 Task: Select Smart Home Devices from Echo & Alexa. Add to cart Amazon Echo Show 8 (Smart Display with 8 HD Screen and Alexa)-3-. Place order for _x000D_
1100 E 2nd Ave #3_x000D_
Indianola, Iowa(IA), 50125, Cell Number (641) 942-6132
Action: Mouse moved to (295, 256)
Screenshot: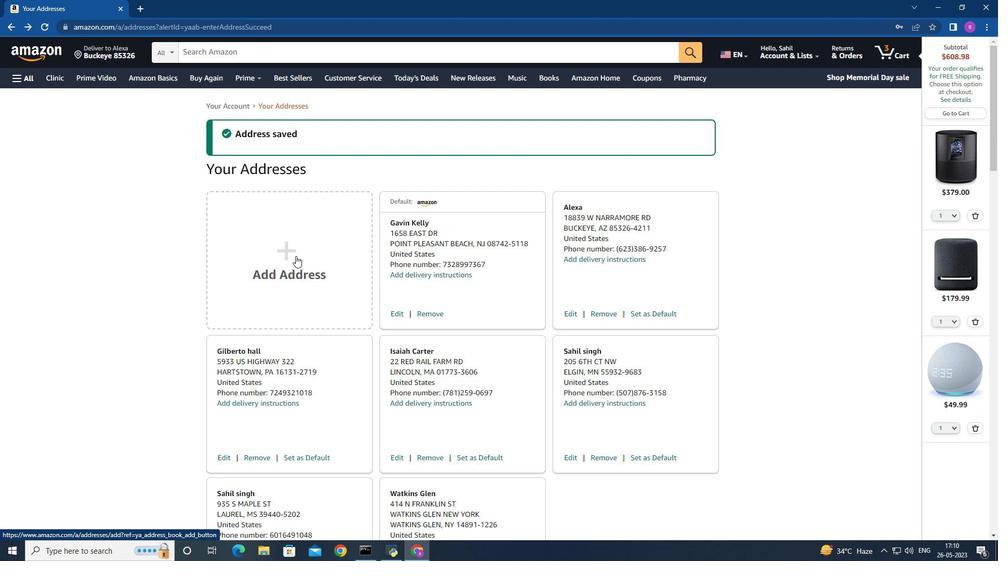 
Action: Mouse pressed left at (295, 256)
Screenshot: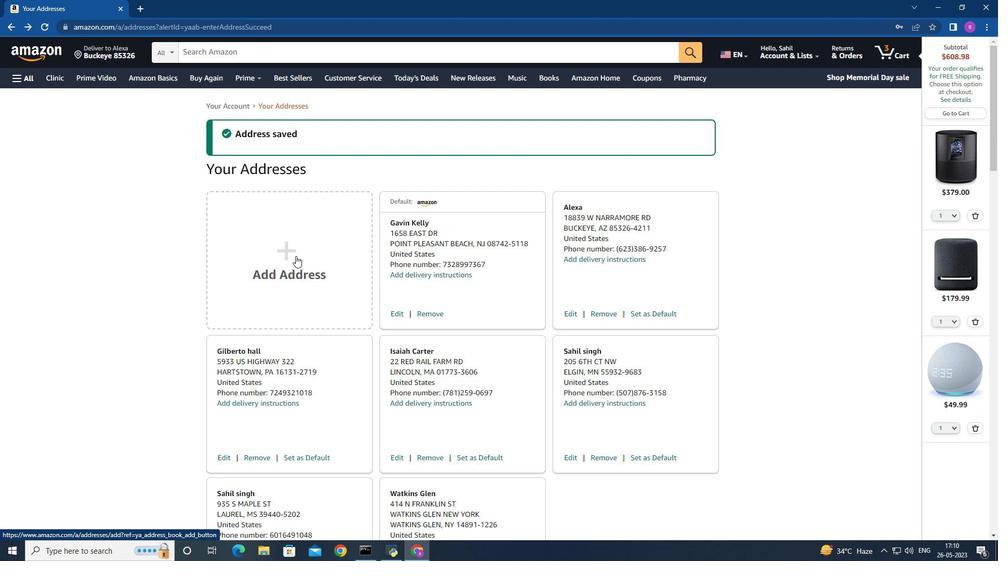 
Action: Mouse moved to (447, 212)
Screenshot: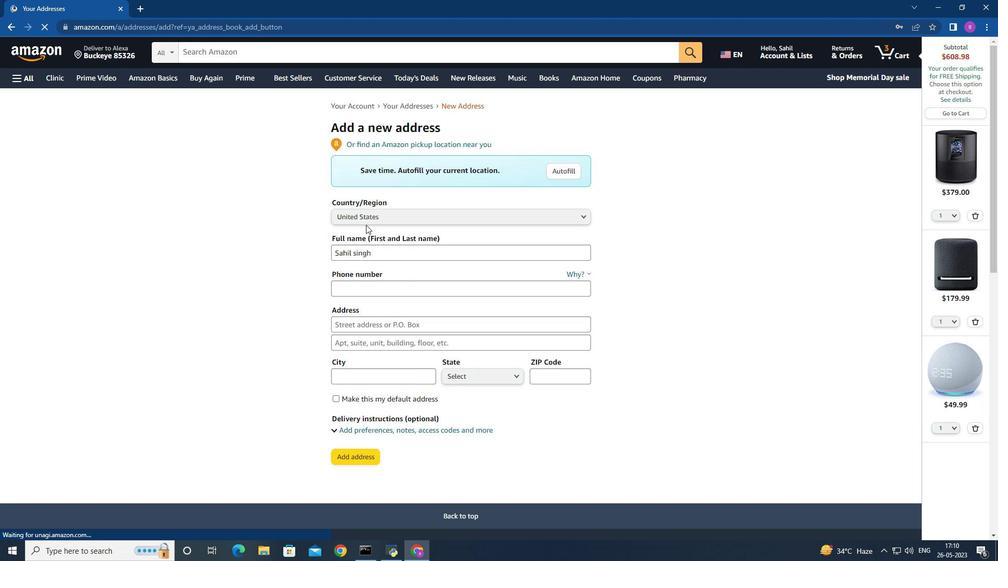 
Action: Mouse scrolled (447, 211) with delta (0, 0)
Screenshot: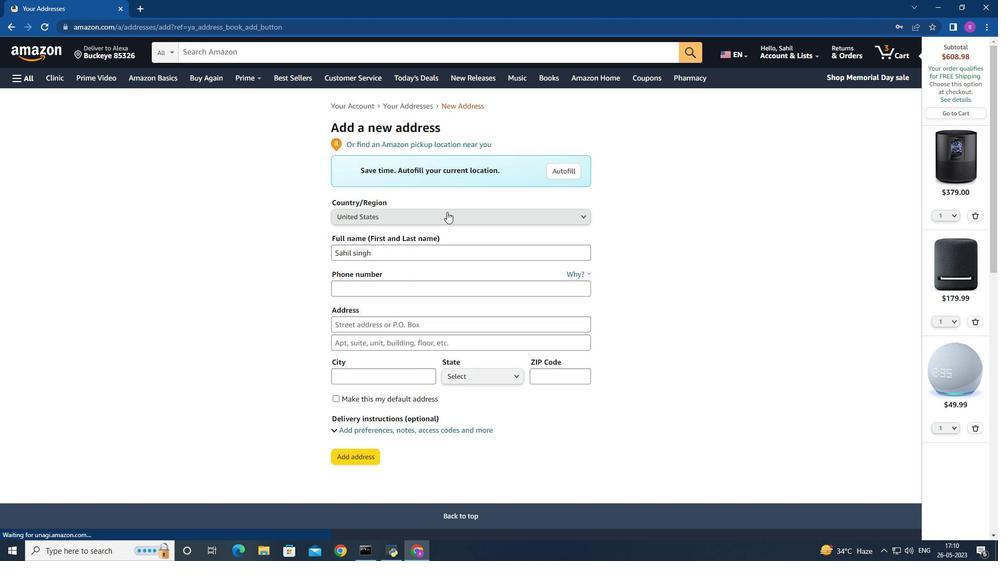
Action: Mouse scrolled (447, 211) with delta (0, 0)
Screenshot: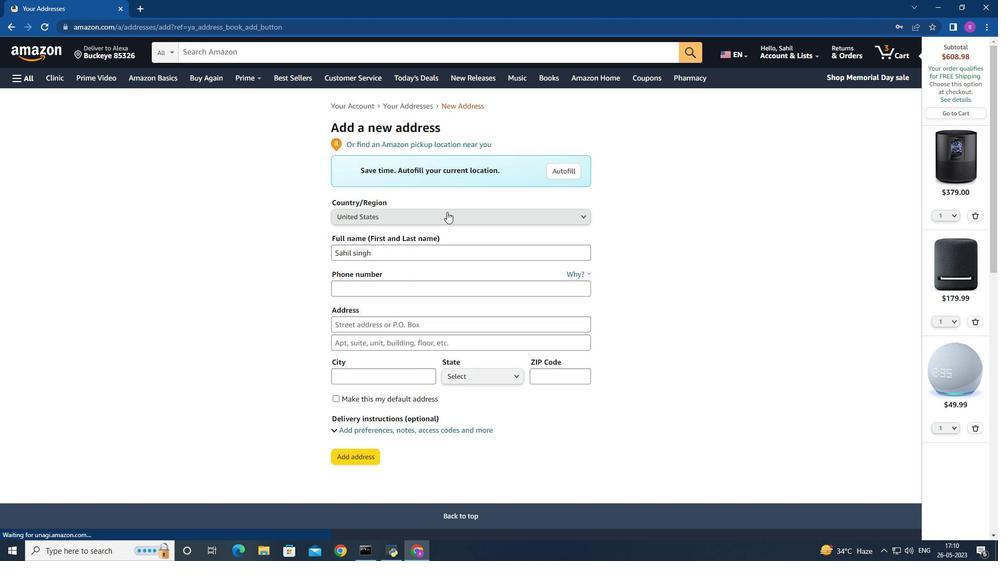 
Action: Mouse moved to (352, 222)
Screenshot: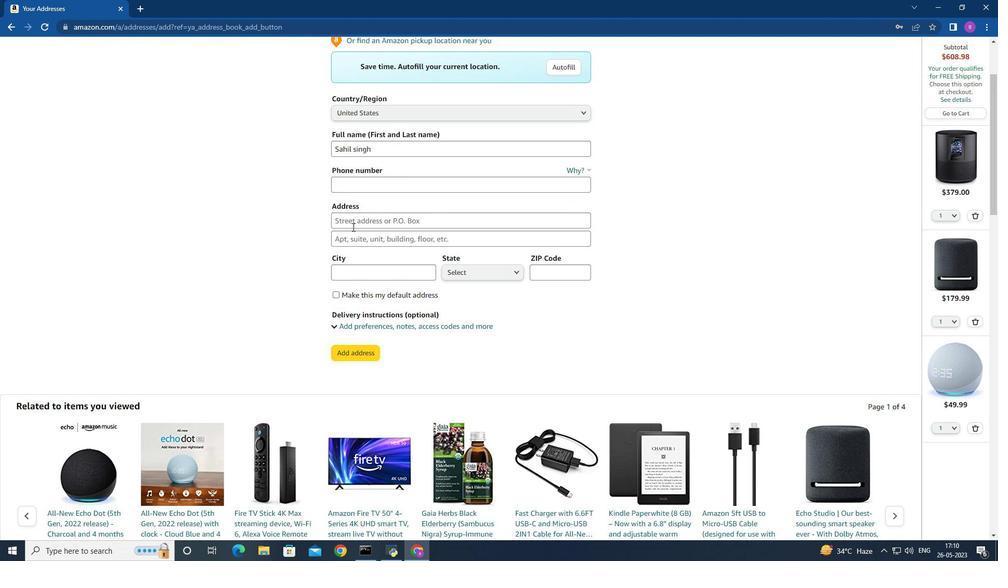 
Action: Mouse pressed left at (352, 222)
Screenshot: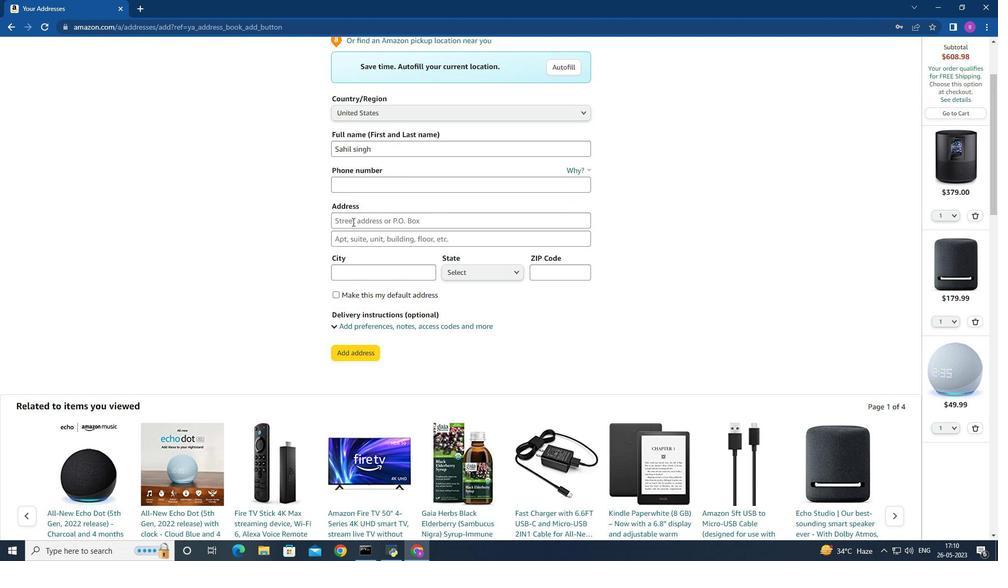 
Action: Mouse moved to (372, 178)
Screenshot: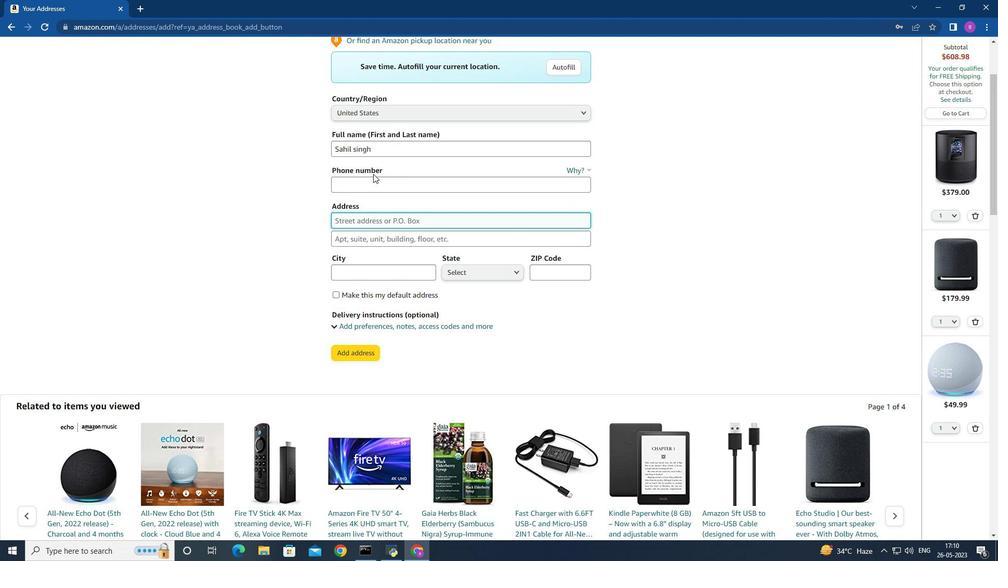 
Action: Mouse pressed left at (372, 178)
Screenshot: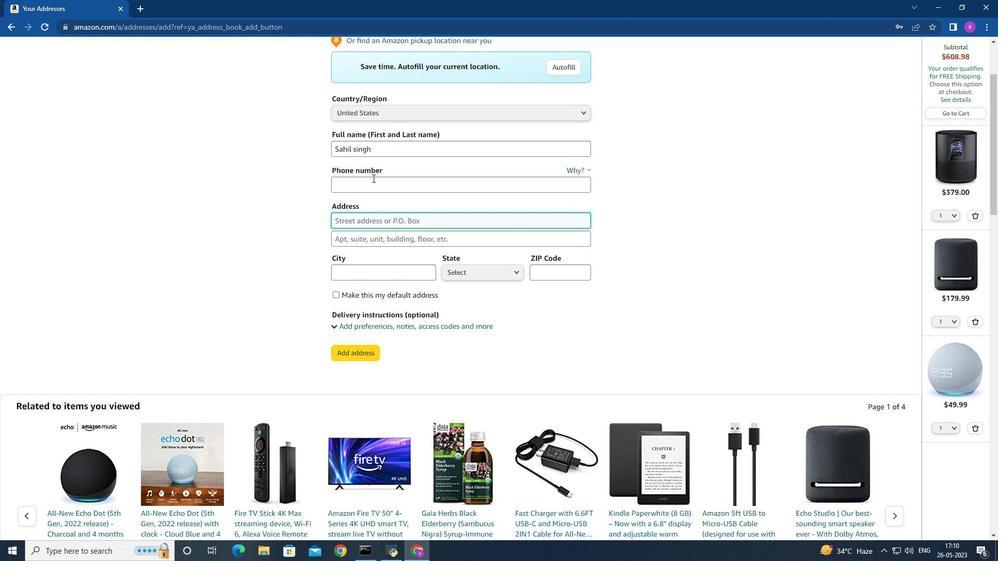 
Action: Key pressed <Key.shift>(641<Key.shift>)<Key.space>942-6132
Screenshot: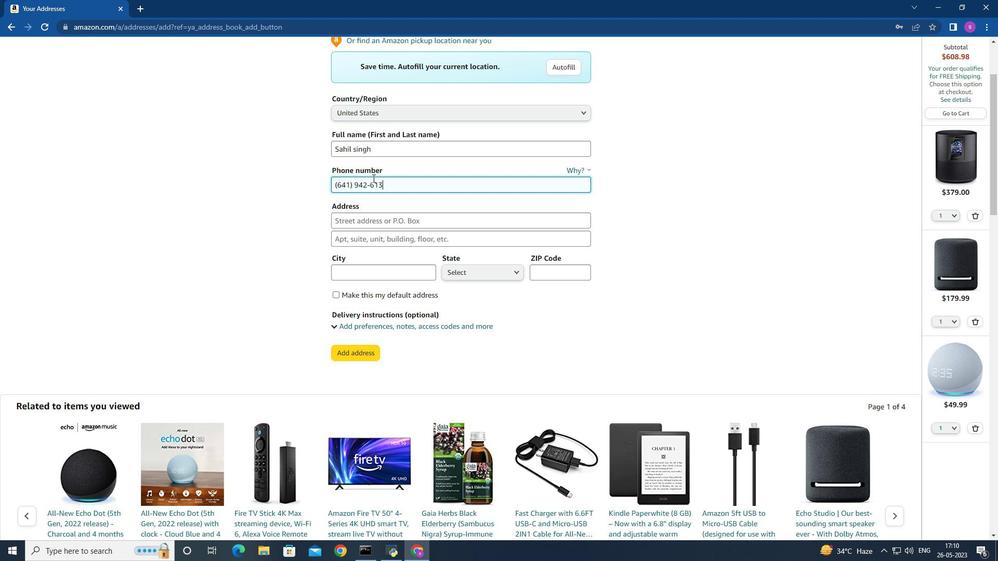 
Action: Mouse moved to (378, 148)
Screenshot: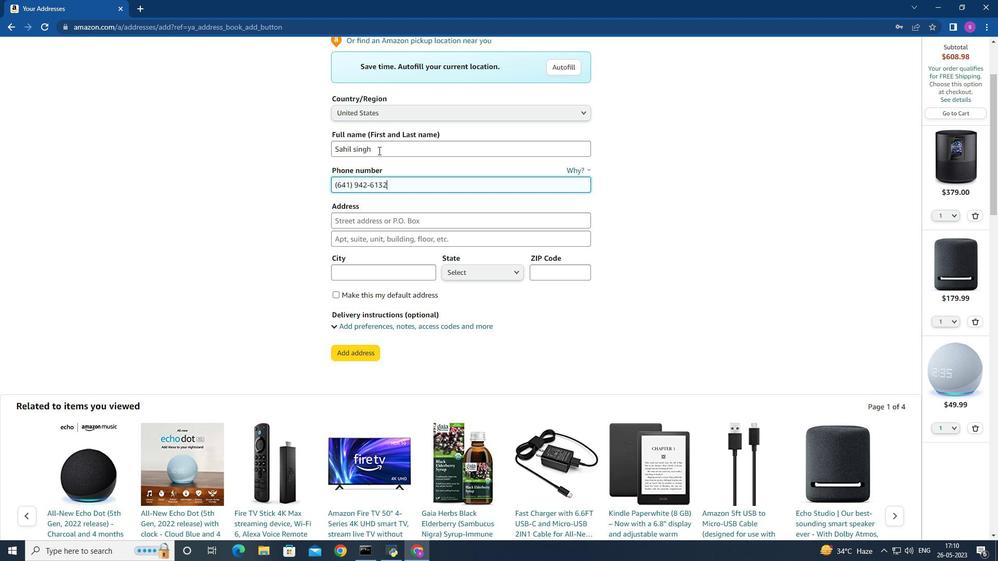
Action: Mouse pressed left at (378, 148)
Screenshot: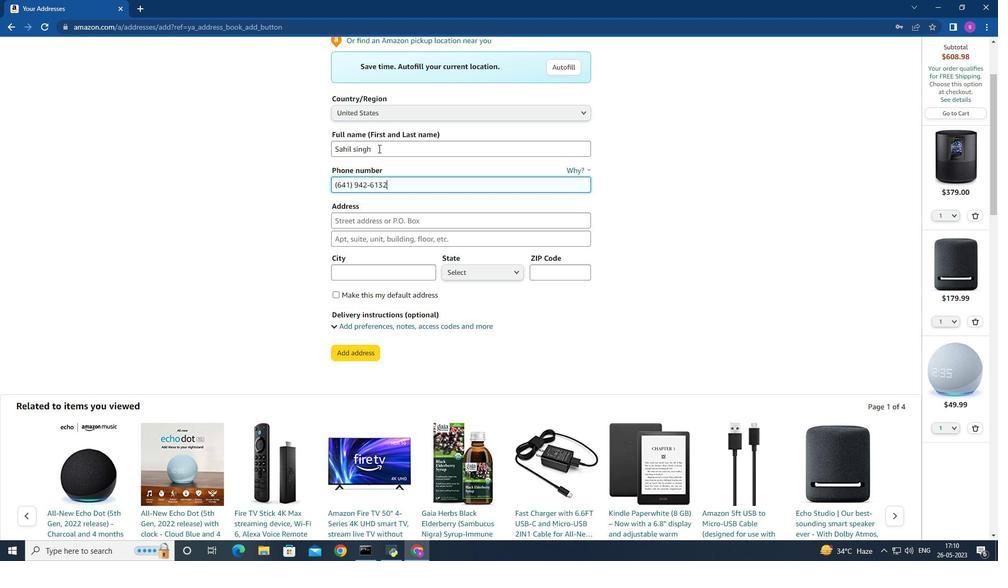 
Action: Mouse moved to (306, 145)
Screenshot: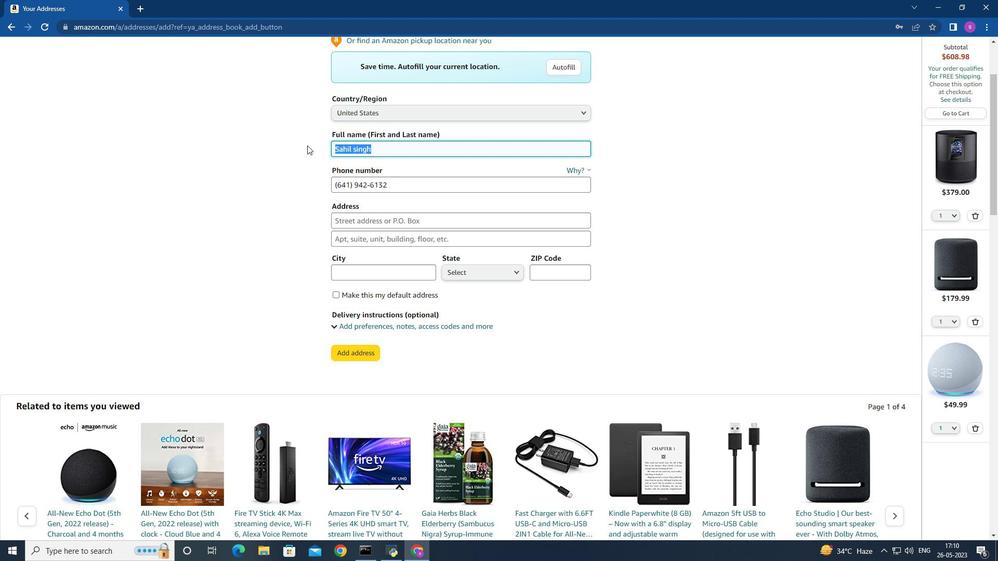 
Action: Key pressed <Key.backspace>al<Key.backspace><Key.backspace><Key.shift>echo
Screenshot: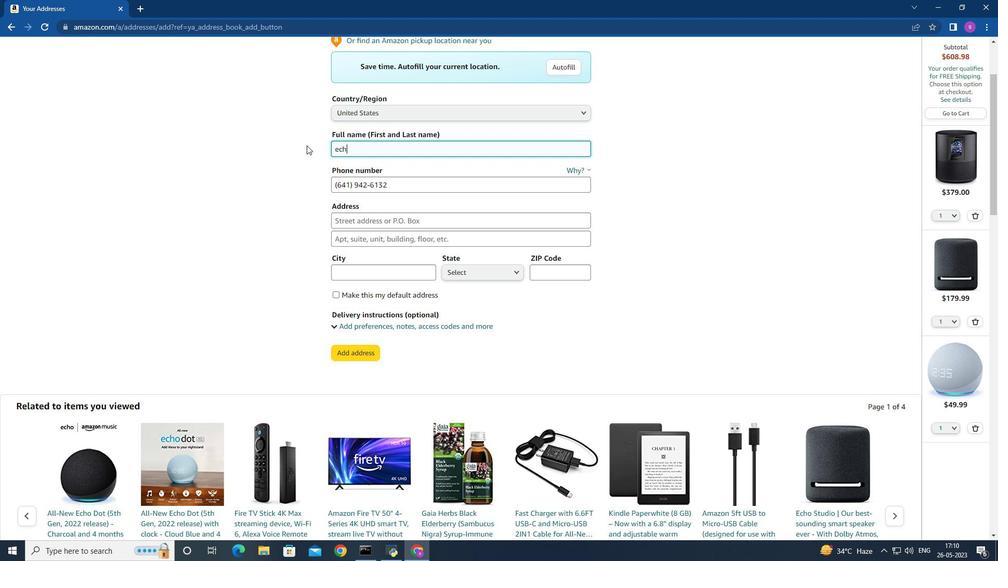 
Action: Mouse moved to (376, 217)
Screenshot: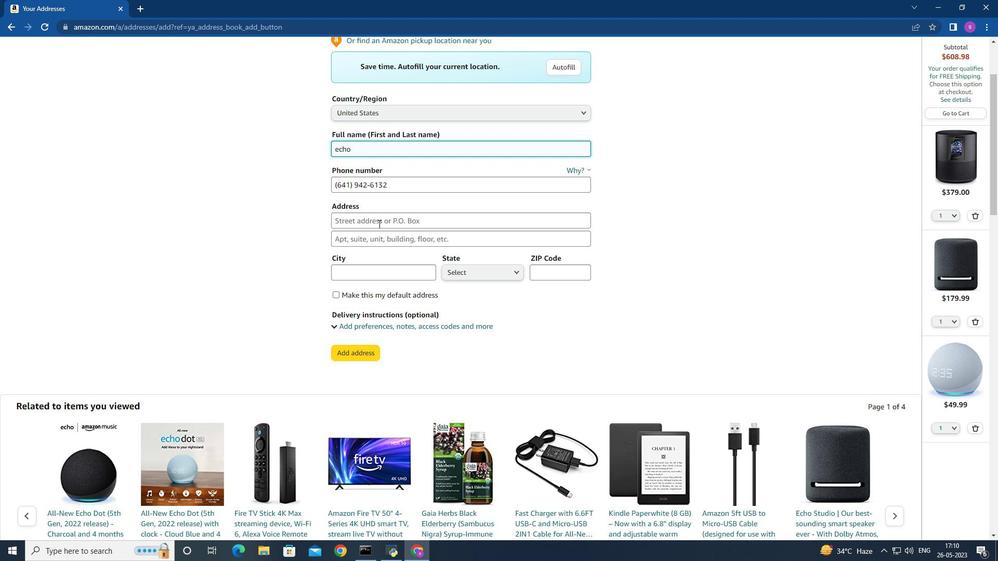 
Action: Mouse pressed left at (376, 217)
Screenshot: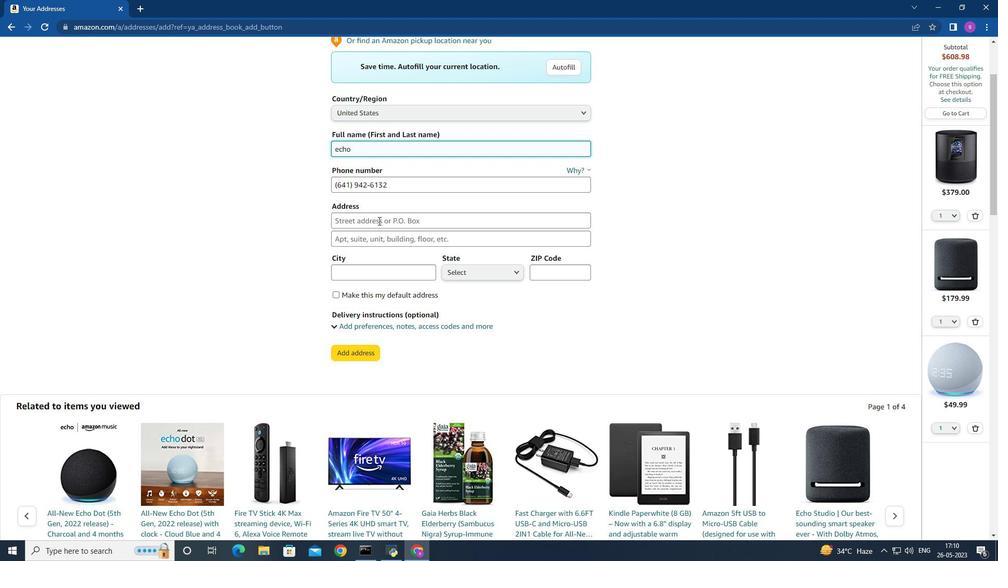 
Action: Mouse moved to (376, 217)
Screenshot: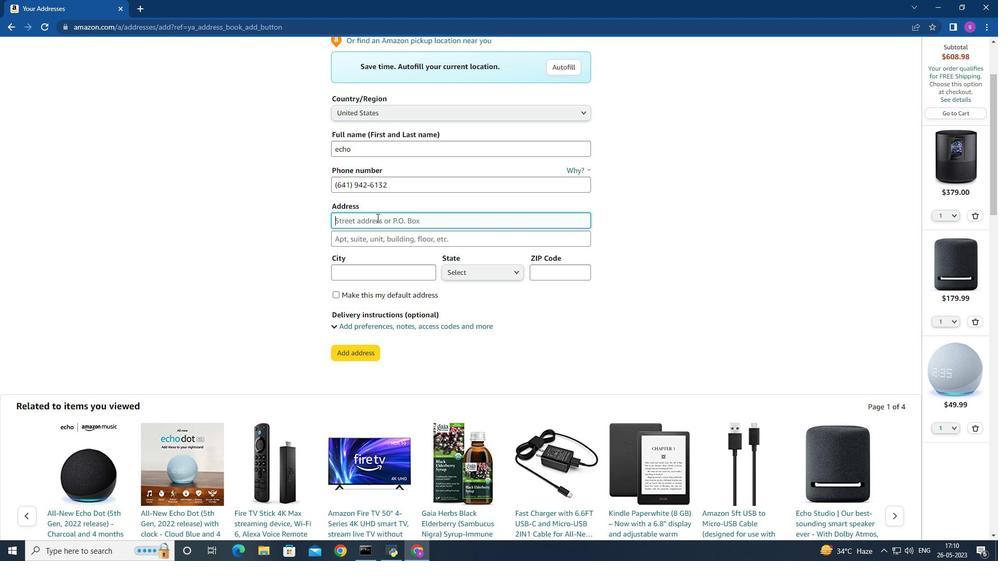 
Action: Key pressed 1100<Key.space><Key.shift>E<Key.space>2nd
Screenshot: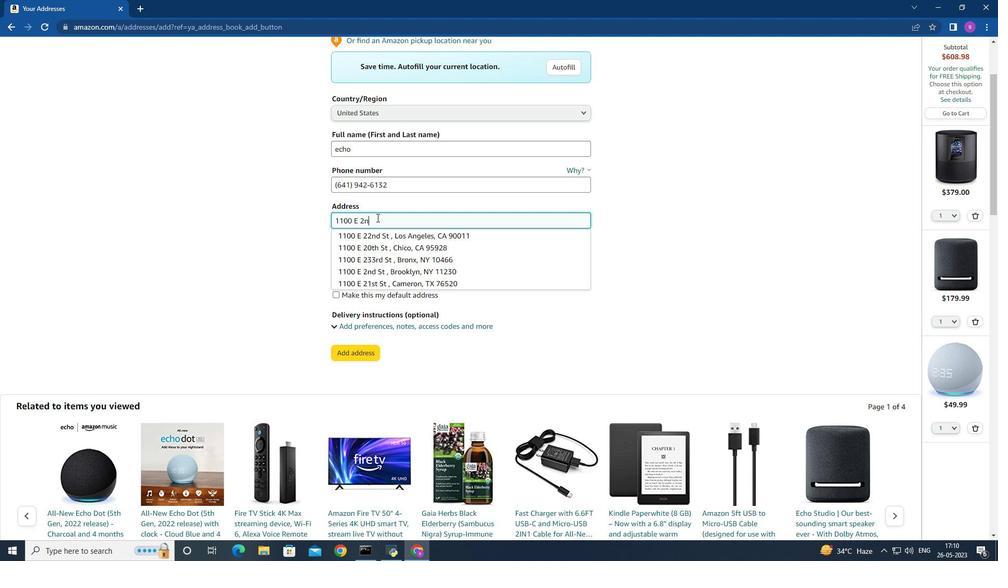 
Action: Mouse moved to (416, 222)
Screenshot: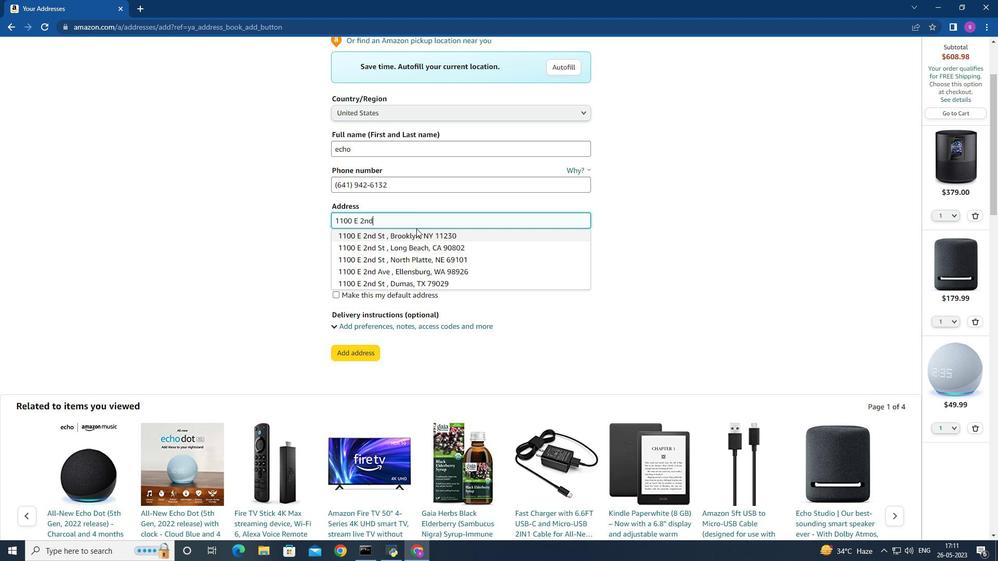 
Action: Key pressed <Key.space><Key.shift>Ave
Screenshot: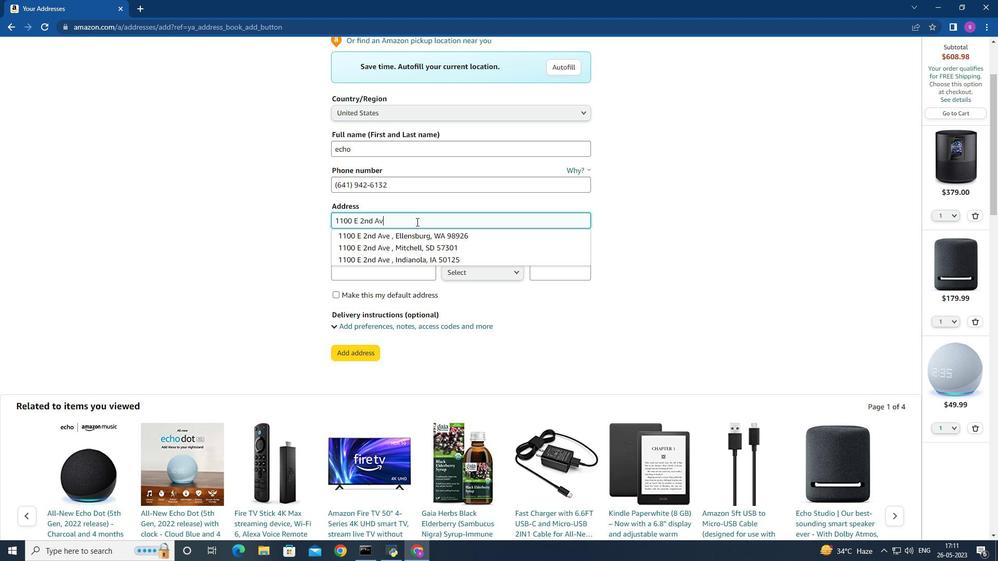 
Action: Mouse moved to (426, 258)
Screenshot: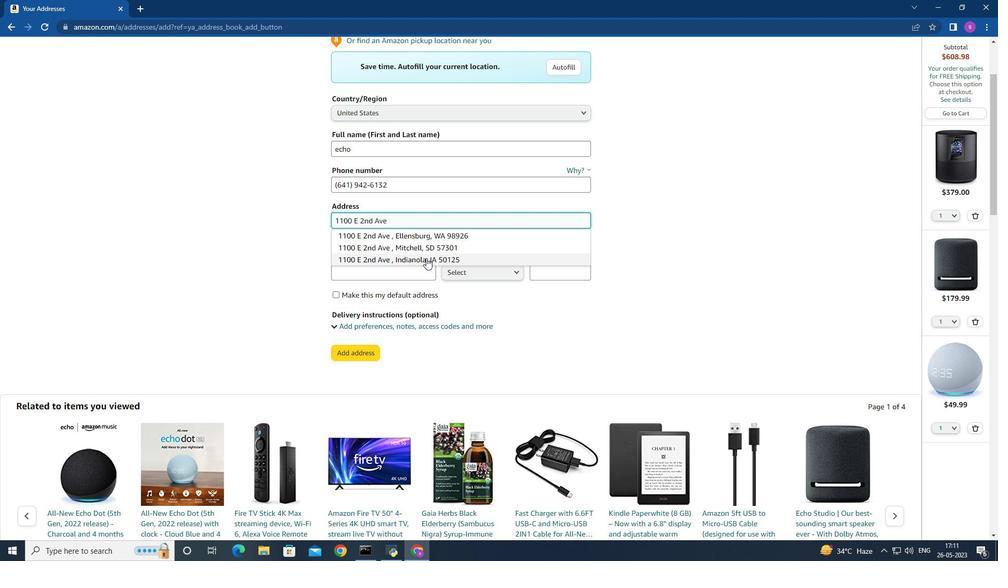
Action: Mouse pressed left at (426, 258)
Screenshot: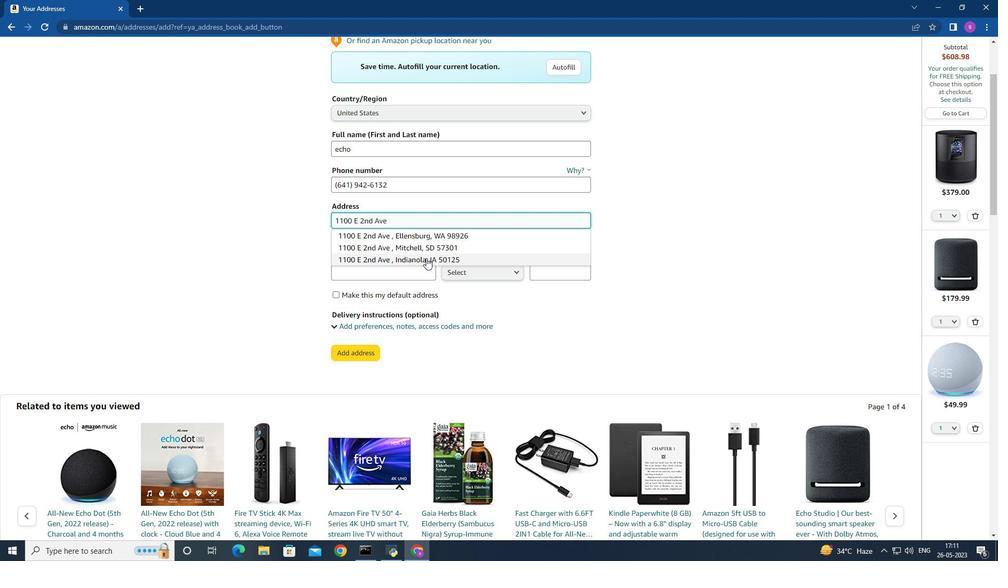 
Action: Mouse moved to (350, 349)
Screenshot: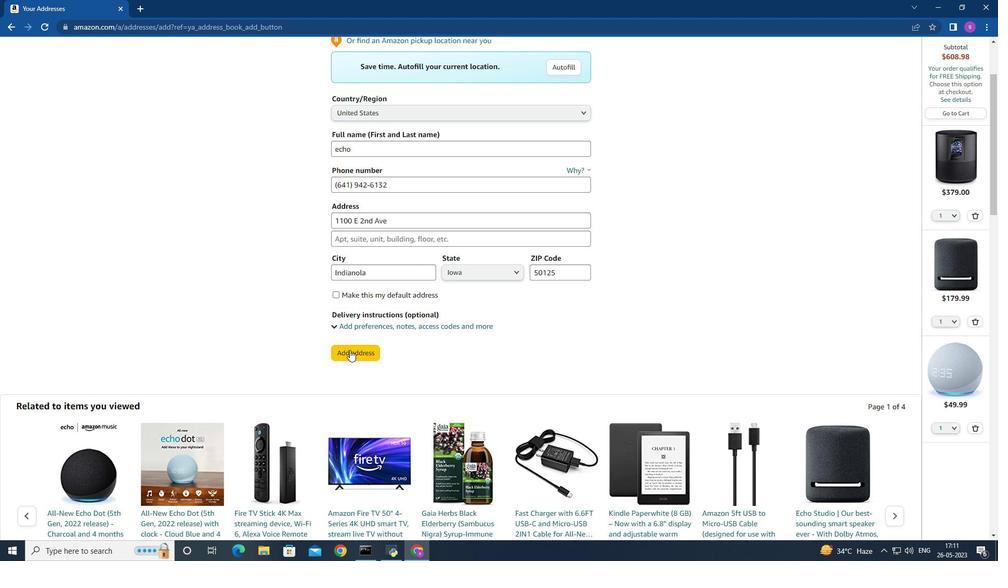 
Action: Mouse pressed left at (350, 349)
Screenshot: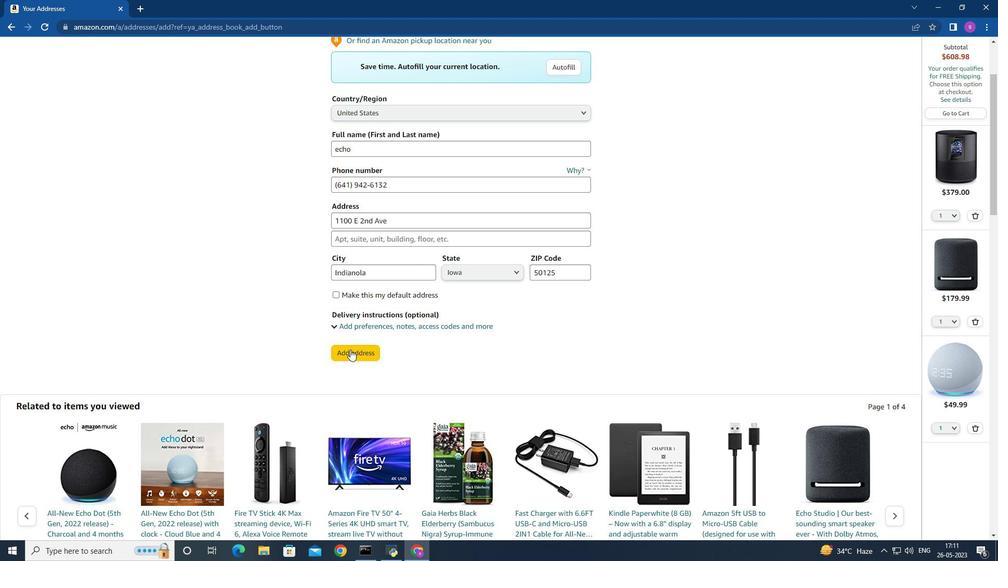 
Action: Mouse moved to (123, 53)
Screenshot: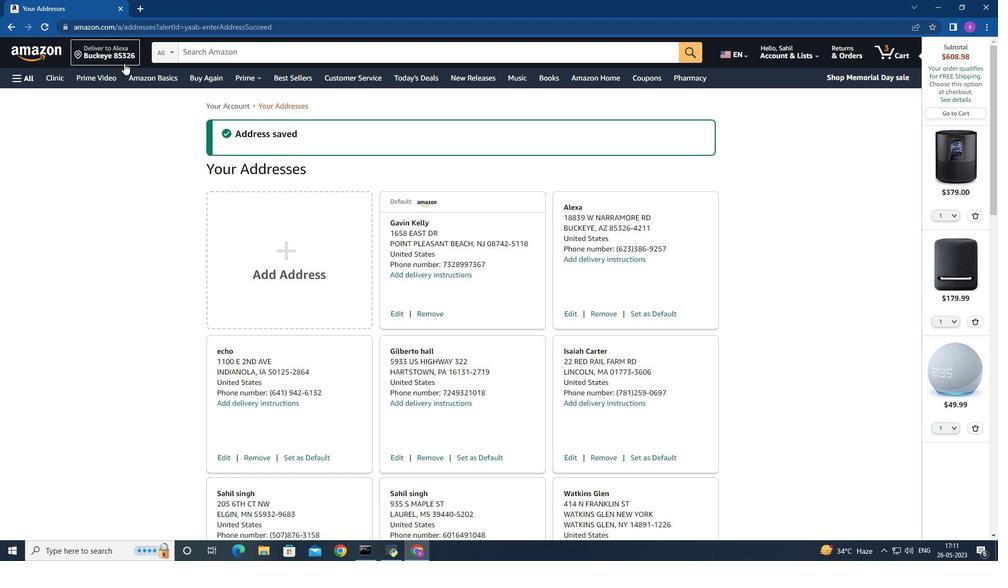 
Action: Mouse pressed left at (123, 53)
Screenshot: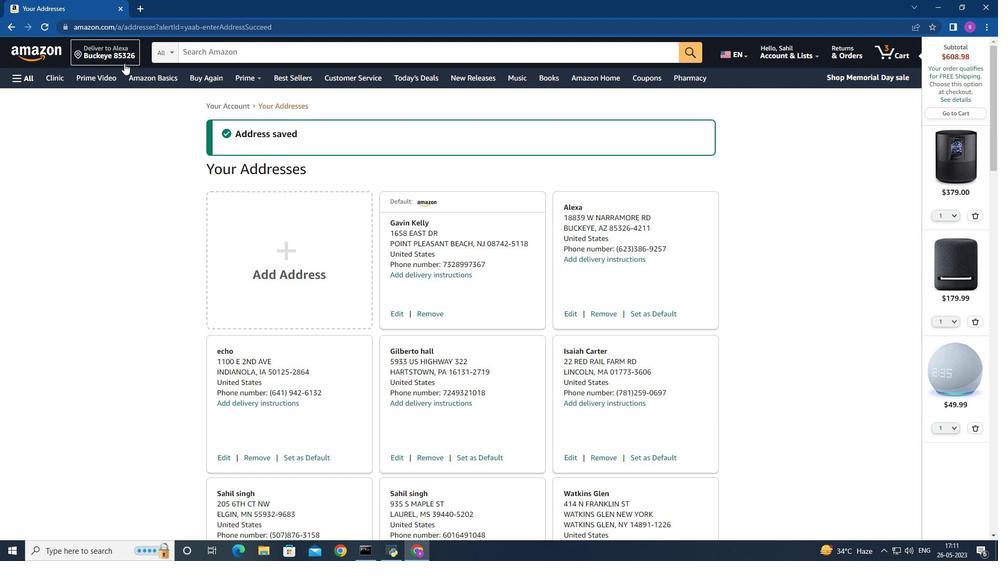 
Action: Mouse moved to (426, 318)
Screenshot: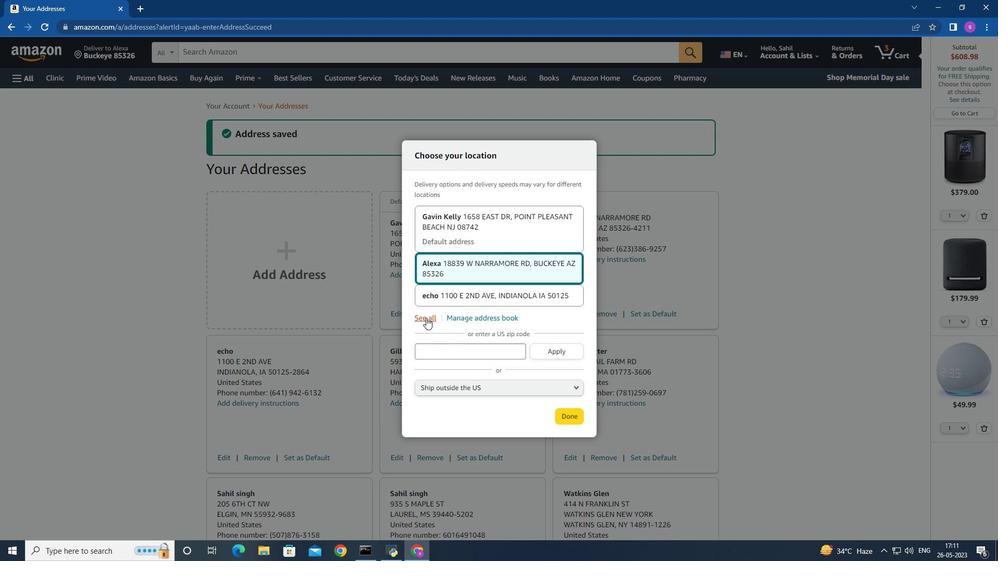 
Action: Mouse pressed left at (426, 318)
Screenshot: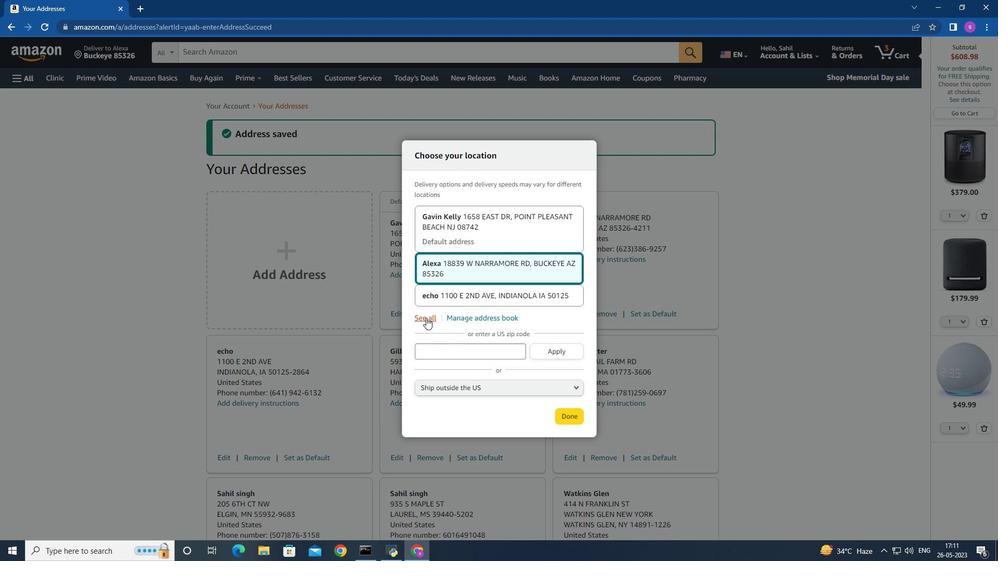 
Action: Mouse moved to (453, 311)
Screenshot: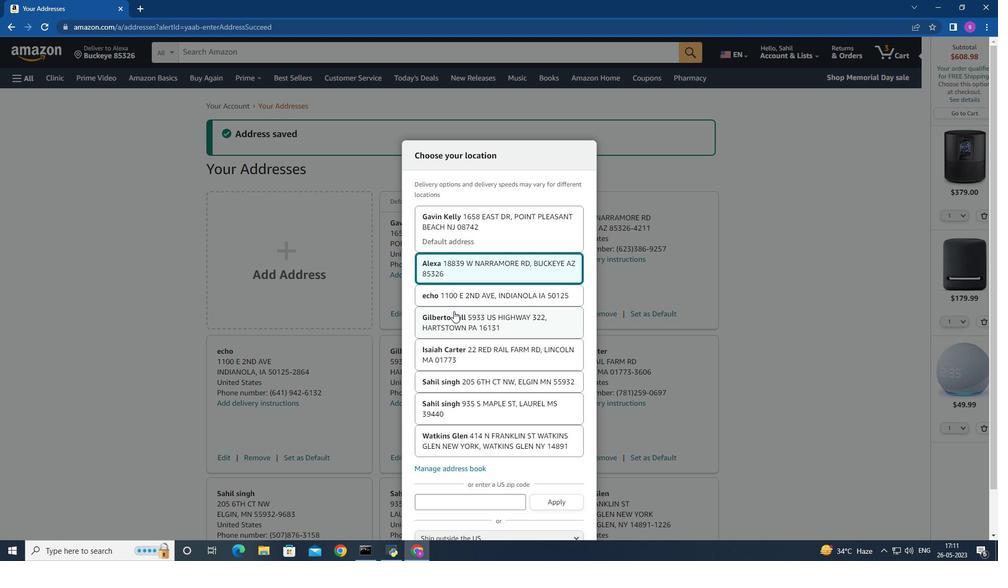 
Action: Mouse scrolled (453, 310) with delta (0, 0)
Screenshot: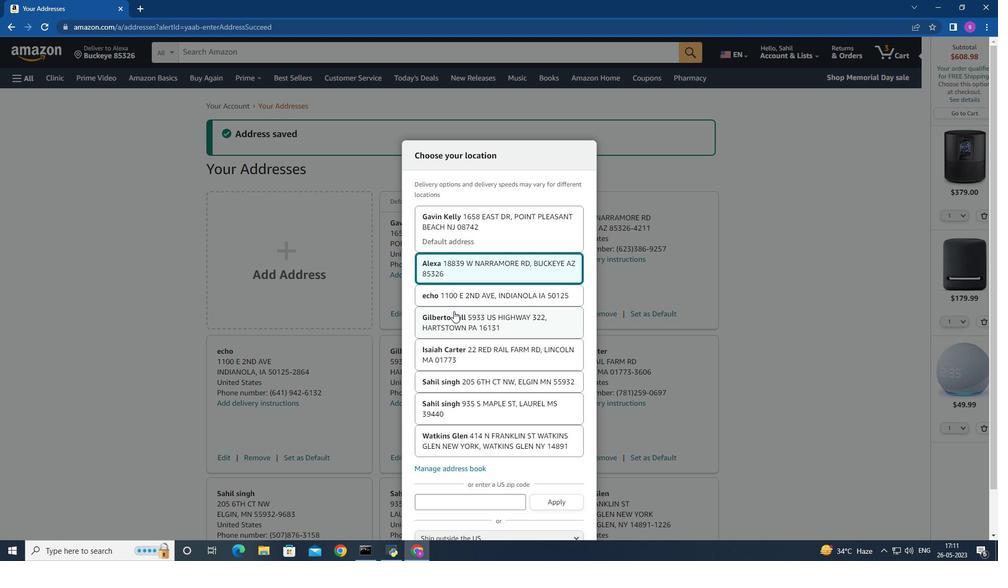 
Action: Mouse moved to (453, 311)
Screenshot: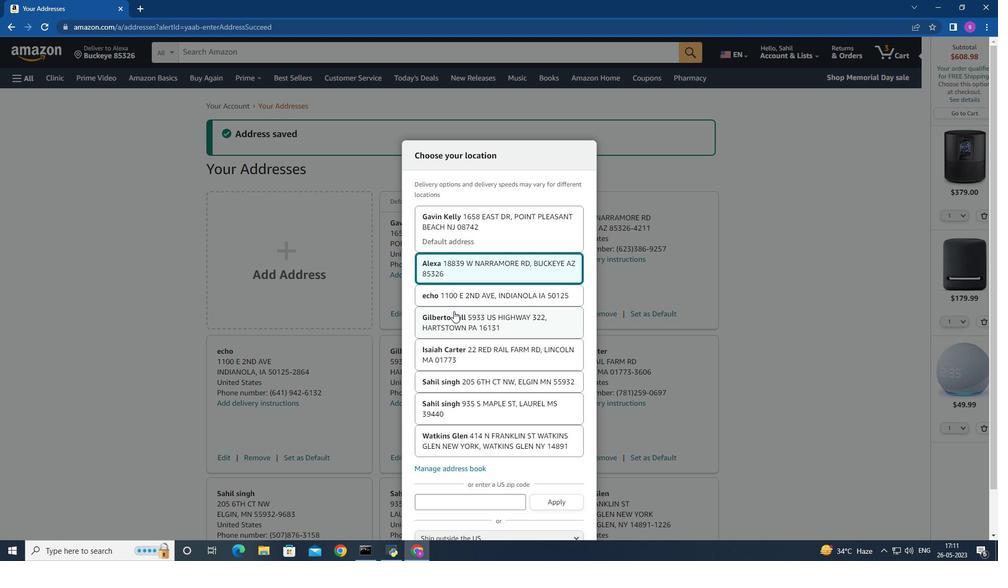 
Action: Mouse scrolled (453, 310) with delta (0, 0)
Screenshot: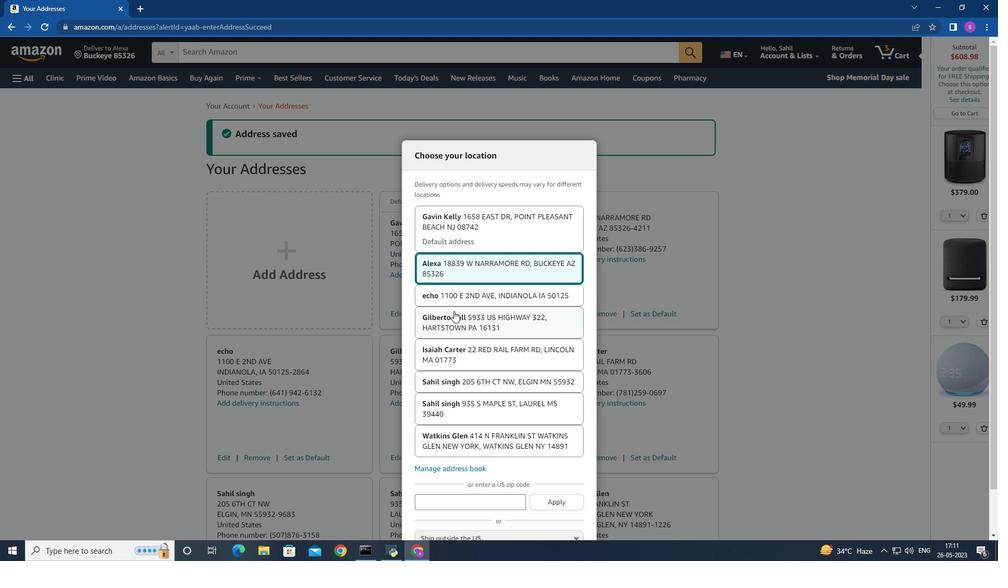 
Action: Mouse moved to (475, 245)
Screenshot: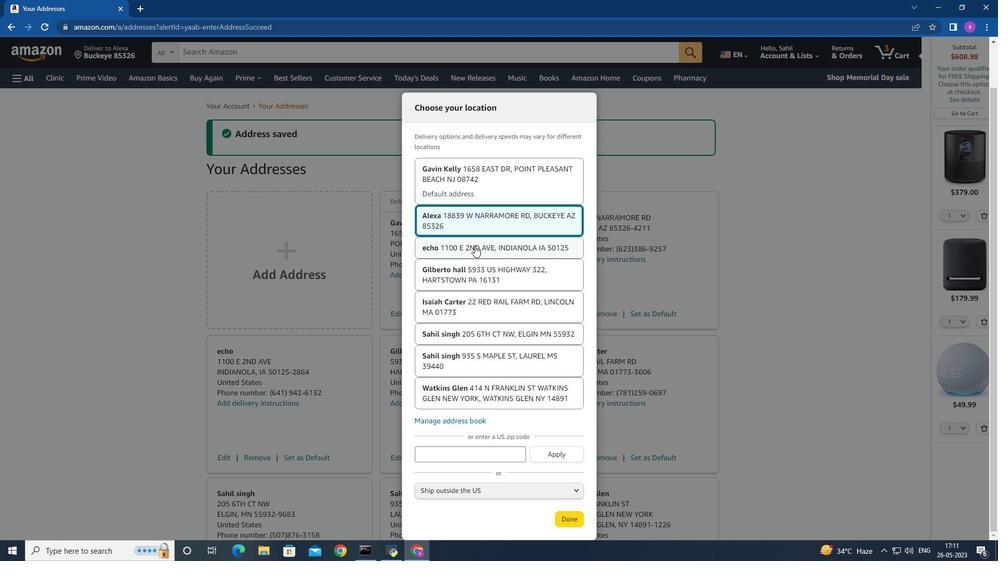 
Action: Mouse pressed left at (475, 245)
Screenshot: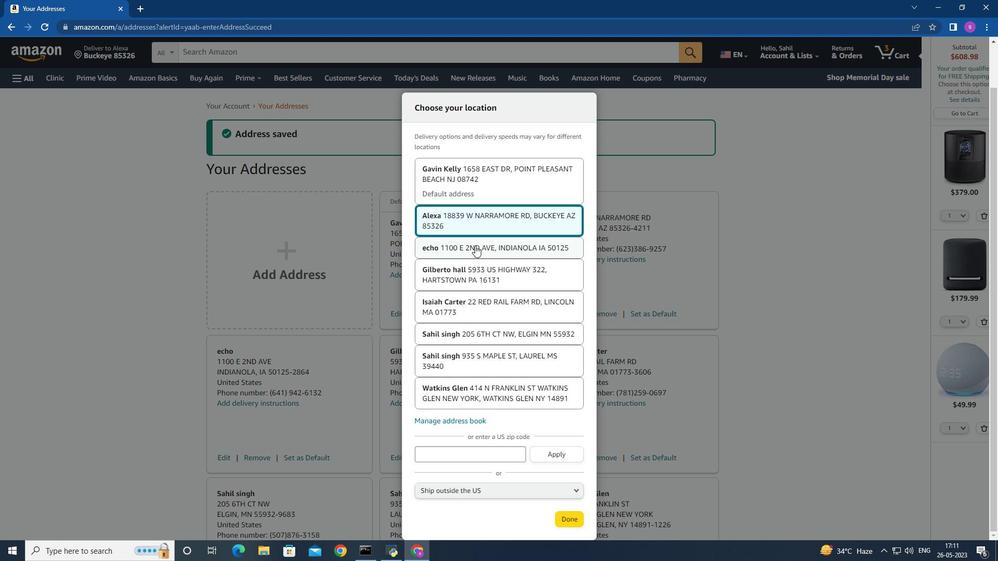 
Action: Mouse moved to (564, 514)
Screenshot: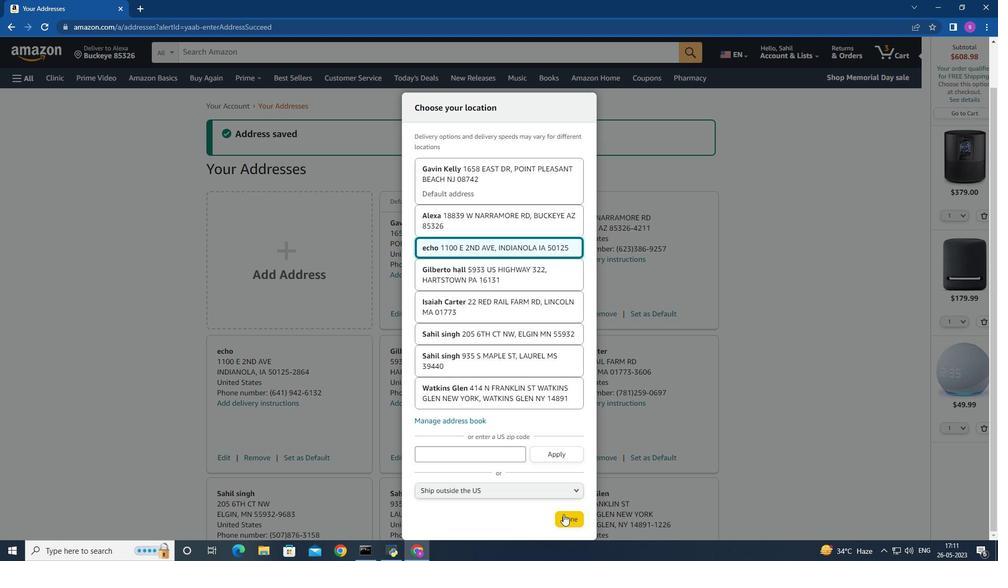 
Action: Mouse pressed left at (564, 514)
Screenshot: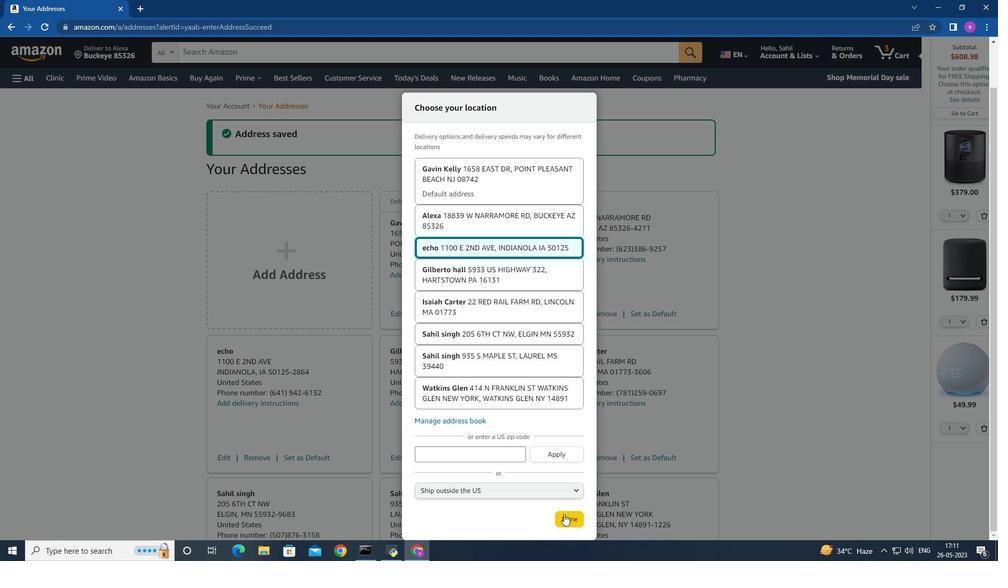 
Action: Mouse moved to (175, 93)
Screenshot: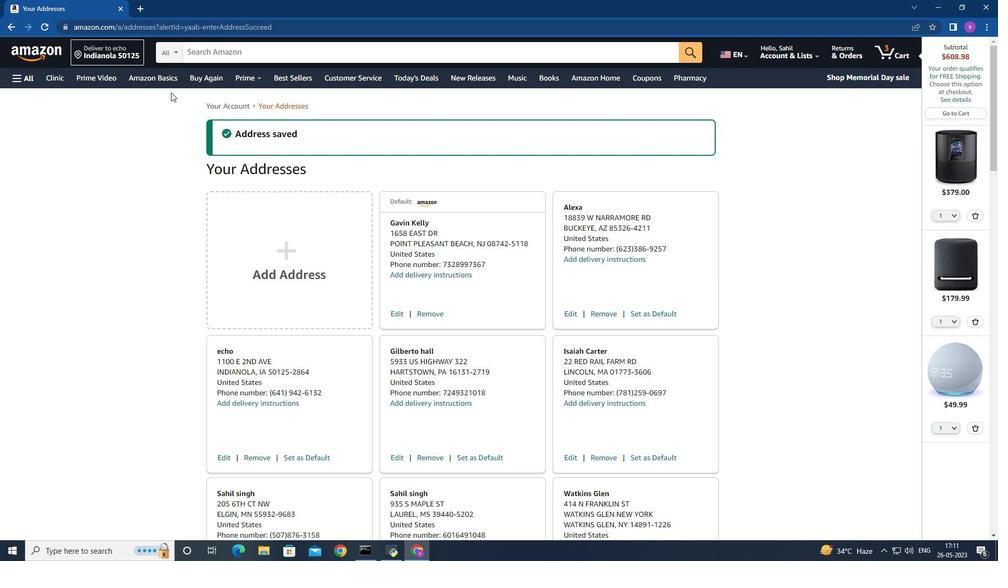 
Action: Mouse scrolled (175, 93) with delta (0, 0)
Screenshot: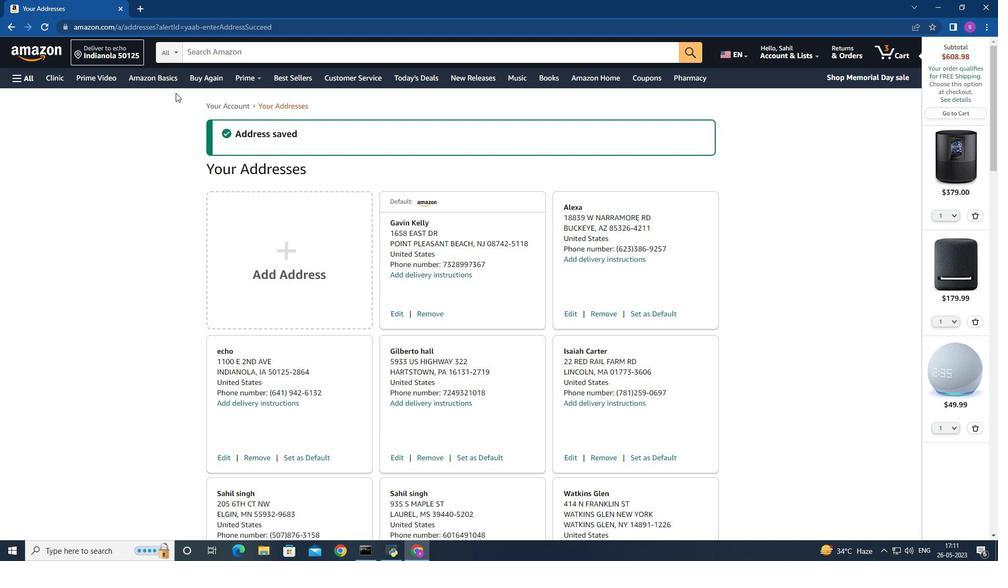 
Action: Mouse moved to (212, 56)
Screenshot: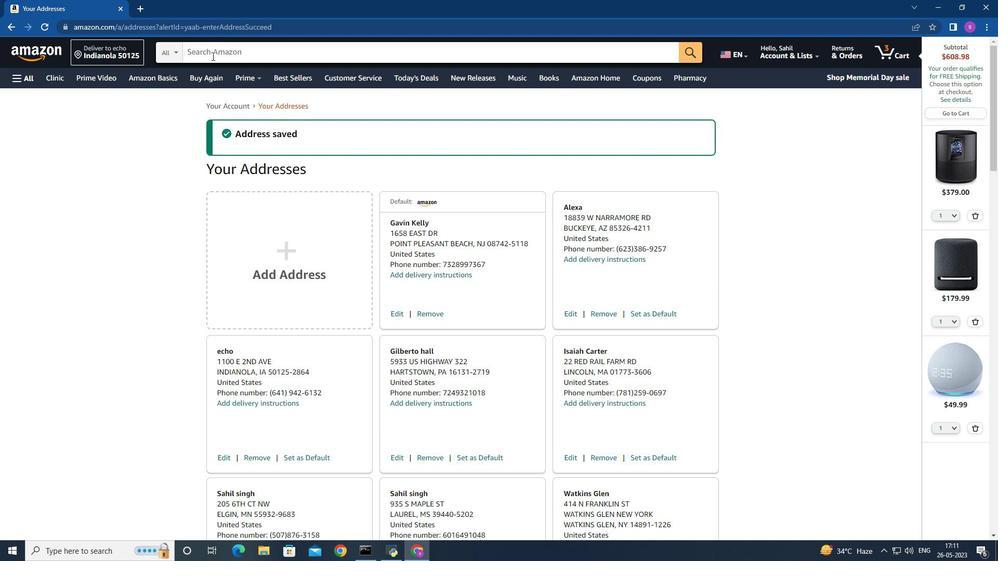 
Action: Mouse pressed left at (212, 56)
Screenshot: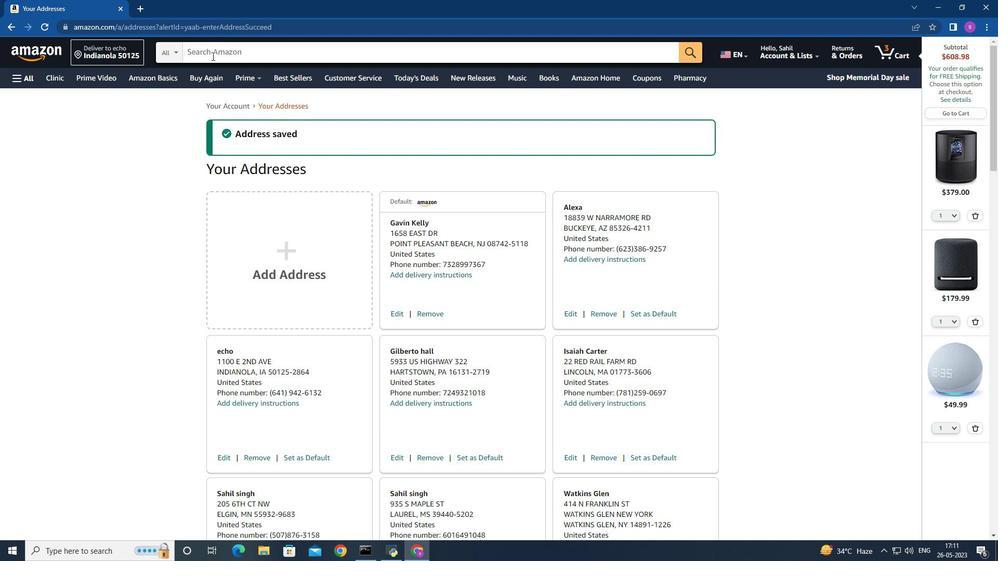 
Action: Mouse moved to (176, 51)
Screenshot: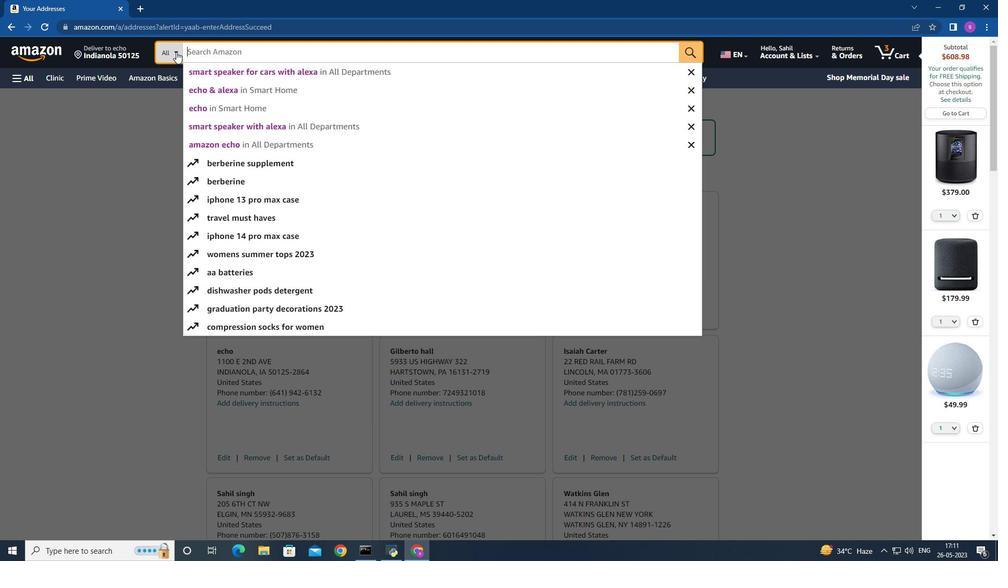 
Action: Mouse pressed left at (176, 51)
Screenshot: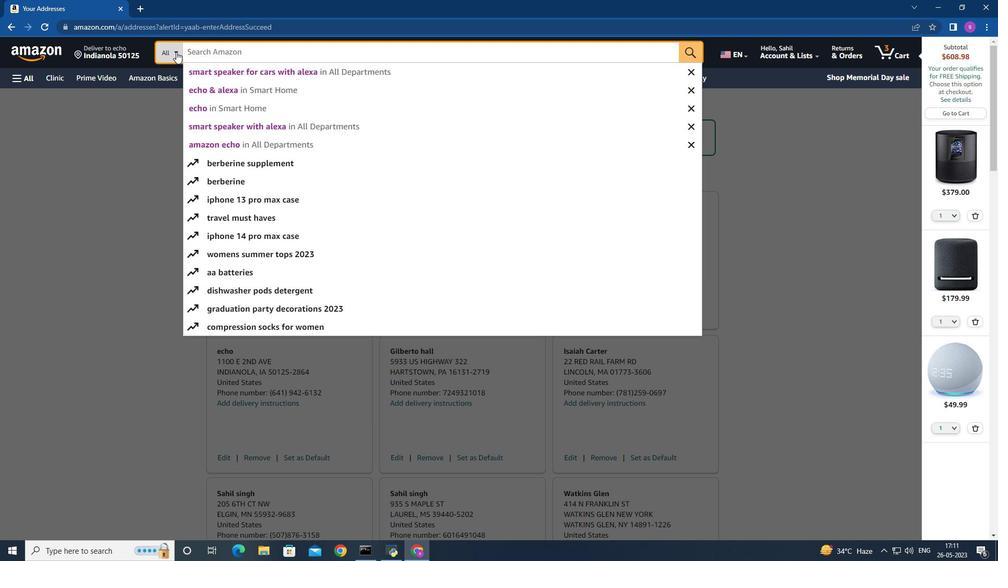
Action: Mouse moved to (165, 160)
Screenshot: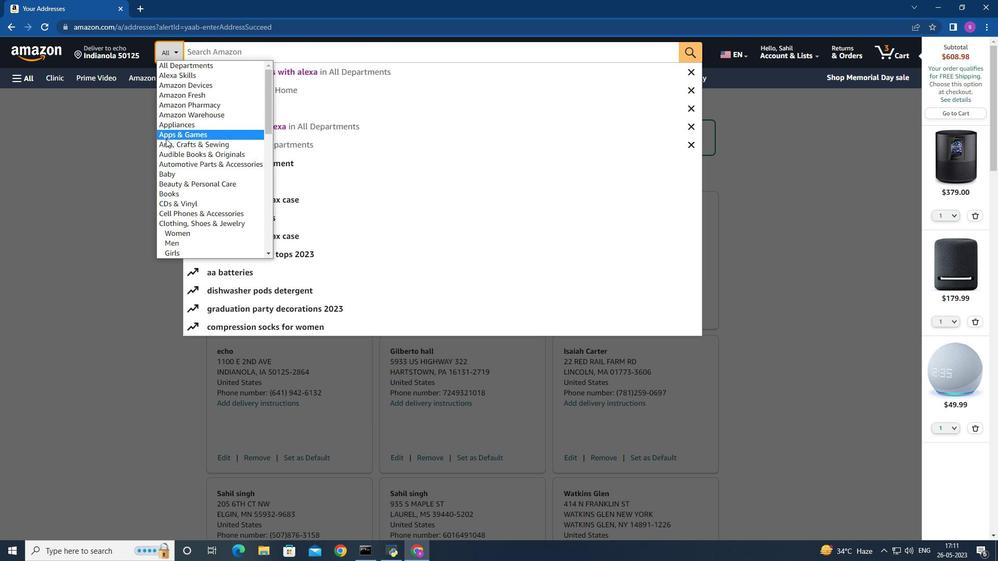 
Action: Mouse scrolled (165, 160) with delta (0, 0)
Screenshot: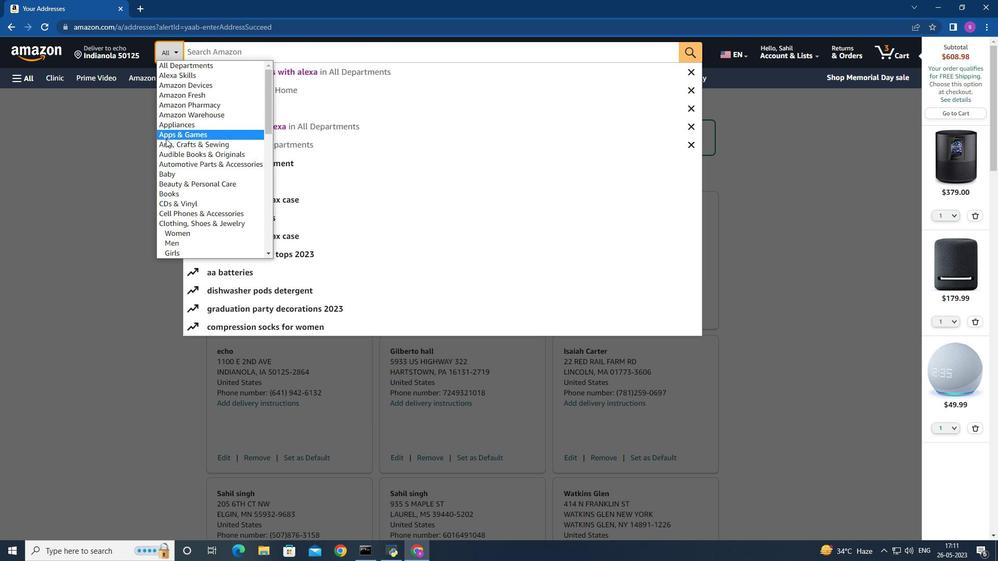 
Action: Mouse moved to (165, 160)
Screenshot: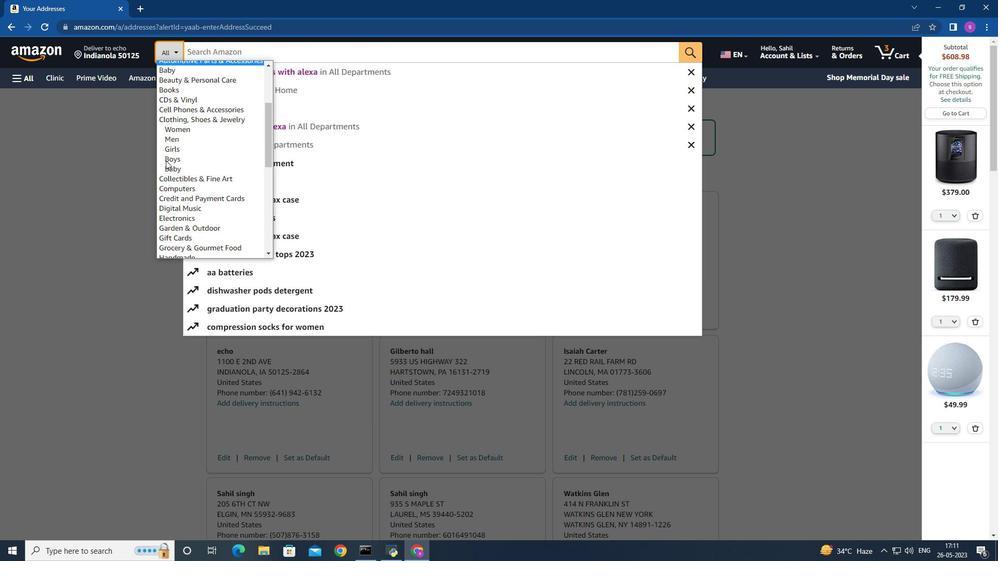 
Action: Mouse scrolled (165, 160) with delta (0, 0)
Screenshot: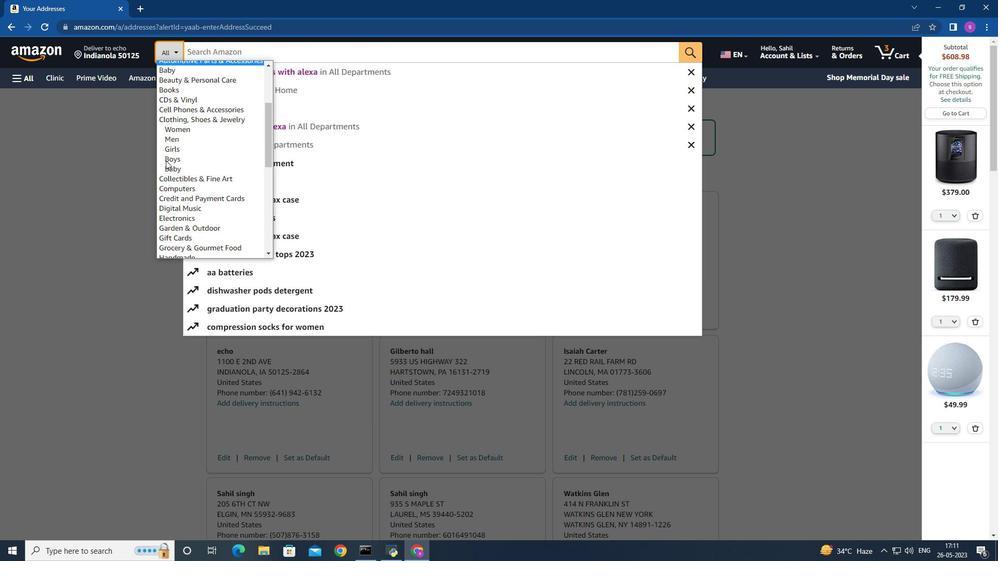 
Action: Mouse moved to (192, 157)
Screenshot: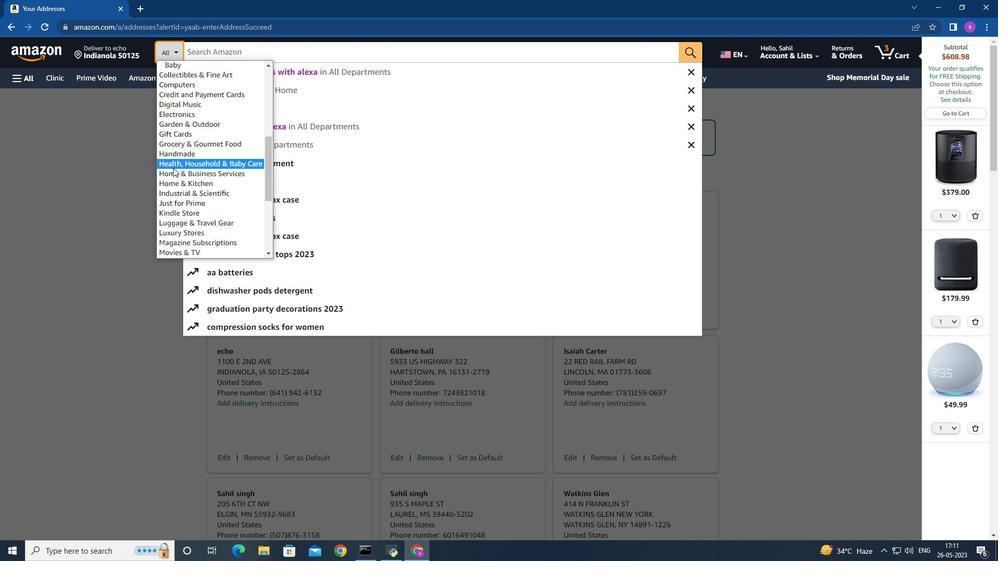 
Action: Mouse scrolled (192, 157) with delta (0, 0)
Screenshot: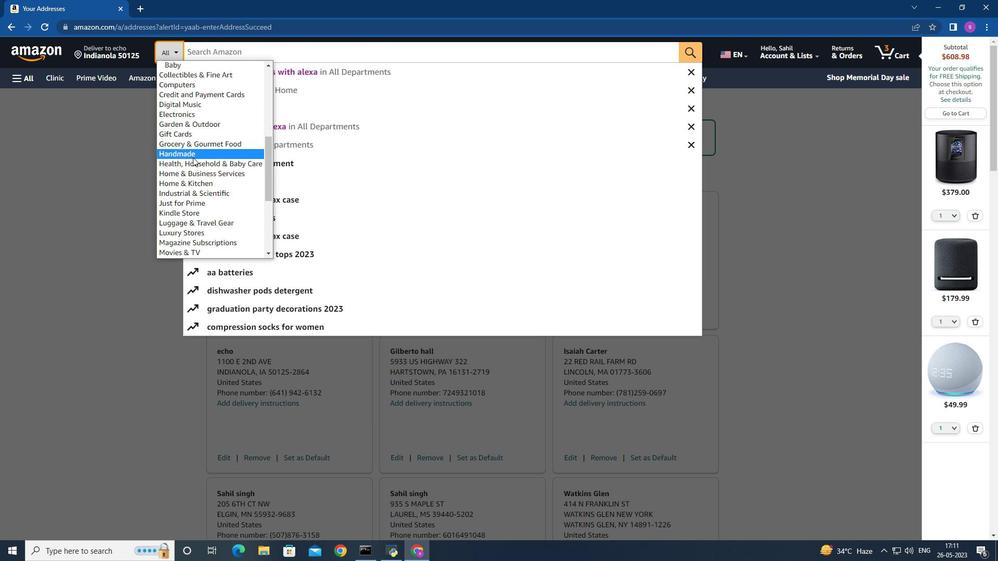 
Action: Mouse moved to (191, 149)
Screenshot: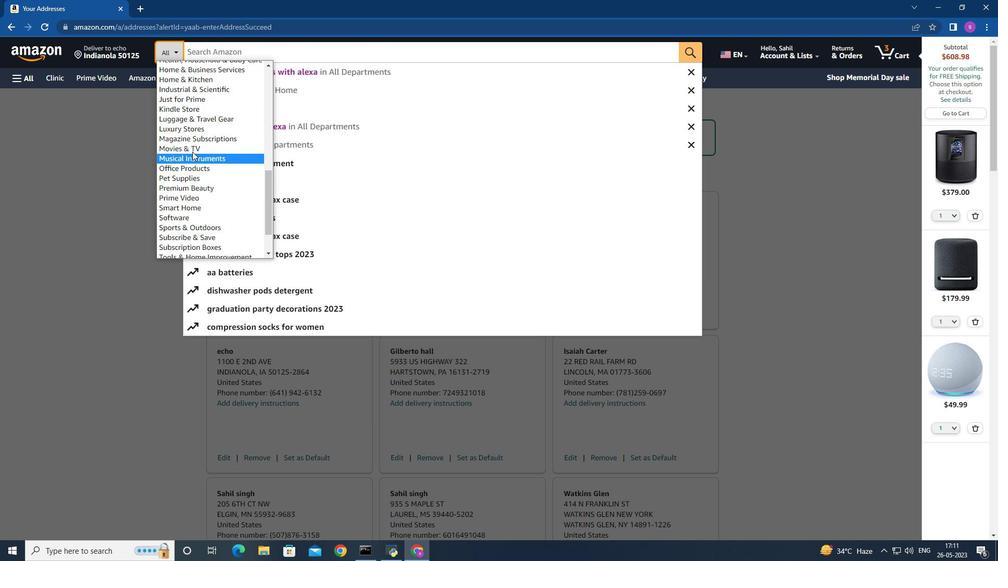 
Action: Mouse scrolled (191, 150) with delta (0, 0)
Screenshot: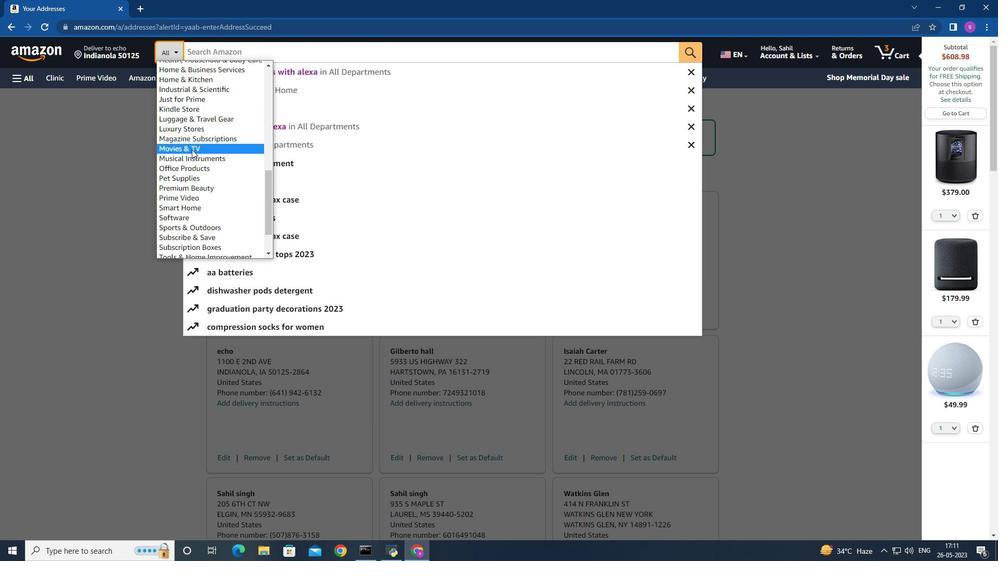 
Action: Mouse moved to (197, 125)
Screenshot: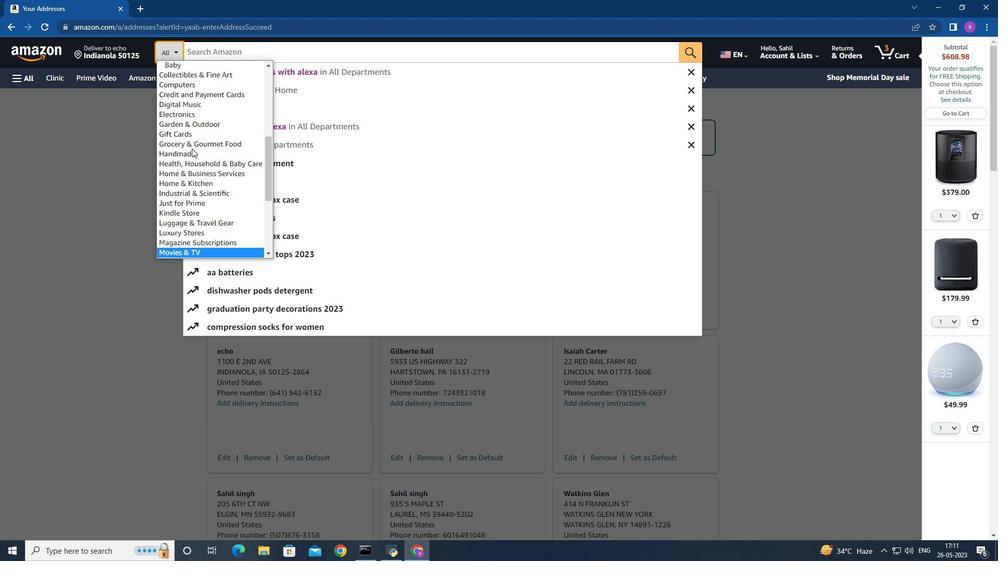 
Action: Mouse scrolled (197, 126) with delta (0, 0)
Screenshot: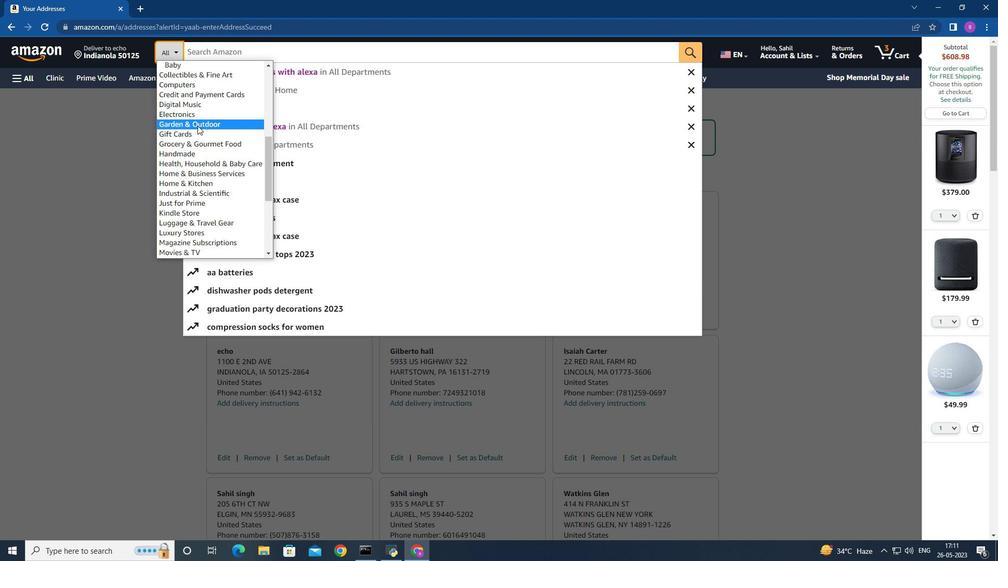 
Action: Mouse moved to (198, 121)
Screenshot: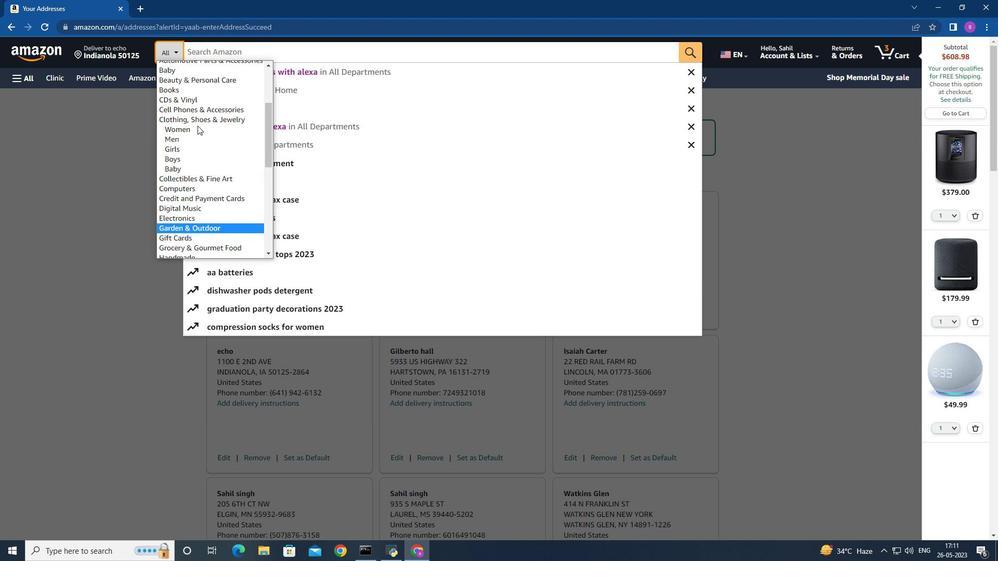 
Action: Mouse scrolled (198, 121) with delta (0, 0)
Screenshot: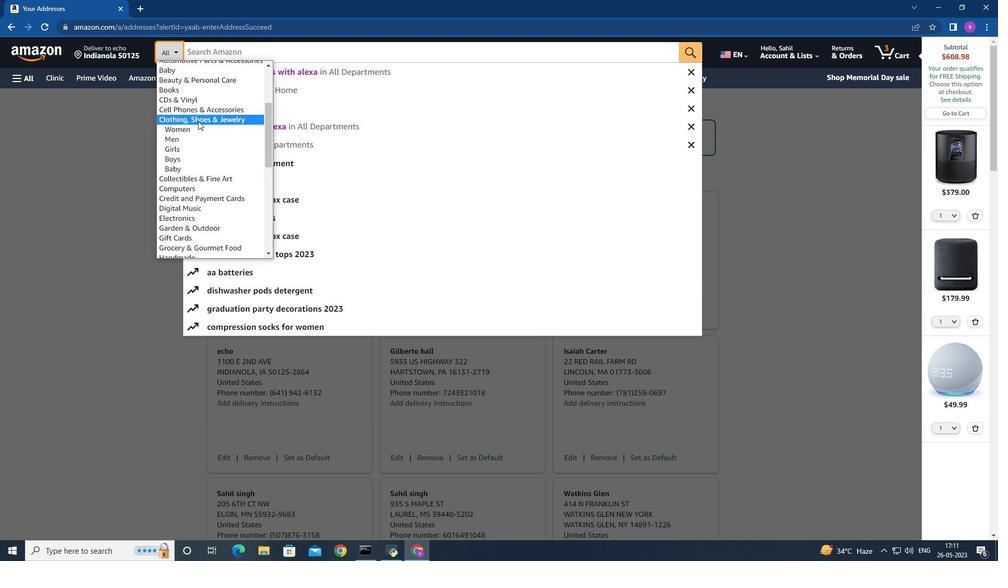 
Action: Mouse scrolled (198, 121) with delta (0, 0)
Screenshot: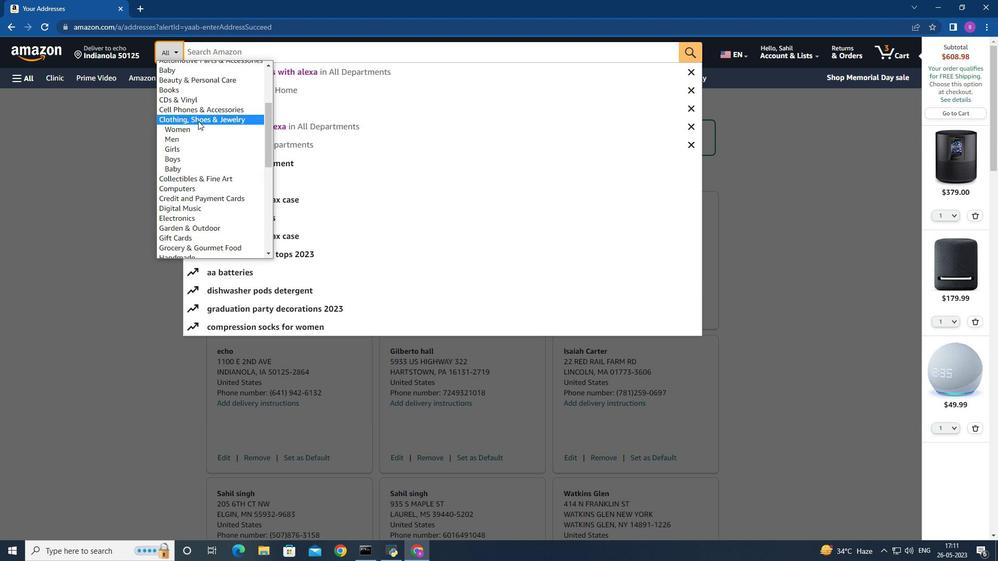 
Action: Mouse moved to (198, 141)
Screenshot: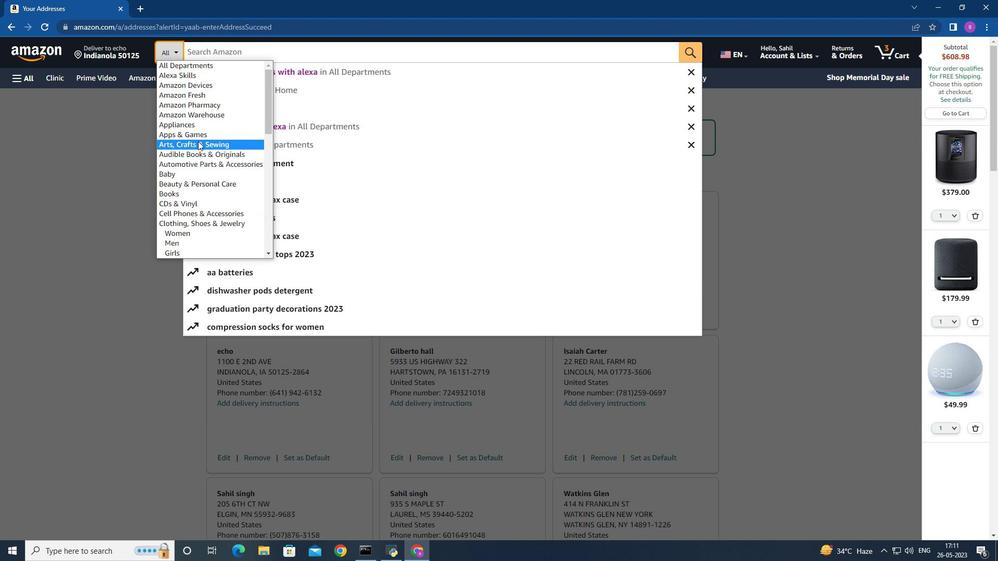 
Action: Mouse scrolled (198, 141) with delta (0, 0)
Screenshot: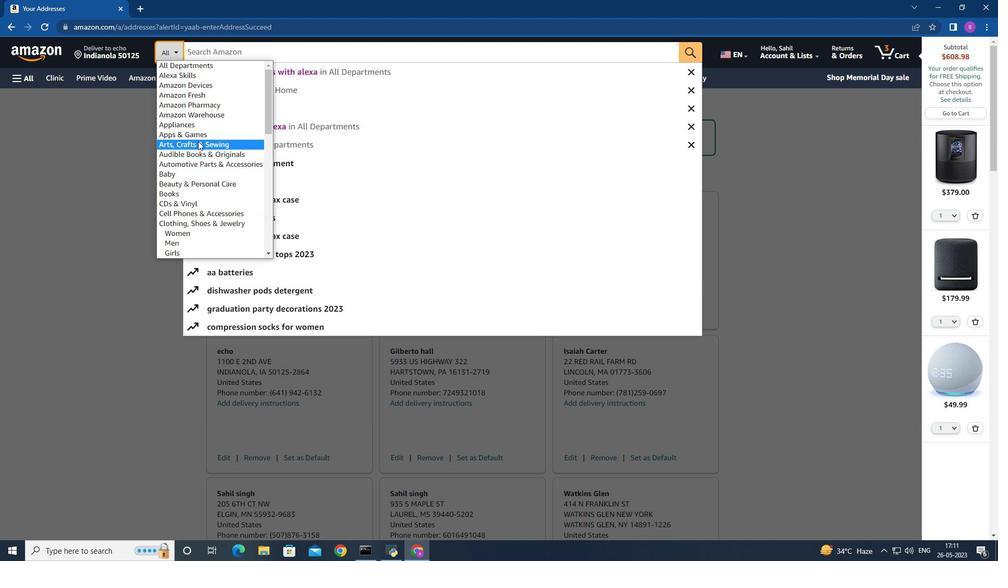 
Action: Mouse scrolled (198, 141) with delta (0, 0)
Screenshot: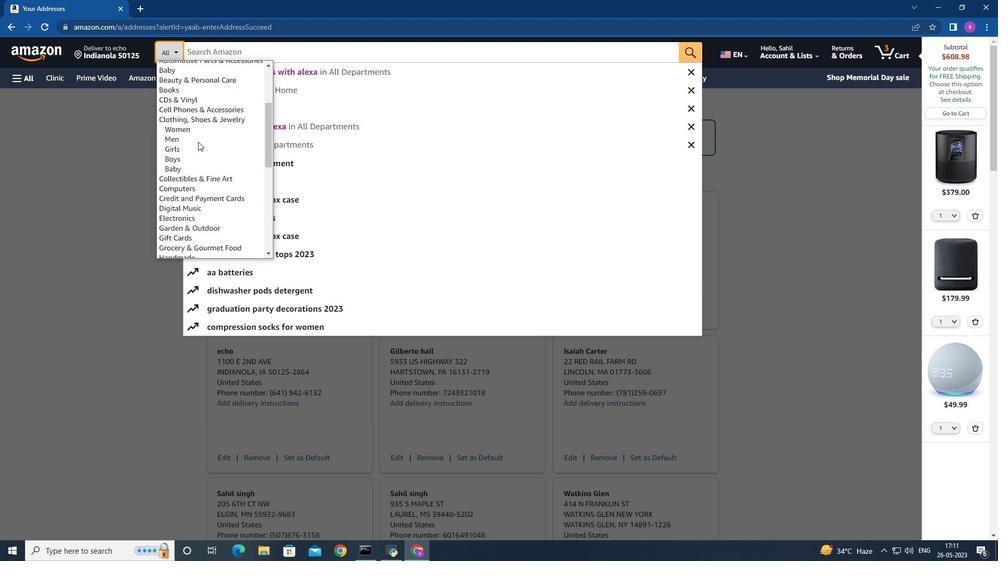 
Action: Mouse moved to (200, 185)
Screenshot: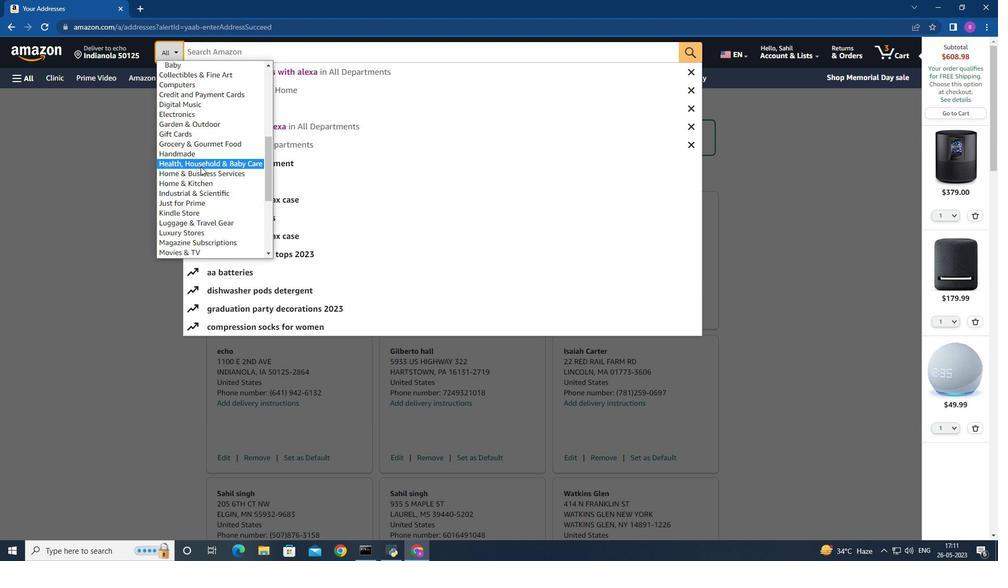 
Action: Mouse scrolled (200, 184) with delta (0, 0)
Screenshot: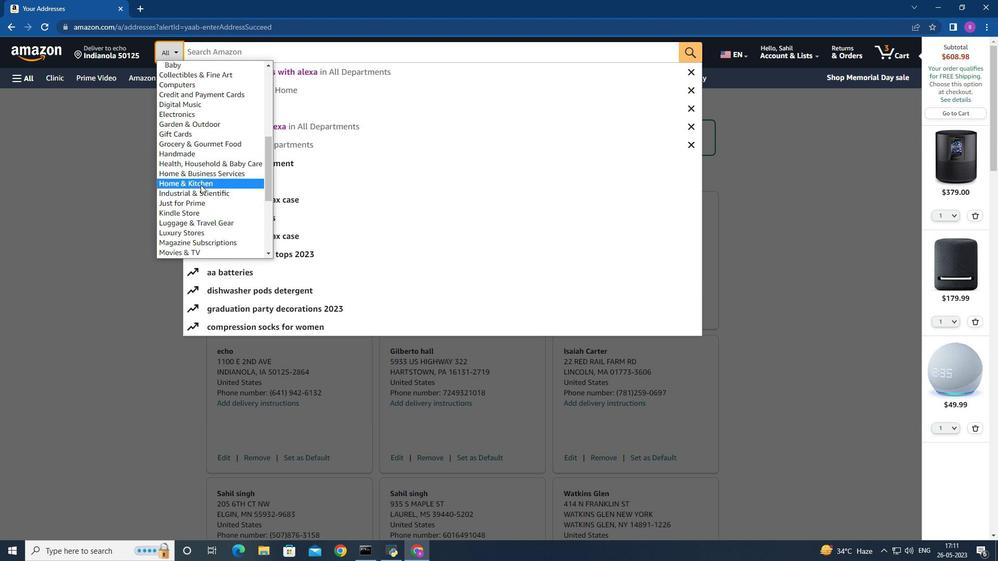 
Action: Mouse moved to (202, 205)
Screenshot: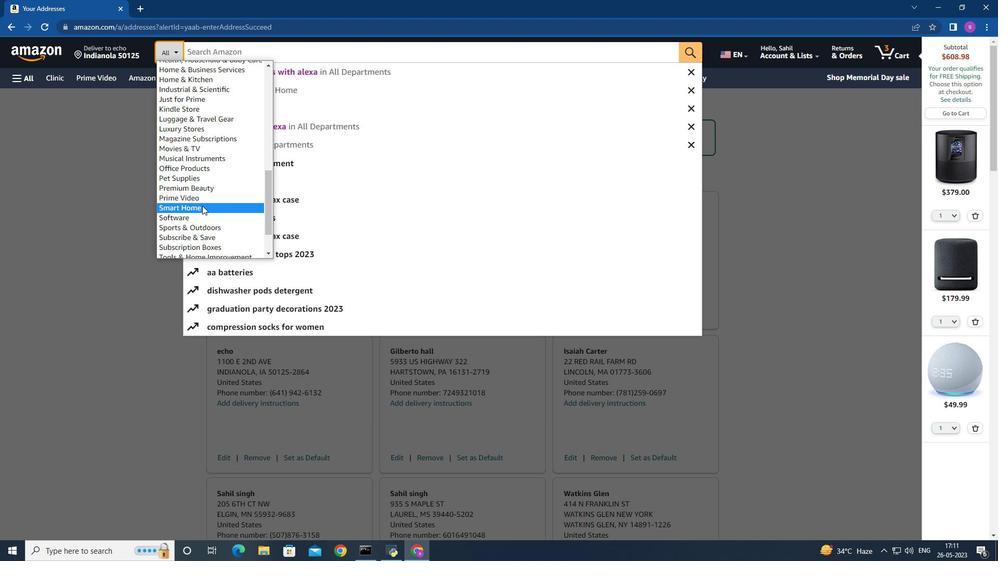 
Action: Mouse pressed left at (202, 205)
Screenshot: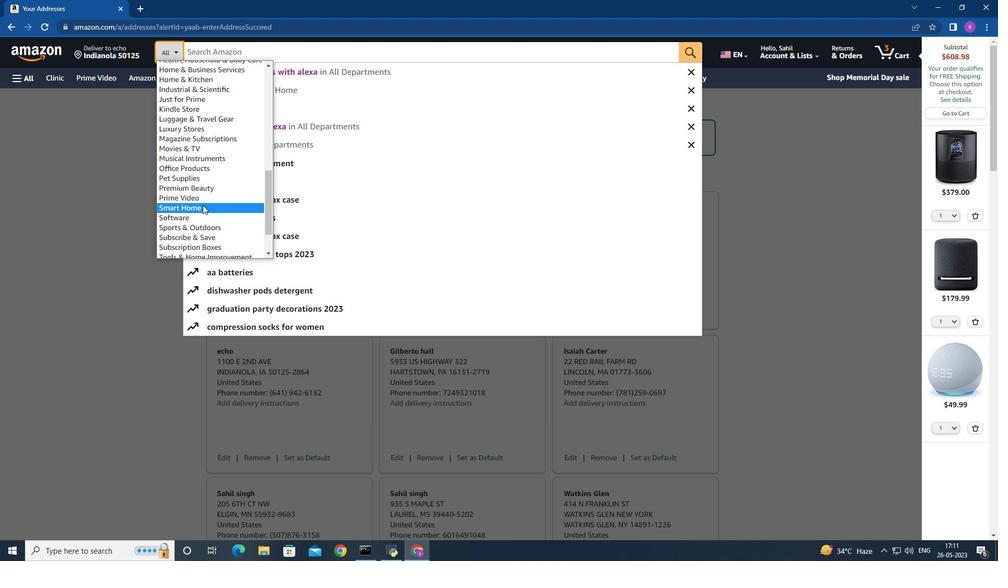 
Action: Mouse moved to (270, 55)
Screenshot: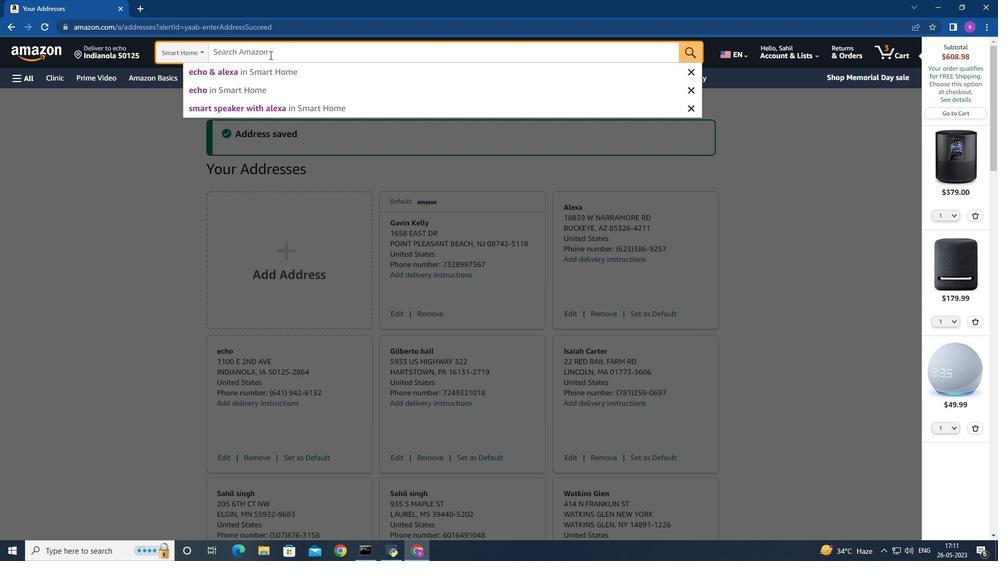 
Action: Key pressed <Key.shift>Smart<Key.space><Key.shift><Key.shift>Display<Key.space>with<Key.space>8<Key.space><Key.shift>H<Key.shift>D<Key.space>s<Key.backspace><Key.shift>Screen<Key.space>and<Key.space><Key.shift><Key.shift>Alexa<Key.enter>
Screenshot: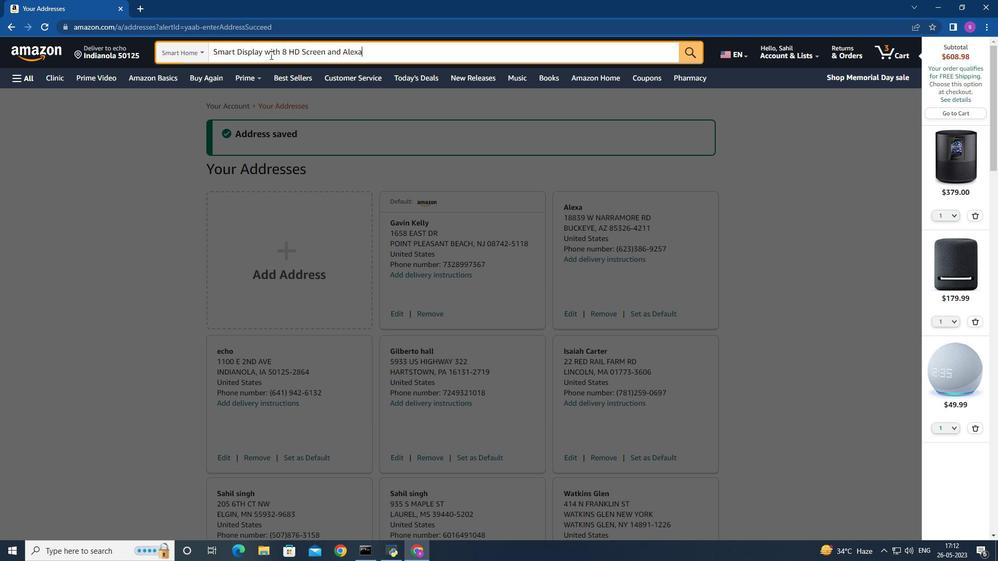 
Action: Mouse moved to (483, 214)
Screenshot: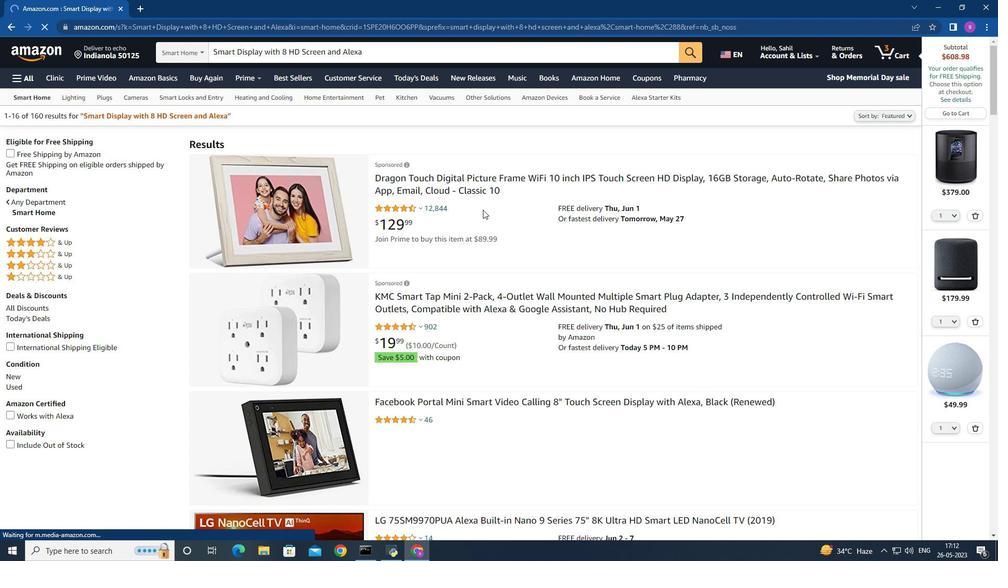 
Action: Mouse scrolled (483, 214) with delta (0, 0)
Screenshot: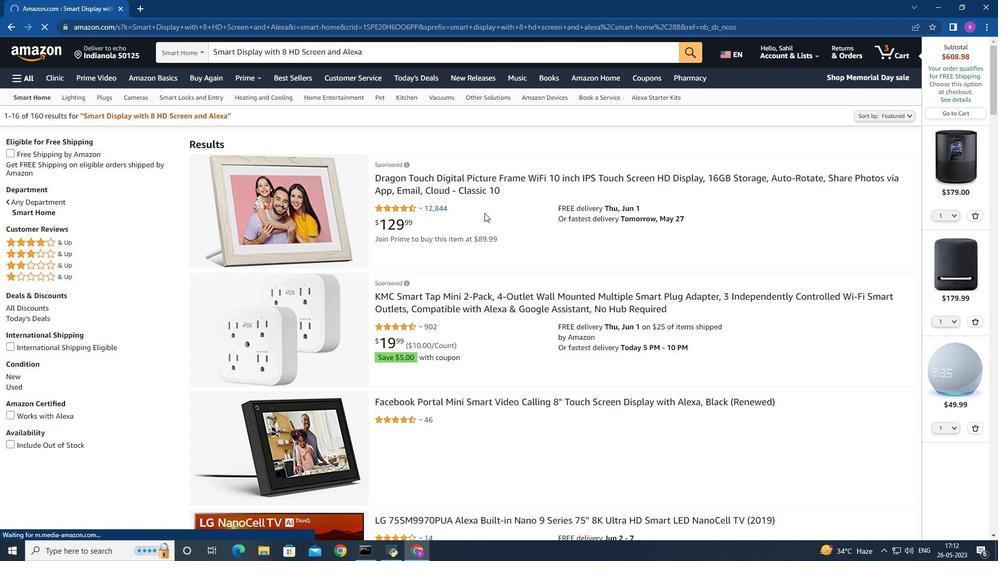 
Action: Mouse moved to (476, 217)
Screenshot: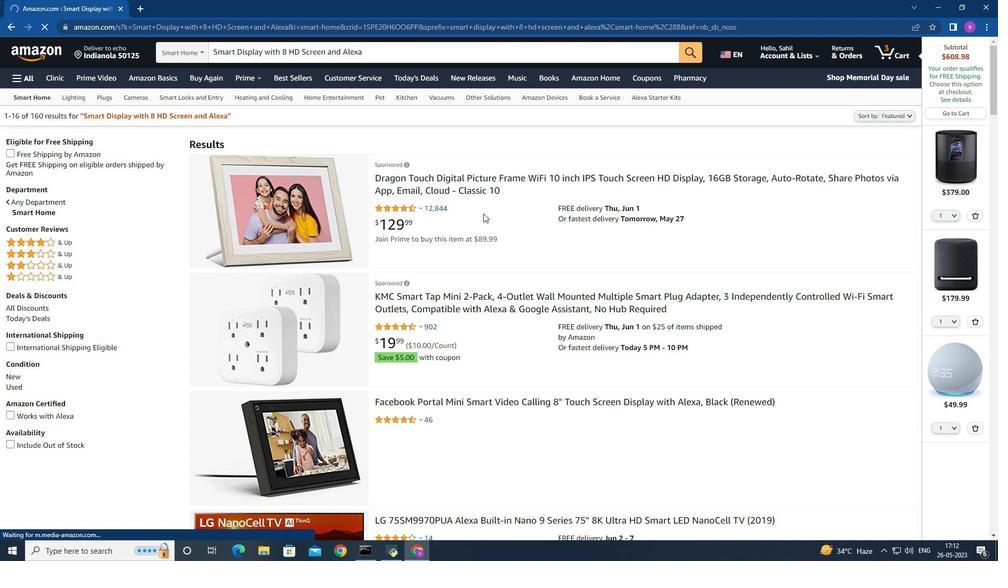 
Action: Mouse scrolled (476, 217) with delta (0, 0)
Screenshot: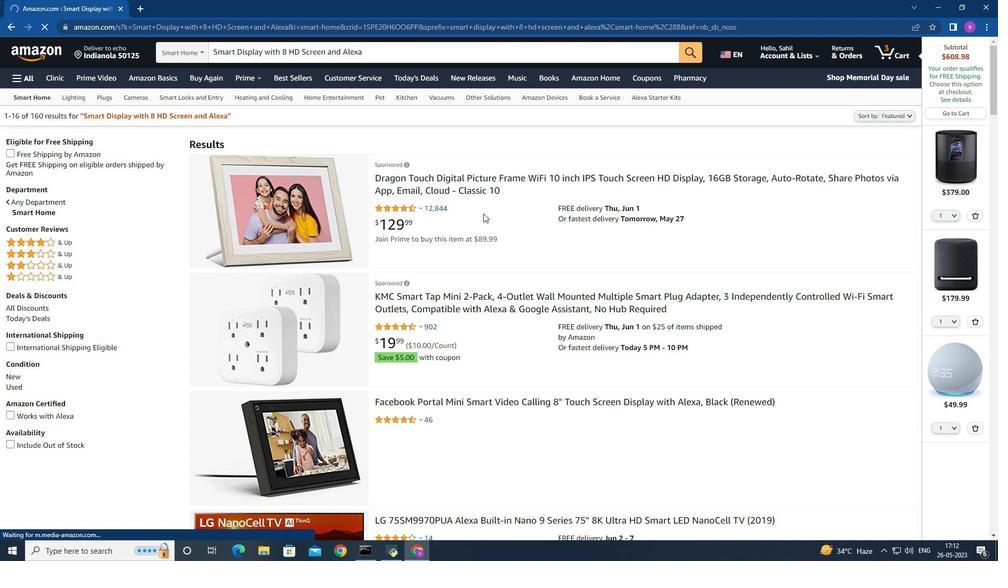 
Action: Mouse moved to (474, 218)
Screenshot: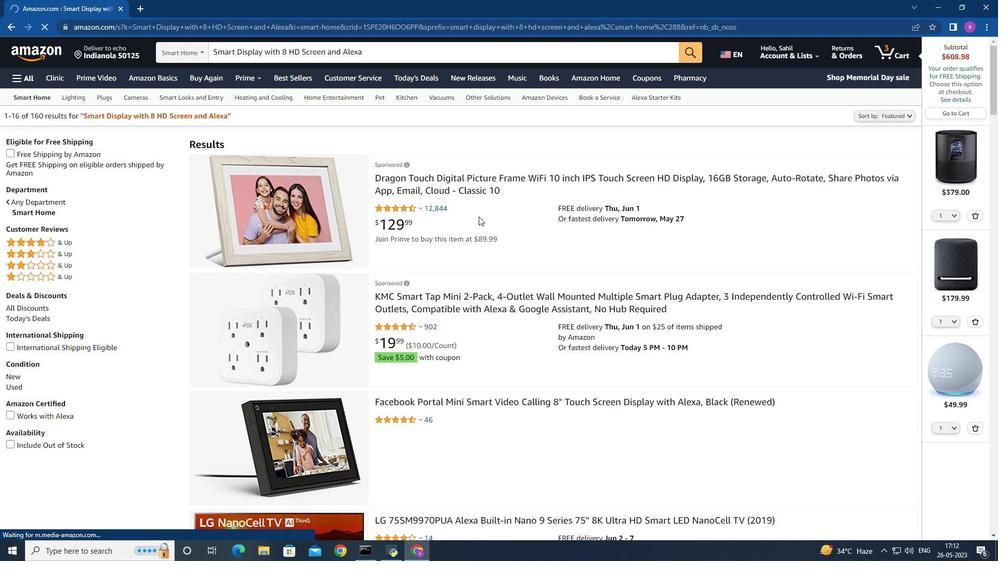 
Action: Mouse scrolled (474, 217) with delta (0, 0)
Screenshot: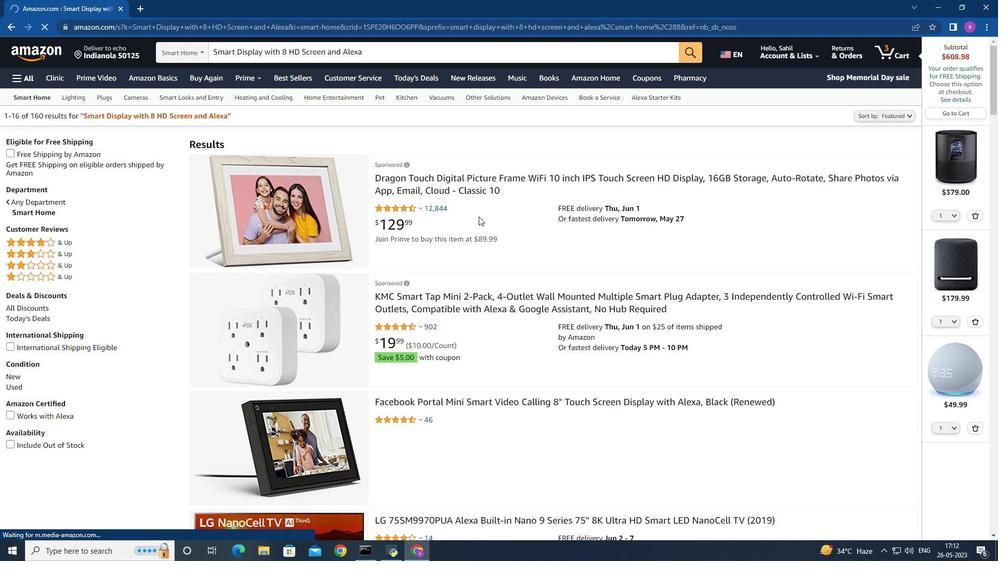 
Action: Mouse moved to (446, 226)
Screenshot: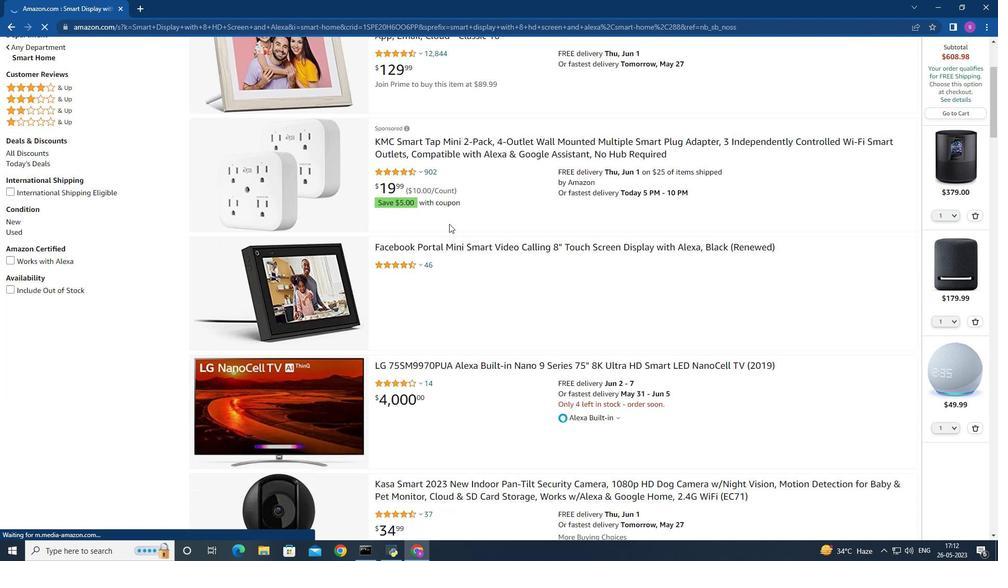 
Action: Mouse scrolled (446, 226) with delta (0, 0)
Screenshot: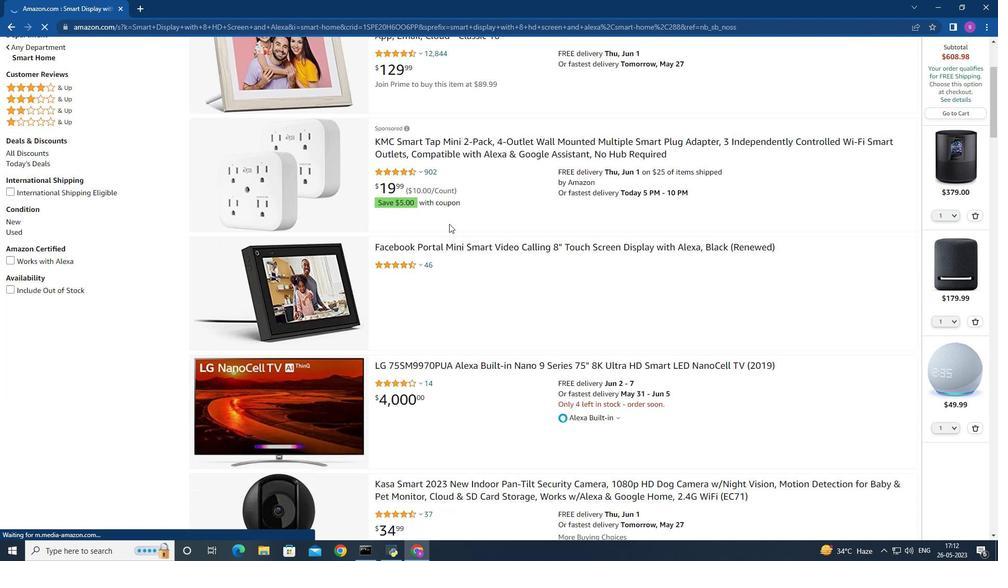
Action: Mouse scrolled (446, 226) with delta (0, 0)
Screenshot: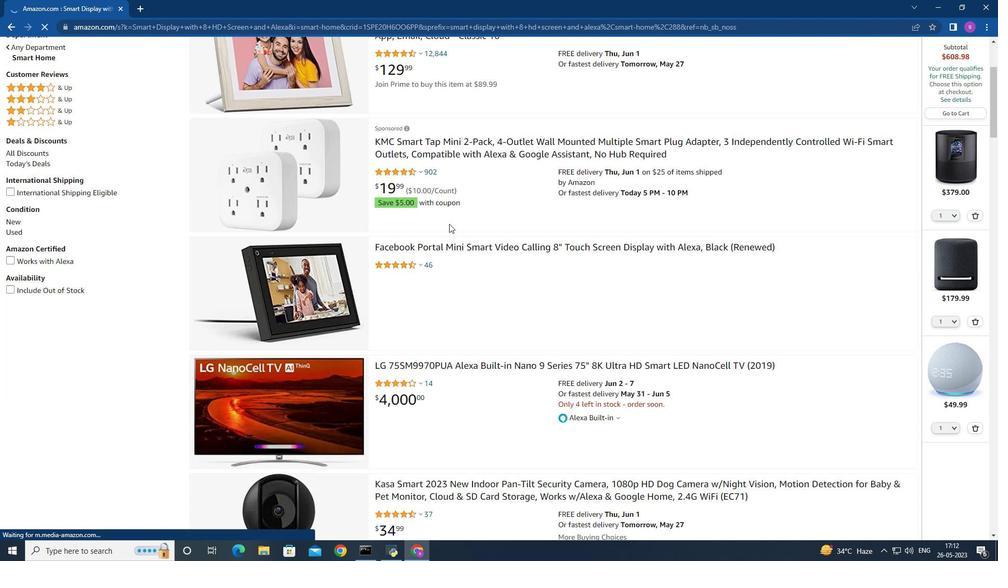 
Action: Mouse scrolled (446, 226) with delta (0, 0)
Screenshot: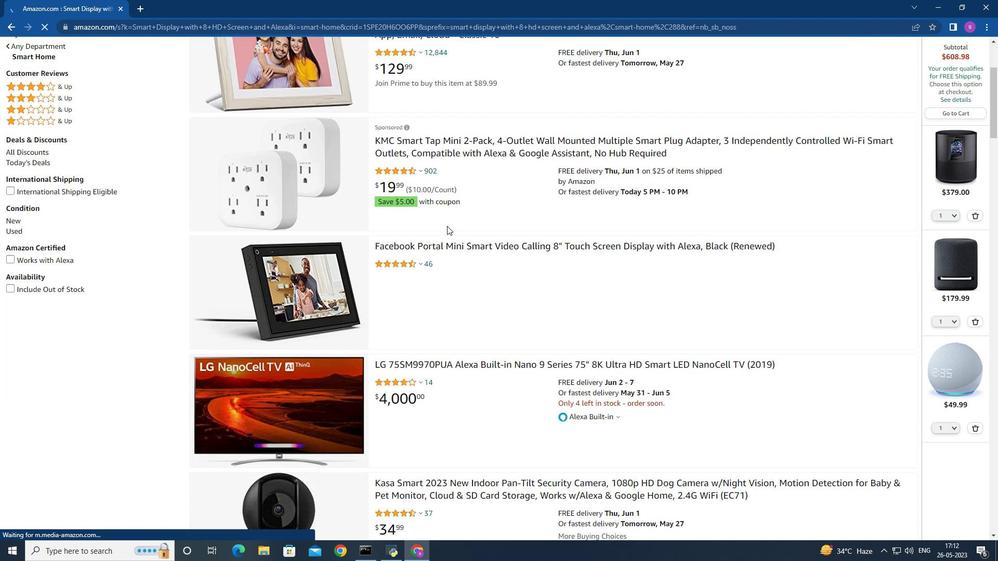 
Action: Mouse scrolled (446, 226) with delta (0, 0)
Screenshot: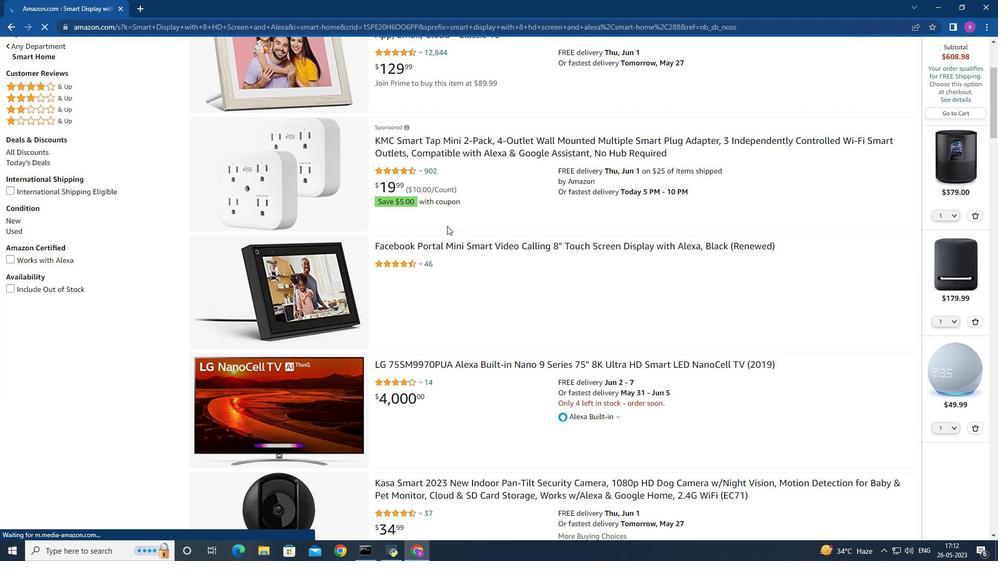 
Action: Mouse moved to (445, 222)
Screenshot: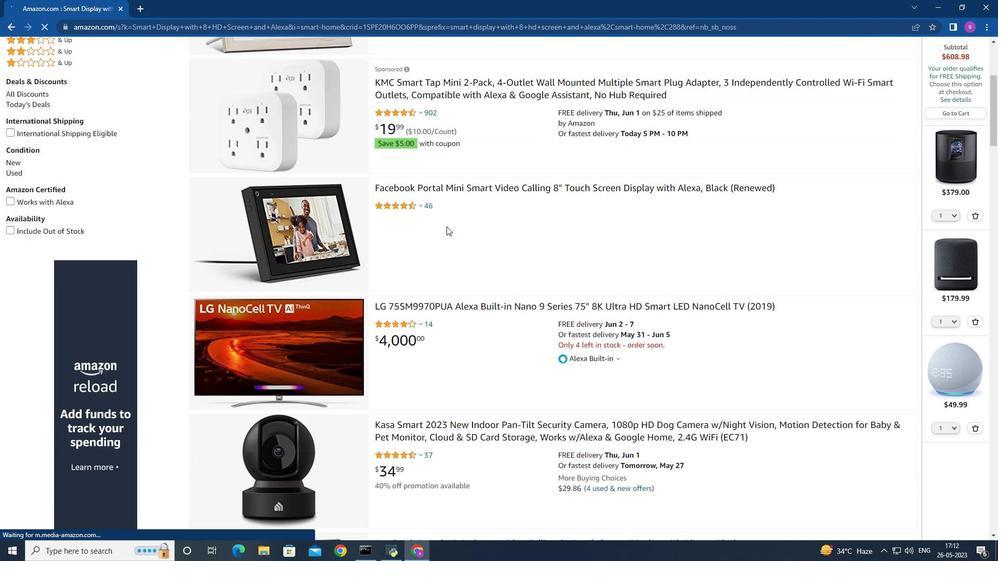
Action: Mouse scrolled (445, 222) with delta (0, 0)
Screenshot: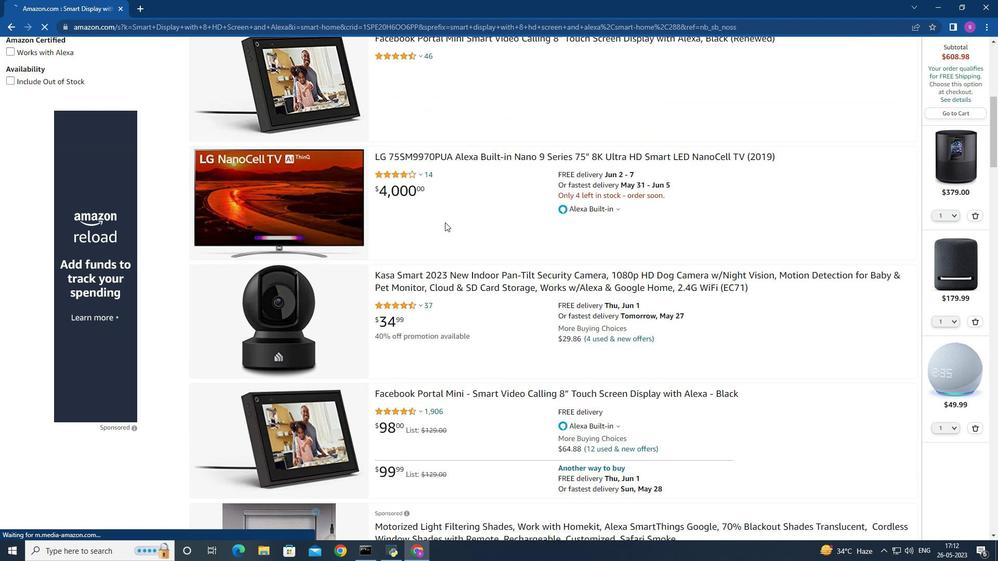 
Action: Mouse moved to (445, 222)
Screenshot: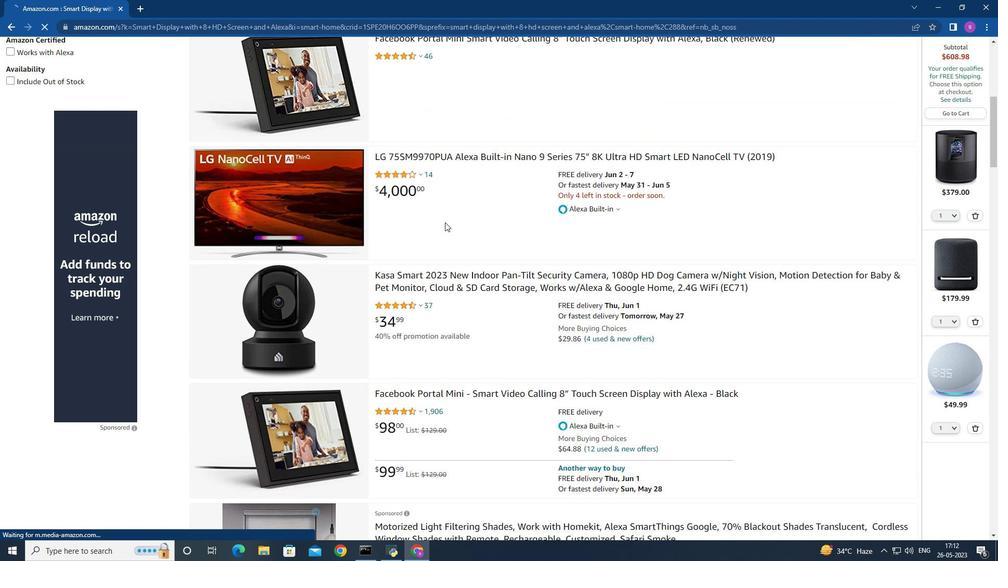 
Action: Mouse scrolled (445, 222) with delta (0, 0)
Screenshot: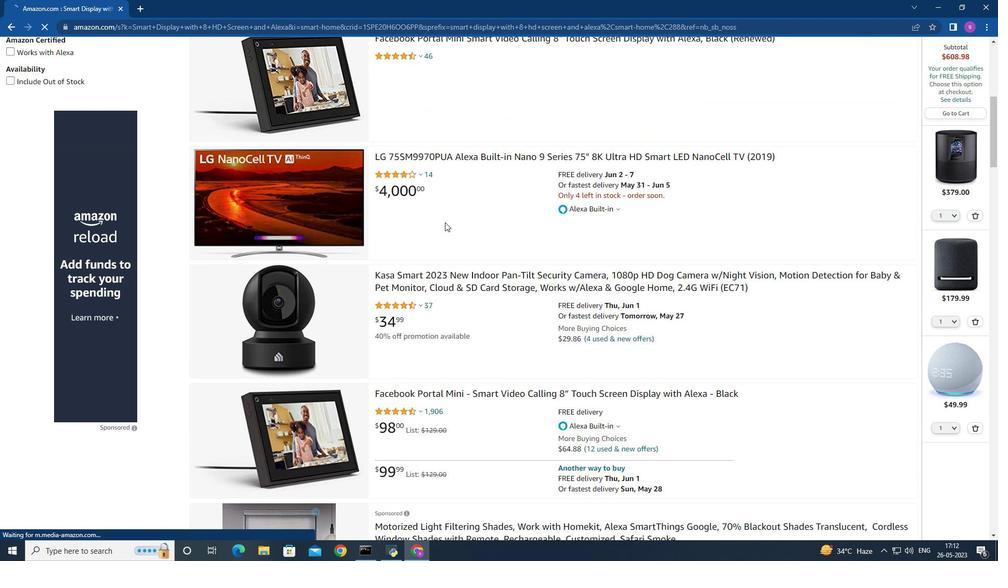 
Action: Mouse moved to (449, 192)
Screenshot: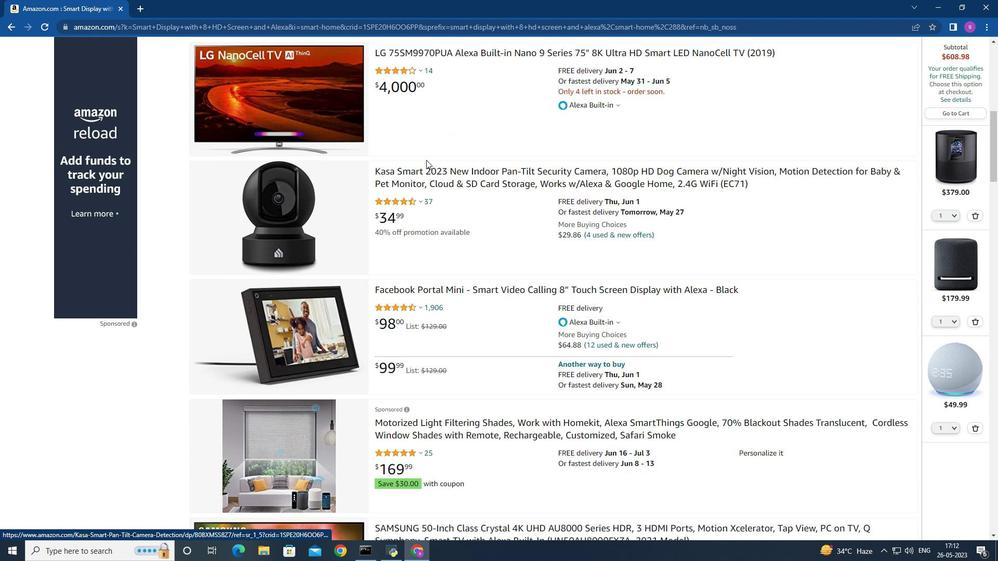 
Action: Mouse scrolled (449, 193) with delta (0, 0)
Screenshot: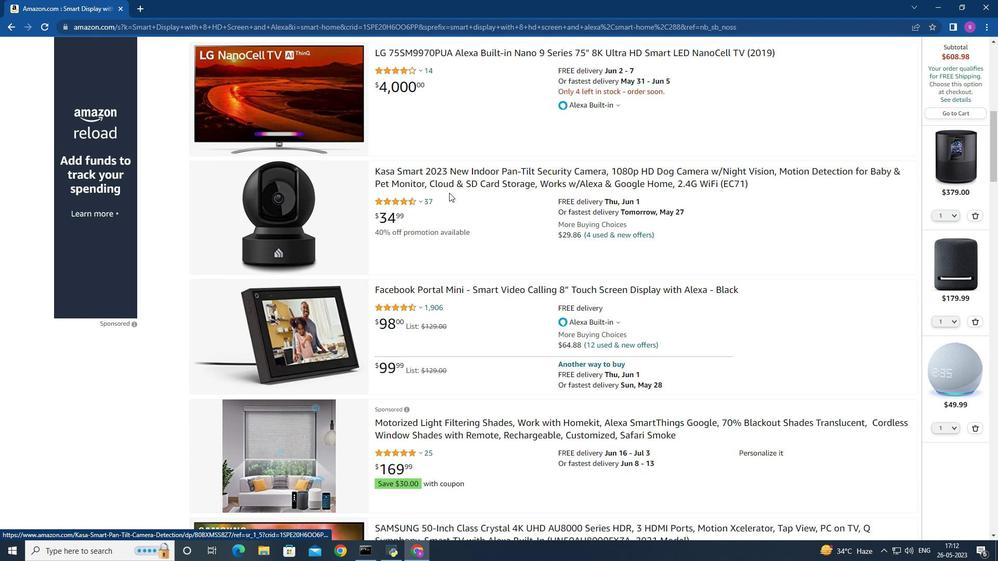 
Action: Mouse moved to (470, 178)
Screenshot: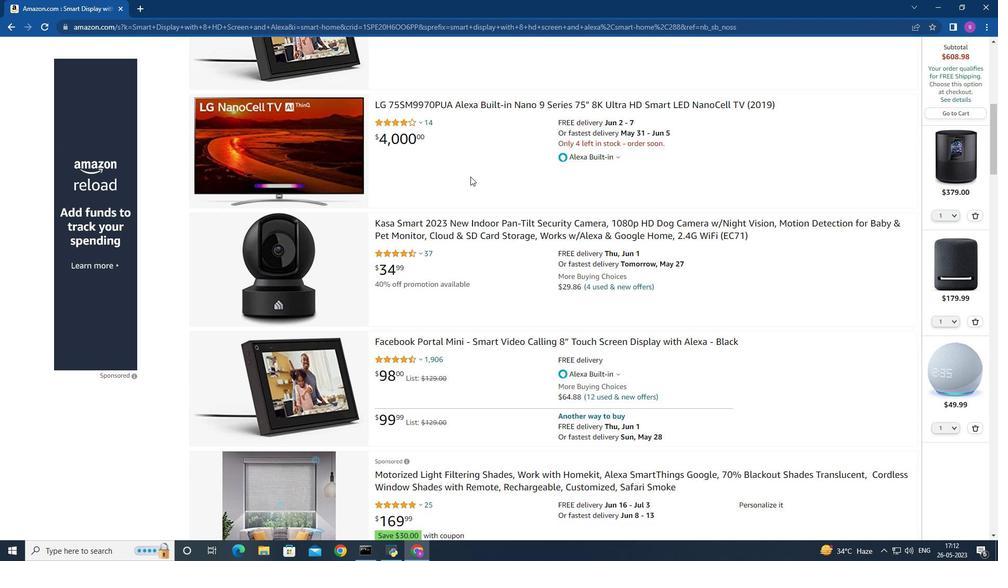 
Action: Mouse scrolled (470, 178) with delta (0, 0)
Screenshot: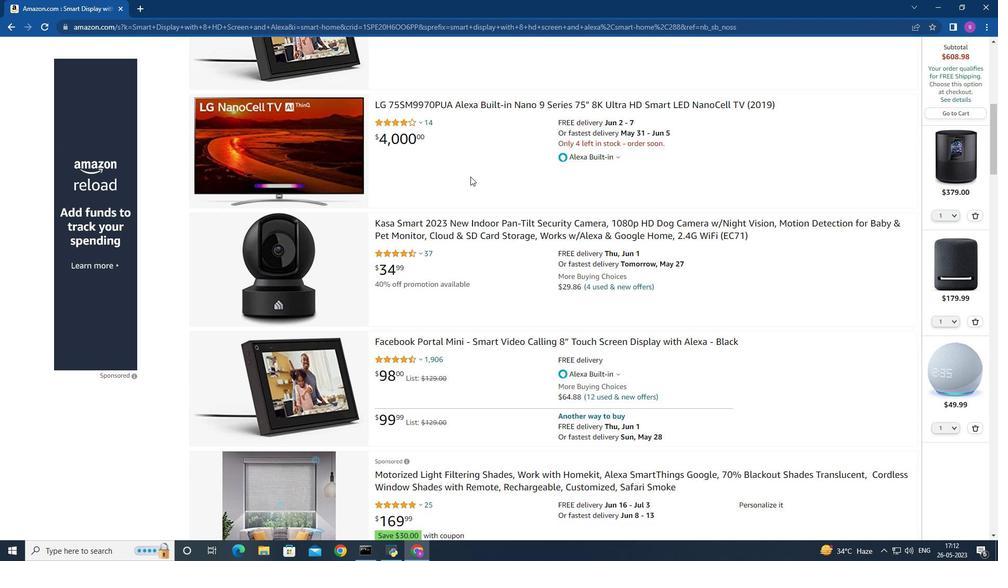 
Action: Mouse scrolled (470, 178) with delta (0, 0)
Screenshot: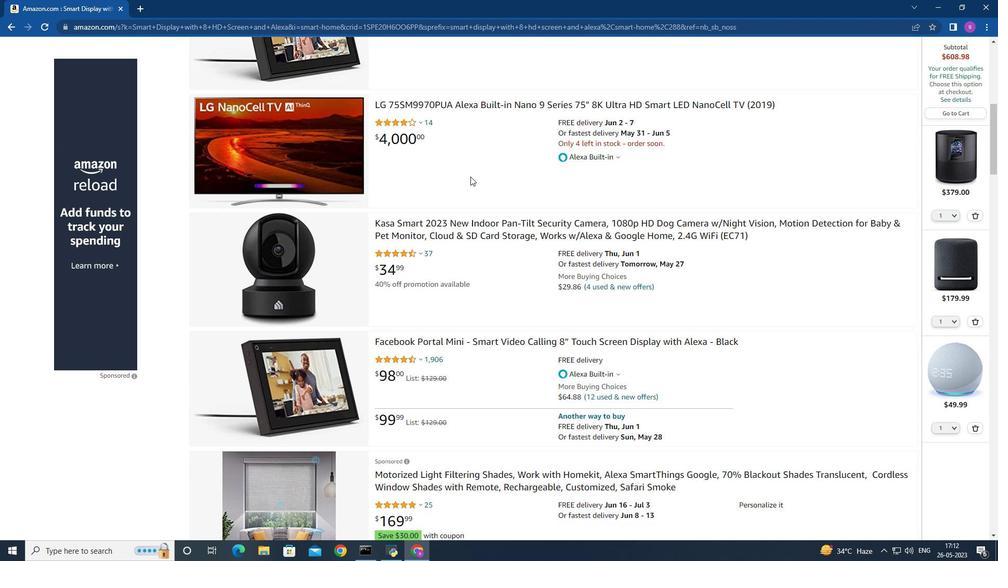 
Action: Mouse moved to (470, 179)
Screenshot: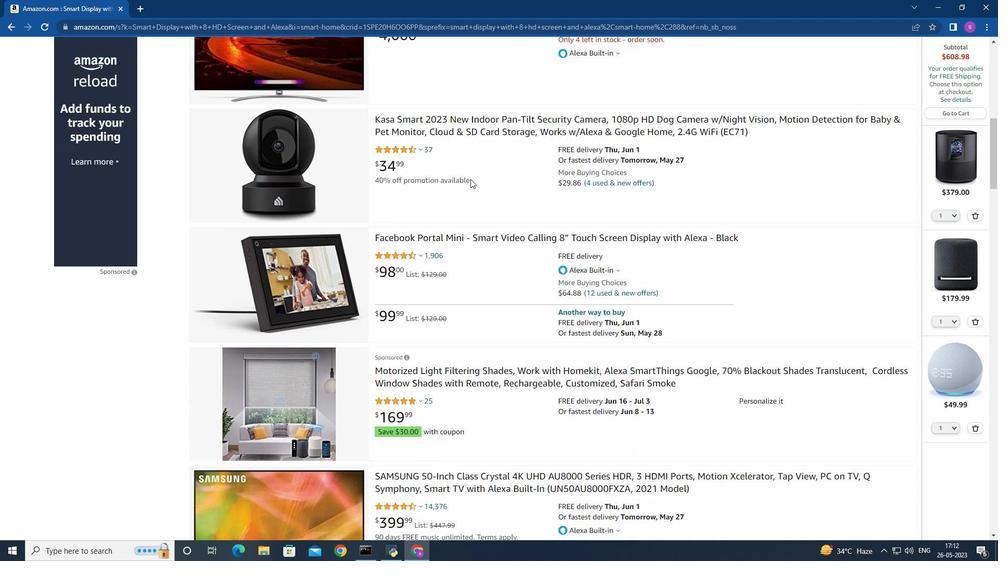 
Action: Mouse scrolled (470, 179) with delta (0, 0)
Screenshot: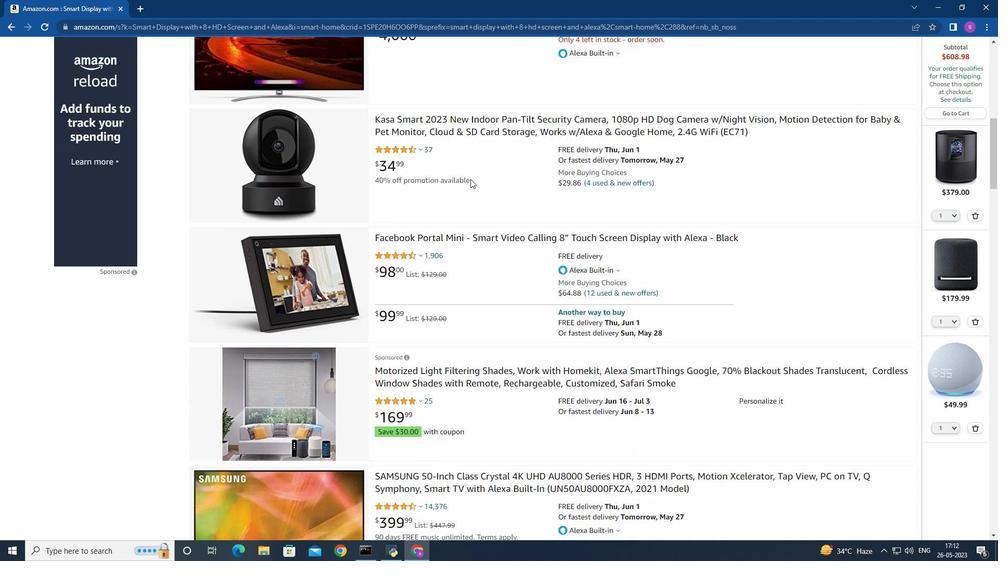 
Action: Mouse moved to (471, 182)
Screenshot: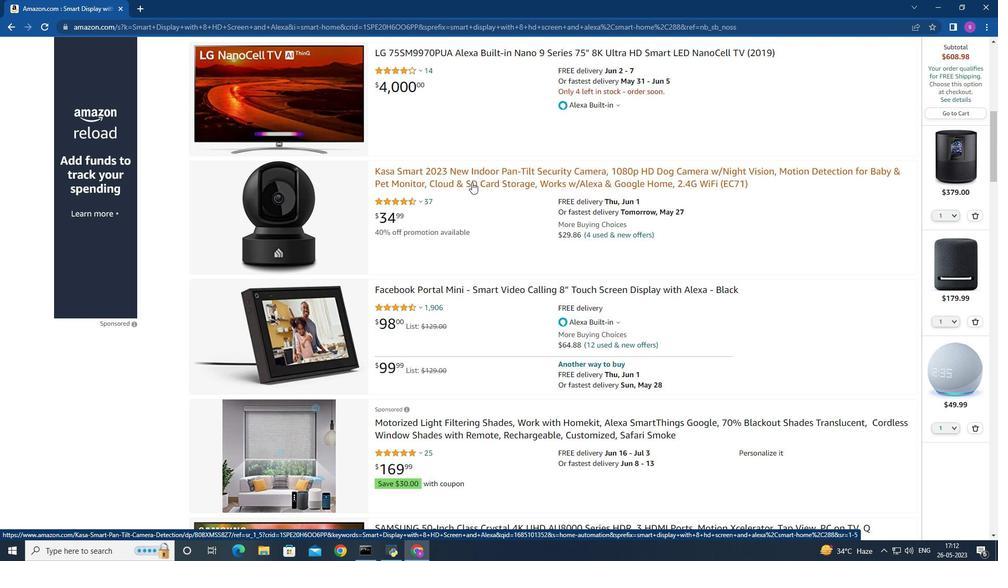 
Action: Mouse scrolled (471, 183) with delta (0, 0)
Screenshot: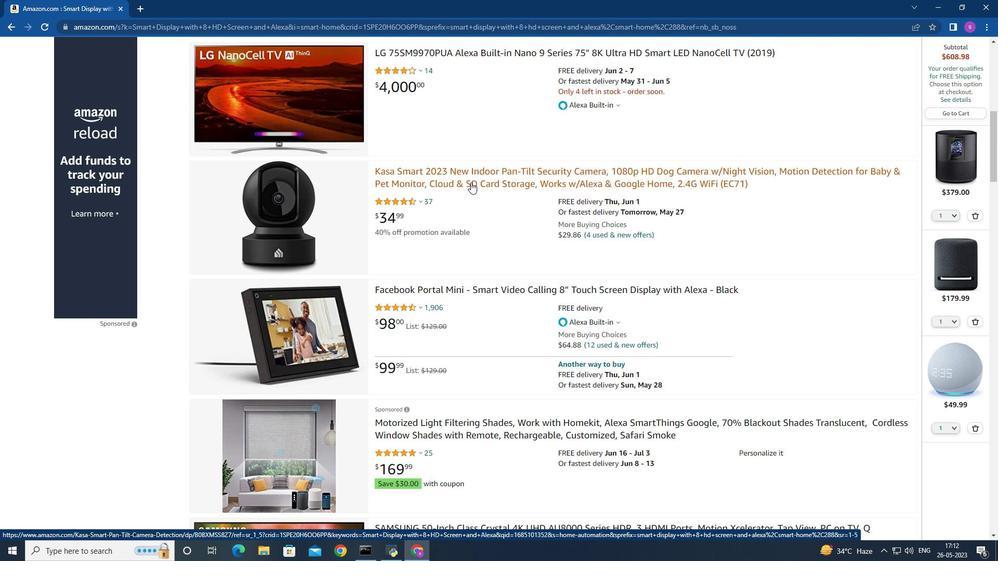 
Action: Mouse scrolled (471, 183) with delta (0, 0)
Screenshot: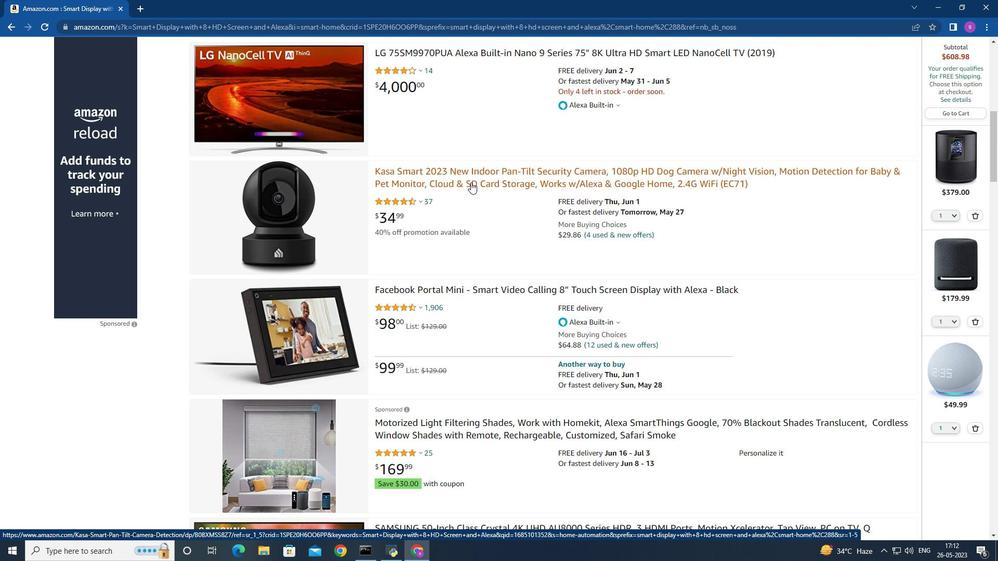 
Action: Mouse scrolled (471, 183) with delta (0, 0)
Screenshot: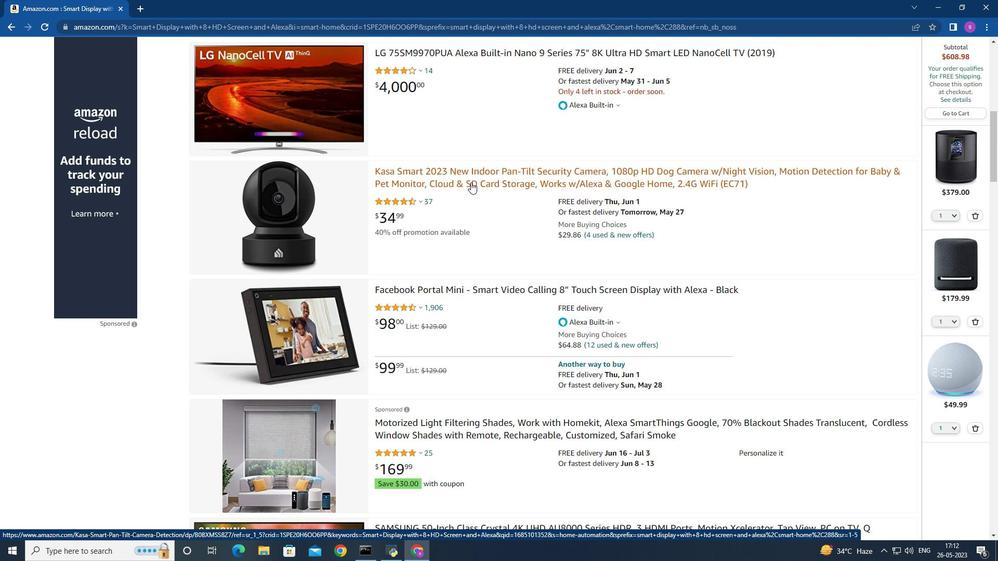 
Action: Mouse moved to (471, 182)
Screenshot: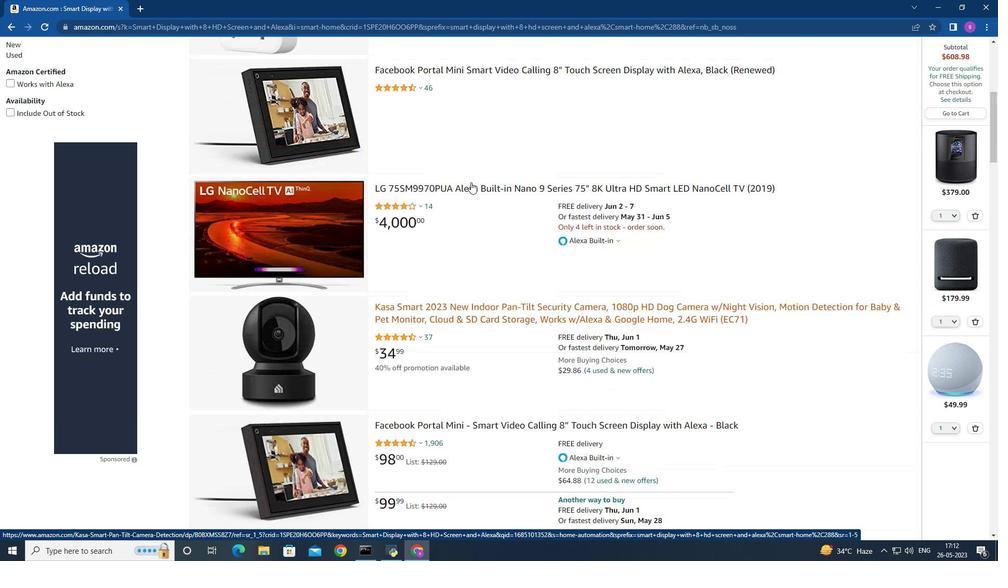 
Action: Mouse scrolled (471, 181) with delta (0, 0)
Screenshot: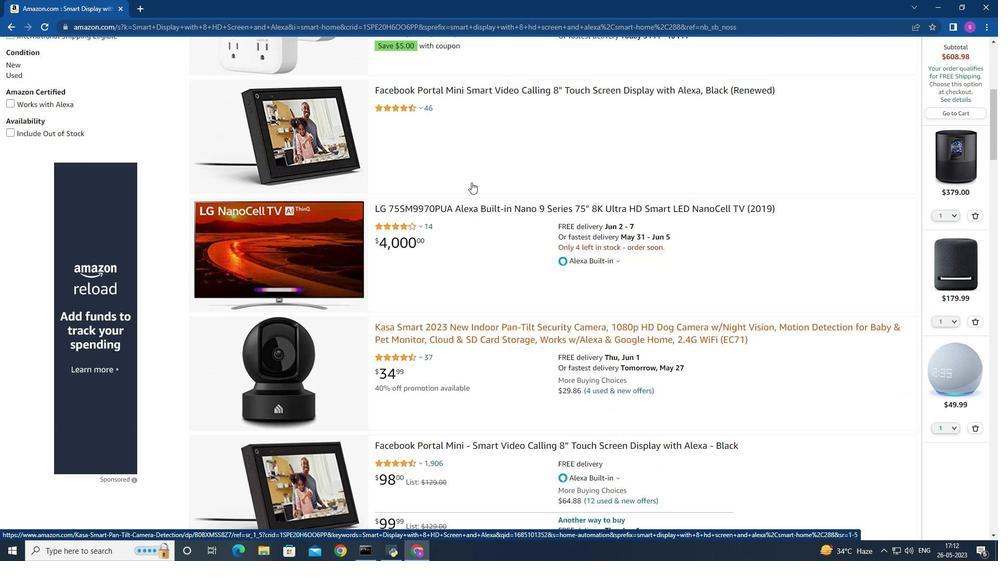 
Action: Mouse moved to (471, 181)
Screenshot: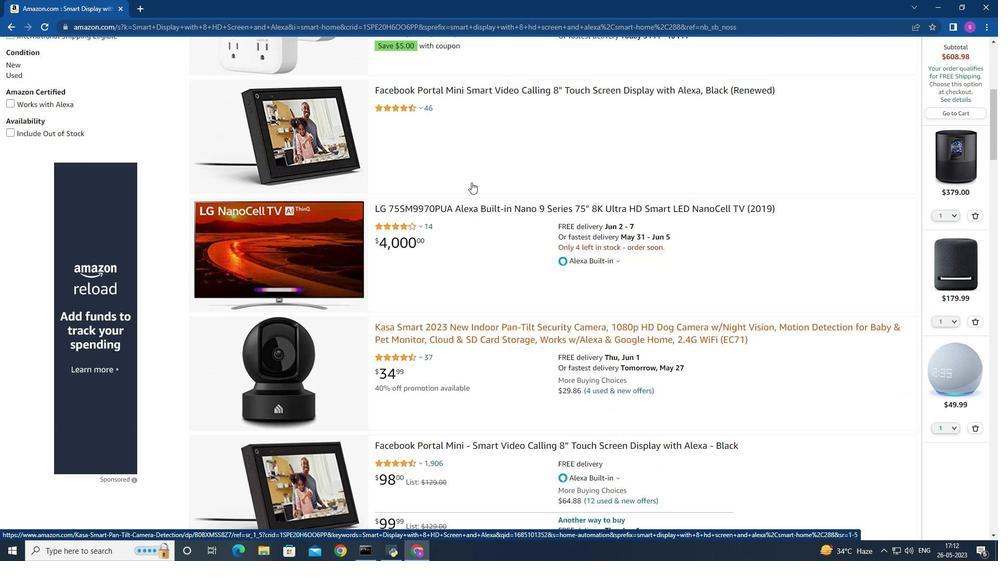 
Action: Mouse scrolled (471, 182) with delta (0, 0)
Screenshot: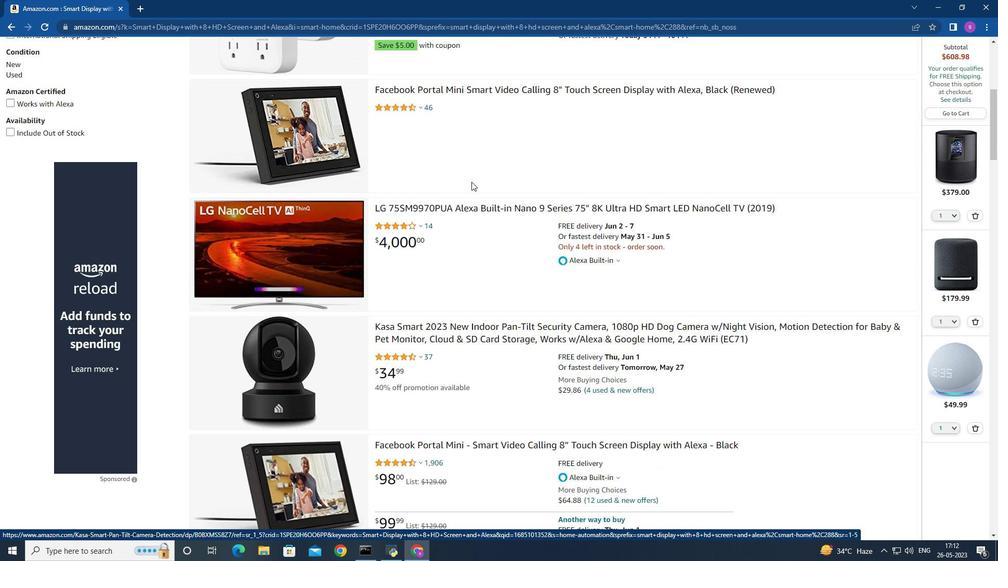 
Action: Mouse scrolled (471, 182) with delta (0, 0)
Screenshot: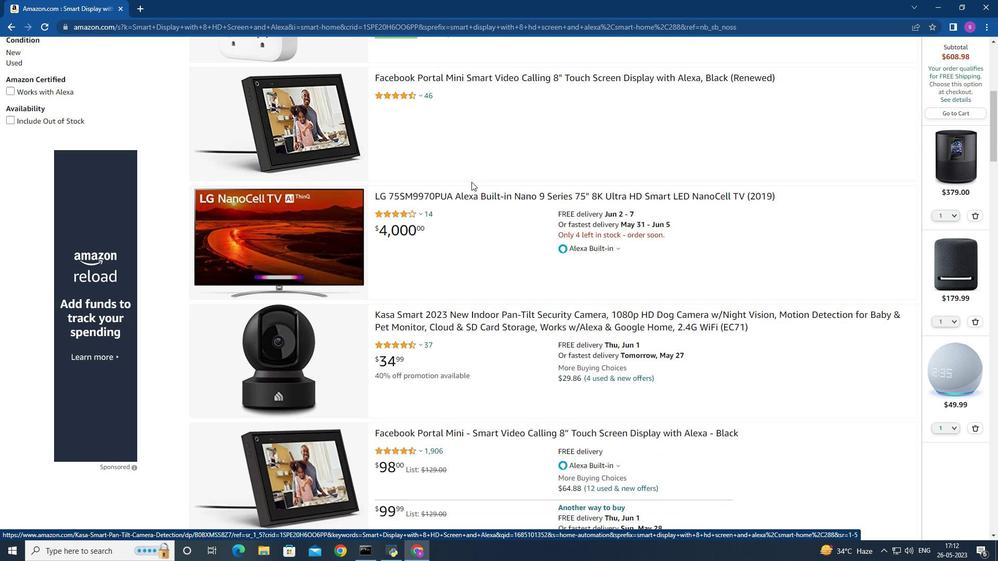 
Action: Mouse scrolled (471, 182) with delta (0, 0)
Screenshot: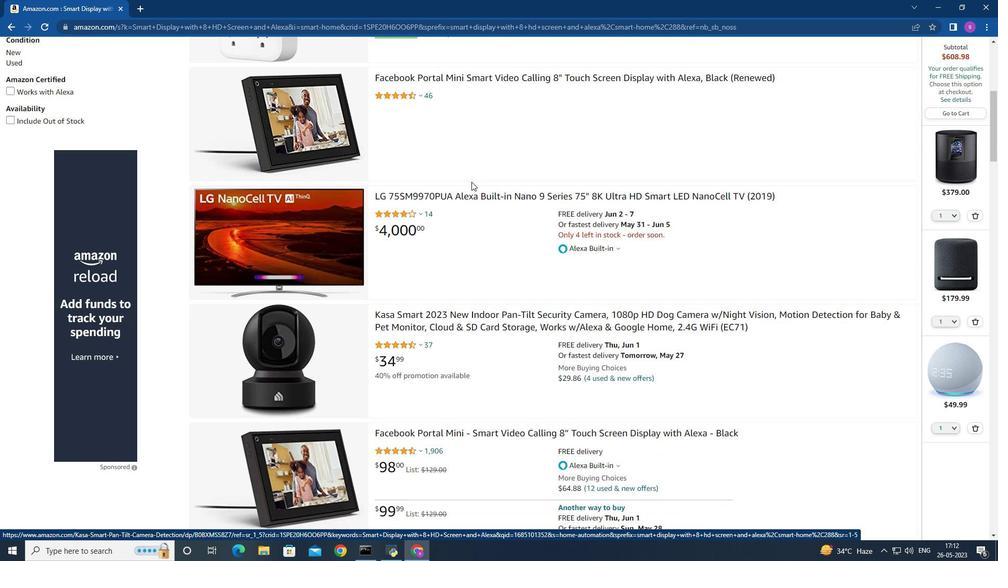 
Action: Mouse scrolled (471, 182) with delta (0, 0)
Screenshot: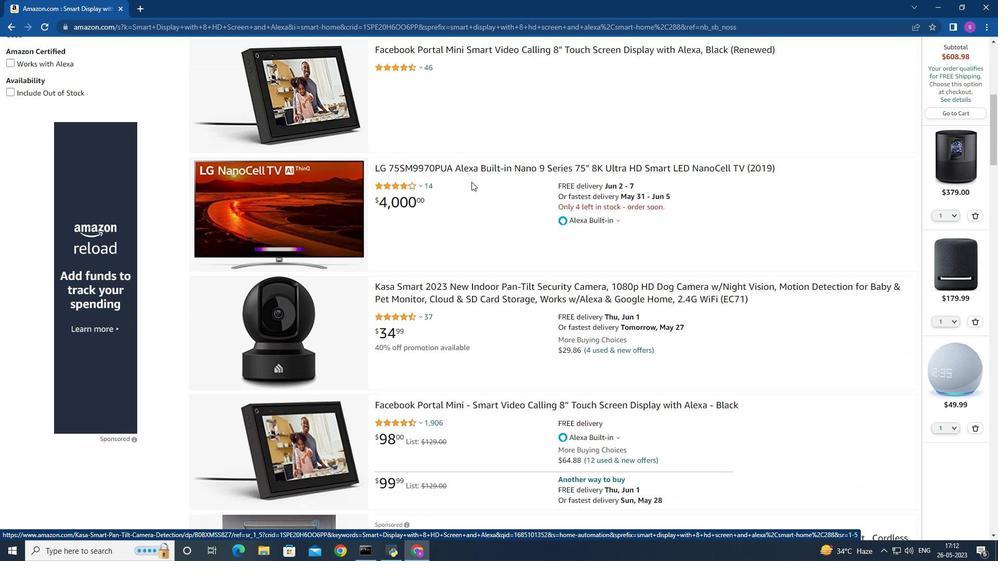 
Action: Mouse scrolled (471, 182) with delta (0, 0)
Screenshot: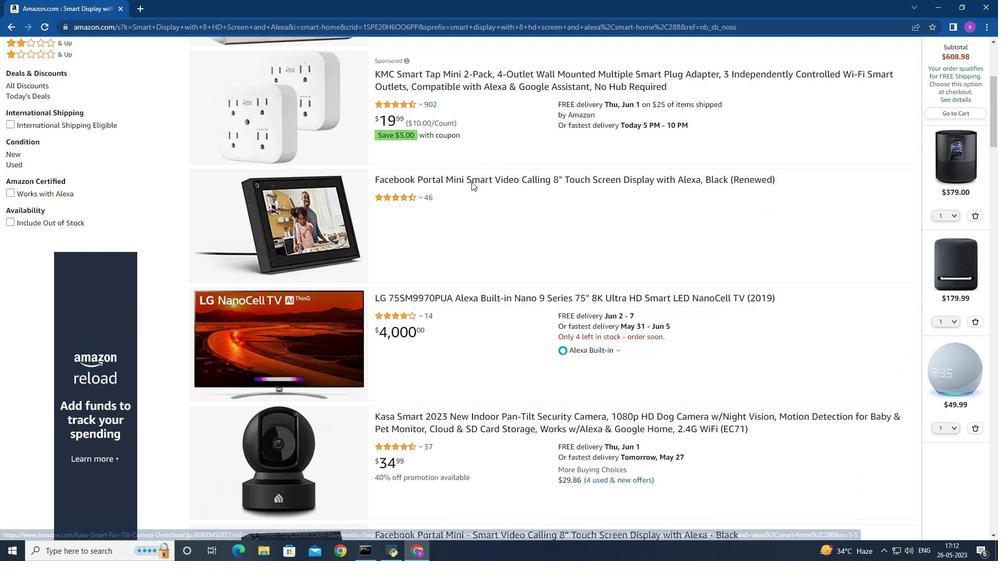 
Action: Mouse scrolled (471, 182) with delta (0, 0)
Screenshot: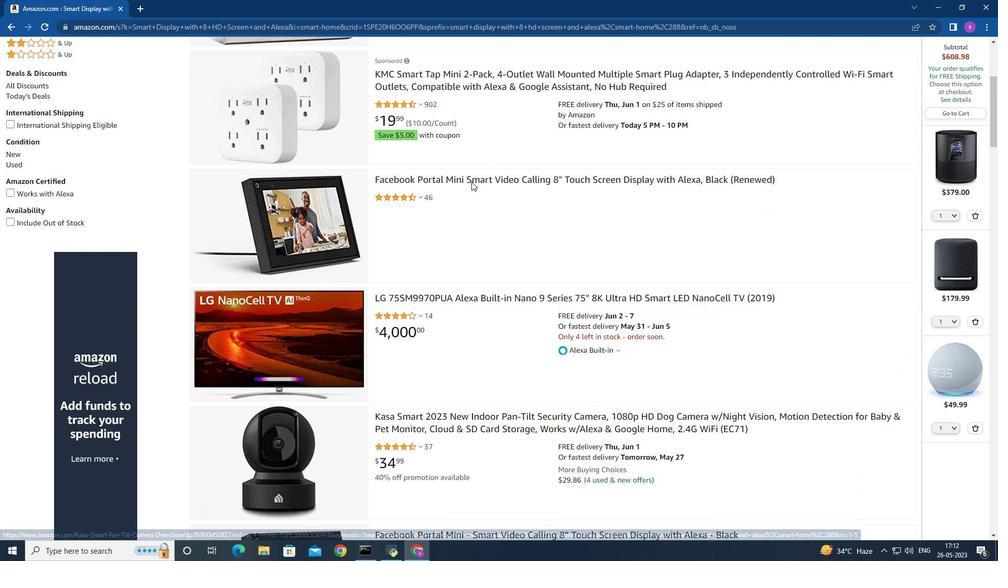 
Action: Mouse scrolled (471, 182) with delta (0, 0)
Screenshot: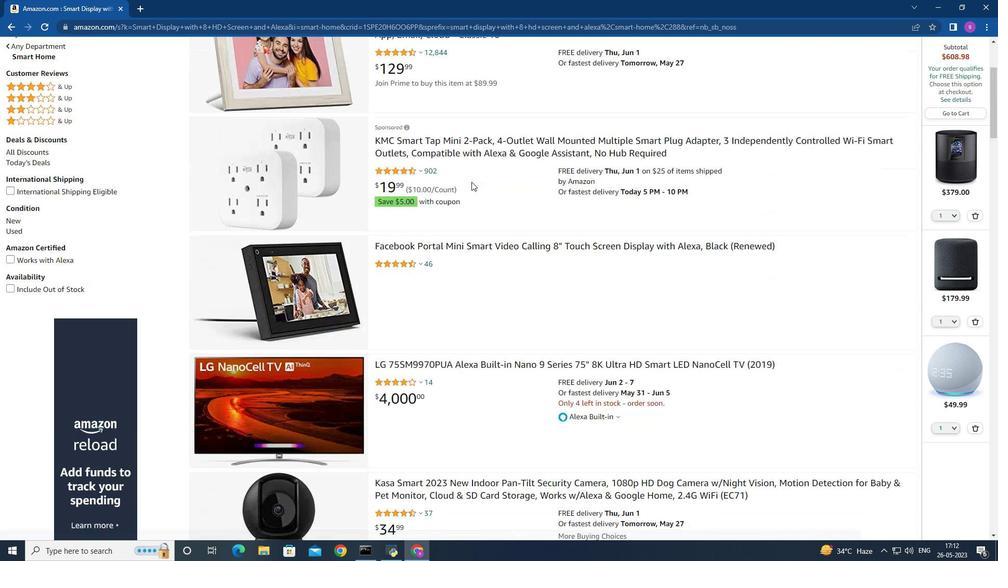 
Action: Mouse scrolled (471, 182) with delta (0, 0)
Screenshot: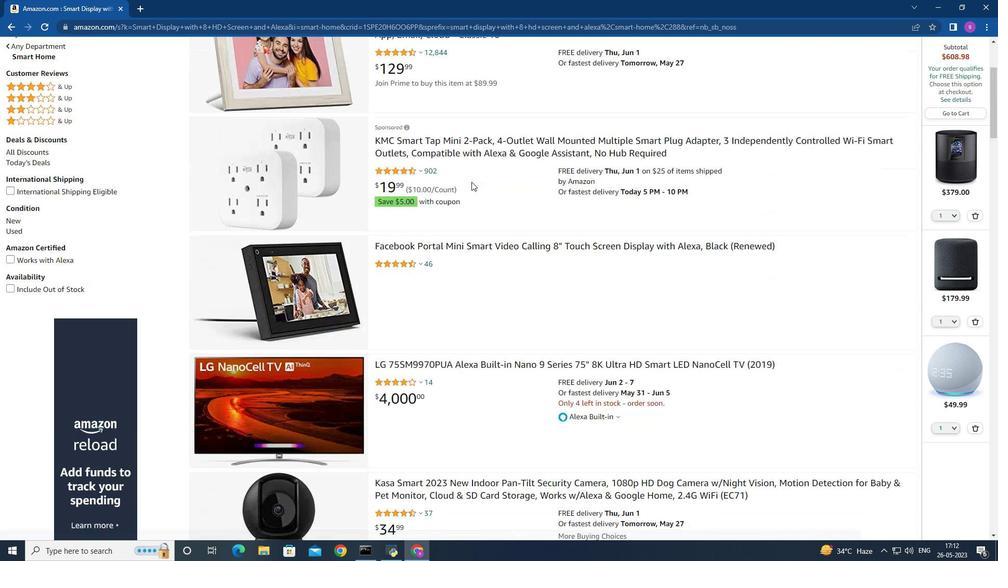 
Action: Mouse moved to (471, 181)
Screenshot: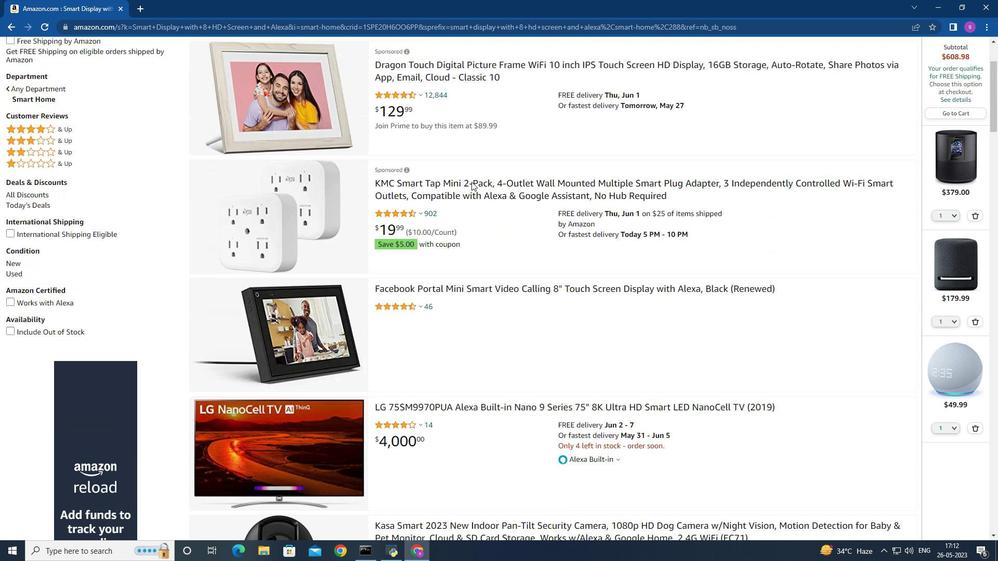 
Action: Mouse scrolled (471, 182) with delta (0, 0)
Screenshot: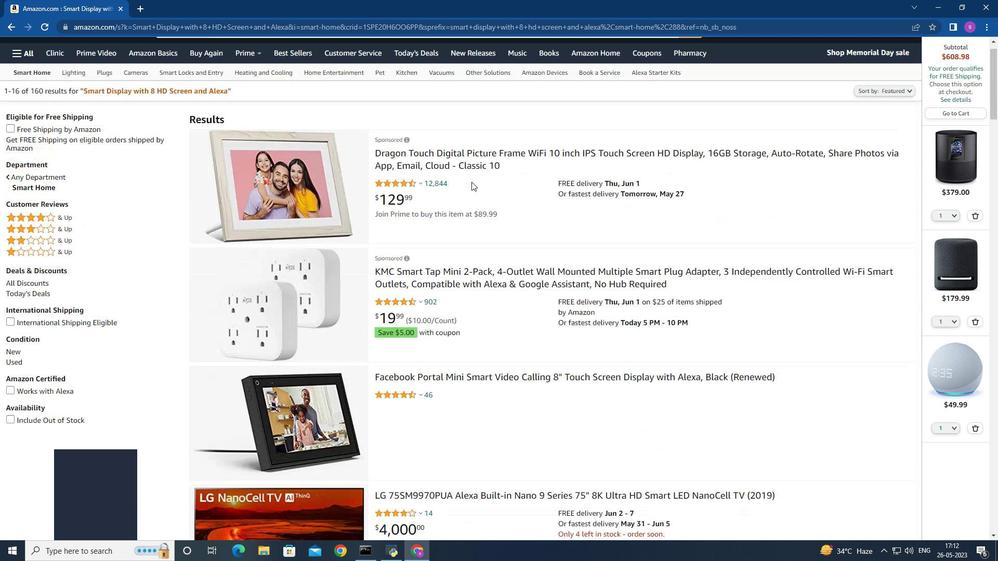 
Action: Mouse moved to (471, 181)
Screenshot: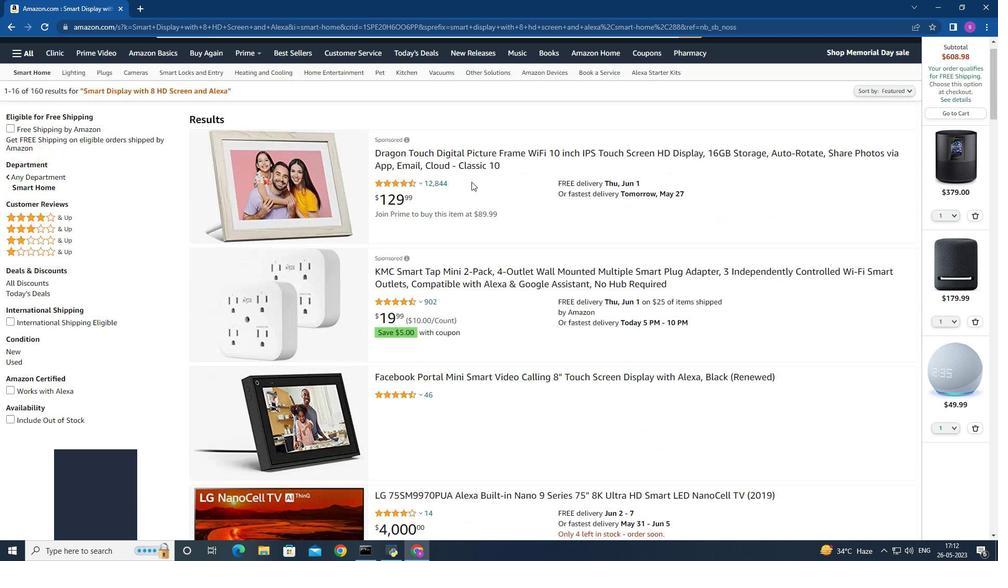 
Action: Mouse scrolled (471, 182) with delta (0, 0)
Screenshot: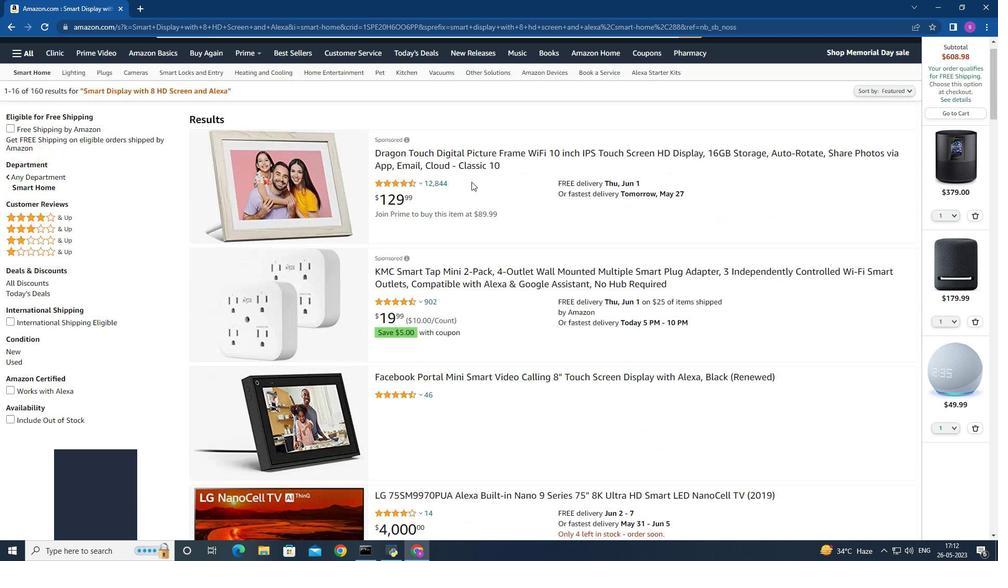 
Action: Mouse scrolled (471, 182) with delta (0, 0)
Screenshot: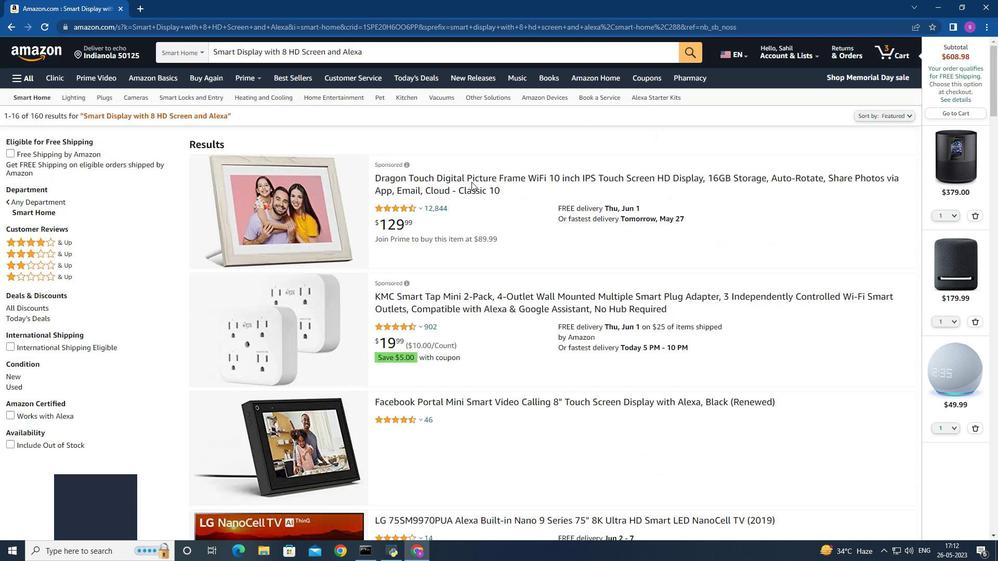 
Action: Mouse moved to (453, 176)
Screenshot: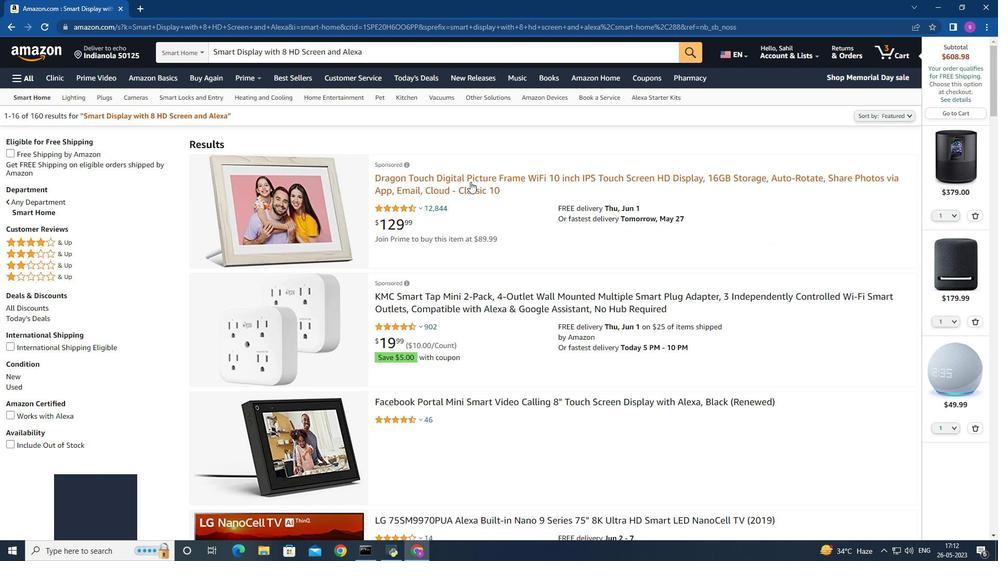 
Action: Mouse scrolled (453, 177) with delta (0, 0)
Screenshot: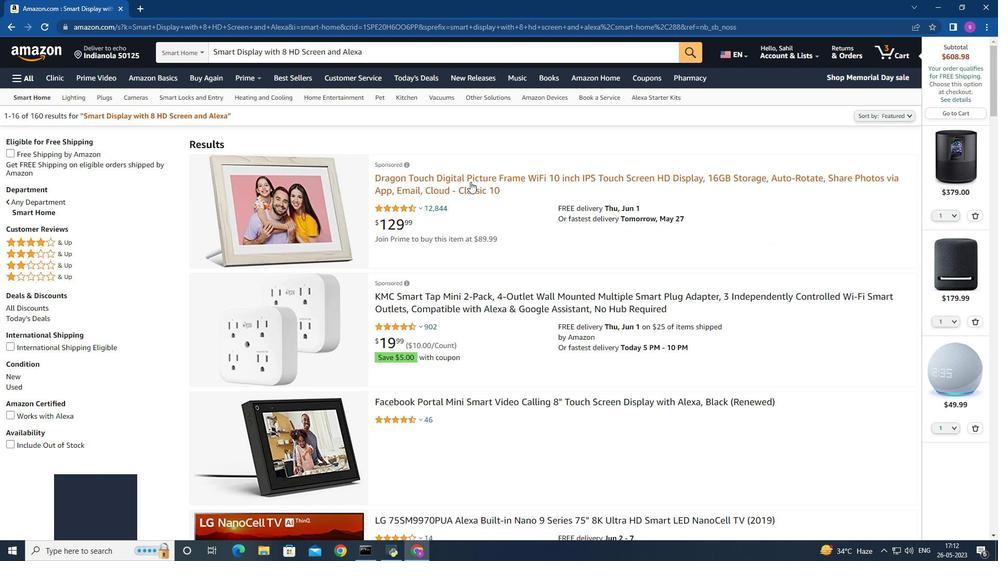 
Action: Mouse moved to (451, 176)
Screenshot: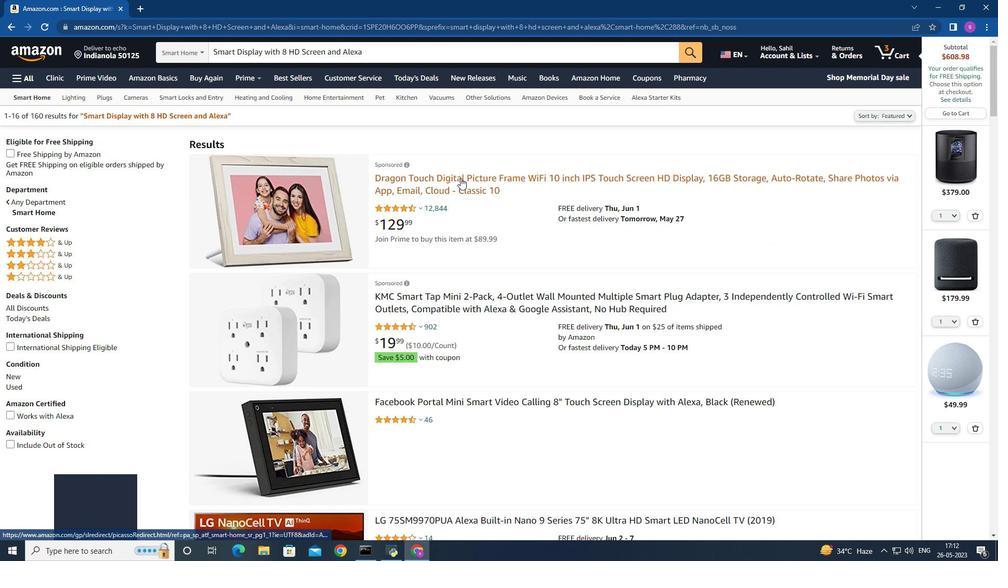 
Action: Mouse scrolled (451, 176) with delta (0, 0)
Screenshot: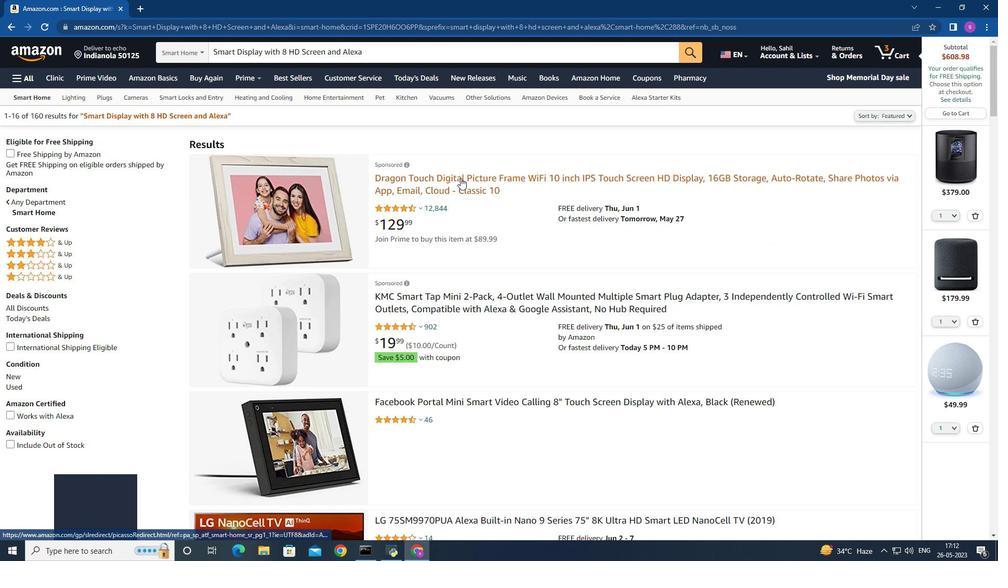 
Action: Mouse scrolled (451, 176) with delta (0, 0)
Screenshot: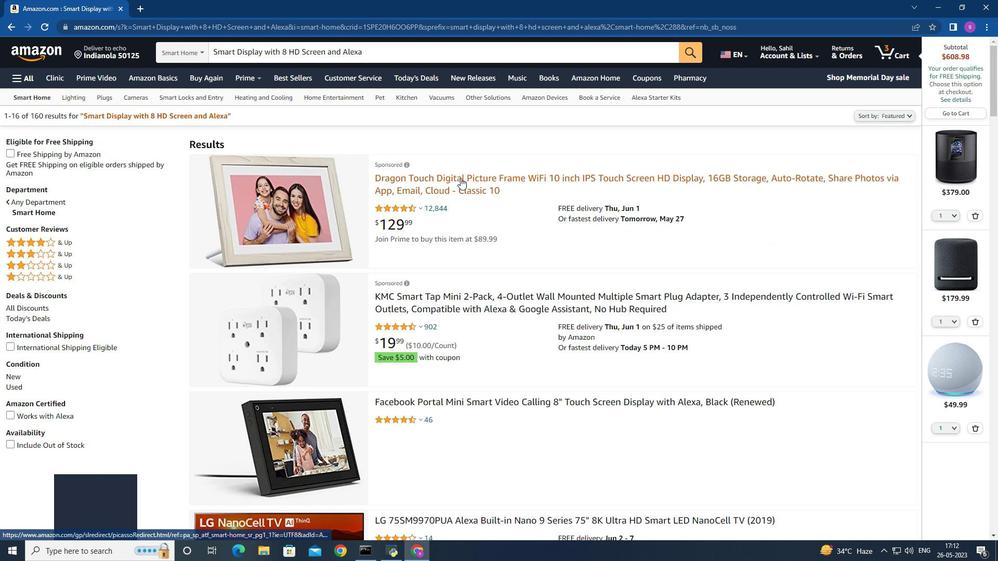 
Action: Mouse moved to (375, 235)
Screenshot: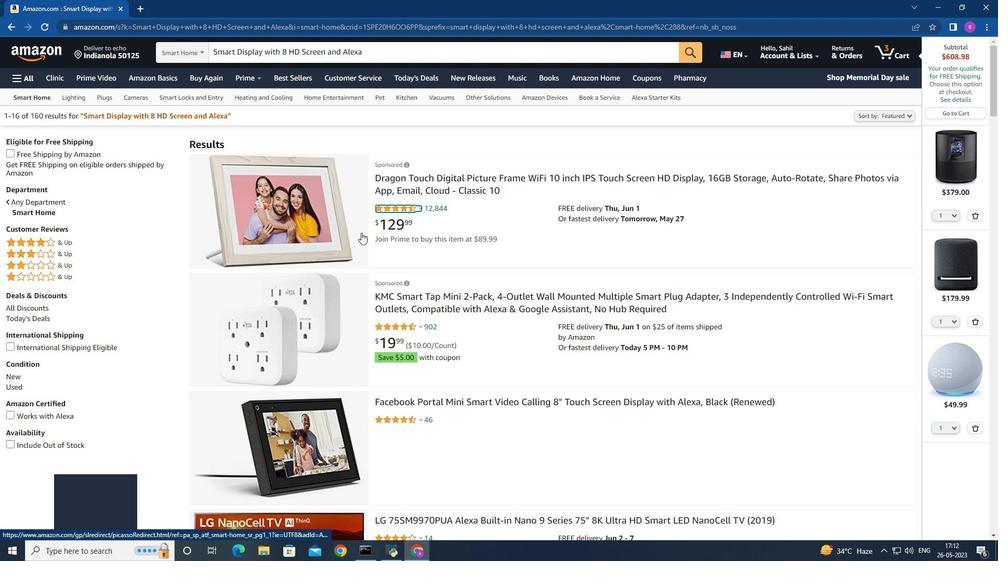 
Action: Mouse scrolled (375, 235) with delta (0, 0)
Screenshot: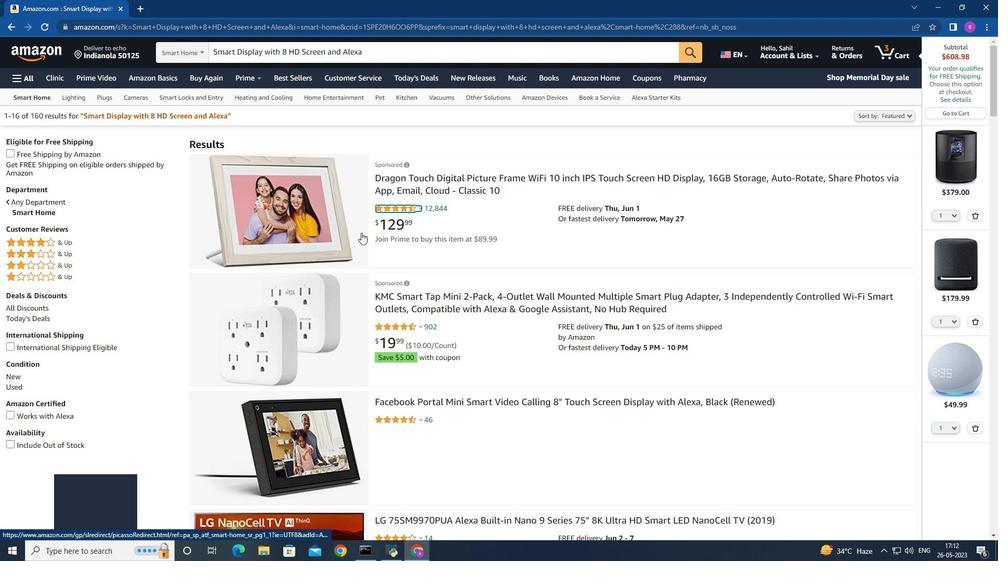 
Action: Mouse moved to (375, 235)
Screenshot: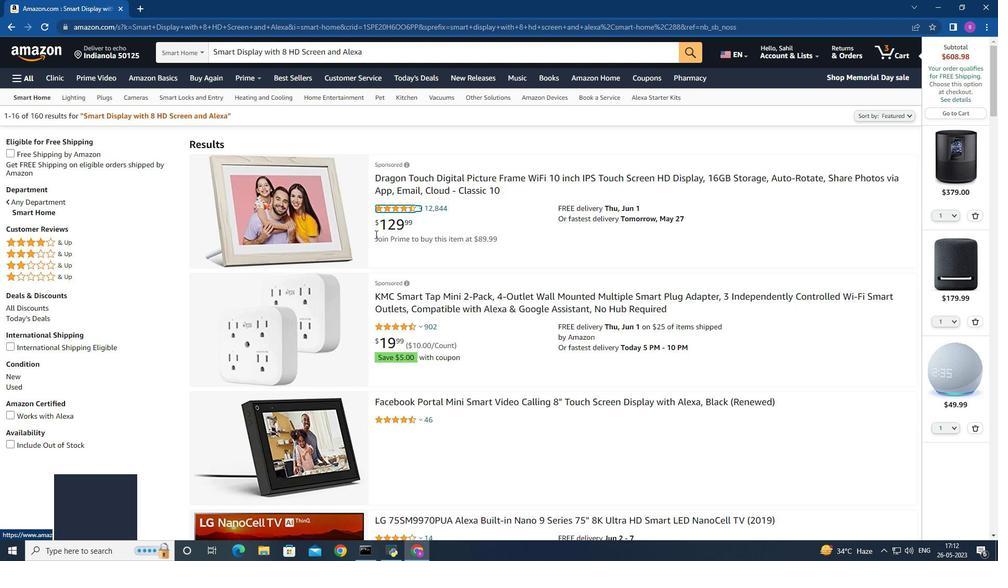 
Action: Mouse scrolled (375, 235) with delta (0, 0)
Screenshot: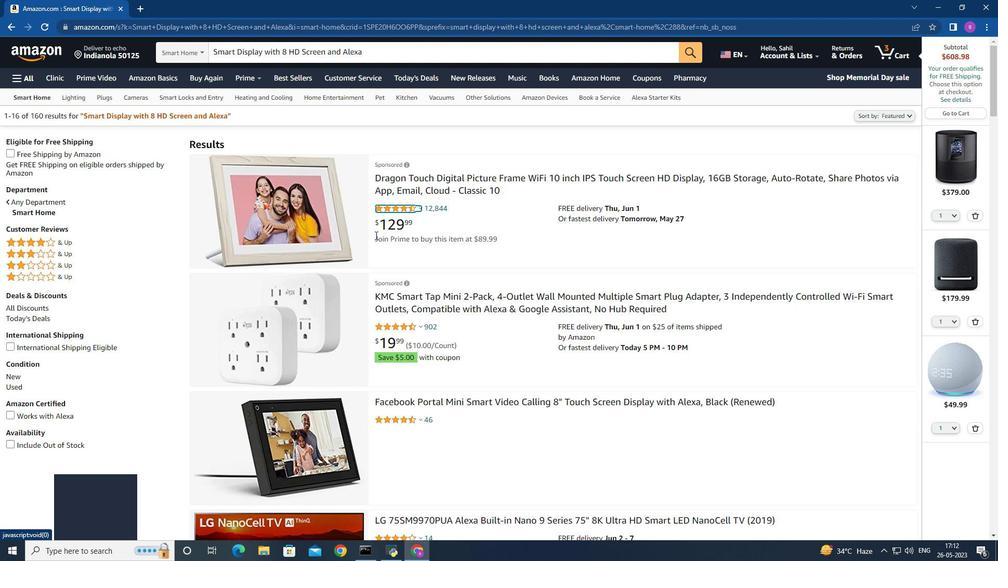 
Action: Mouse moved to (375, 231)
Screenshot: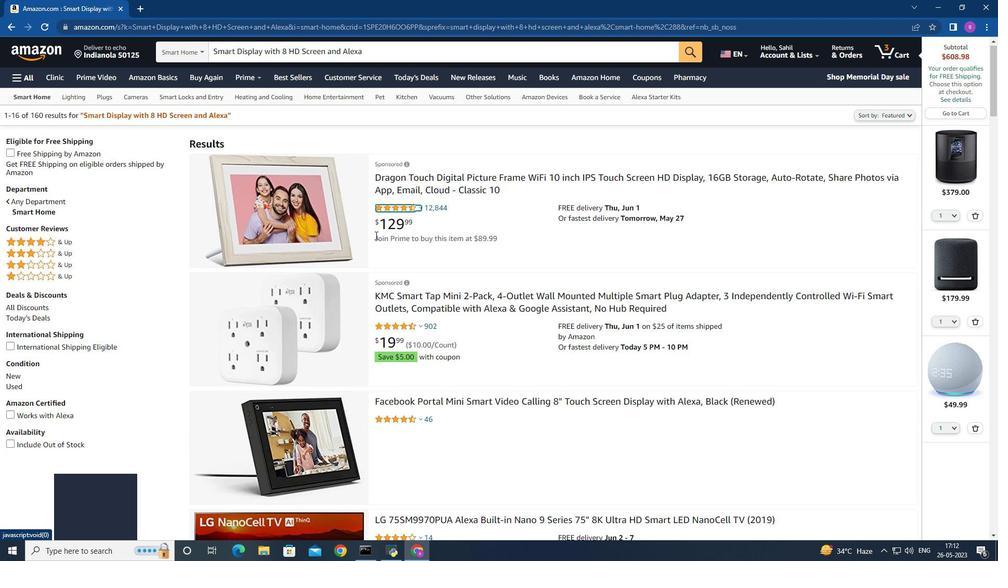 
Action: Mouse scrolled (375, 231) with delta (0, 0)
Screenshot: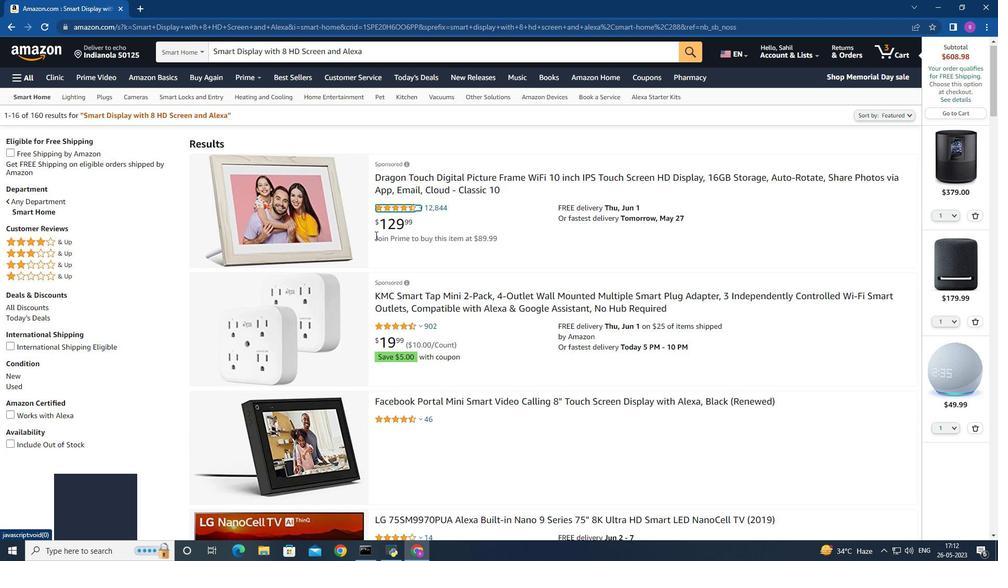 
Action: Mouse moved to (370, 185)
Screenshot: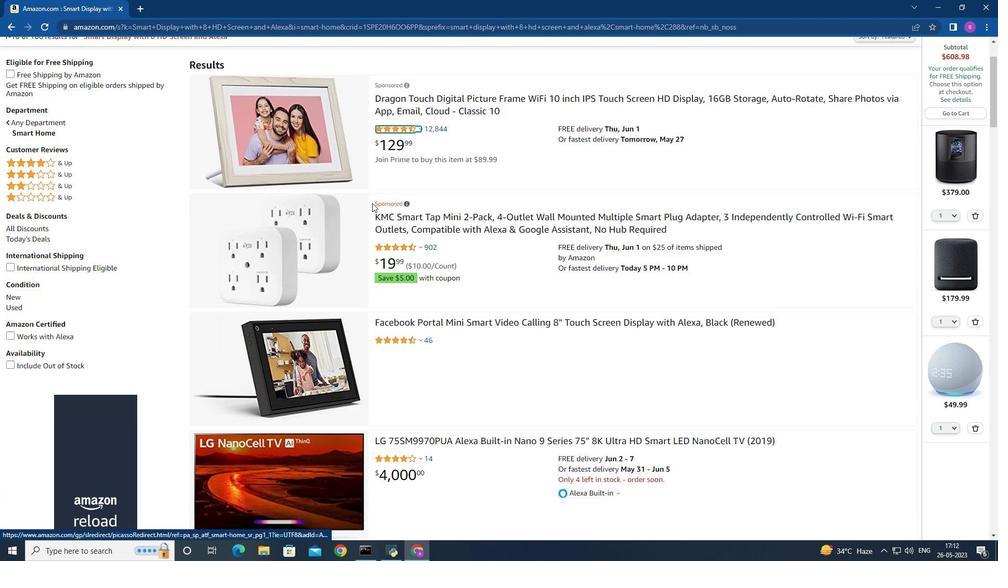 
Action: Mouse scrolled (370, 184) with delta (0, 0)
Screenshot: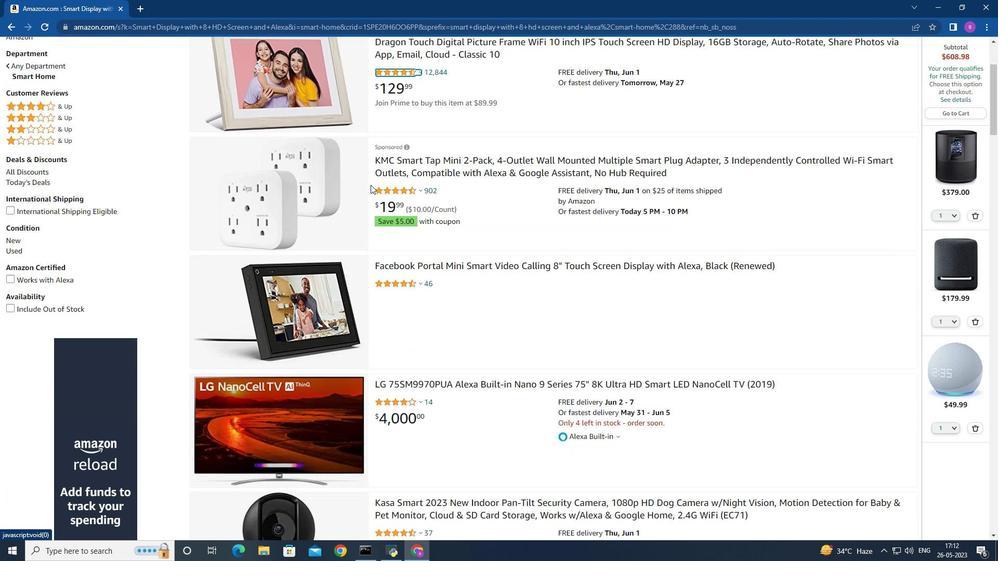 
Action: Mouse moved to (370, 185)
Screenshot: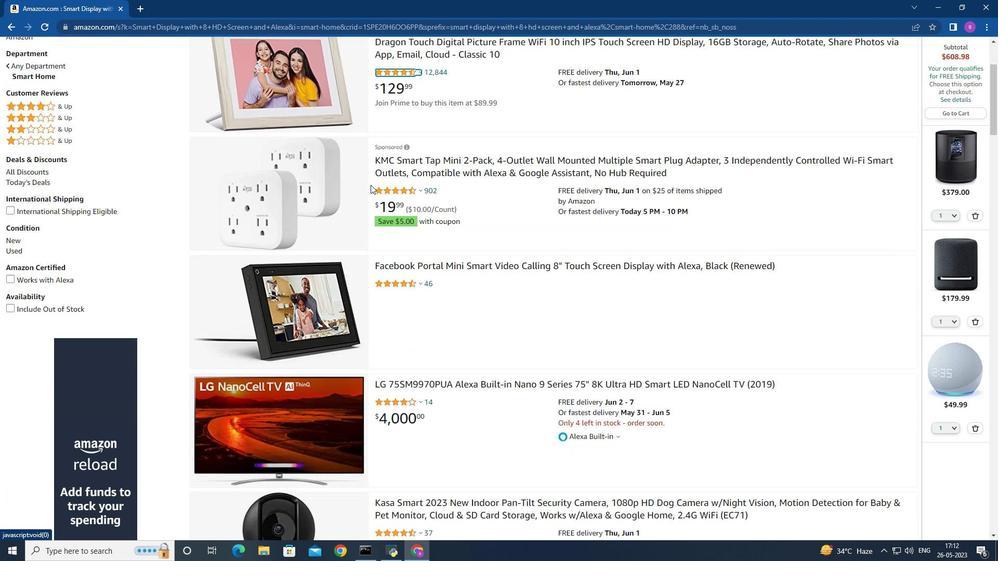 
Action: Mouse scrolled (370, 184) with delta (0, 0)
Screenshot: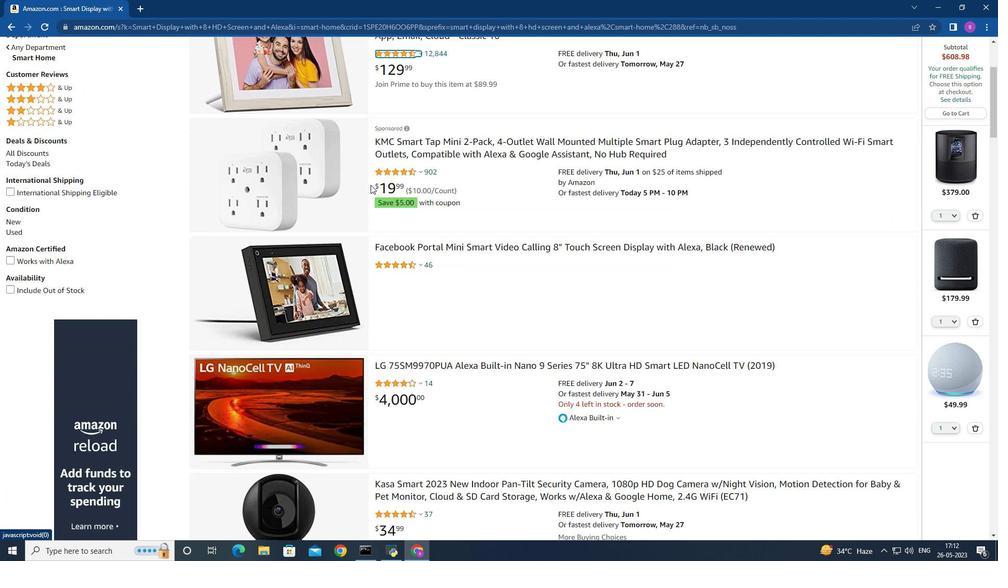 
Action: Mouse scrolled (370, 184) with delta (0, 0)
Screenshot: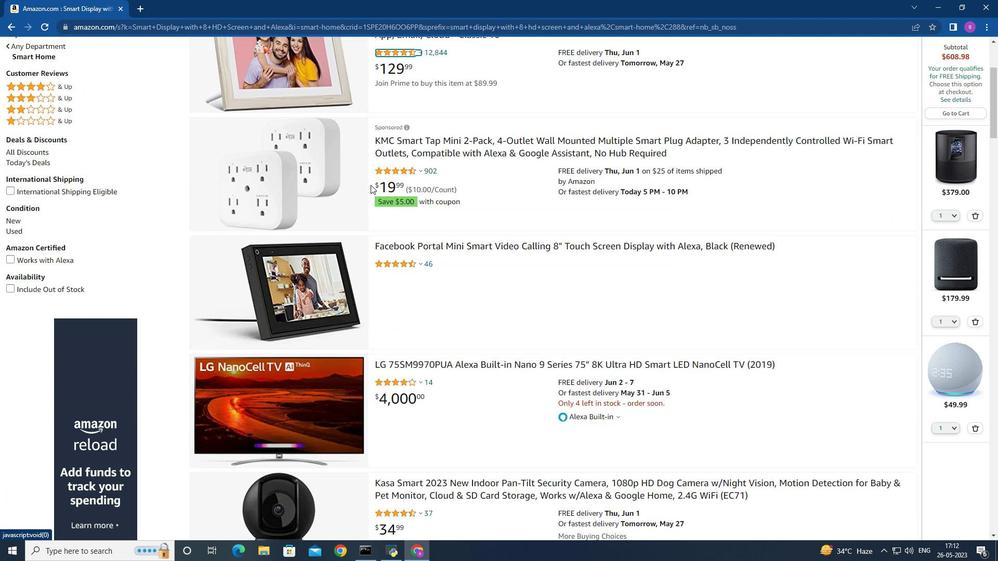 
Action: Mouse moved to (370, 185)
Screenshot: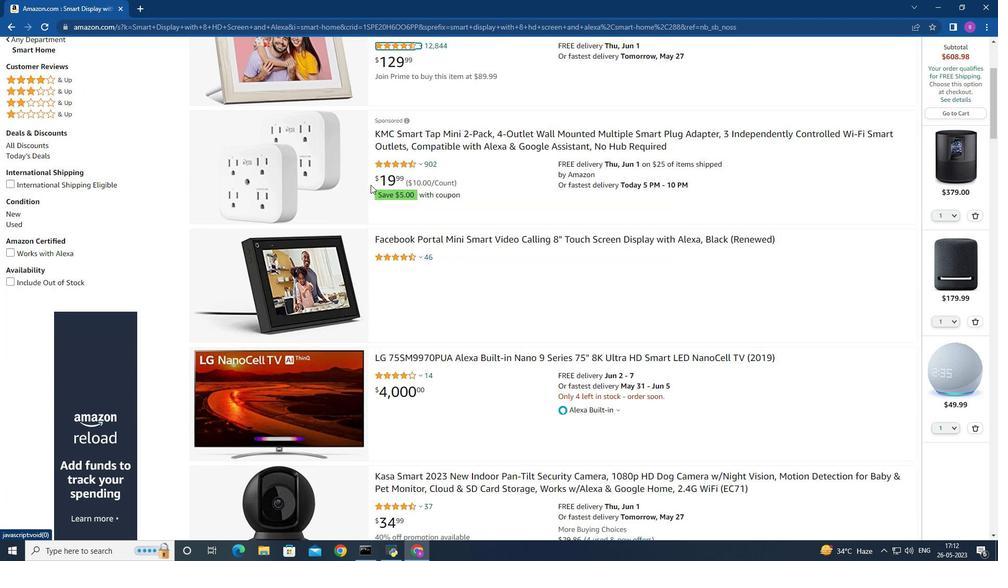 
Action: Mouse scrolled (370, 185) with delta (0, 0)
Screenshot: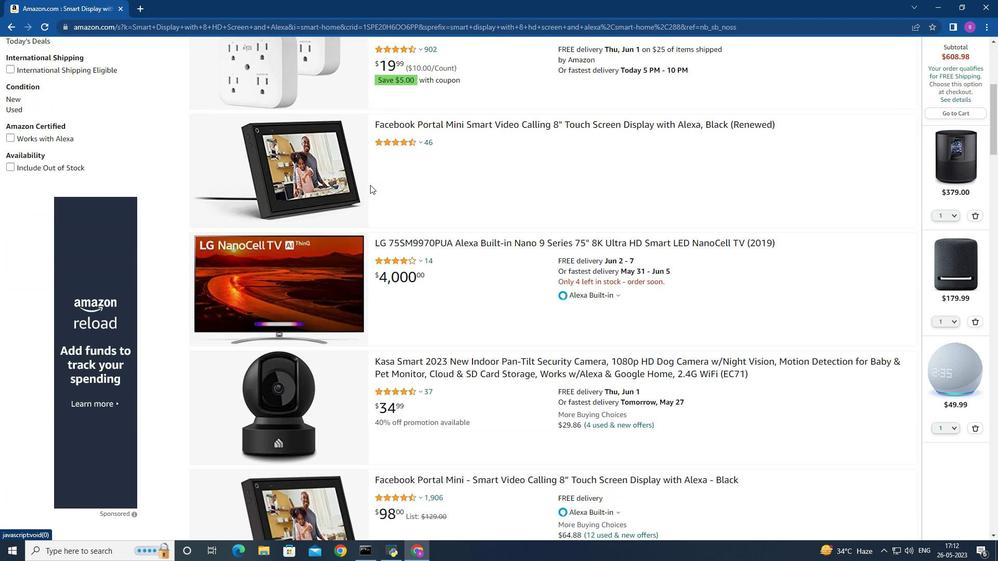 
Action: Mouse scrolled (370, 185) with delta (0, 0)
Screenshot: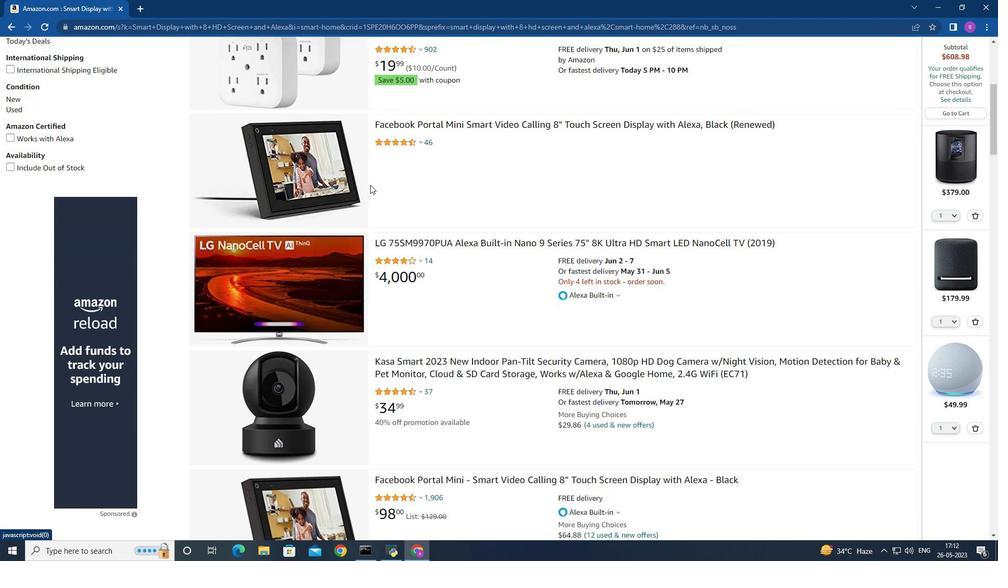 
Action: Mouse scrolled (370, 185) with delta (0, 0)
Screenshot: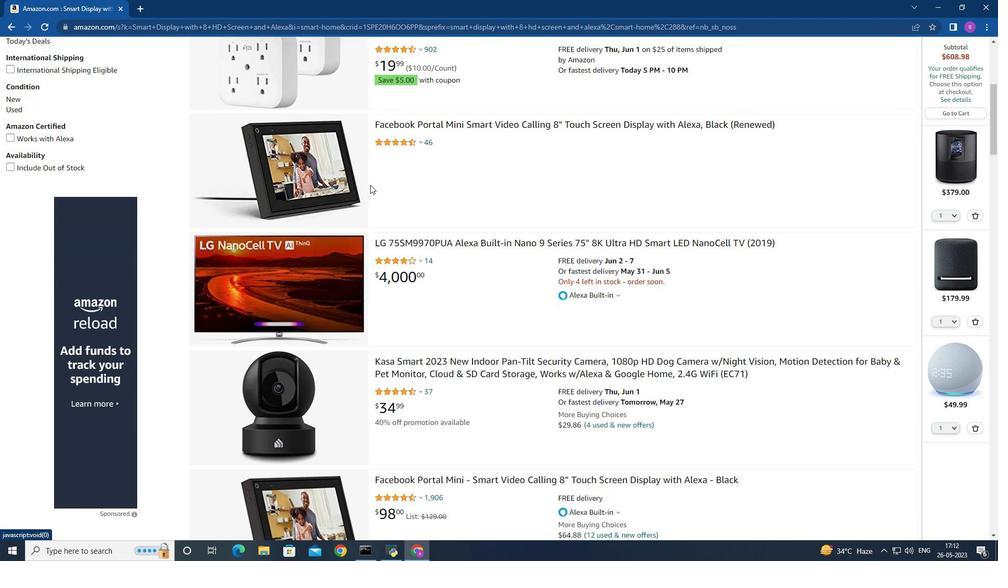 
Action: Mouse scrolled (370, 185) with delta (0, 0)
Screenshot: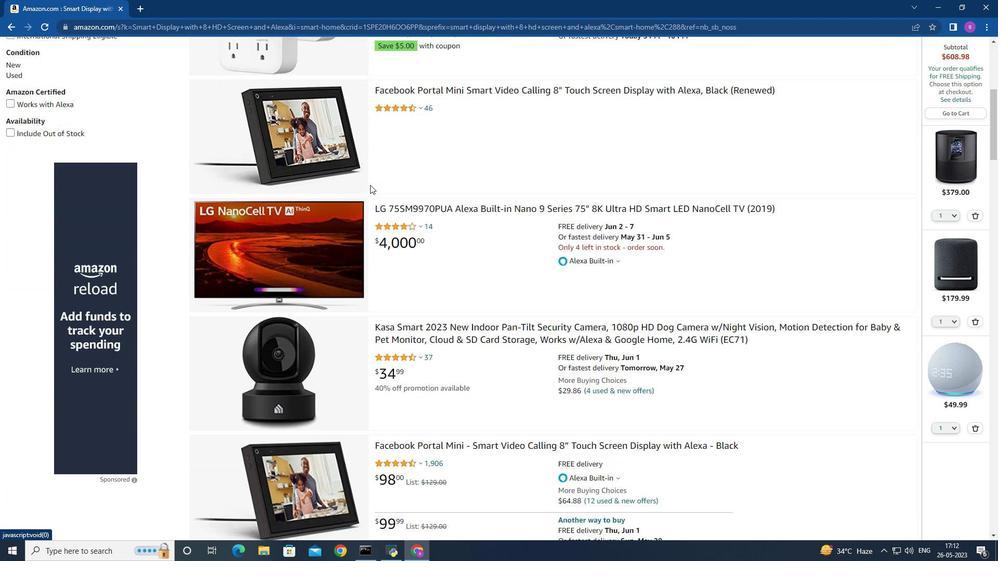 
Action: Mouse moved to (371, 204)
Screenshot: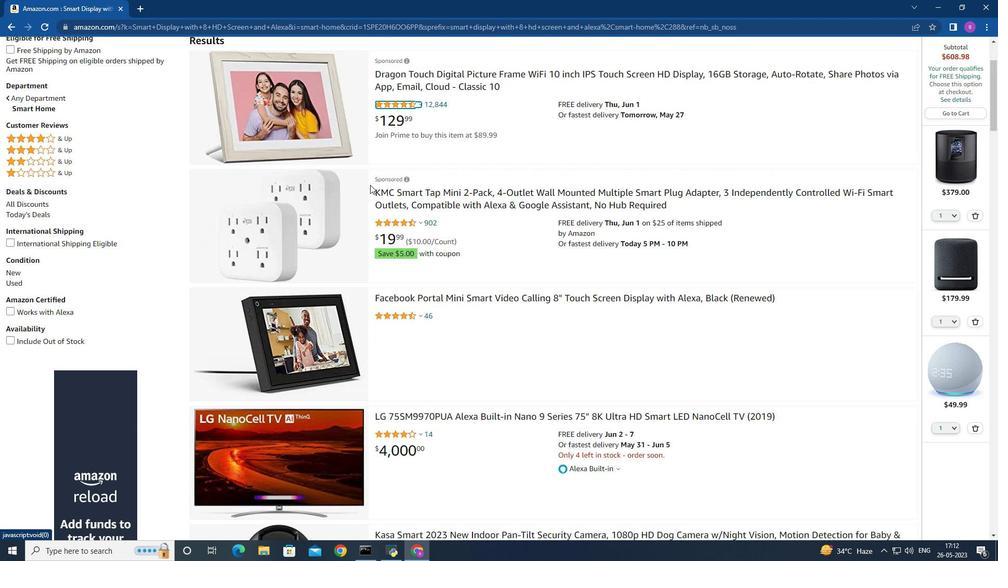 
Action: Mouse scrolled (371, 204) with delta (0, 0)
Screenshot: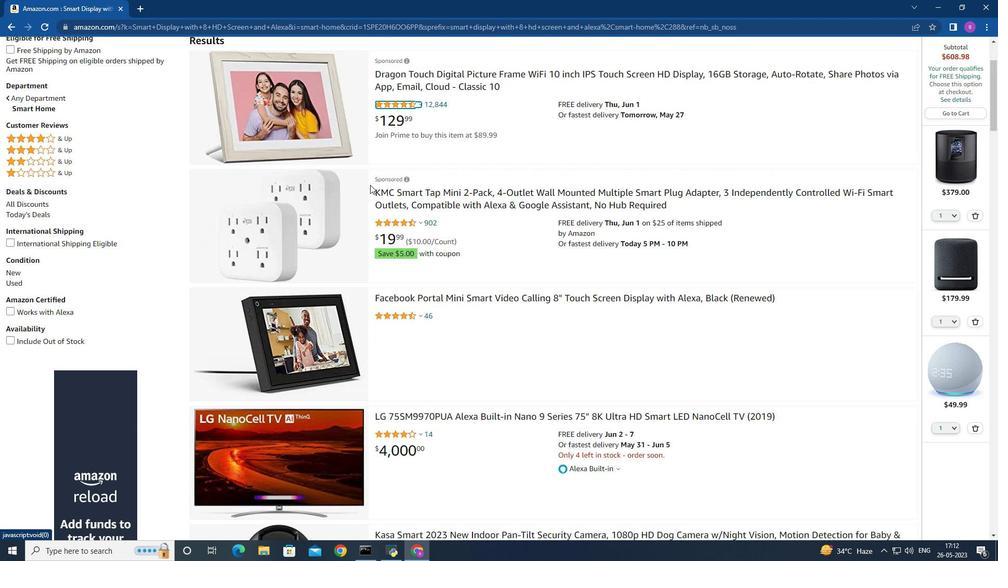 
Action: Mouse moved to (371, 205)
Screenshot: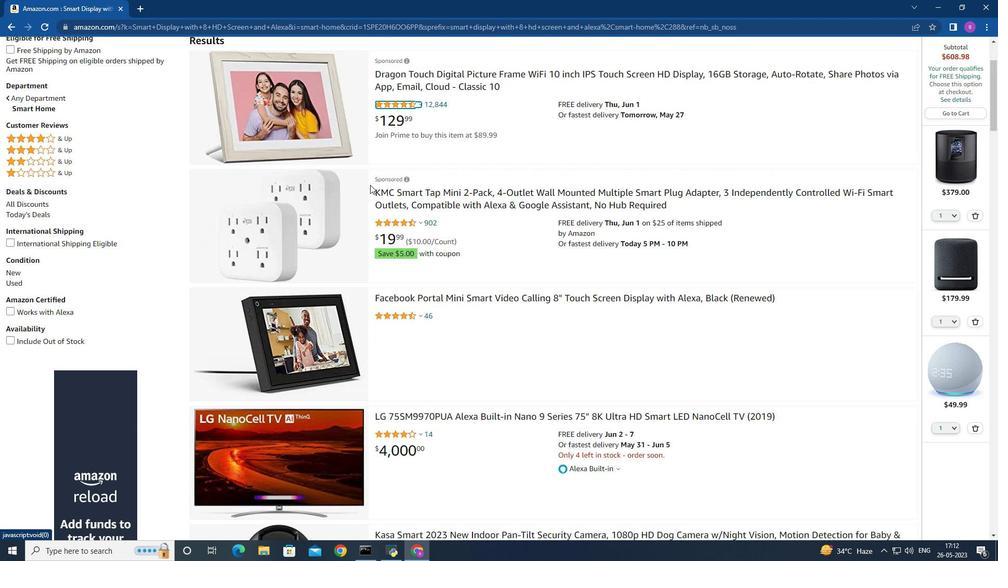 
Action: Mouse scrolled (371, 204) with delta (0, 0)
Screenshot: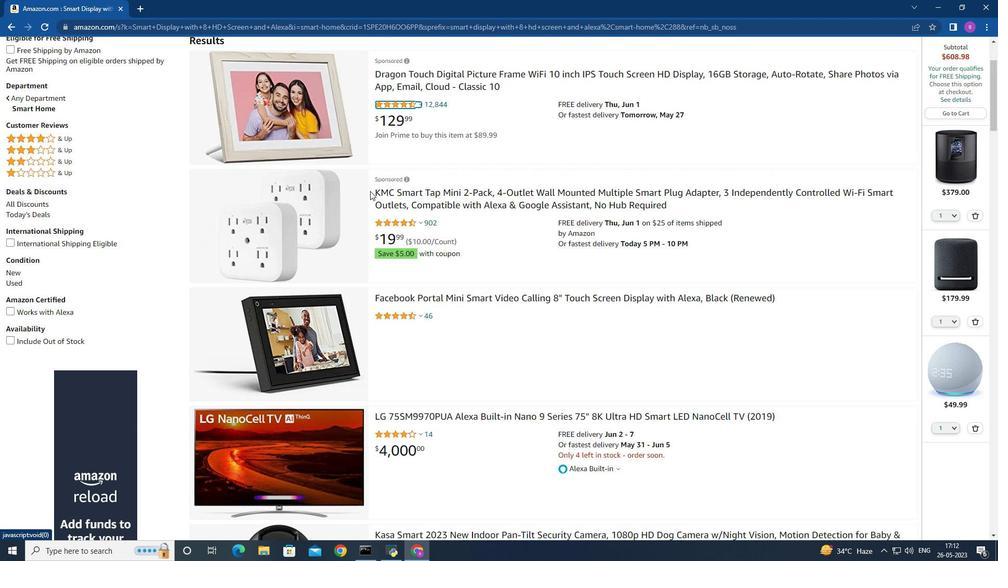 
Action: Mouse scrolled (371, 204) with delta (0, 0)
Screenshot: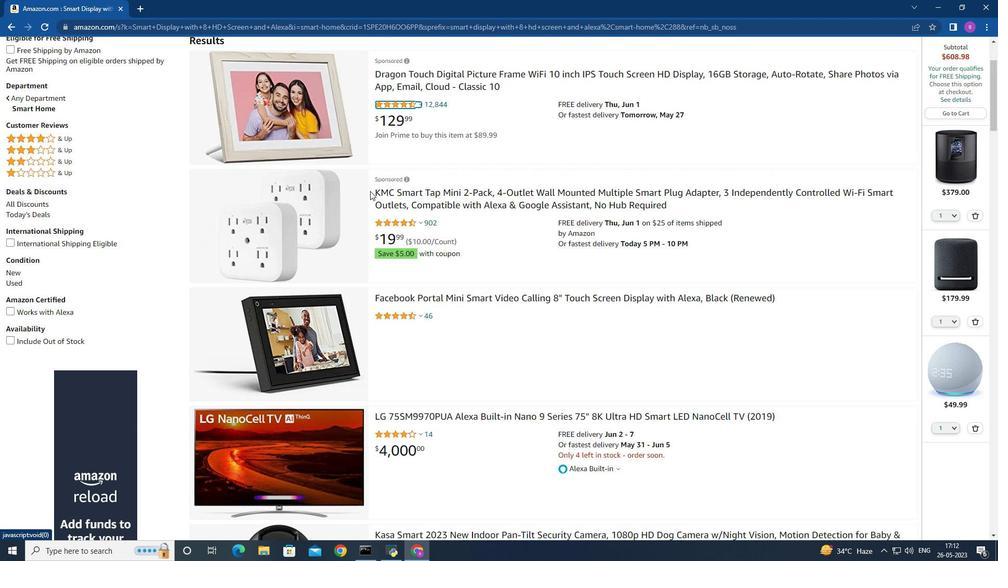 
Action: Mouse scrolled (371, 204) with delta (0, 0)
Screenshot: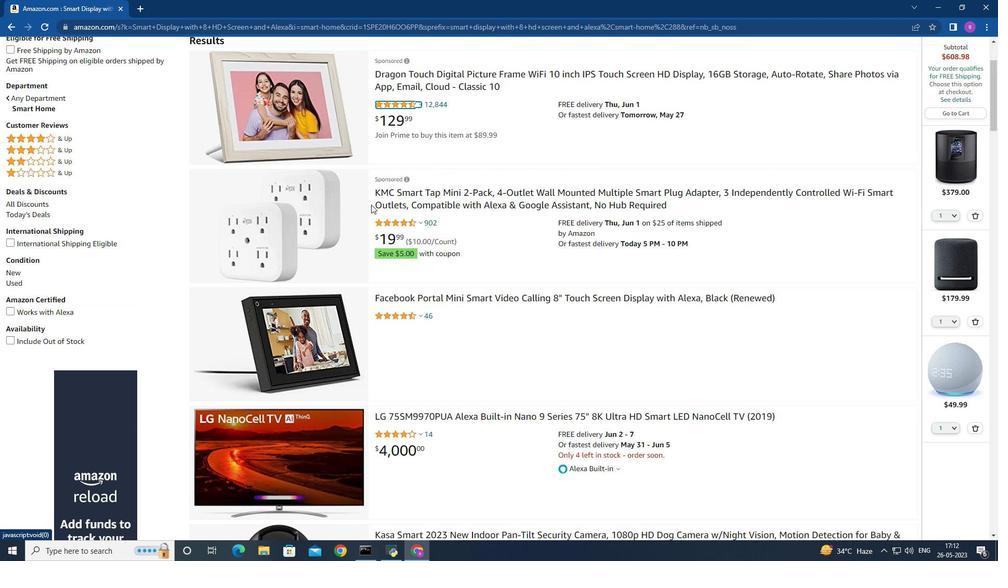
Action: Mouse moved to (274, 231)
Screenshot: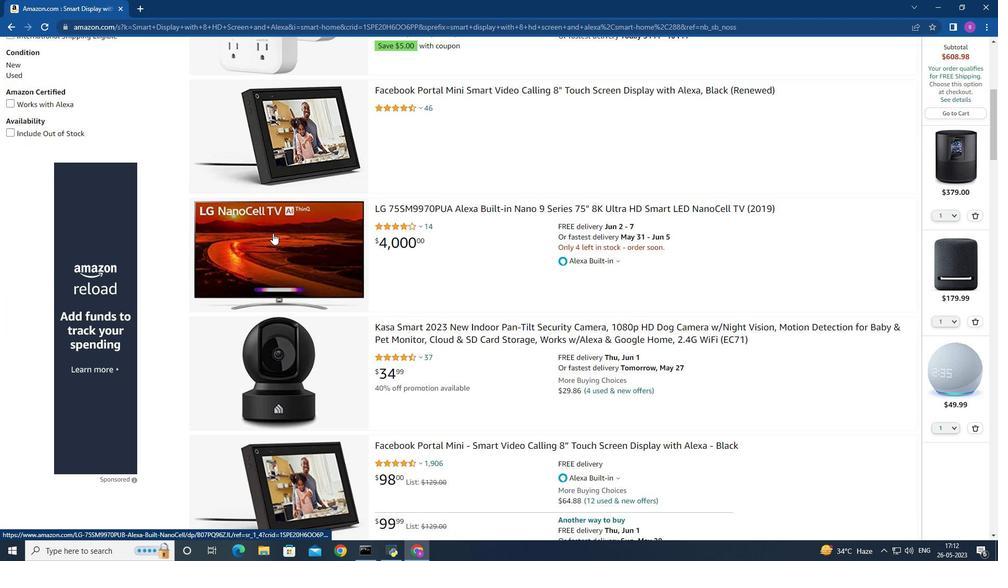
Action: Mouse pressed left at (274, 231)
Screenshot: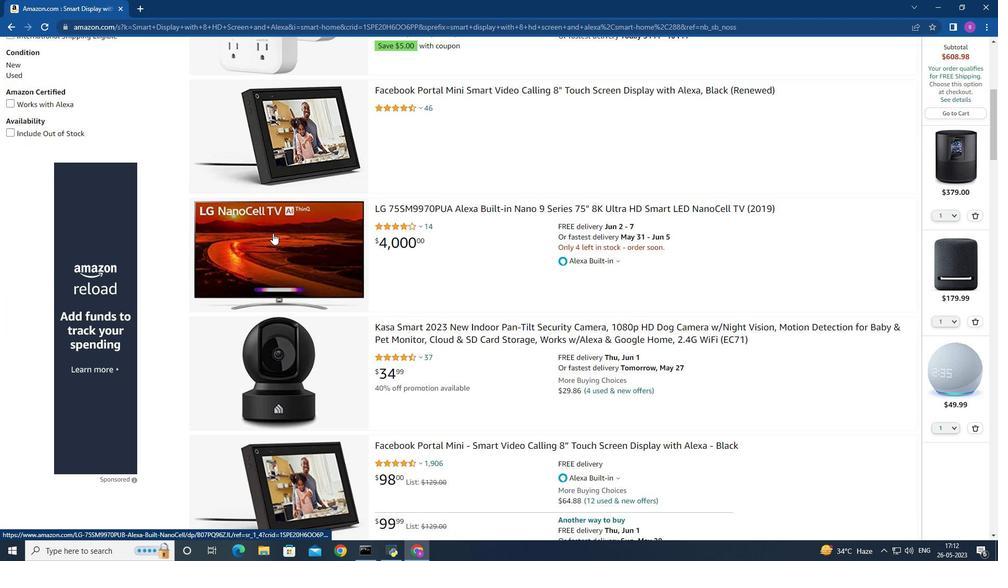 
Action: Mouse moved to (589, 224)
Screenshot: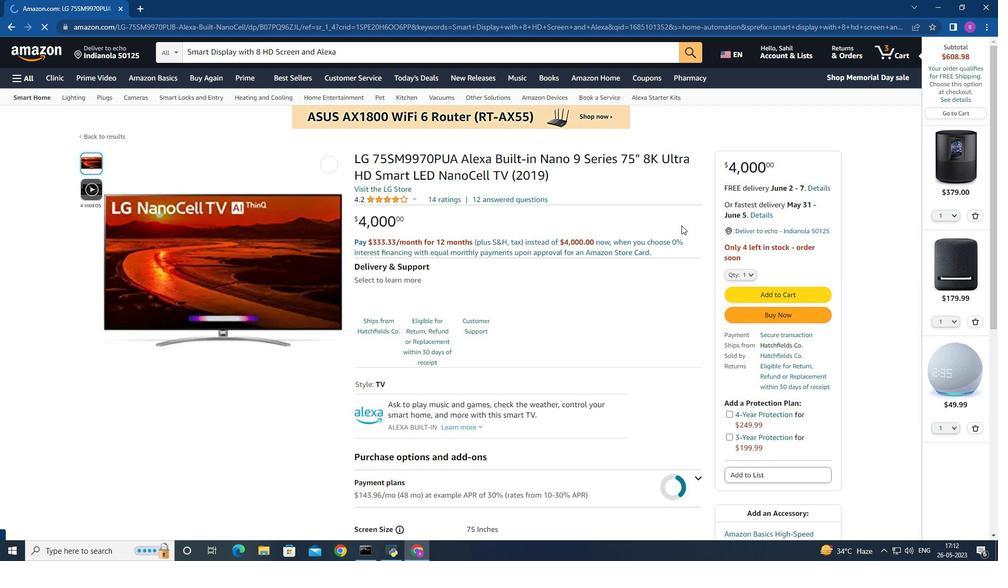 
Action: Mouse scrolled (589, 223) with delta (0, 0)
Screenshot: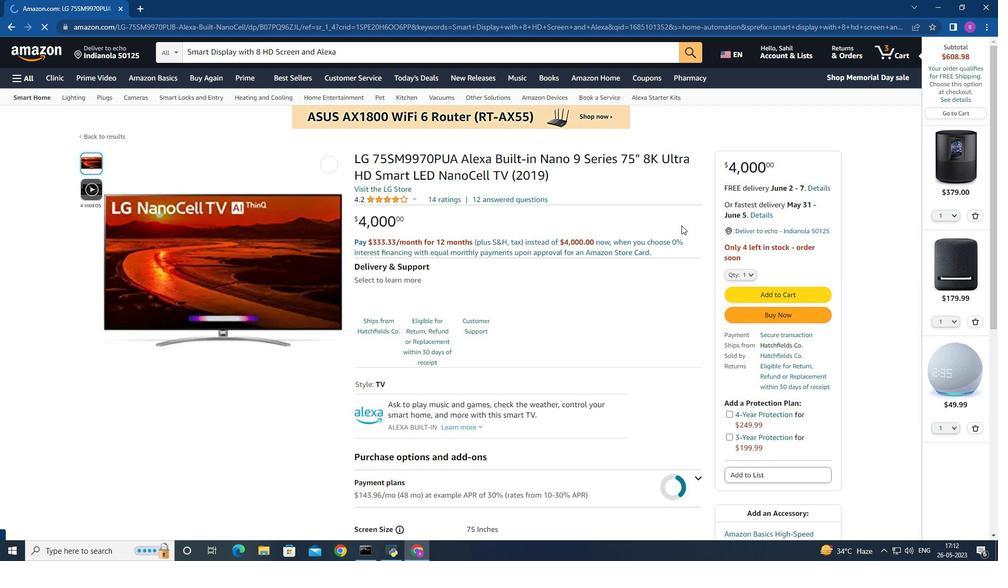 
Action: Mouse moved to (589, 224)
Screenshot: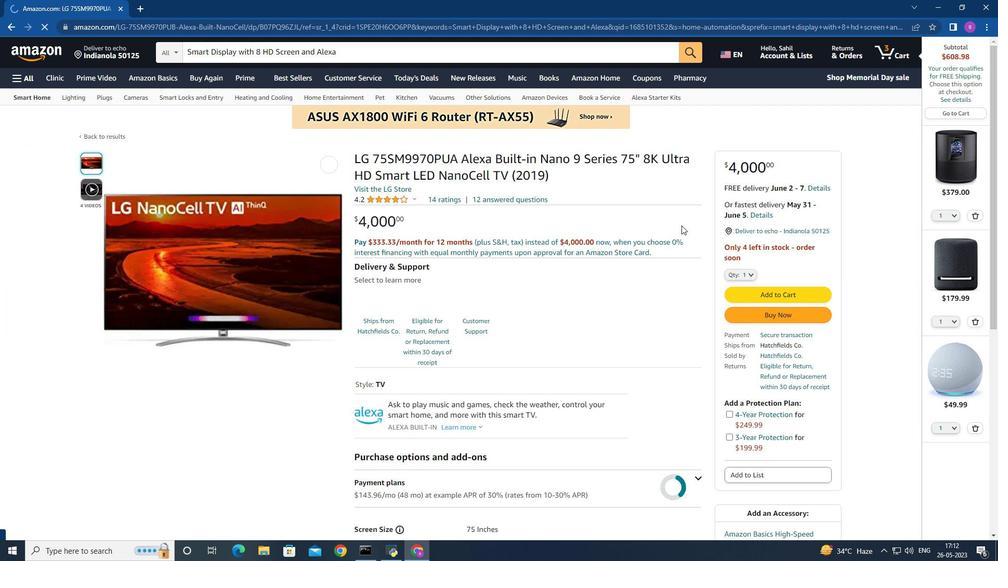 
Action: Mouse scrolled (589, 223) with delta (0, 0)
Screenshot: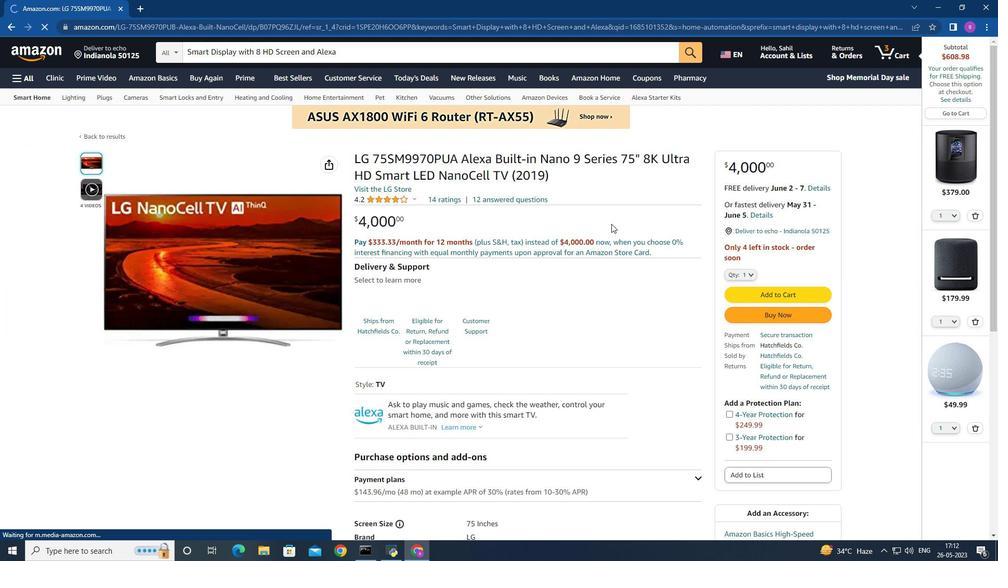 
Action: Mouse moved to (587, 223)
Screenshot: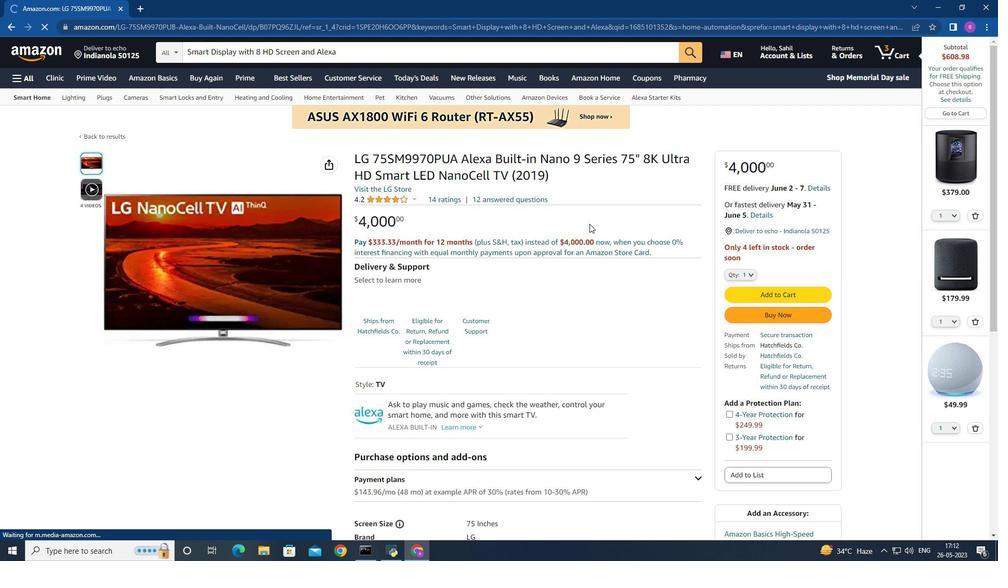 
Action: Mouse scrolled (587, 222) with delta (0, 0)
Screenshot: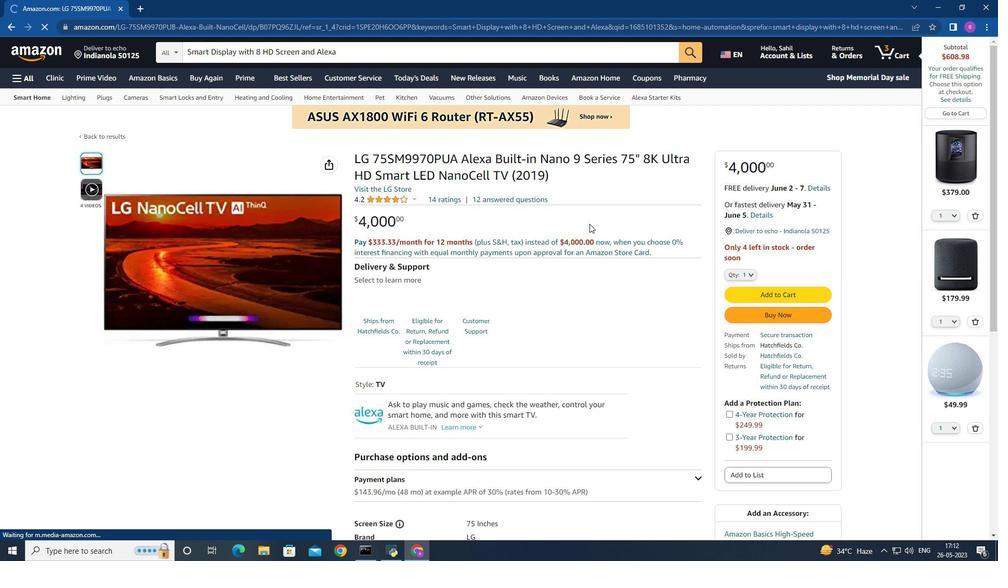 
Action: Mouse moved to (357, 237)
Screenshot: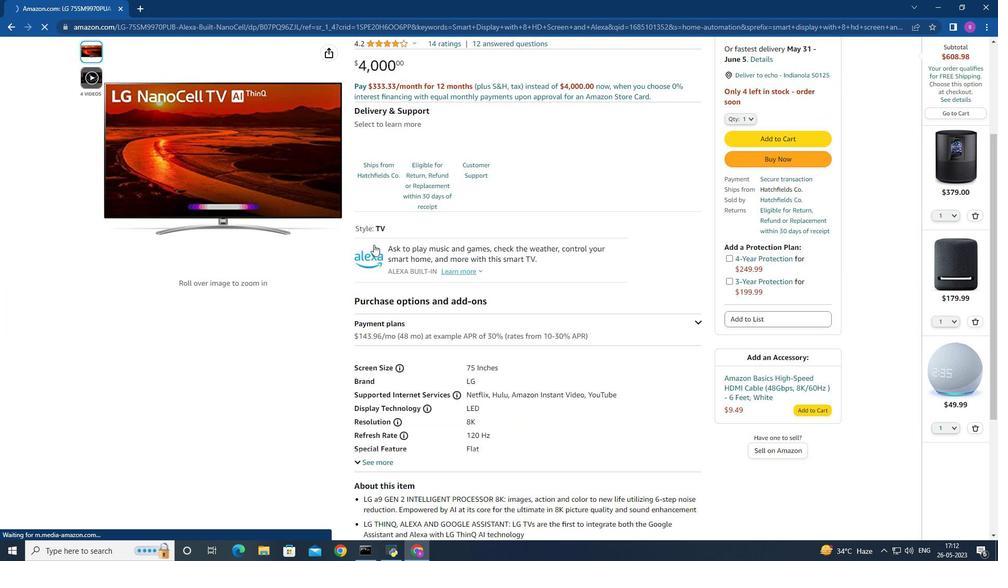
Action: Mouse scrolled (357, 236) with delta (0, 0)
Screenshot: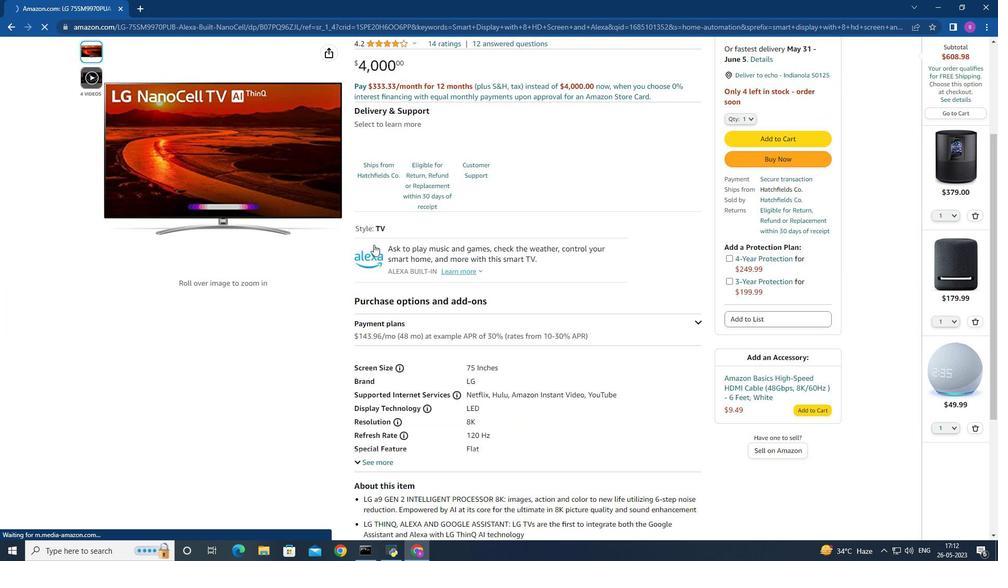 
Action: Mouse moved to (353, 232)
Screenshot: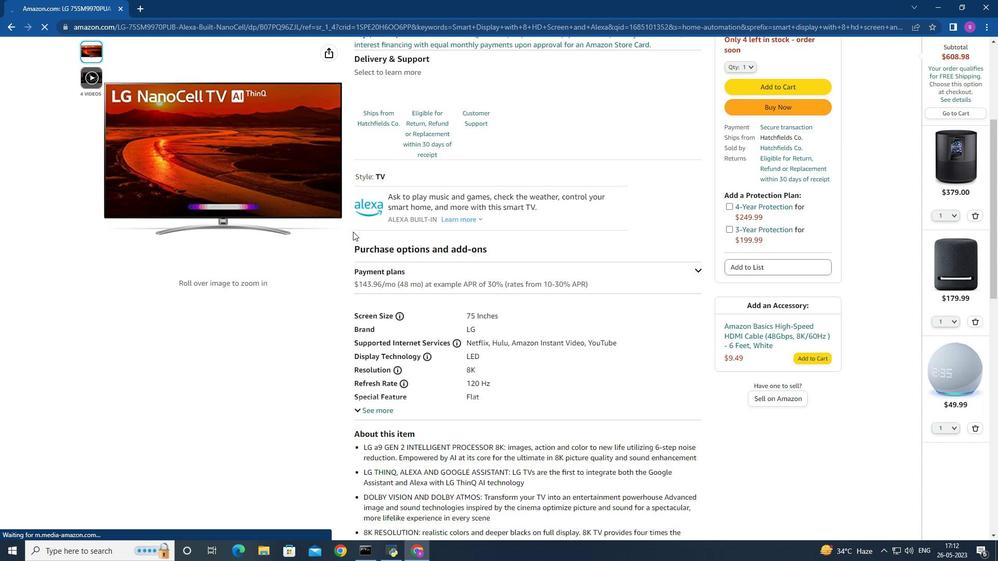 
Action: Mouse scrolled (353, 232) with delta (0, 0)
Screenshot: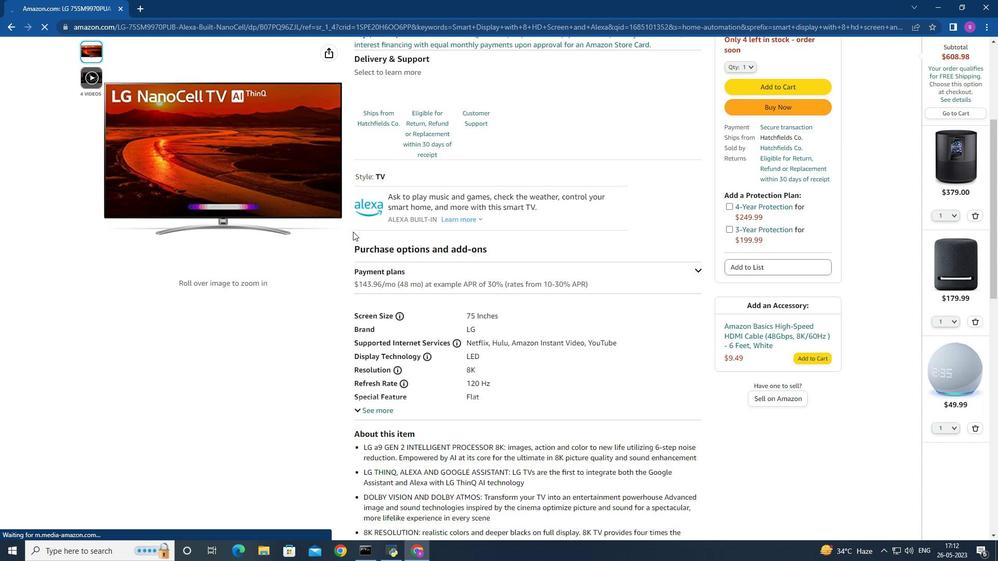 
Action: Mouse moved to (353, 232)
Screenshot: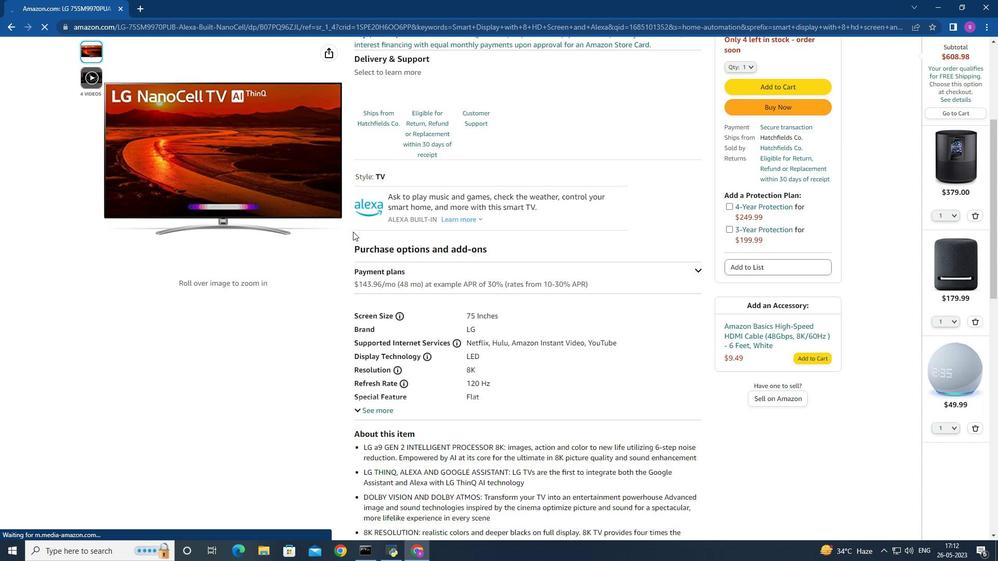 
Action: Mouse scrolled (353, 232) with delta (0, 0)
Screenshot: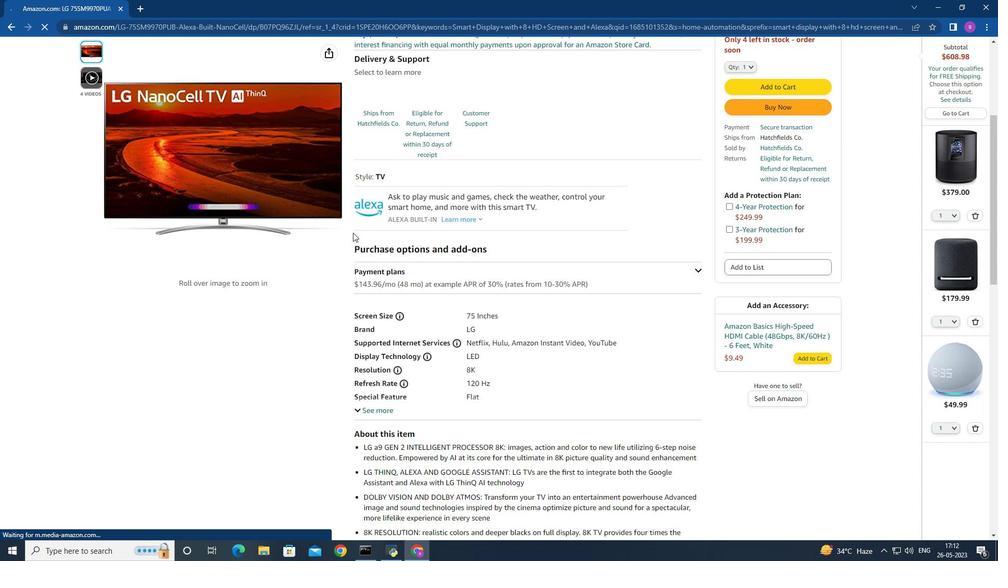 
Action: Mouse moved to (319, 222)
Screenshot: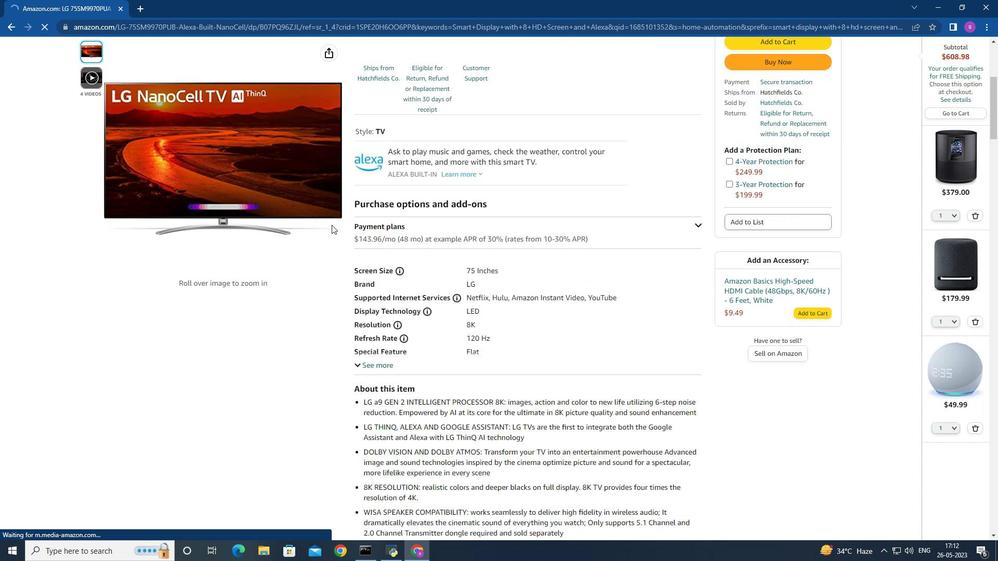 
Action: Mouse scrolled (319, 221) with delta (0, 0)
Screenshot: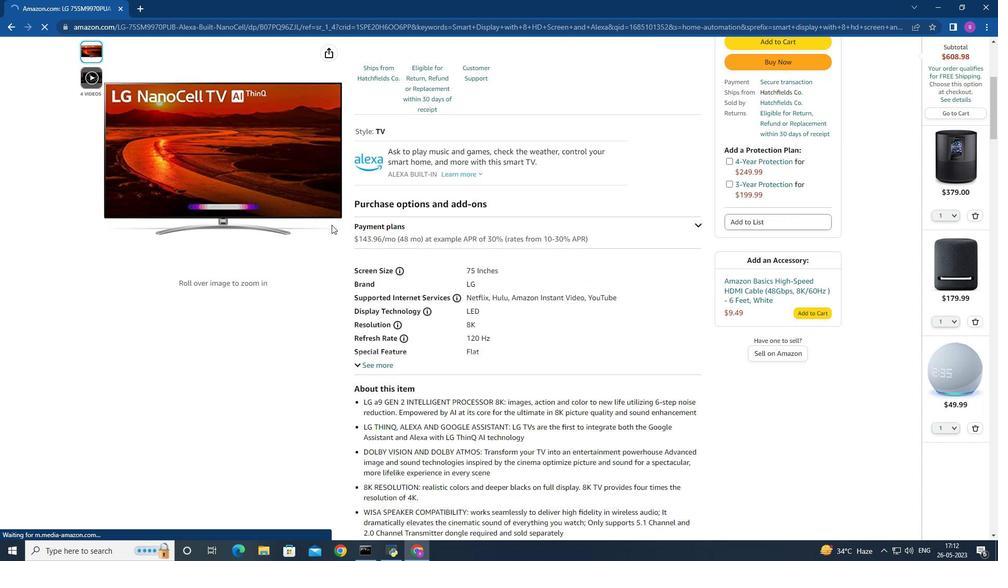 
Action: Mouse scrolled (319, 221) with delta (0, 0)
Screenshot: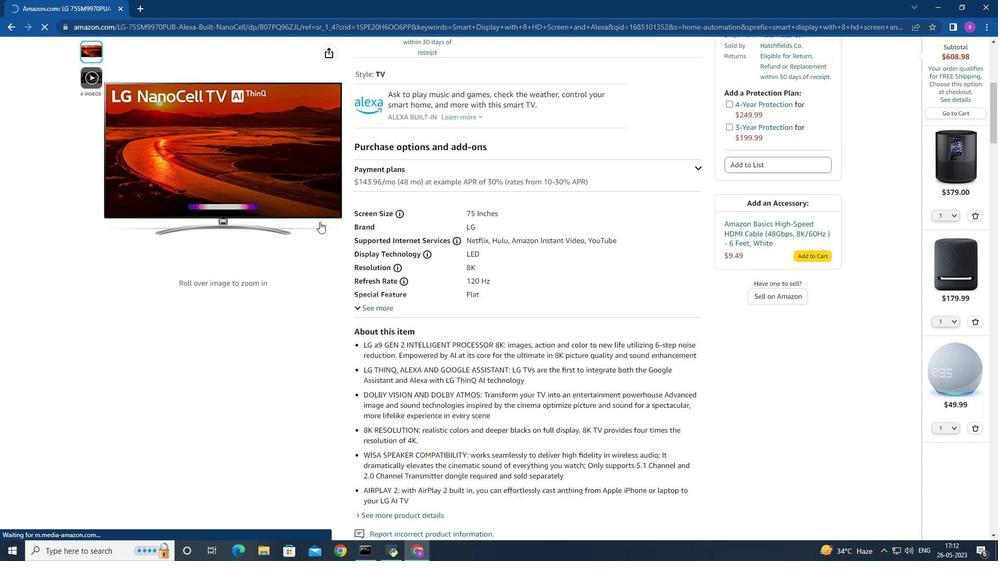 
Action: Mouse moved to (319, 222)
Screenshot: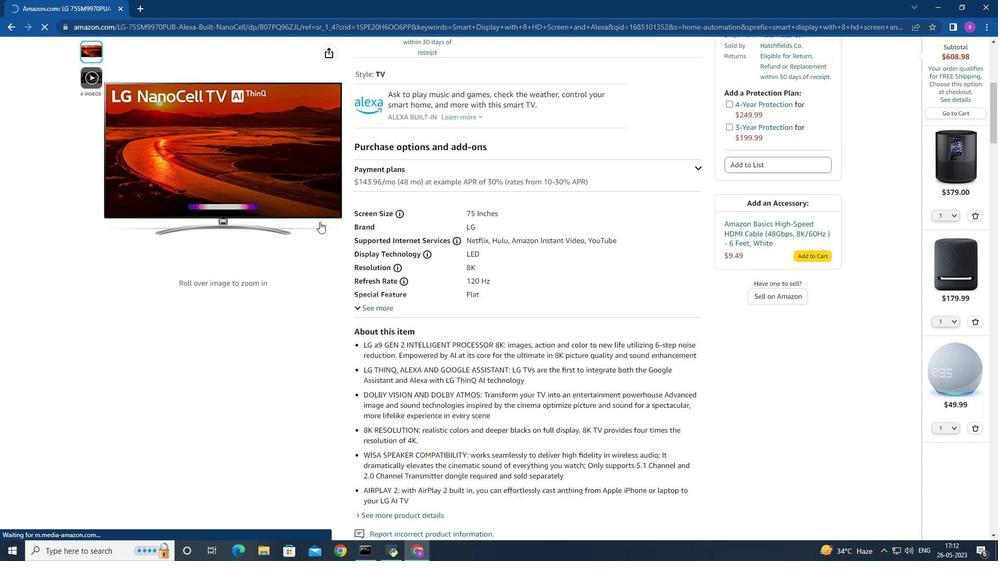 
Action: Mouse scrolled (319, 221) with delta (0, 0)
Screenshot: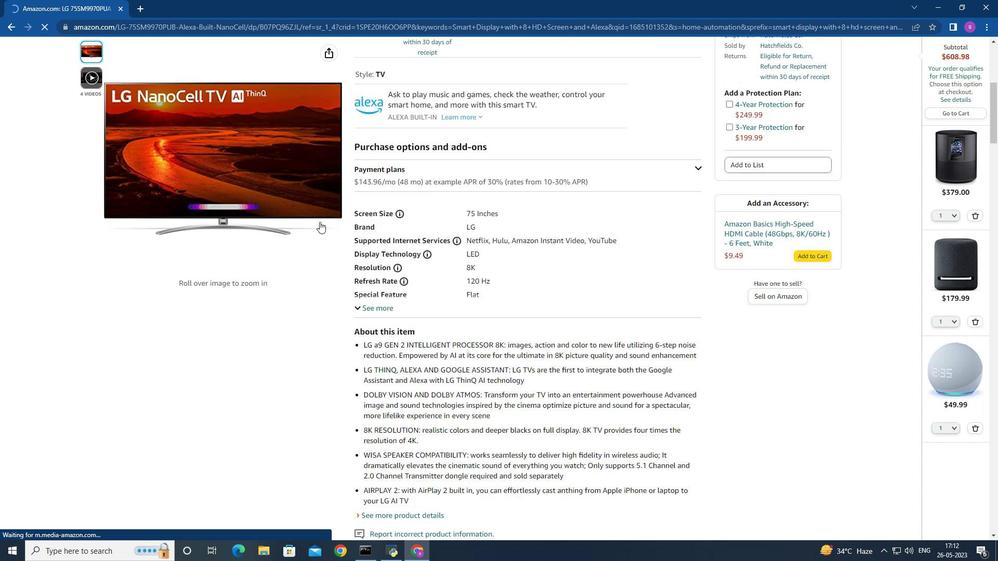 
Action: Mouse moved to (475, 224)
Screenshot: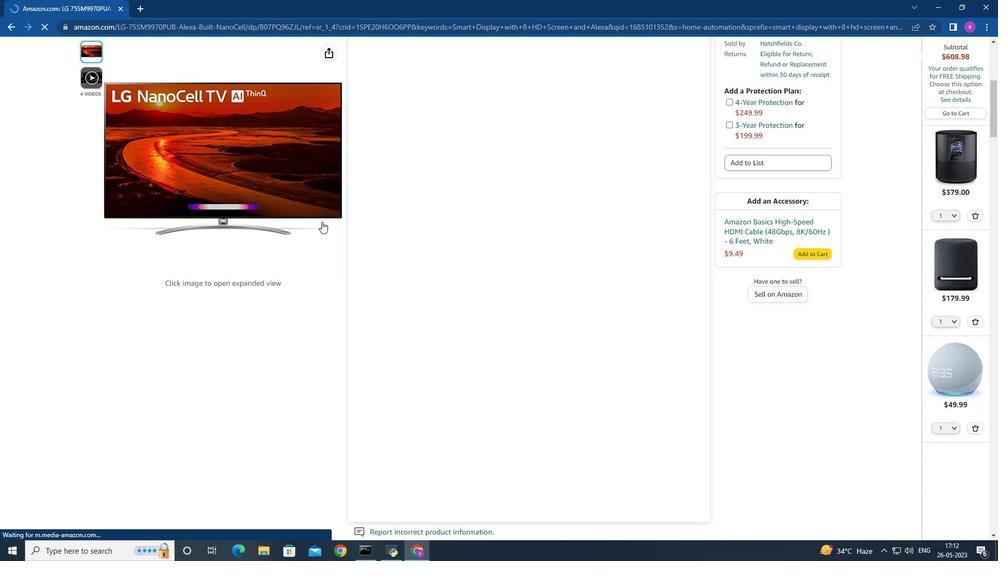 
Action: Mouse scrolled (475, 224) with delta (0, 0)
Screenshot: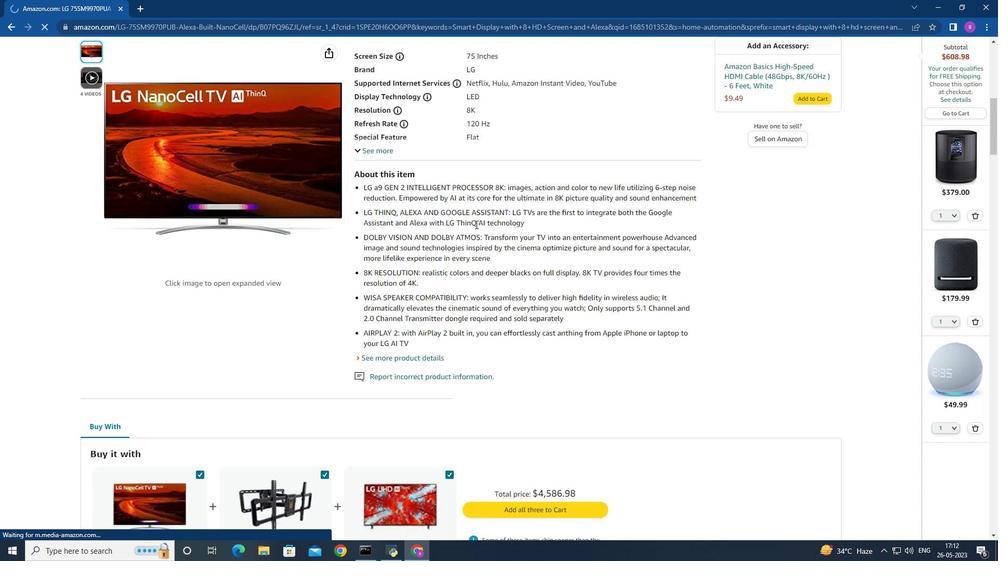
Action: Mouse moved to (475, 224)
Screenshot: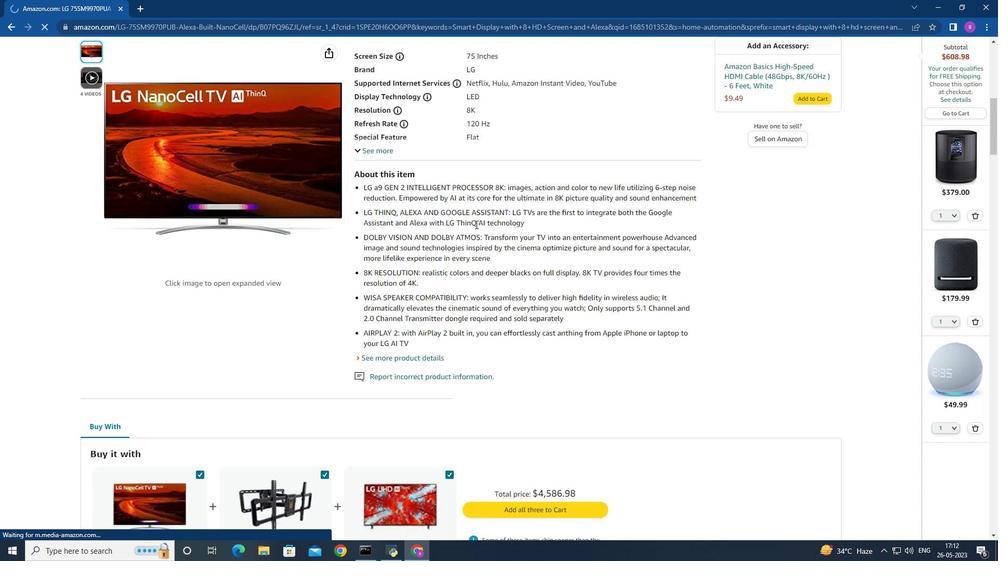 
Action: Mouse scrolled (475, 224) with delta (0, 0)
Screenshot: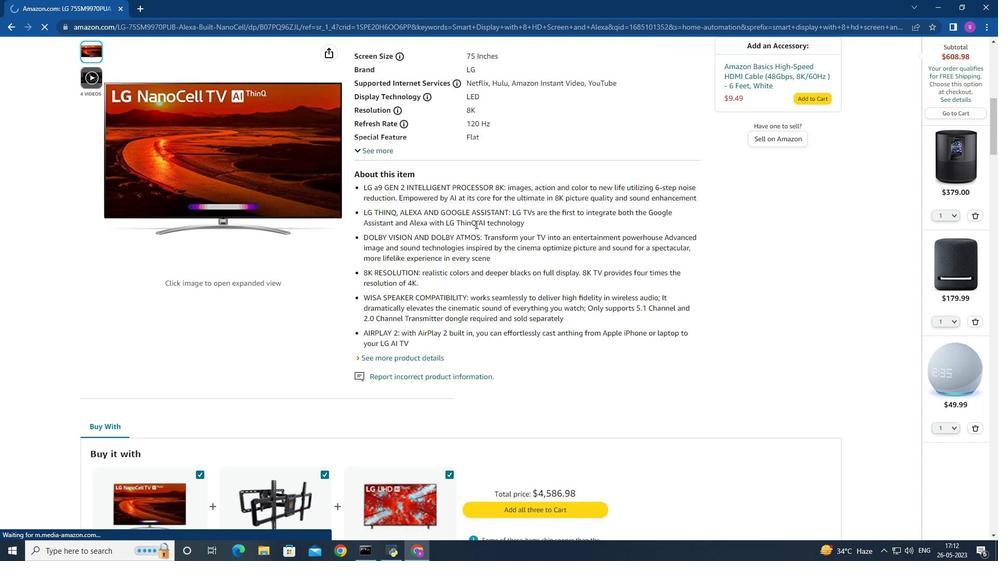 
Action: Mouse scrolled (475, 224) with delta (0, 0)
Screenshot: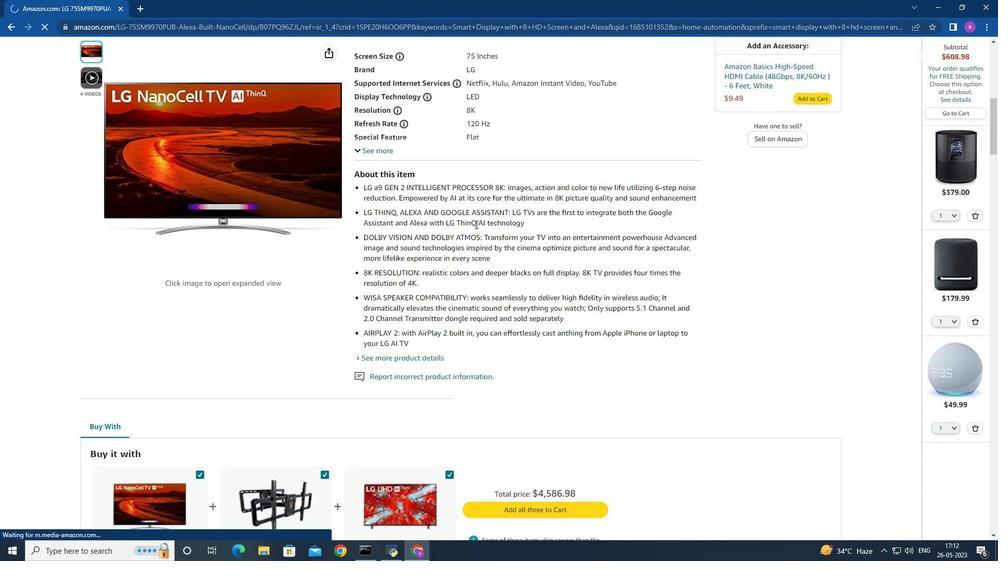 
Action: Mouse moved to (476, 224)
Screenshot: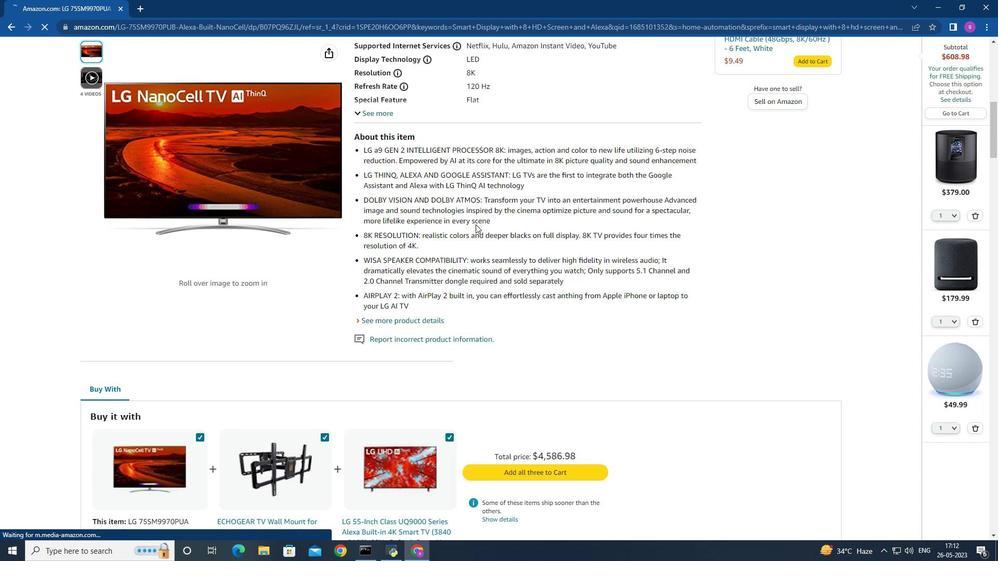 
Action: Mouse scrolled (476, 225) with delta (0, 0)
Screenshot: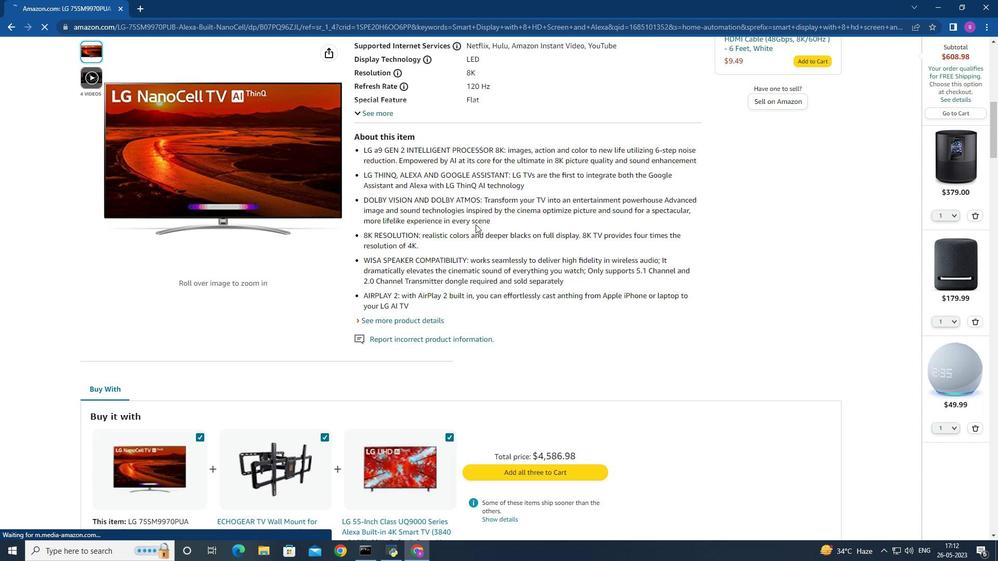 
Action: Mouse moved to (476, 224)
Screenshot: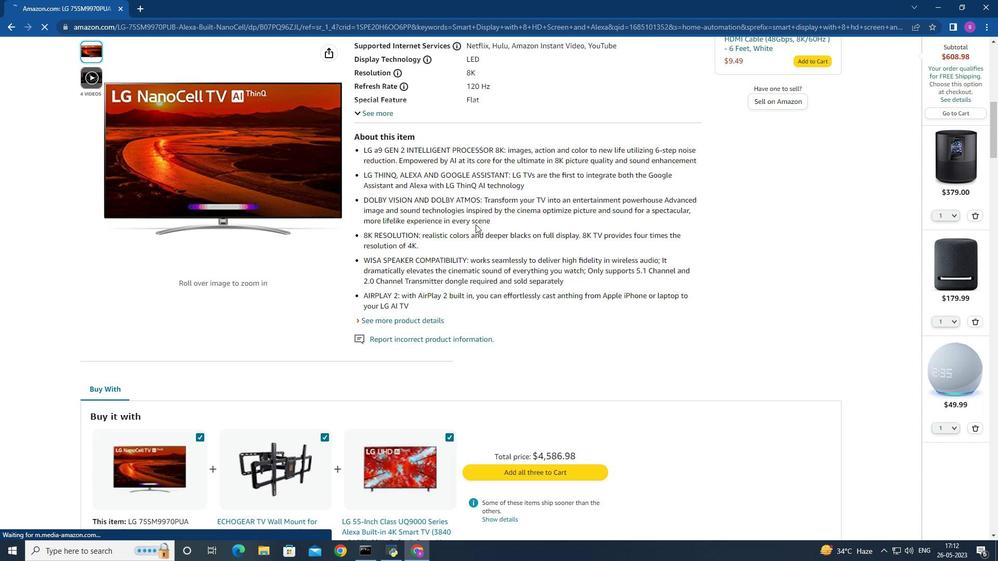 
Action: Mouse scrolled (476, 224) with delta (0, 0)
Screenshot: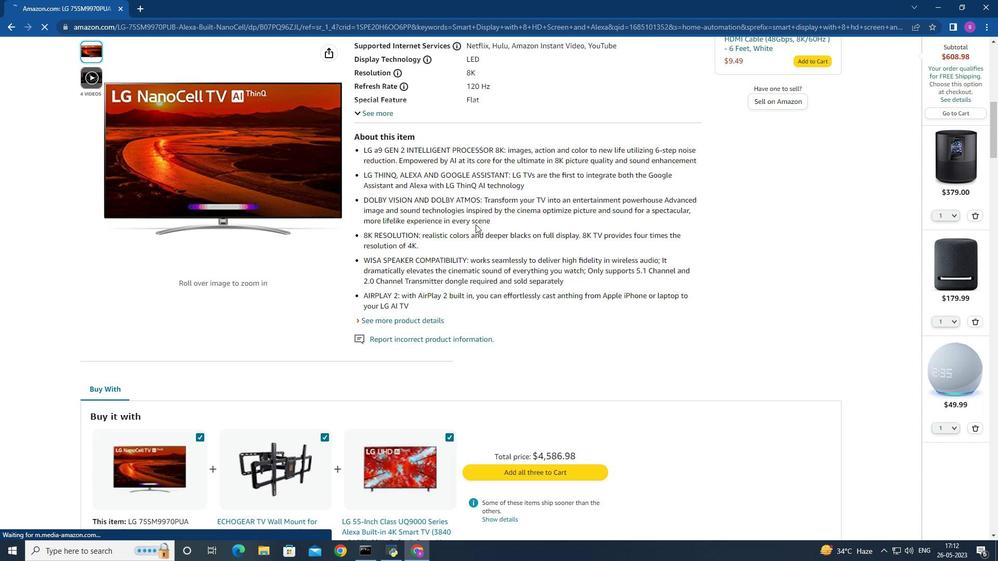 
Action: Mouse scrolled (476, 224) with delta (0, 0)
Screenshot: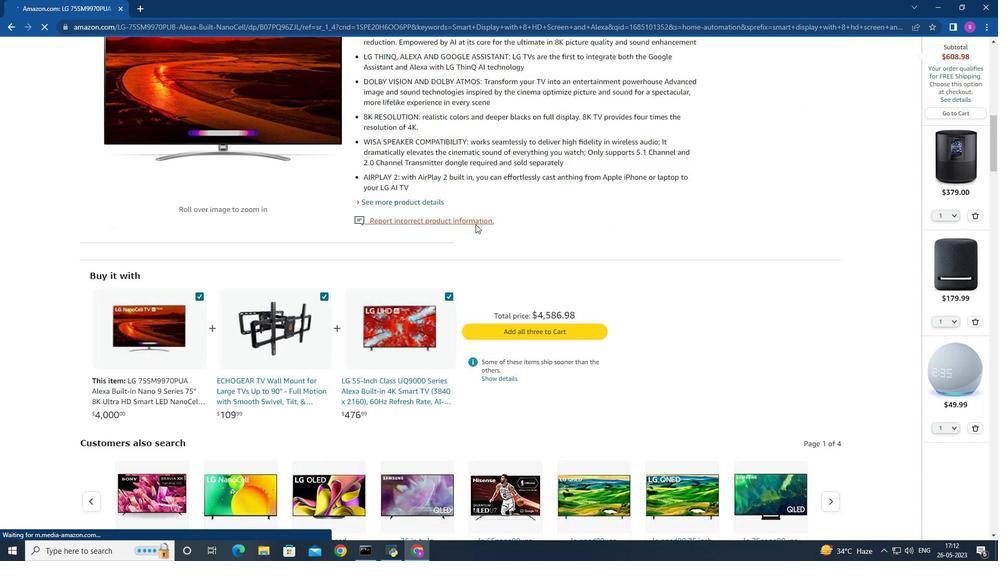 
Action: Mouse scrolled (476, 224) with delta (0, 0)
Screenshot: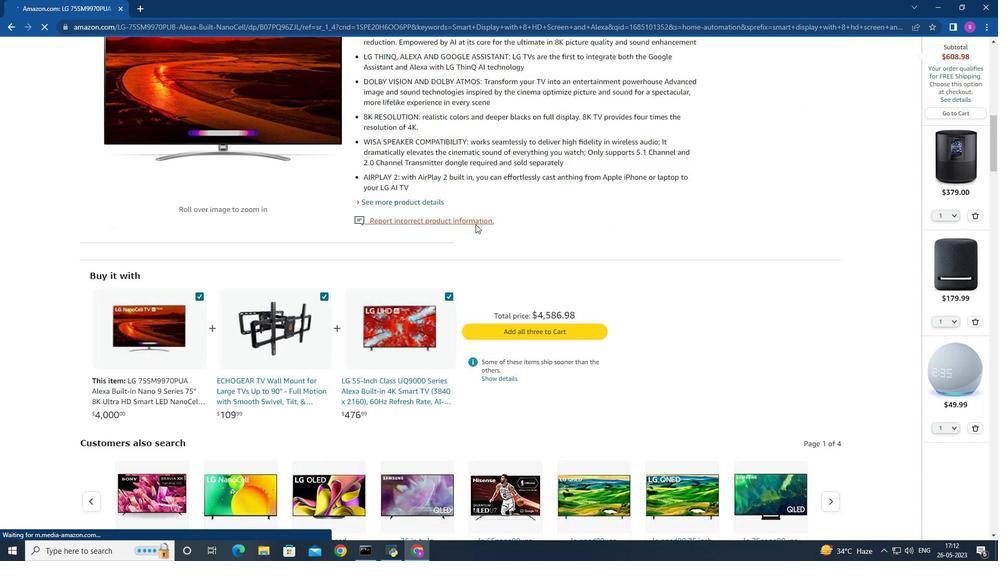 
Action: Mouse scrolled (476, 224) with delta (0, 0)
Screenshot: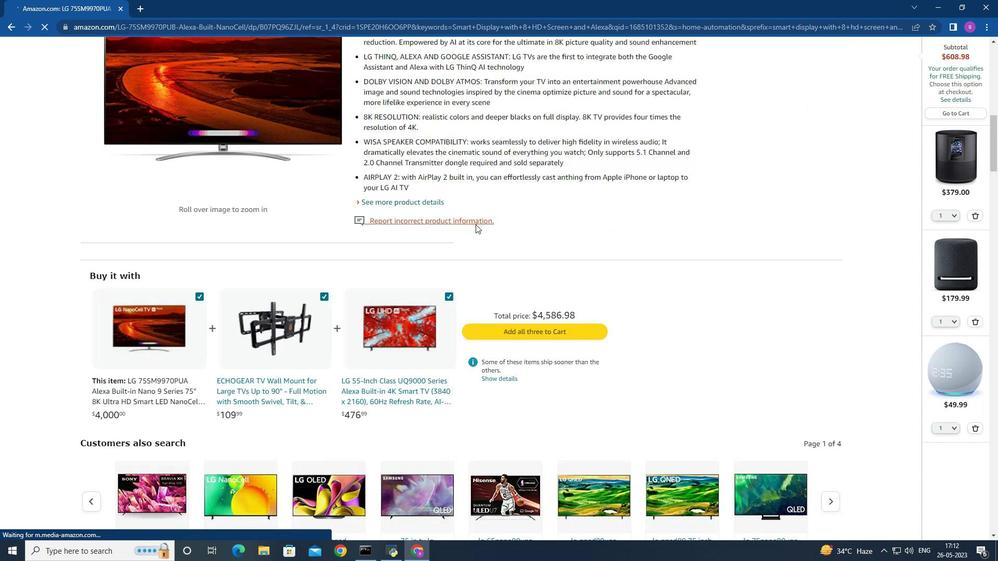 
Action: Mouse scrolled (476, 224) with delta (0, 0)
Screenshot: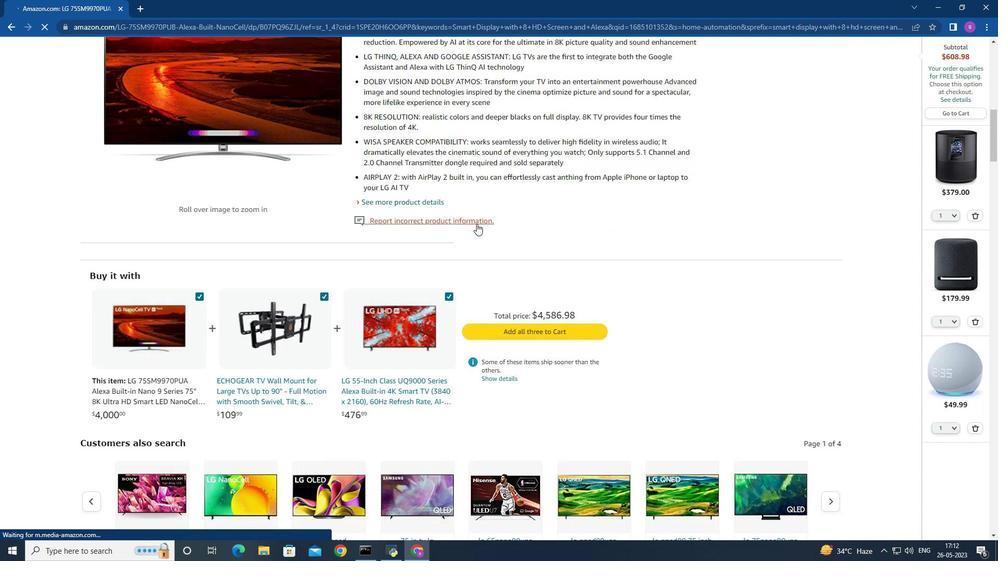 
Action: Mouse moved to (477, 224)
Screenshot: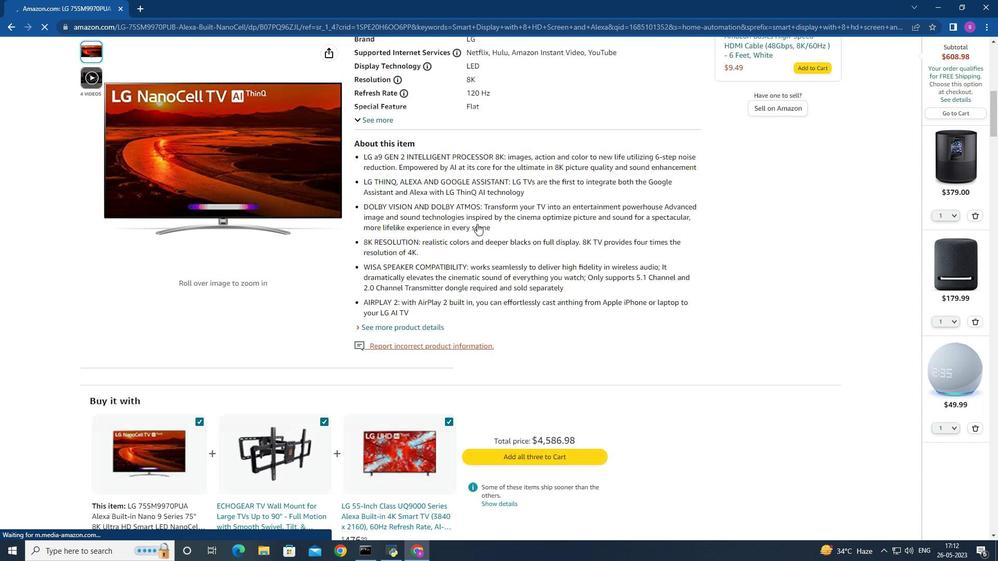
Action: Mouse scrolled (477, 224) with delta (0, 0)
Screenshot: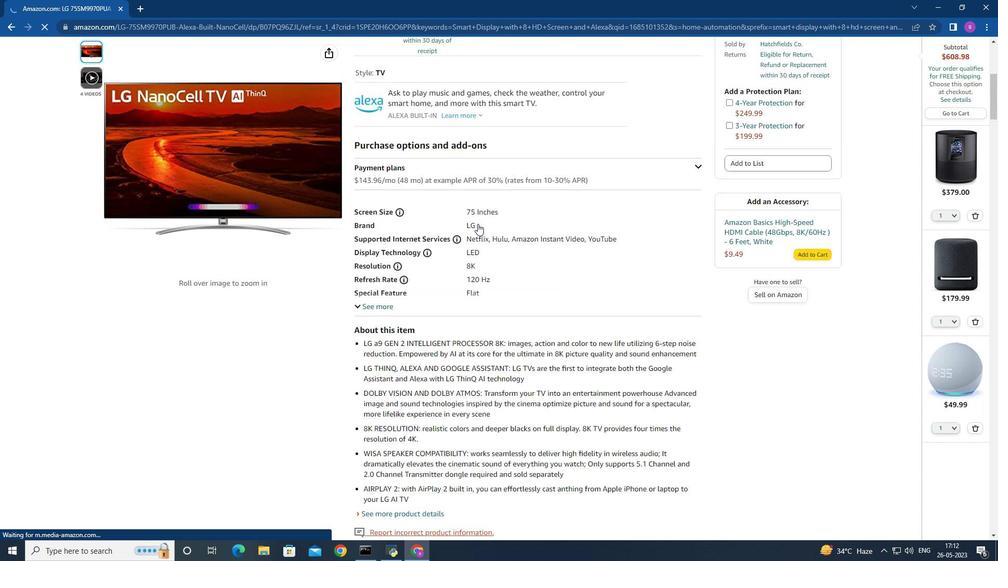 
Action: Mouse scrolled (477, 224) with delta (0, 0)
Screenshot: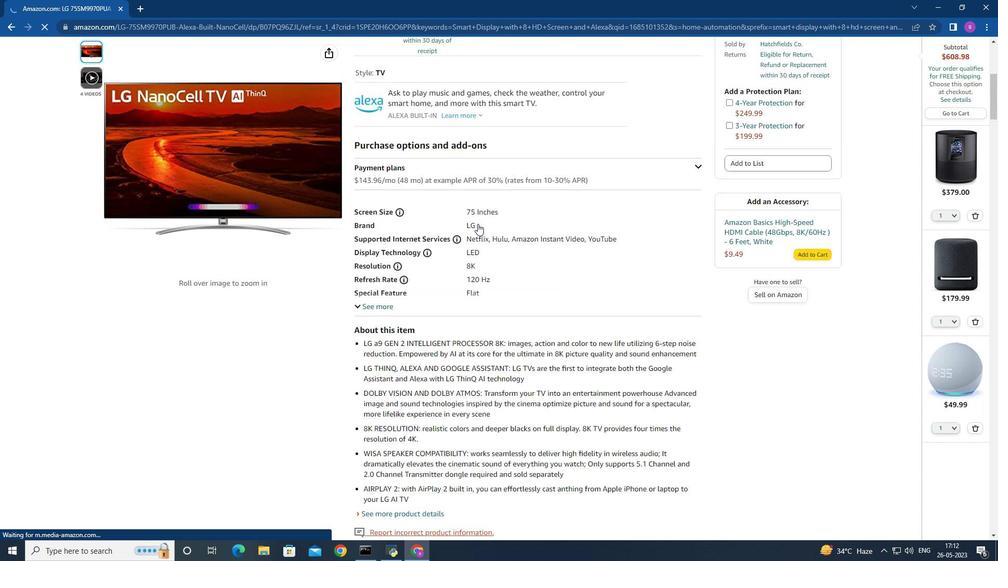 
Action: Mouse scrolled (477, 224) with delta (0, 0)
Screenshot: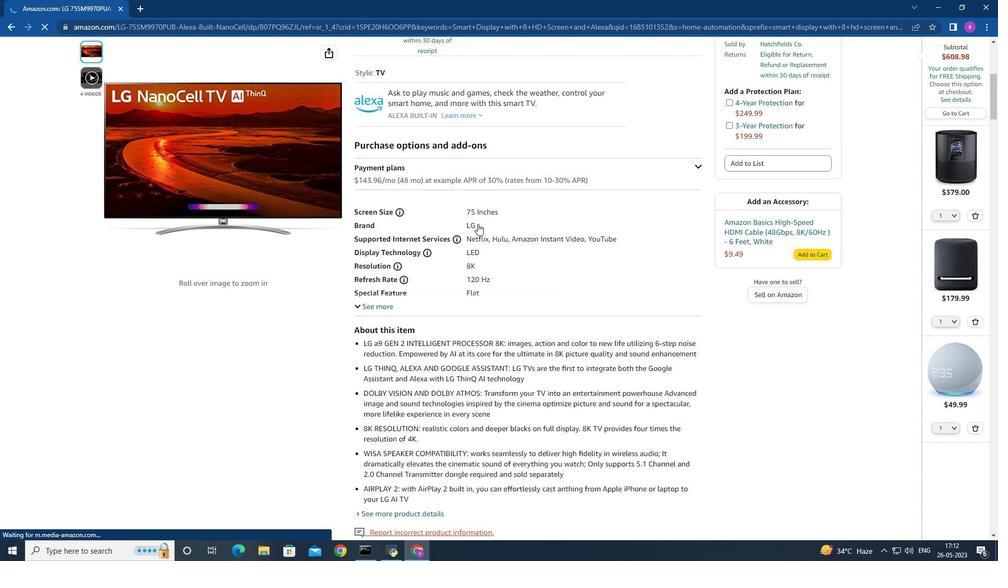 
Action: Mouse scrolled (477, 224) with delta (0, 0)
Screenshot: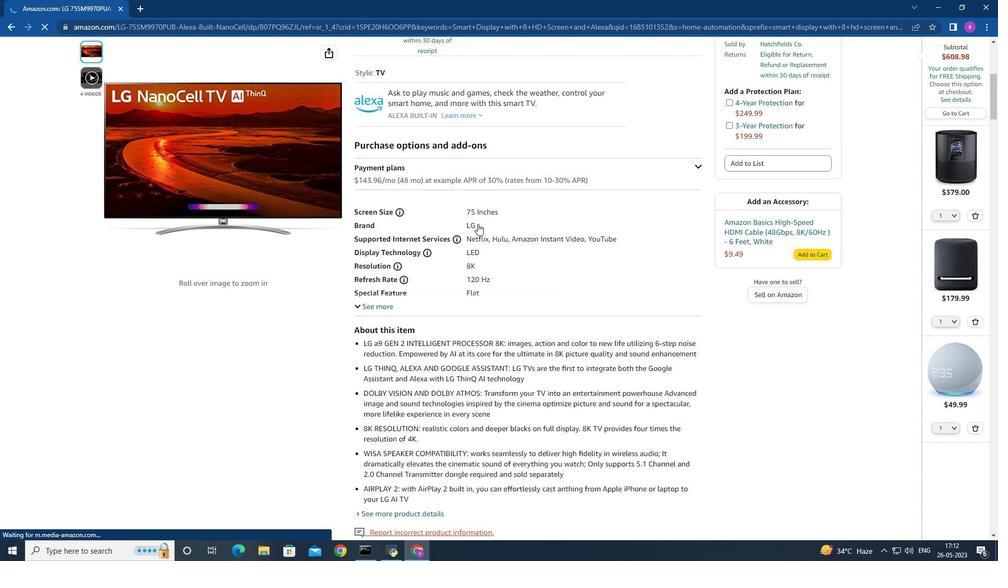 
Action: Mouse scrolled (477, 224) with delta (0, 0)
Screenshot: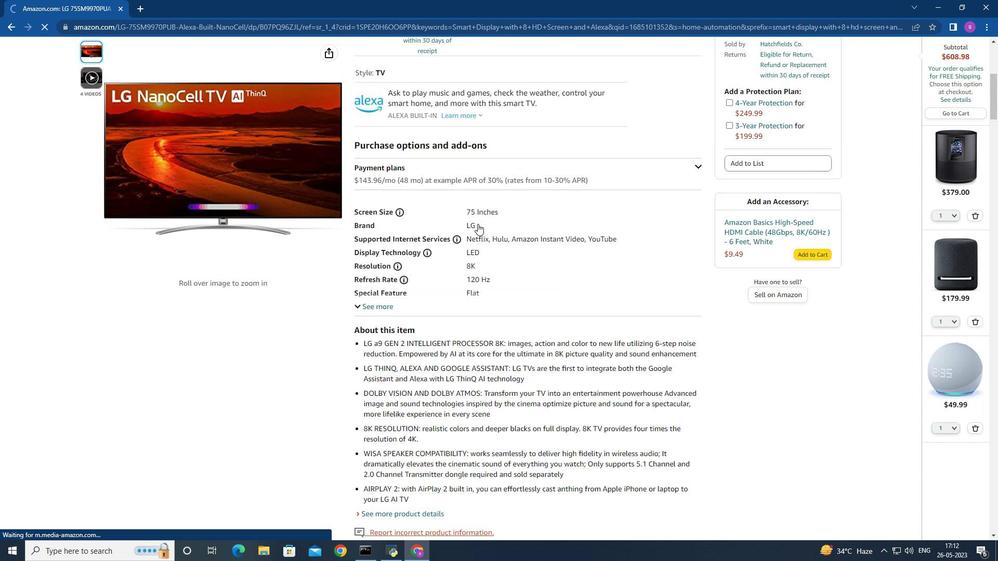 
Action: Mouse moved to (484, 220)
Screenshot: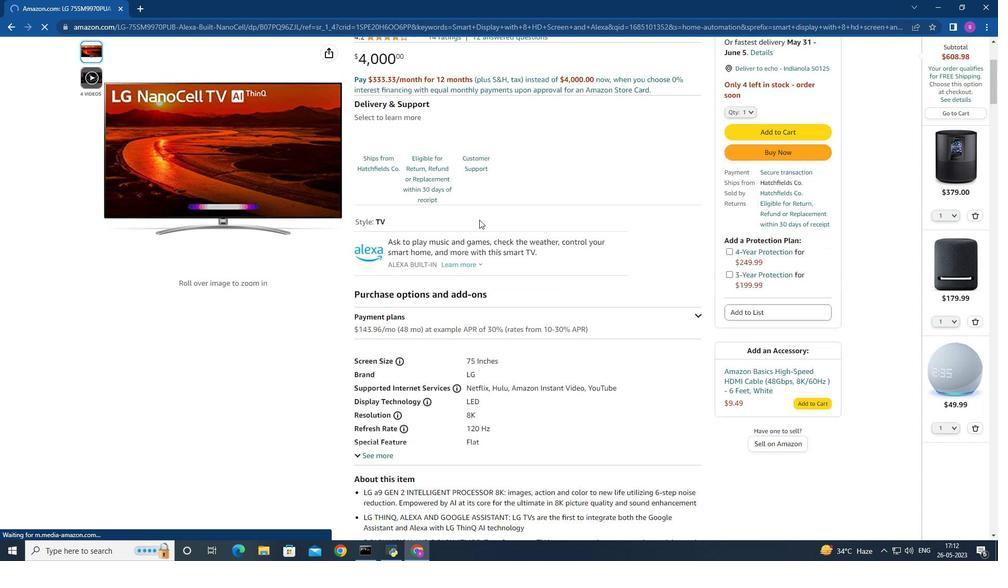 
Action: Mouse scrolled (484, 221) with delta (0, 0)
Screenshot: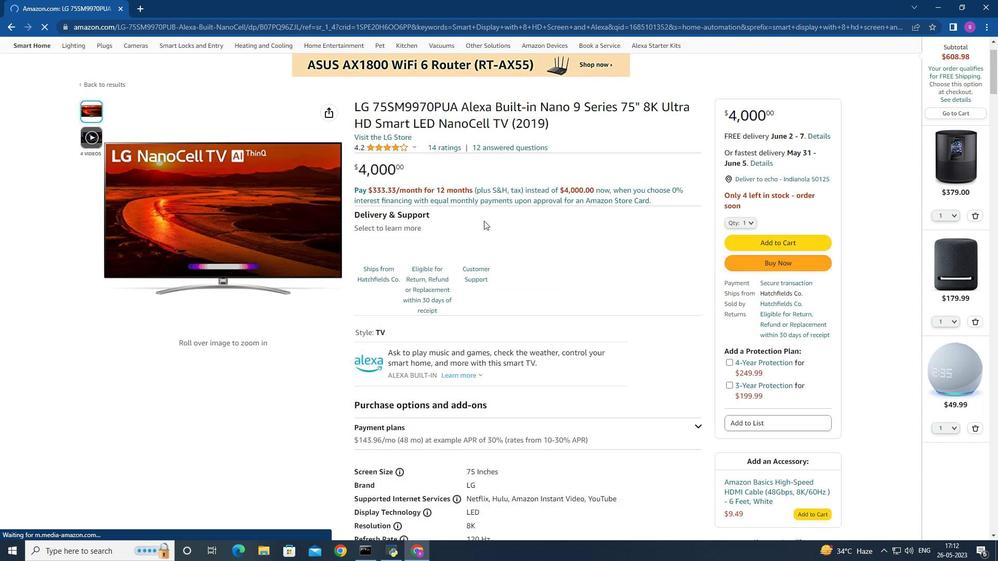 
Action: Mouse scrolled (484, 221) with delta (0, 0)
Screenshot: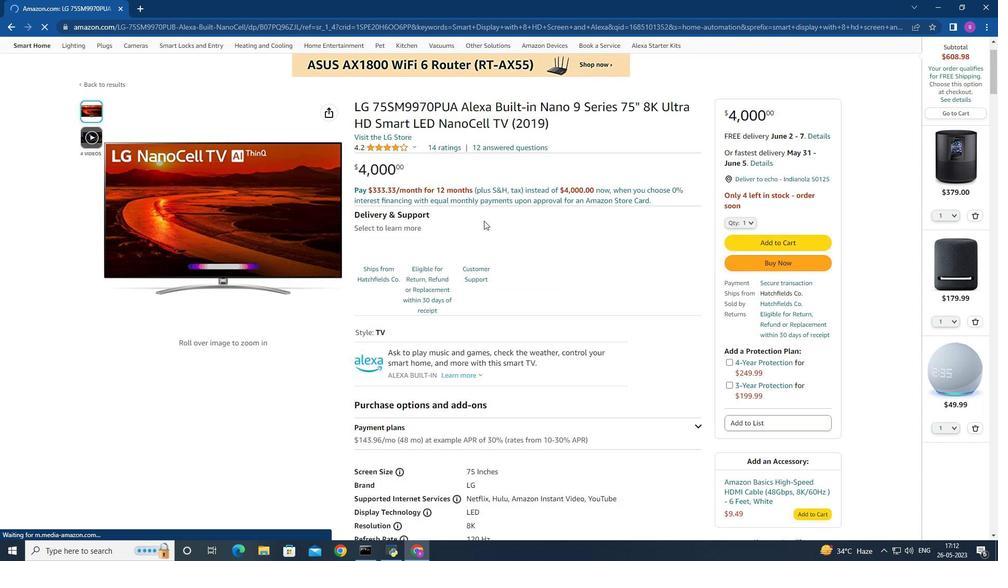 
Action: Mouse scrolled (484, 221) with delta (0, 0)
Screenshot: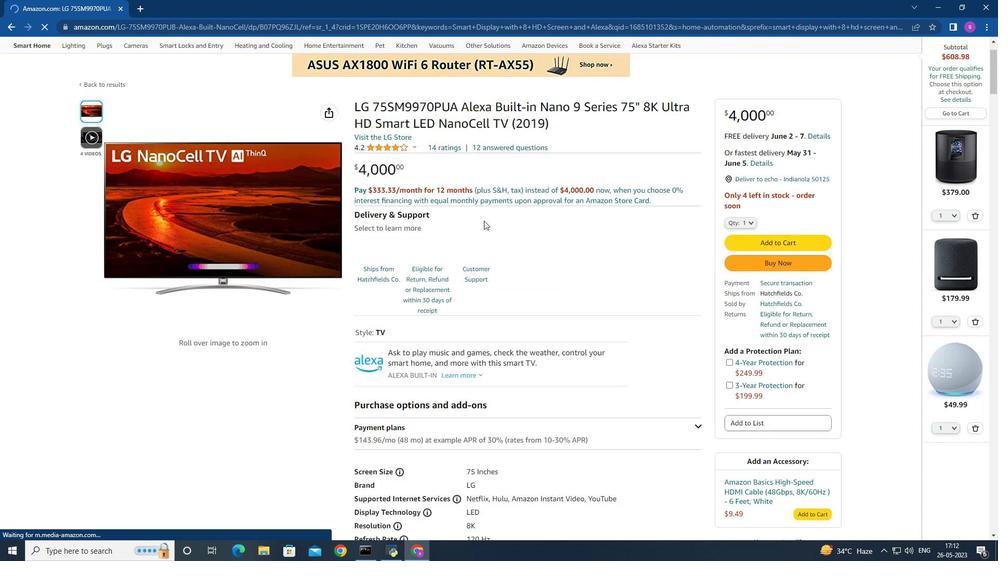 
Action: Mouse moved to (795, 294)
Screenshot: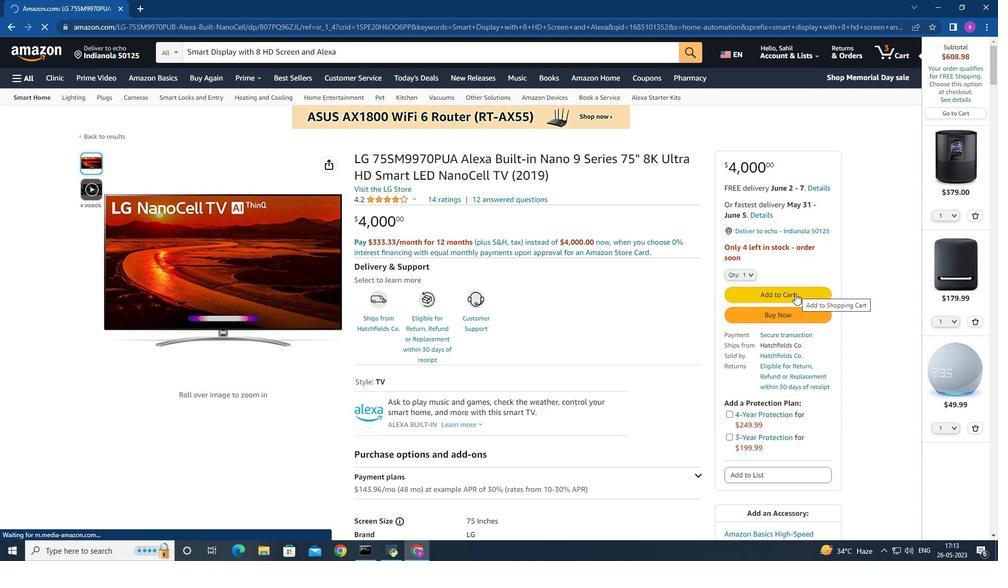 
Action: Mouse pressed left at (795, 294)
Screenshot: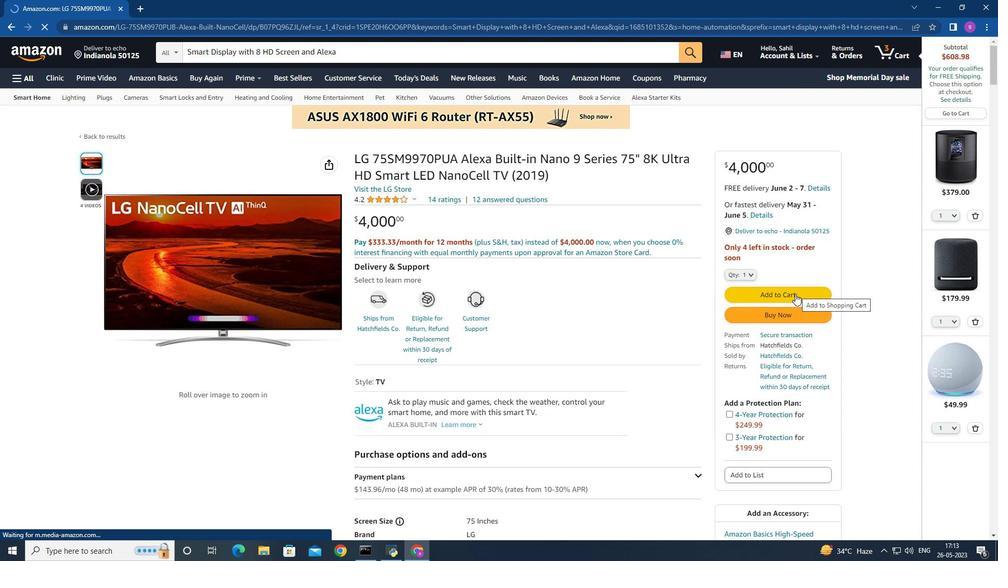 
Action: Mouse scrolled (795, 294) with delta (0, 0)
Screenshot: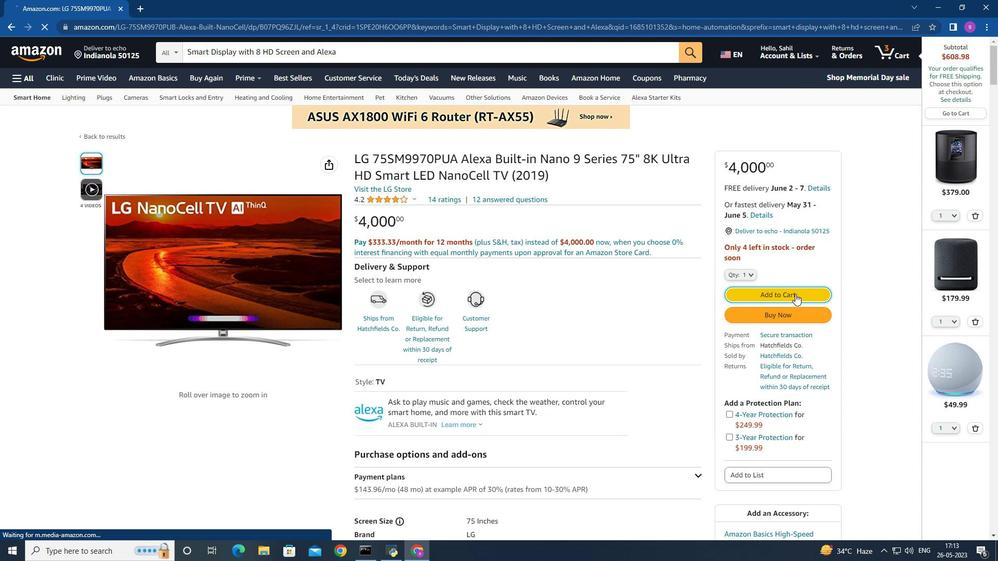 
Action: Mouse moved to (574, 279)
Screenshot: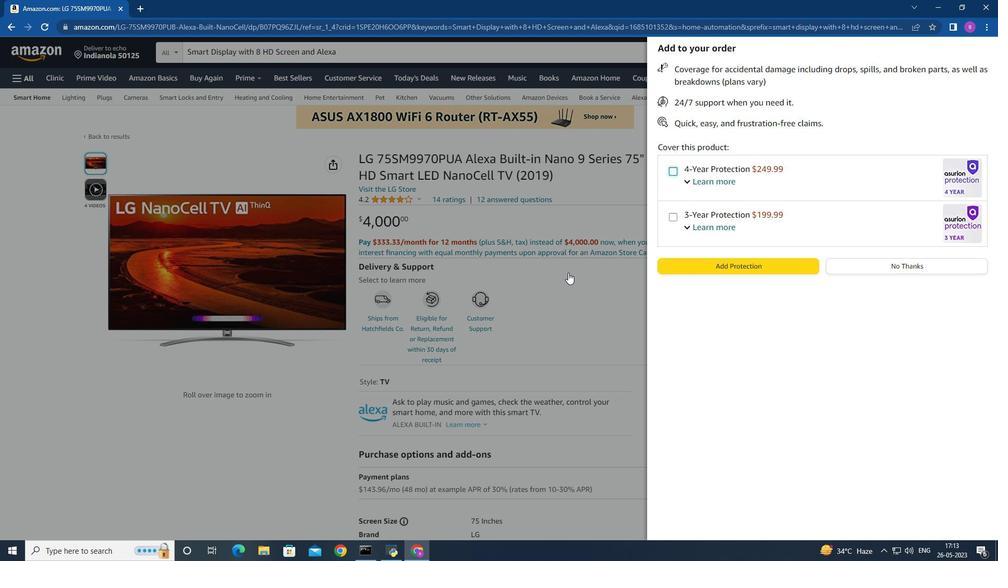 
Action: Mouse pressed left at (574, 279)
Screenshot: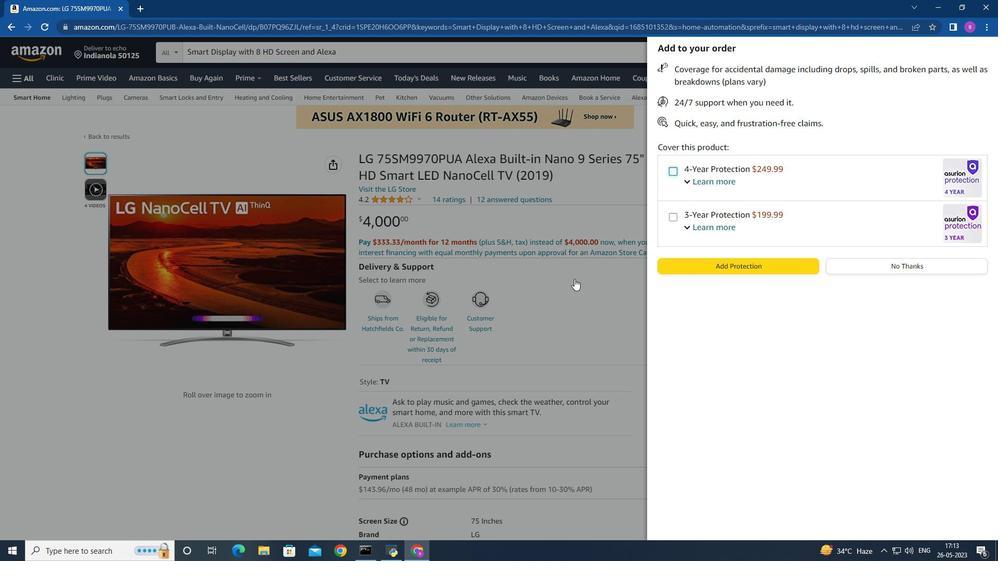 
Action: Mouse moved to (227, 138)
Screenshot: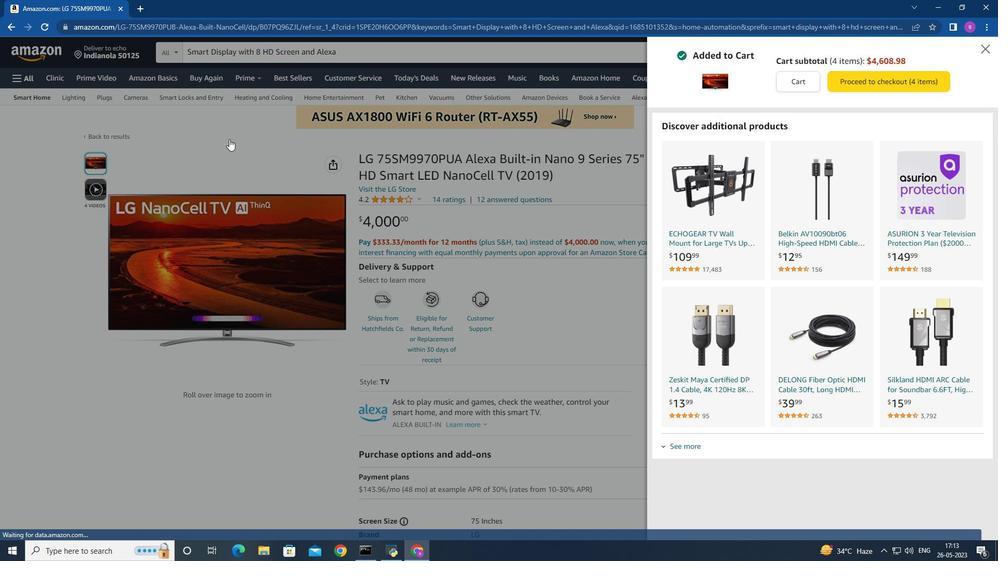 
Action: Mouse pressed left at (227, 138)
Screenshot: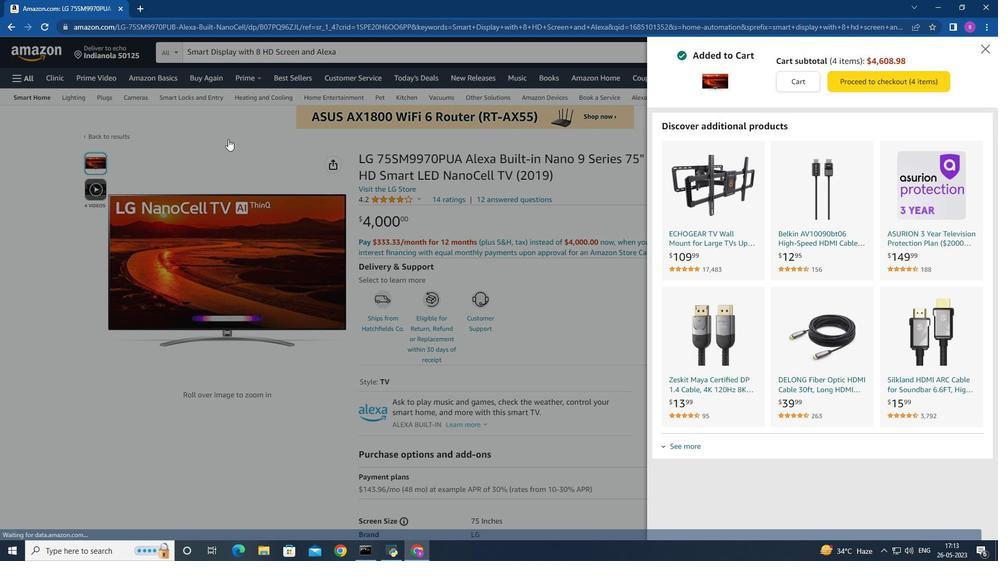 
Action: Mouse moved to (254, 50)
Screenshot: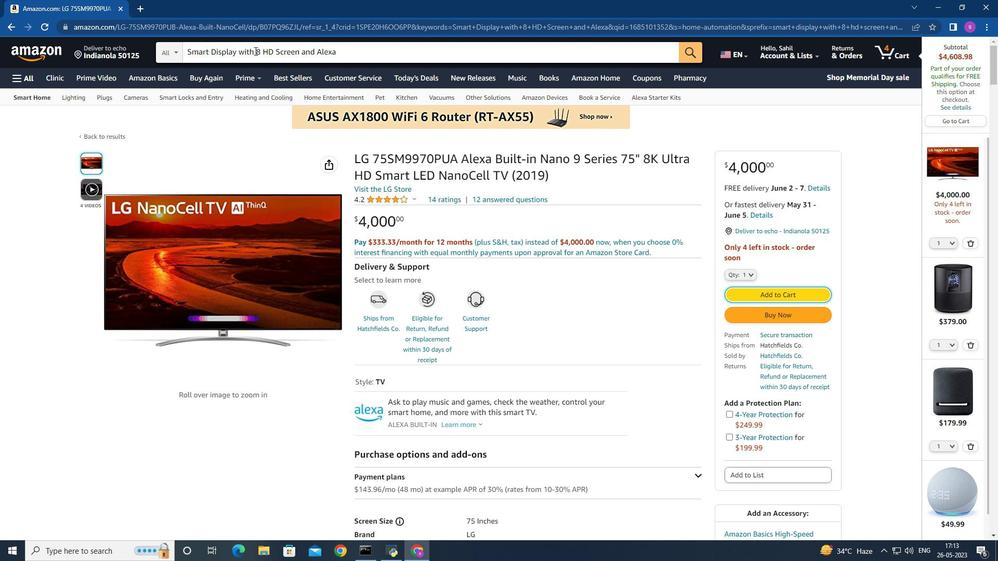 
Action: Mouse pressed left at (254, 50)
Screenshot: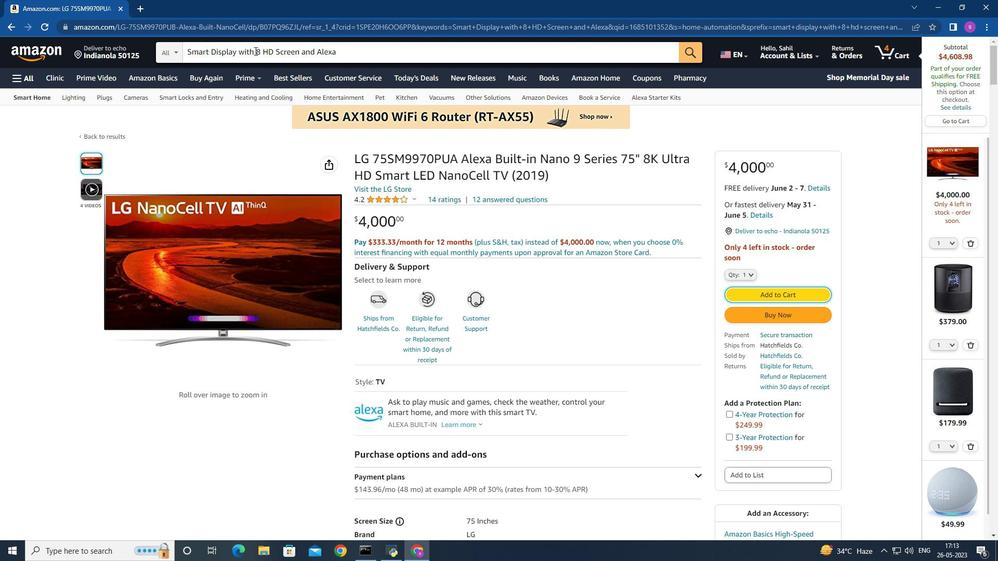 
Action: Mouse moved to (248, 49)
Screenshot: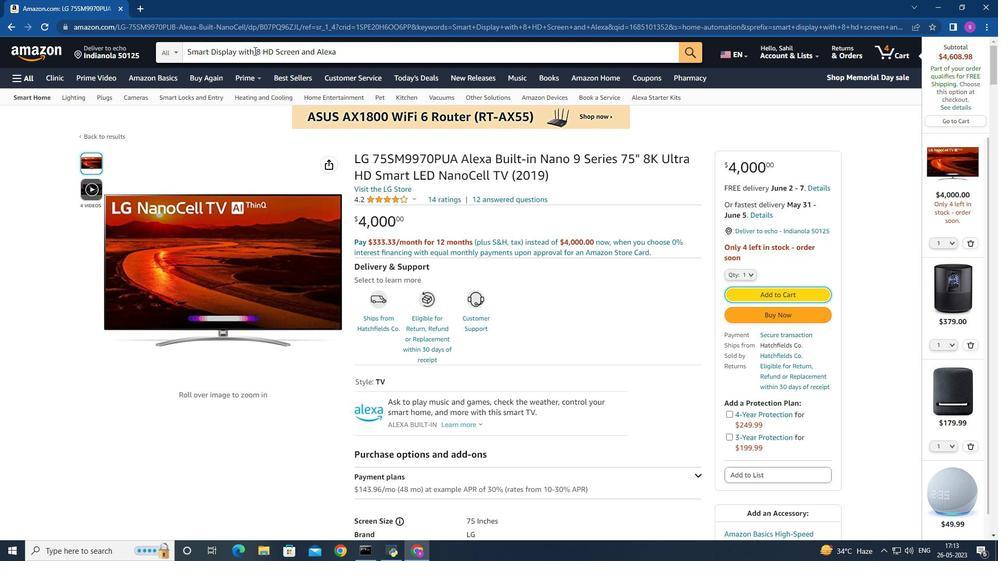 
Action: Key pressed <Key.backspace><Key.backspace><Key.backspace><Key.backspace><Key.backspace><Key.backspace><Key.backspace><Key.backspace><Key.backspace><Key.backspace><Key.backspace><Key.backspace><Key.backspace><Key.backspace><Key.backspace><Key.backspace><Key.backspace><Key.backspace><Key.backspace><Key.backspace><Key.backspace><Key.backspace><Key.backspace><Key.backspace><Key.backspace><Key.backspace>
Screenshot: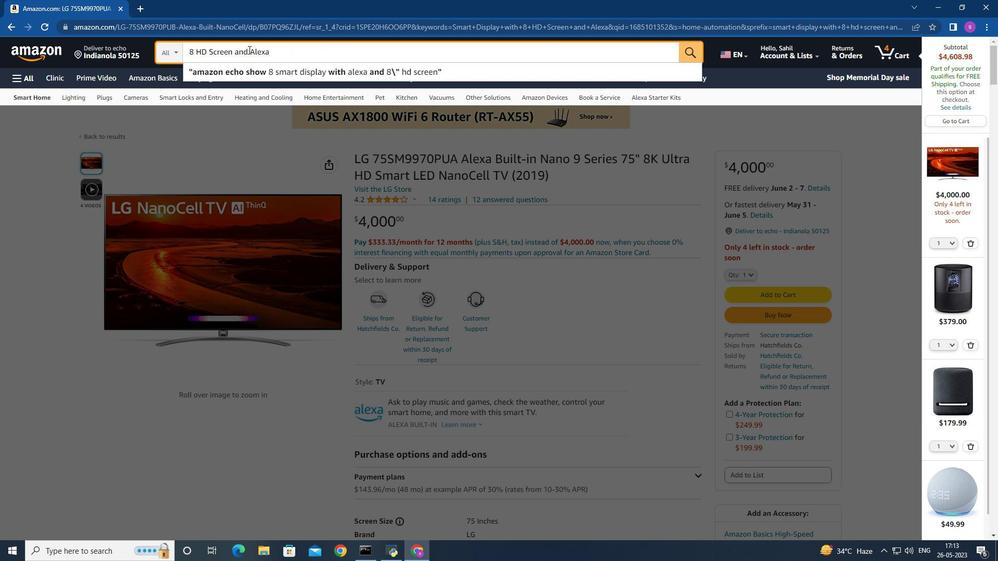 
Action: Mouse moved to (231, 52)
Screenshot: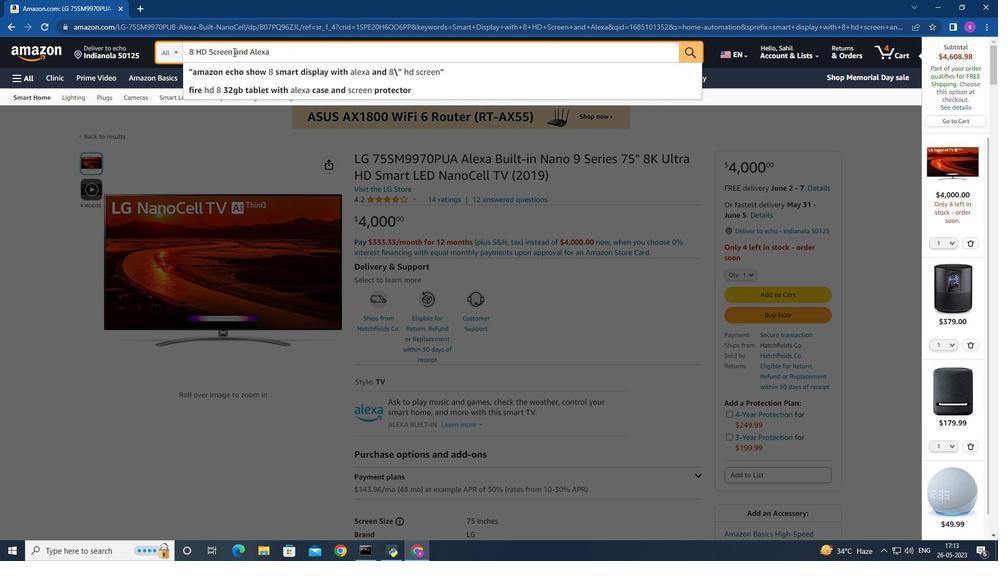 
Action: Mouse pressed left at (231, 52)
Screenshot: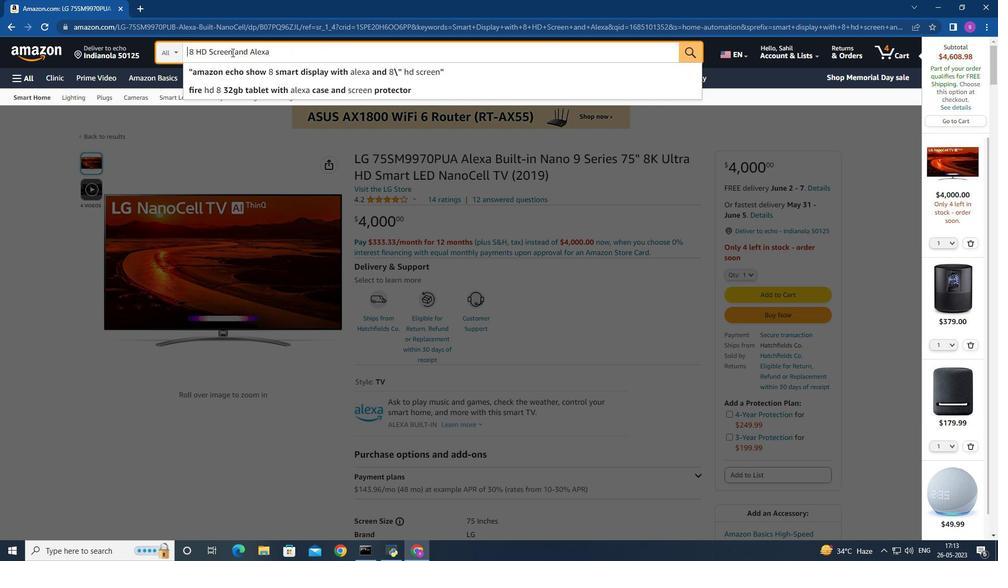 
Action: Key pressed <Key.backspace><Key.backspace><Key.backspace><Key.backspace><Key.backspace><Key.backspace><Key.backspace><Key.backspace><Key.backspace><Key.backspace><Key.backspace><Key.backspace><Key.backspace><Key.backspace><Key.backspace><Key.backspace><Key.backspace><Key.backspace><Key.backspace><Key.backspace><Key.backspace><Key.backspace><Key.backspace><Key.backspace>
Screenshot: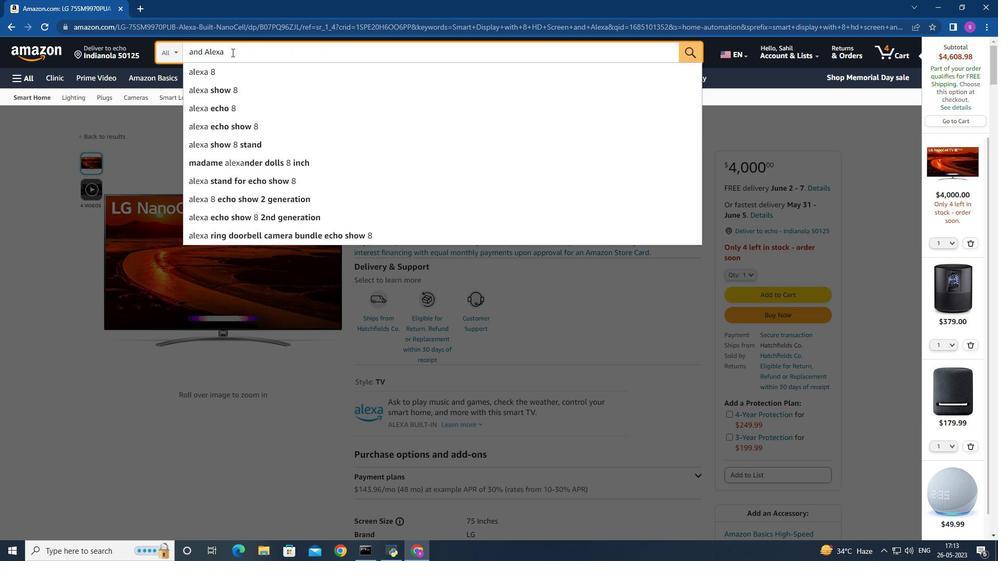 
Action: Mouse moved to (203, 49)
Screenshot: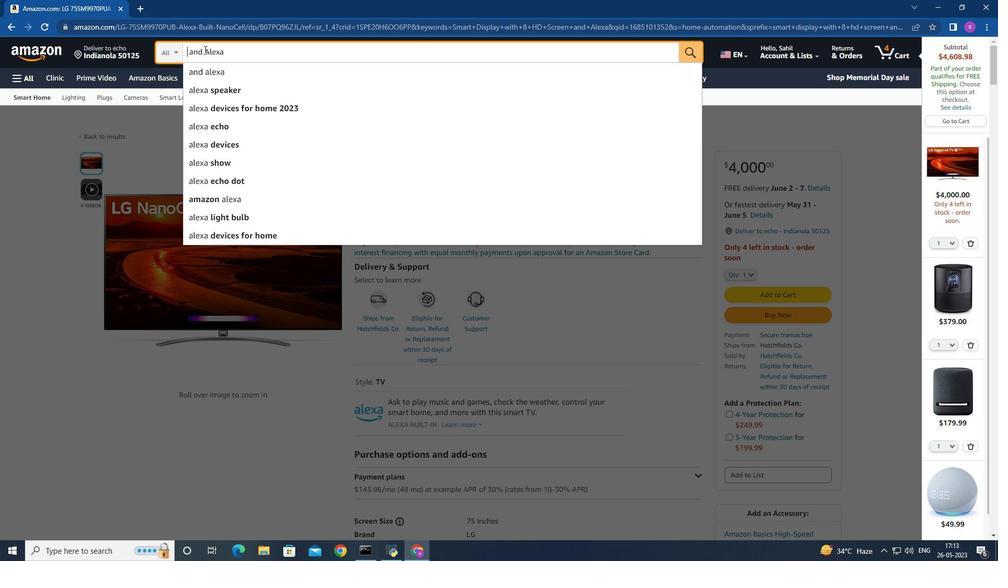 
Action: Mouse pressed left at (203, 49)
Screenshot: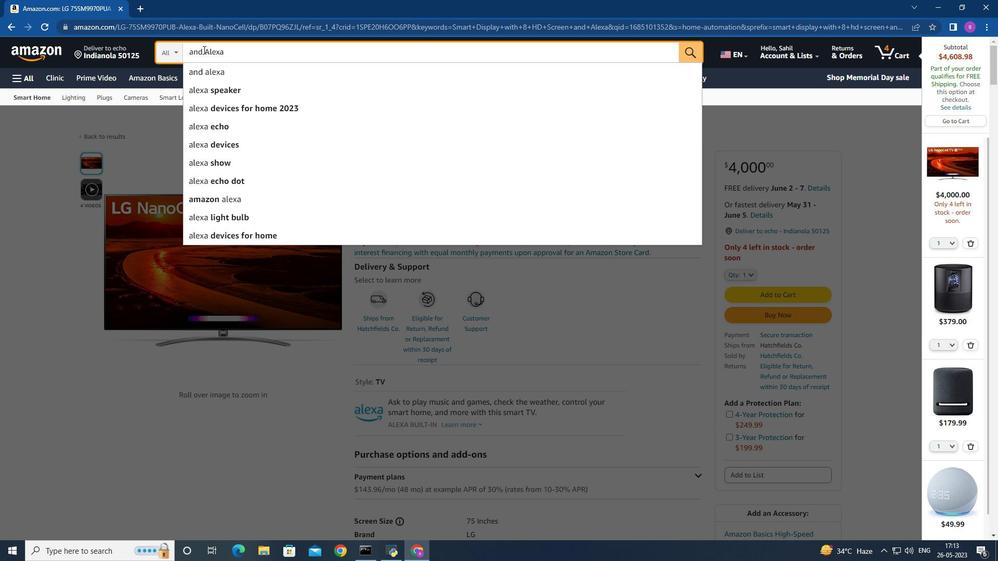 
Action: Key pressed <Key.backspace><Key.backspace><Key.backspace><Key.backspace><Key.backspace><Key.backspace><Key.backspace><Key.backspace><Key.enter>
Screenshot: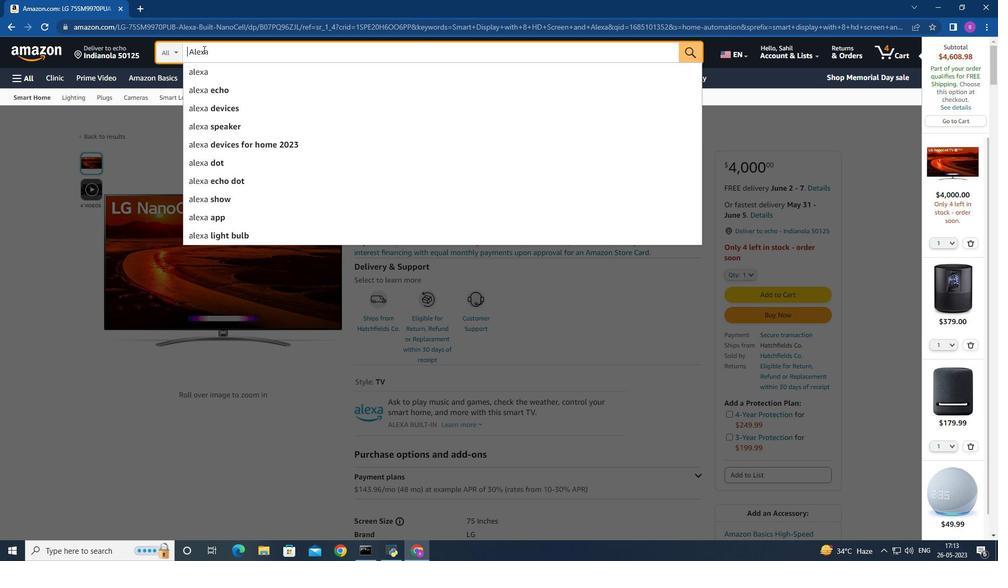 
Action: Mouse moved to (353, 304)
Screenshot: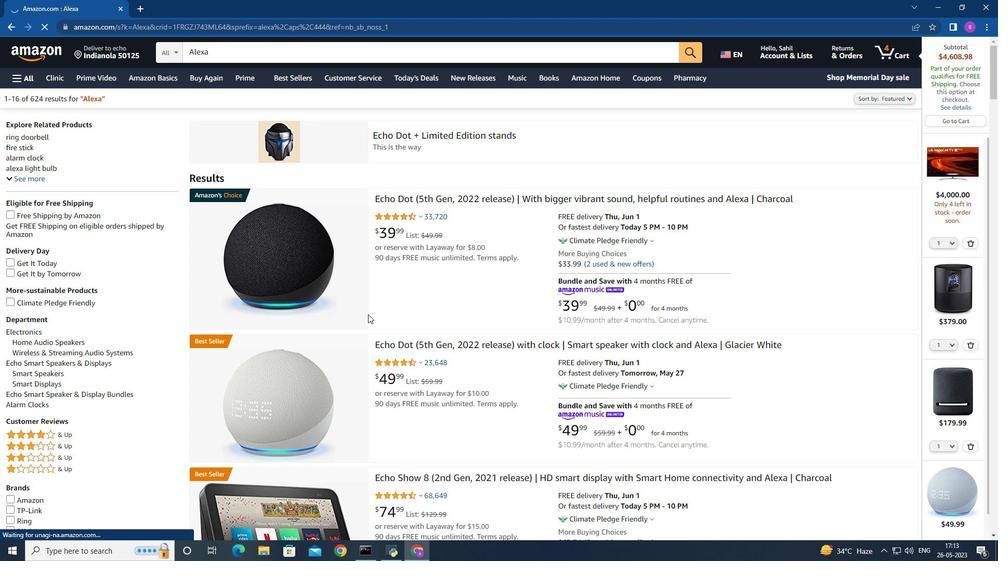 
Action: Mouse scrolled (353, 303) with delta (0, 0)
Screenshot: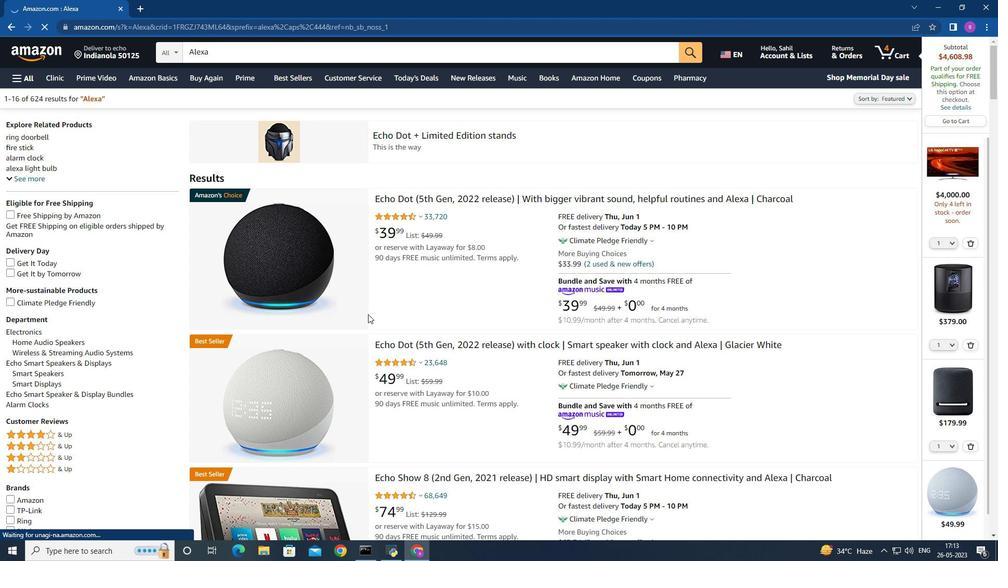 
Action: Mouse moved to (286, 203)
Screenshot: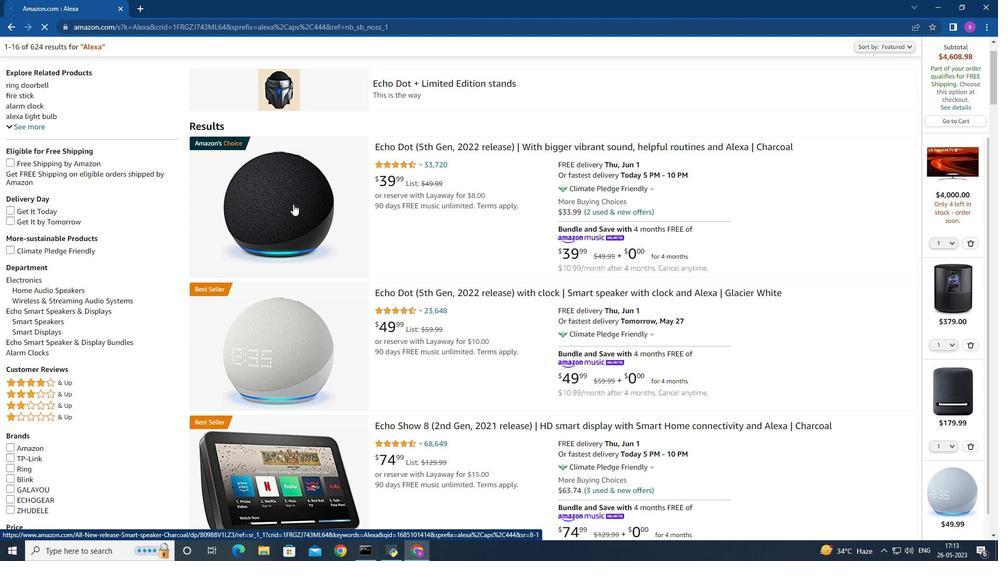 
Action: Mouse pressed left at (286, 203)
Screenshot: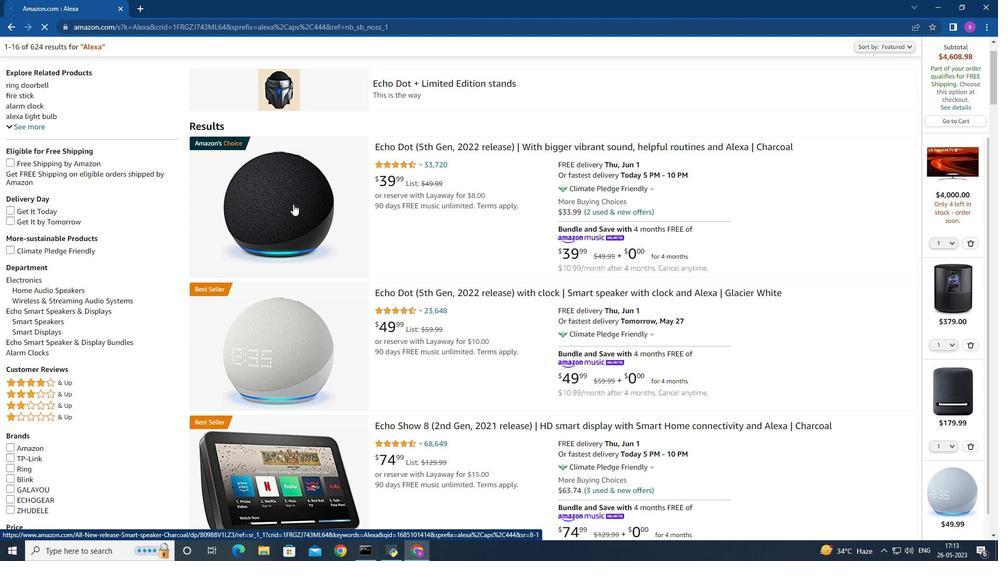 
Action: Mouse moved to (563, 259)
Screenshot: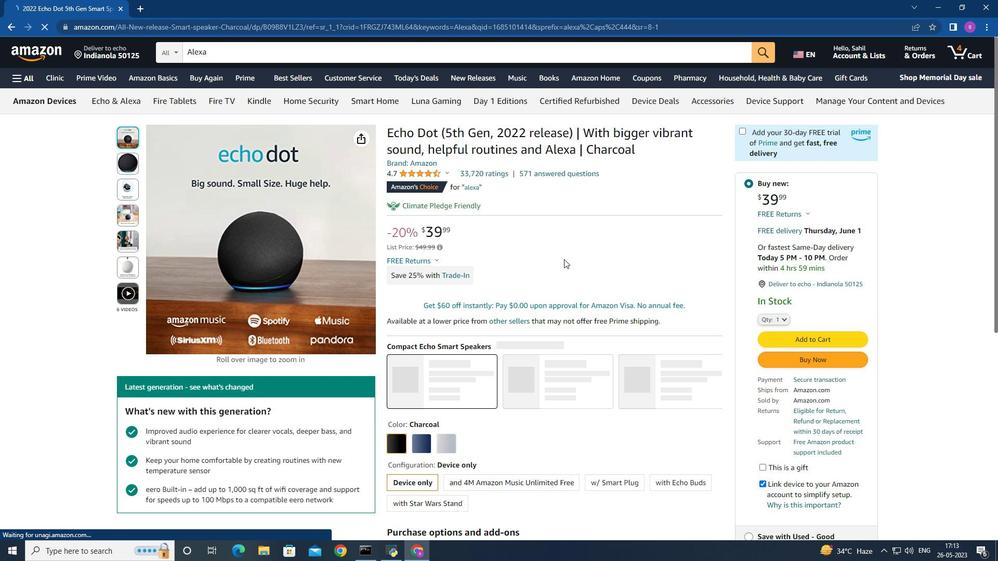 
Action: Mouse scrolled (563, 258) with delta (0, 0)
Screenshot: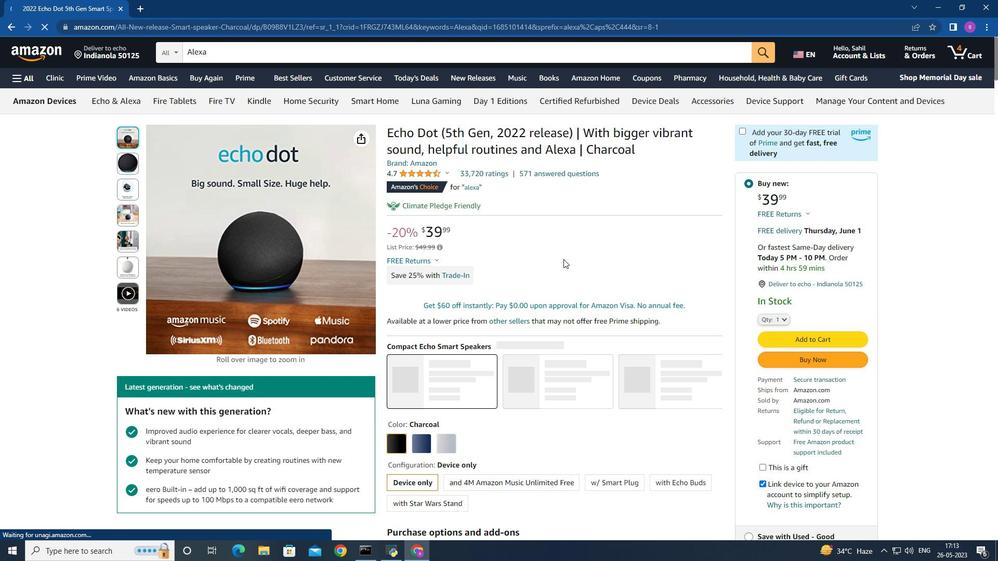 
Action: Mouse moved to (572, 271)
Screenshot: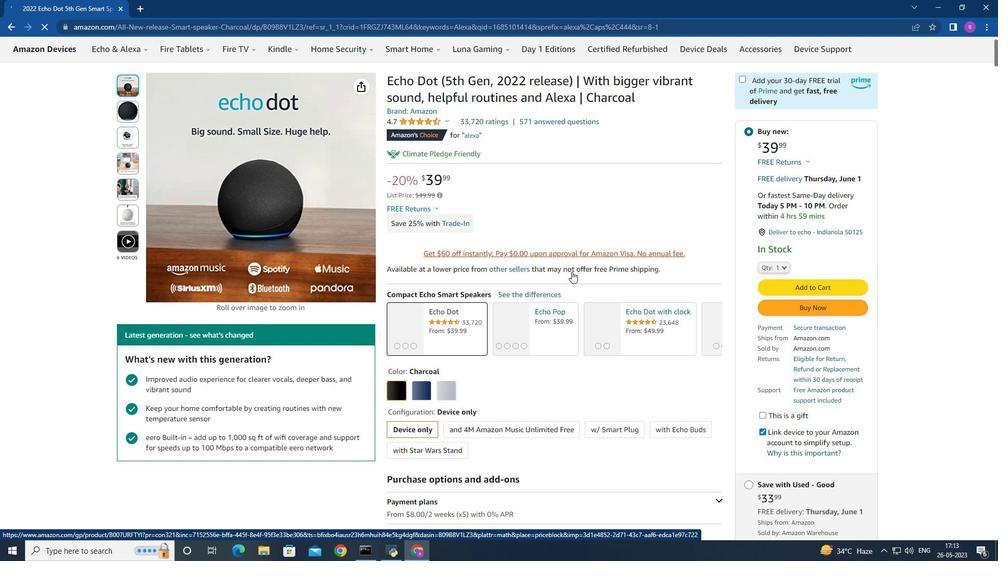 
Action: Mouse scrolled (572, 271) with delta (0, 0)
Screenshot: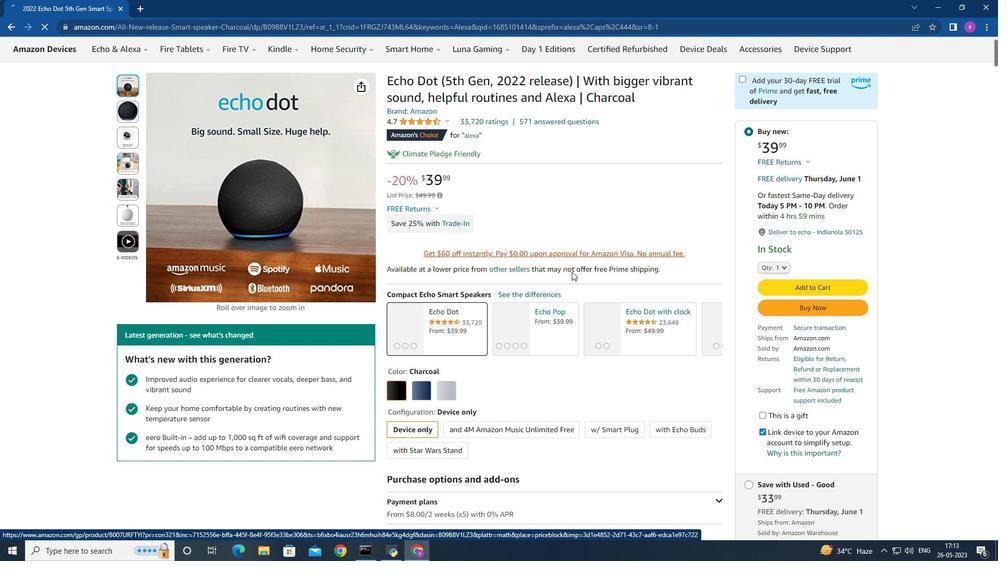 
Action: Mouse moved to (648, 273)
Screenshot: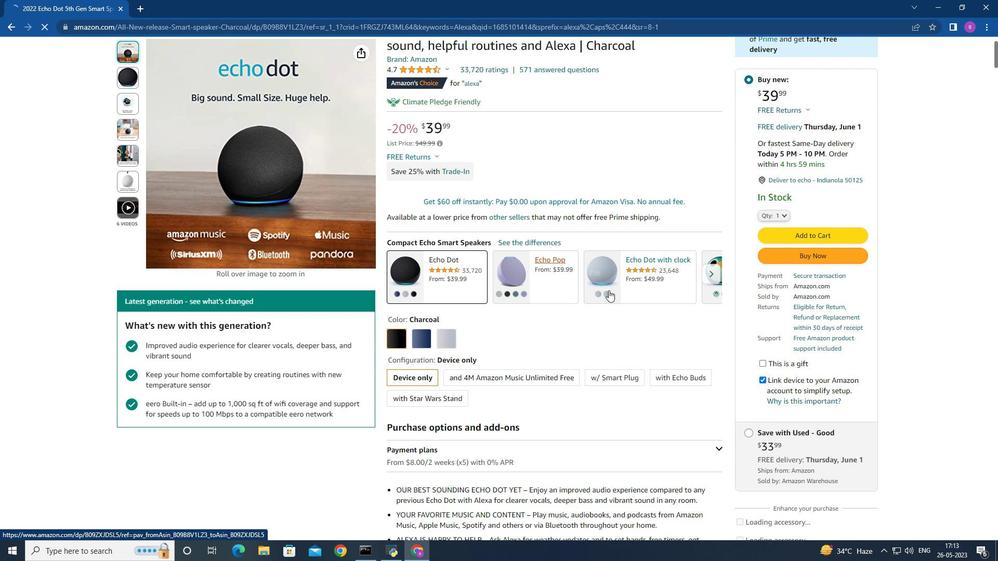 
Action: Mouse scrolled (648, 274) with delta (0, 0)
Screenshot: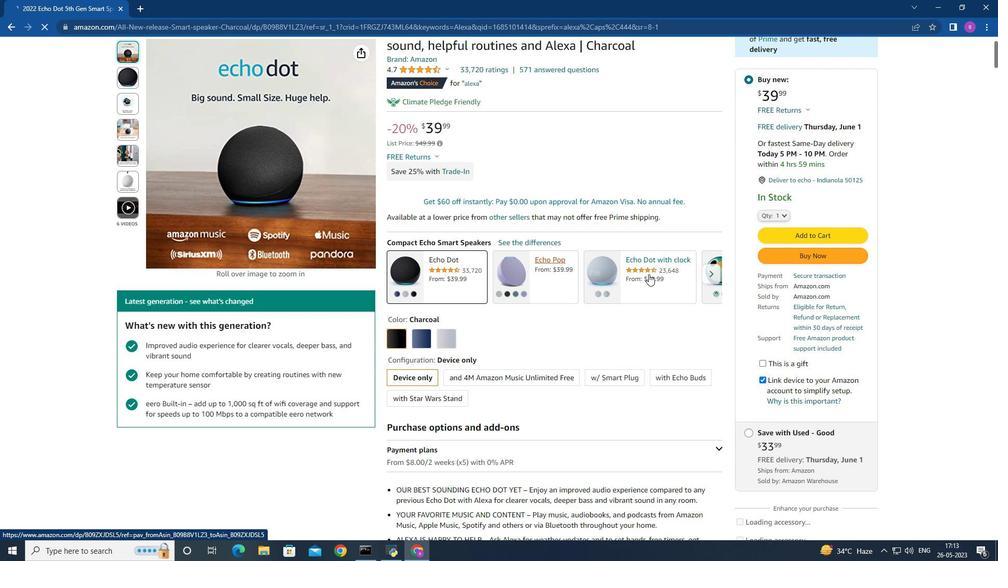 
Action: Mouse scrolled (648, 274) with delta (0, 0)
Screenshot: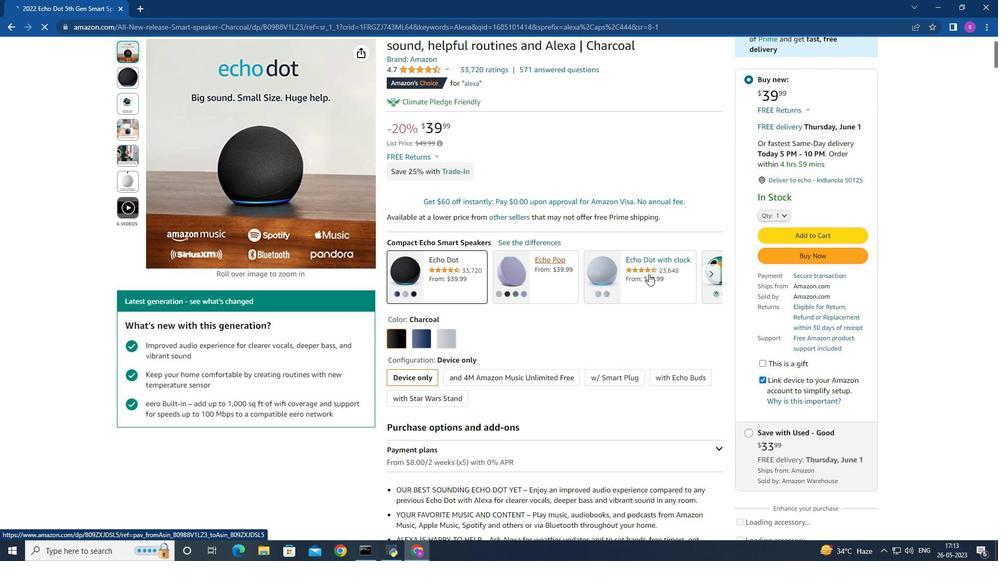 
Action: Mouse scrolled (648, 274) with delta (0, 0)
Screenshot: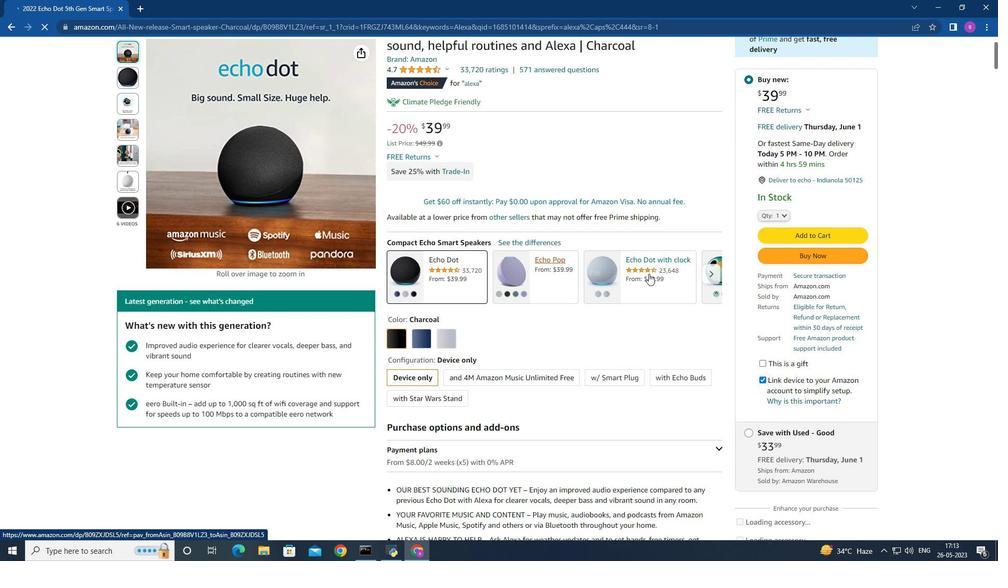 
Action: Mouse scrolled (648, 274) with delta (0, 0)
Screenshot: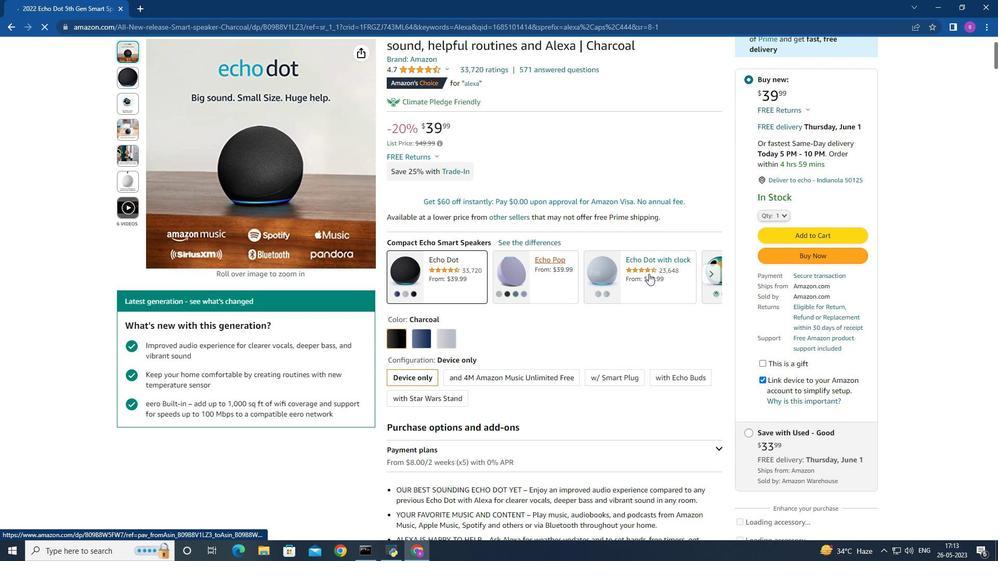 
Action: Mouse moved to (815, 340)
Screenshot: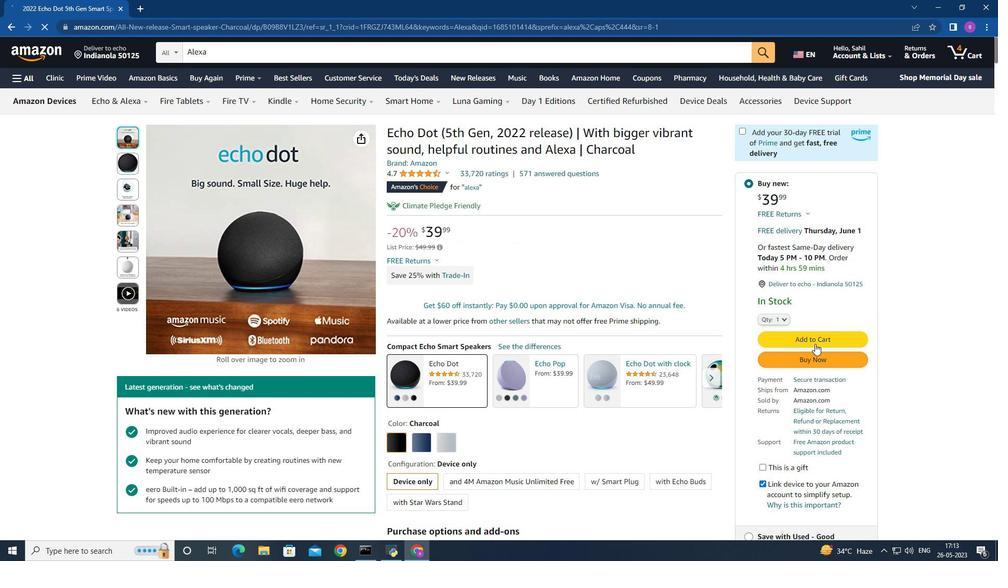
Action: Mouse pressed left at (815, 340)
Screenshot: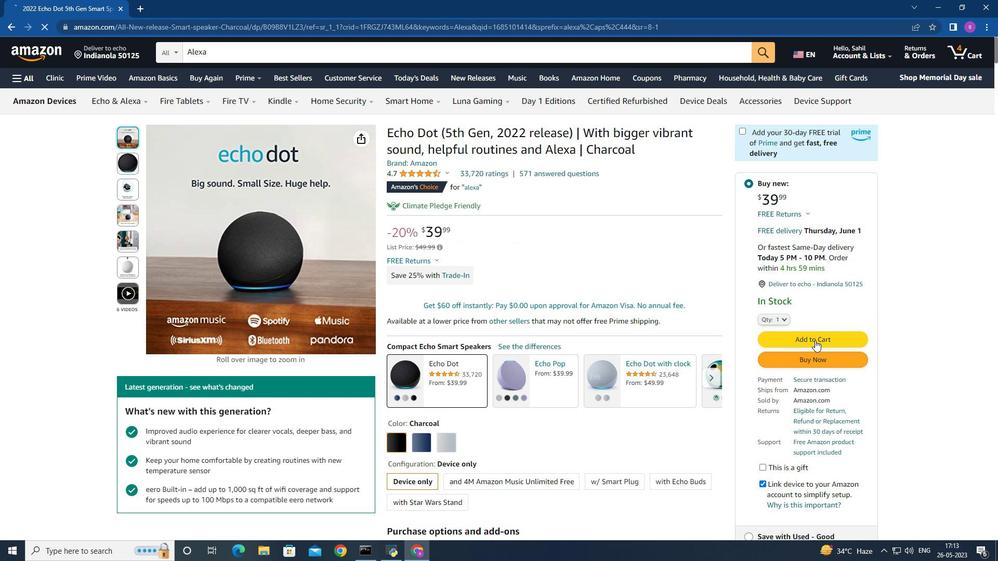 
Action: Mouse moved to (502, 290)
Screenshot: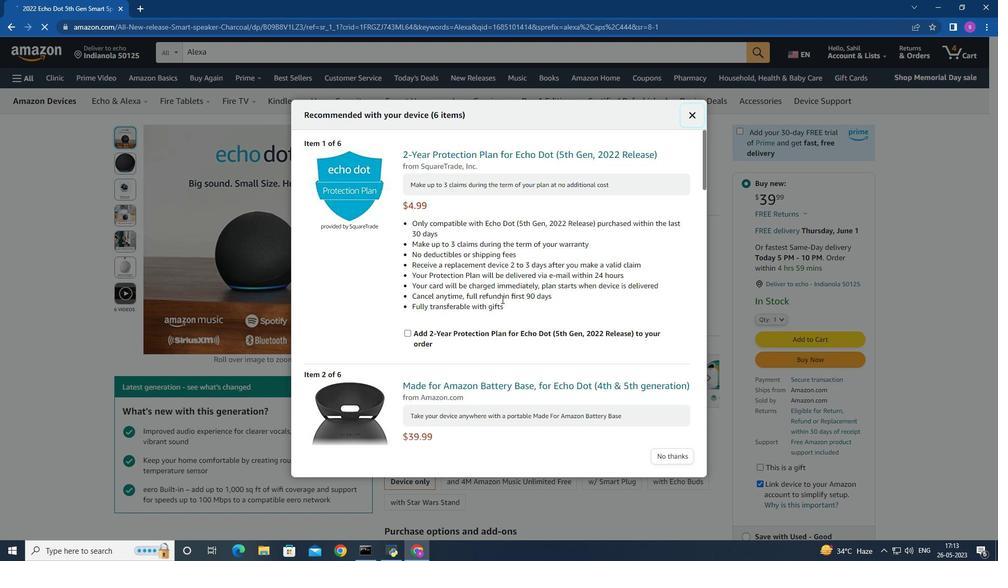 
Action: Mouse scrolled (502, 289) with delta (0, 0)
Screenshot: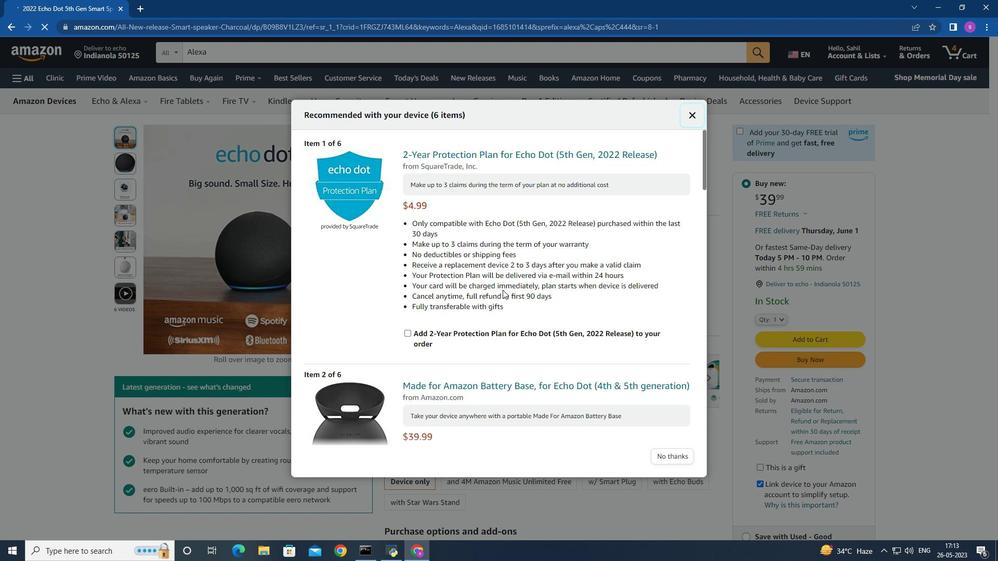 
Action: Mouse scrolled (502, 289) with delta (0, 0)
Screenshot: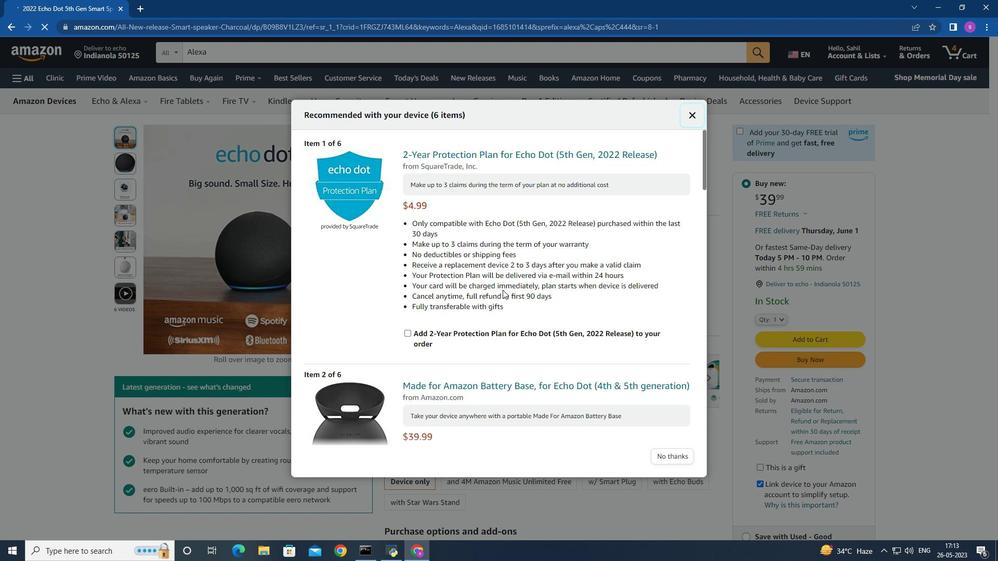 
Action: Mouse scrolled (502, 289) with delta (0, 0)
Screenshot: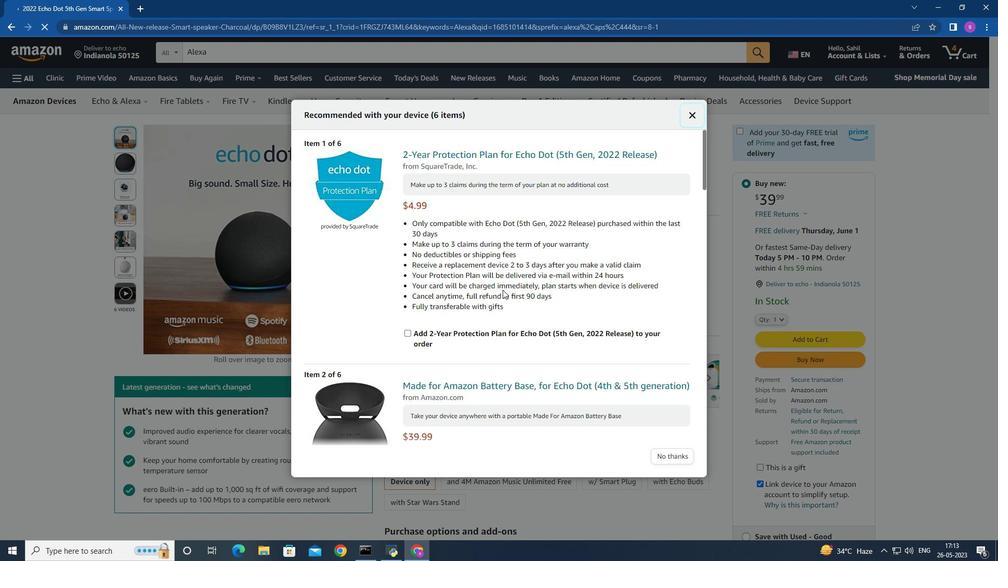 
Action: Mouse moved to (503, 287)
Screenshot: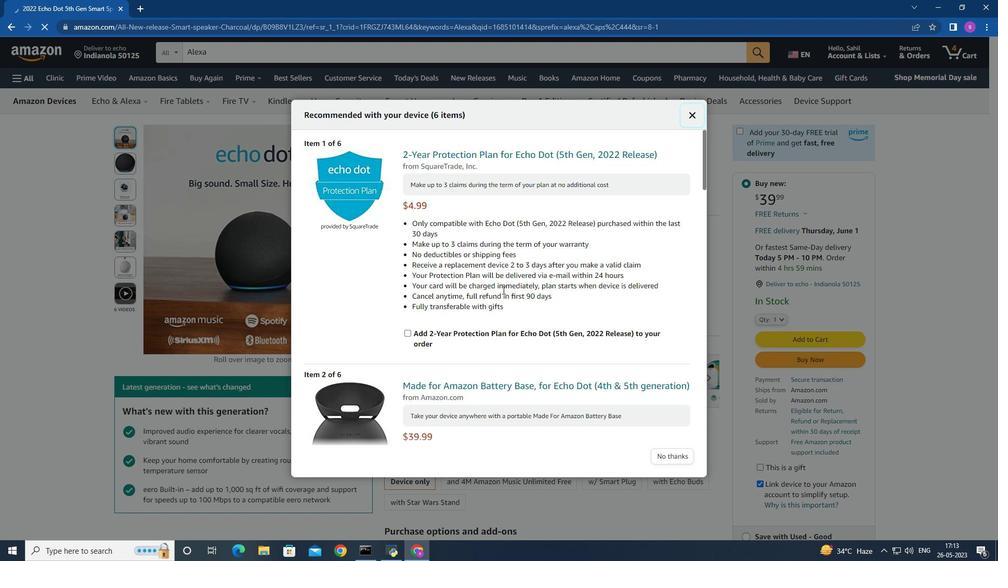
Action: Mouse scrolled (503, 288) with delta (0, 0)
Screenshot: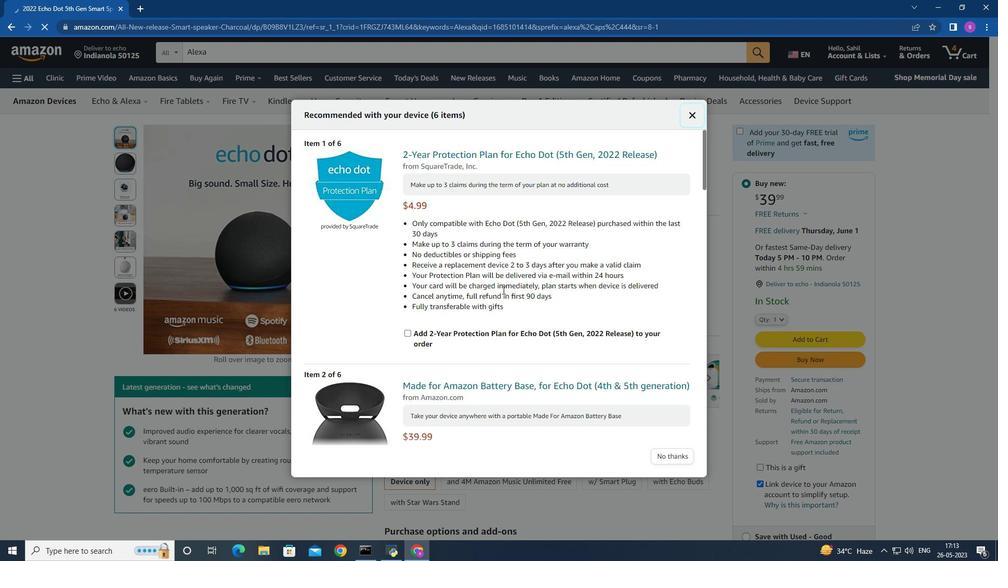 
Action: Mouse moved to (505, 285)
Screenshot: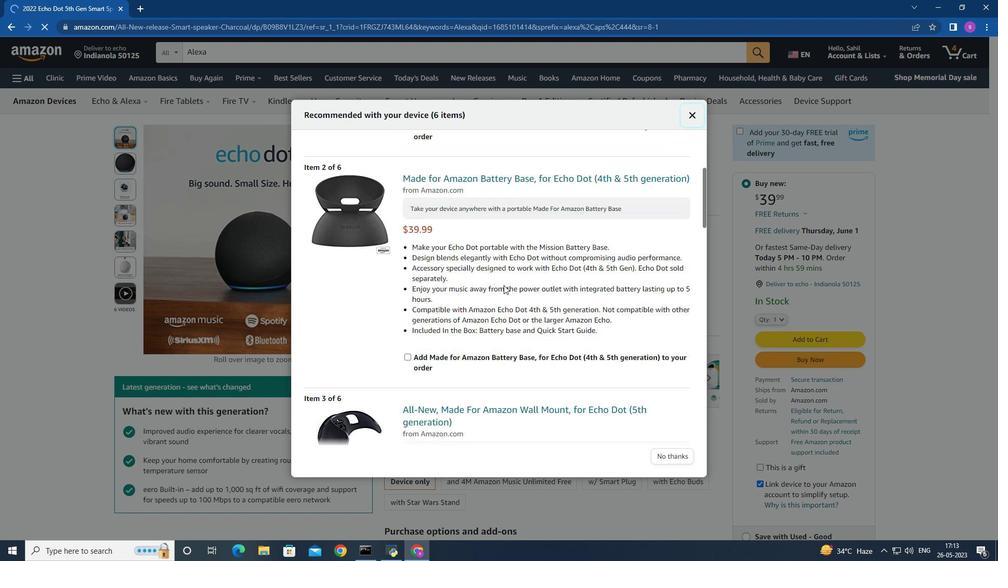 
Action: Mouse scrolled (505, 284) with delta (0, 0)
Screenshot: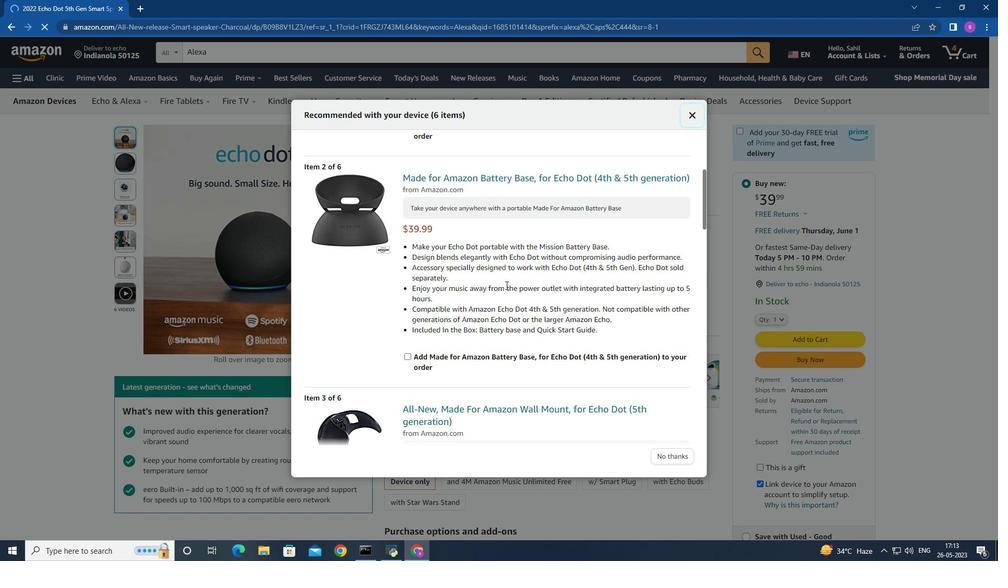 
Action: Mouse scrolled (505, 284) with delta (0, 0)
Screenshot: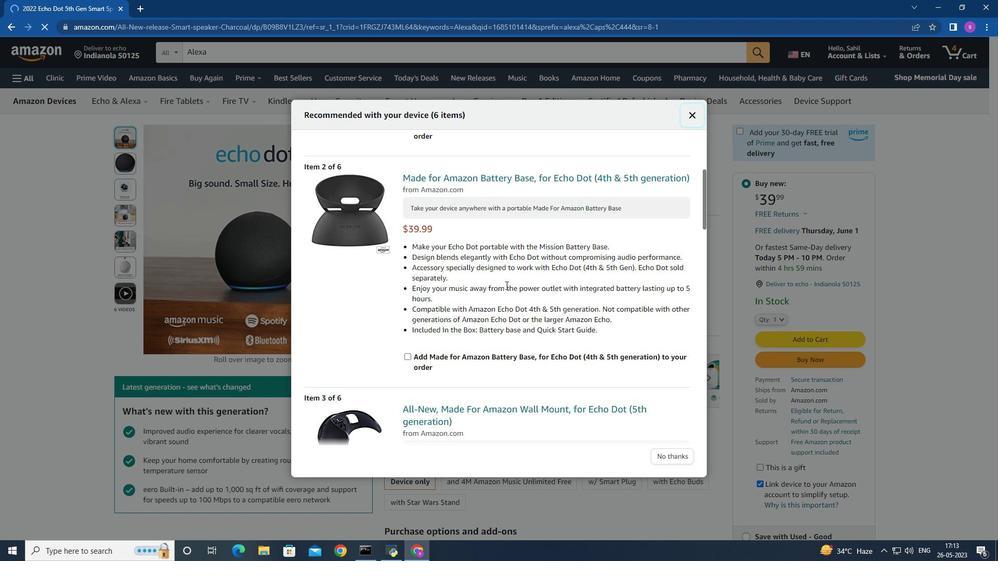 
Action: Mouse scrolled (505, 284) with delta (0, 0)
Screenshot: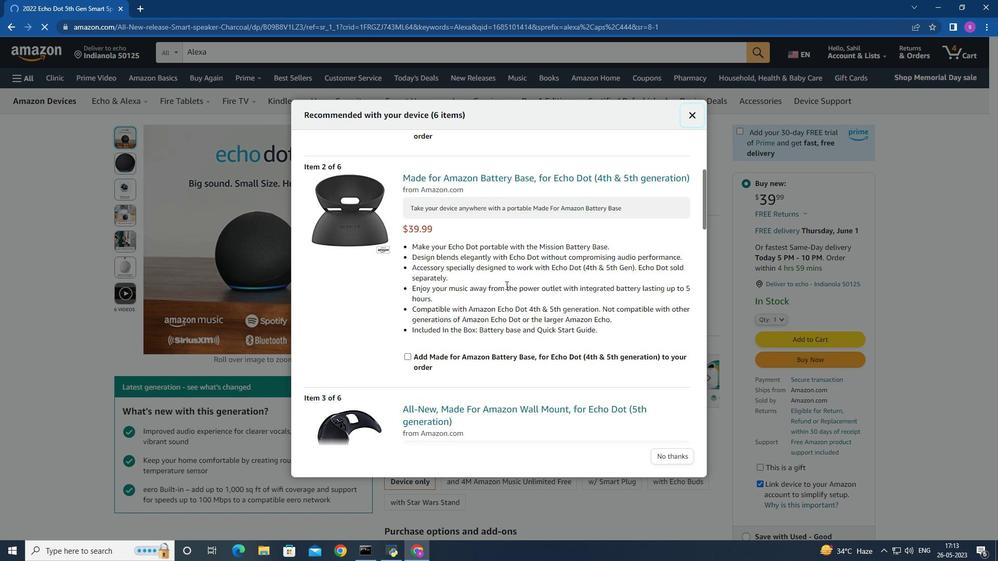 
Action: Mouse scrolled (505, 284) with delta (0, 0)
Screenshot: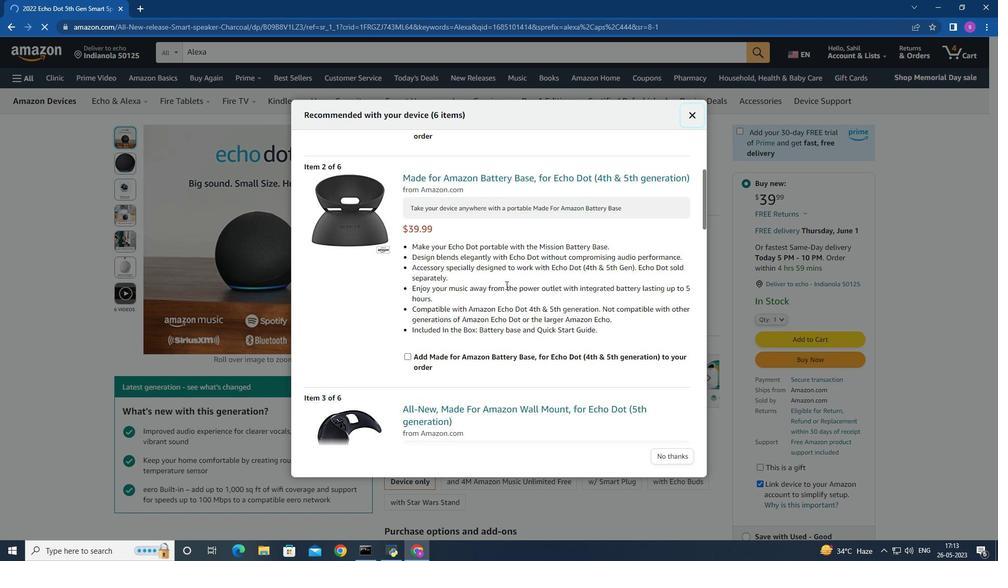 
Action: Mouse moved to (511, 284)
Screenshot: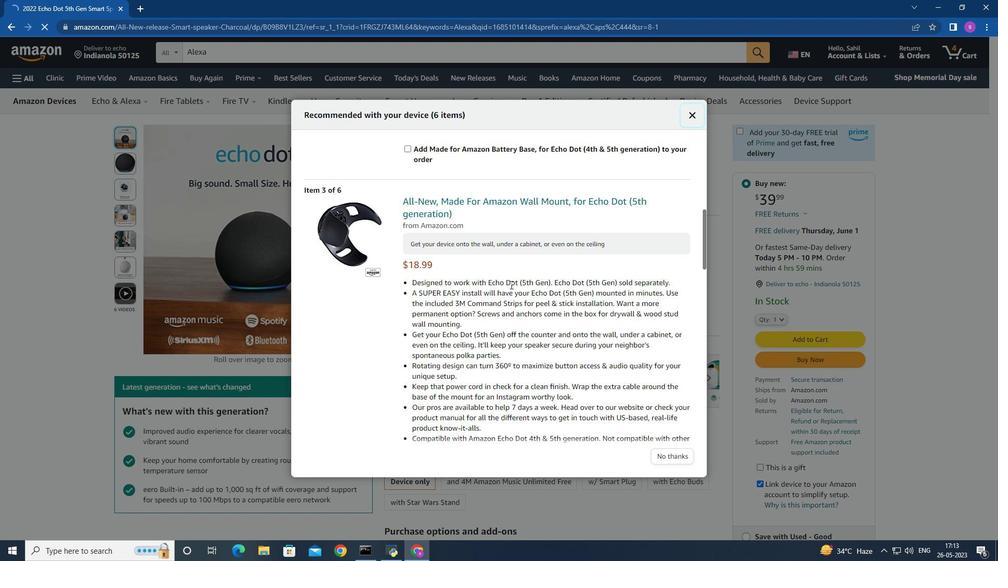 
Action: Mouse scrolled (511, 284) with delta (0, 0)
Screenshot: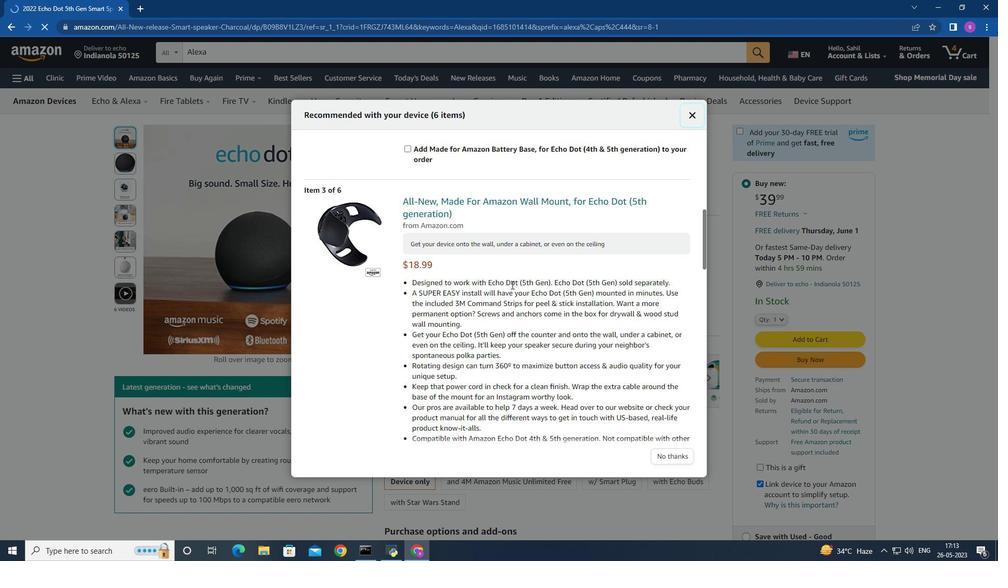
Action: Mouse moved to (511, 284)
Screenshot: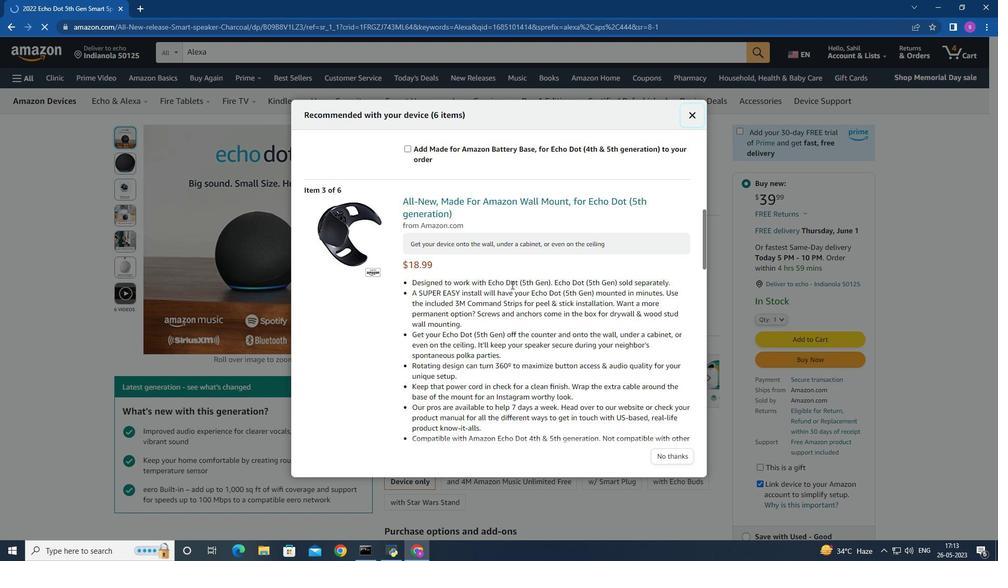 
Action: Mouse scrolled (511, 284) with delta (0, 0)
Screenshot: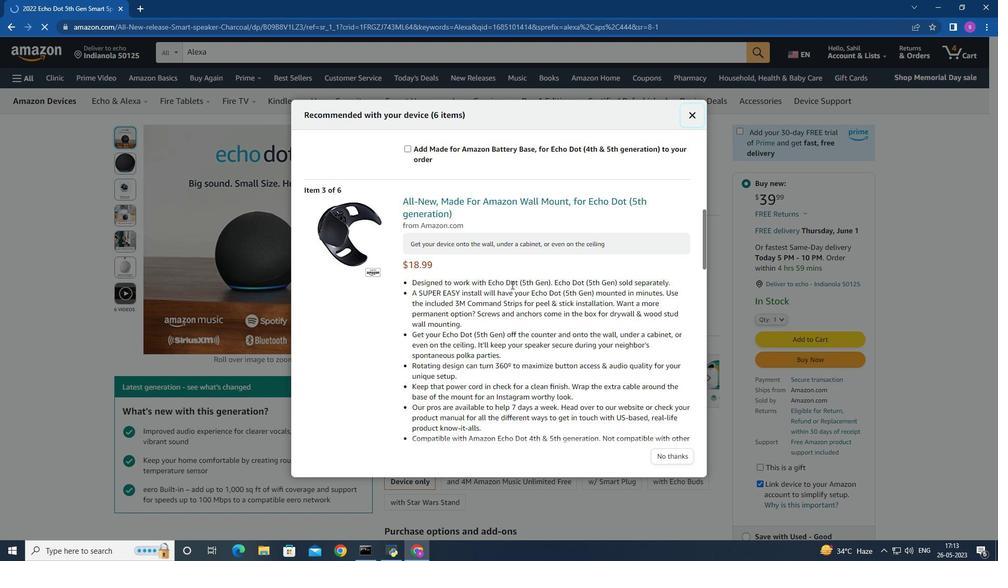 
Action: Mouse scrolled (511, 284) with delta (0, 0)
Screenshot: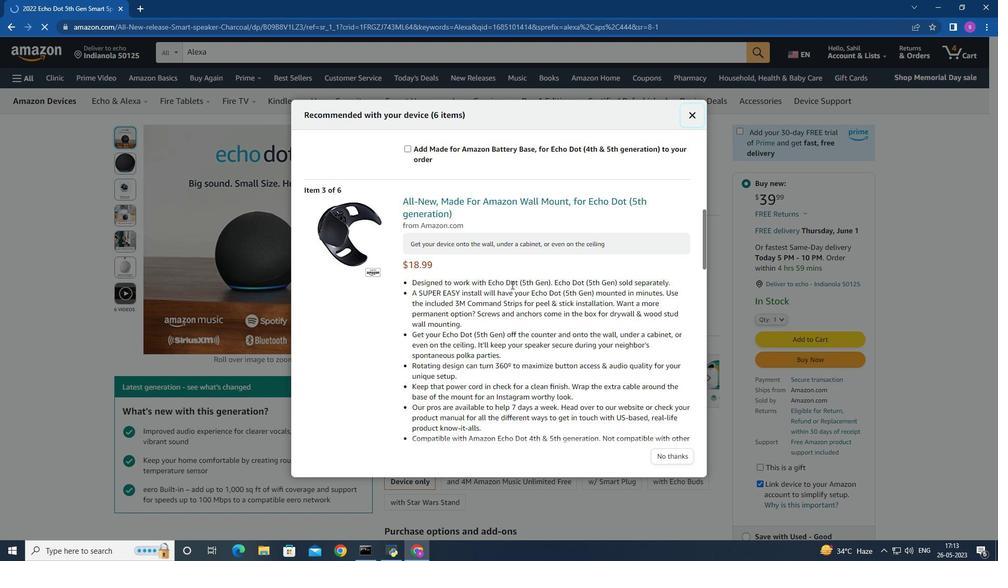 
Action: Mouse scrolled (511, 284) with delta (0, 0)
Screenshot: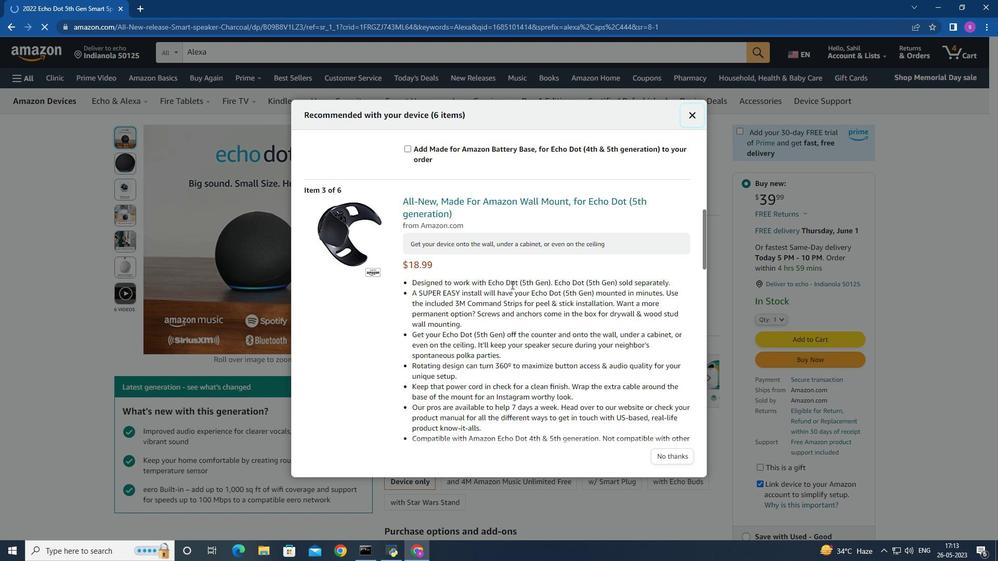 
Action: Mouse moved to (511, 280)
Screenshot: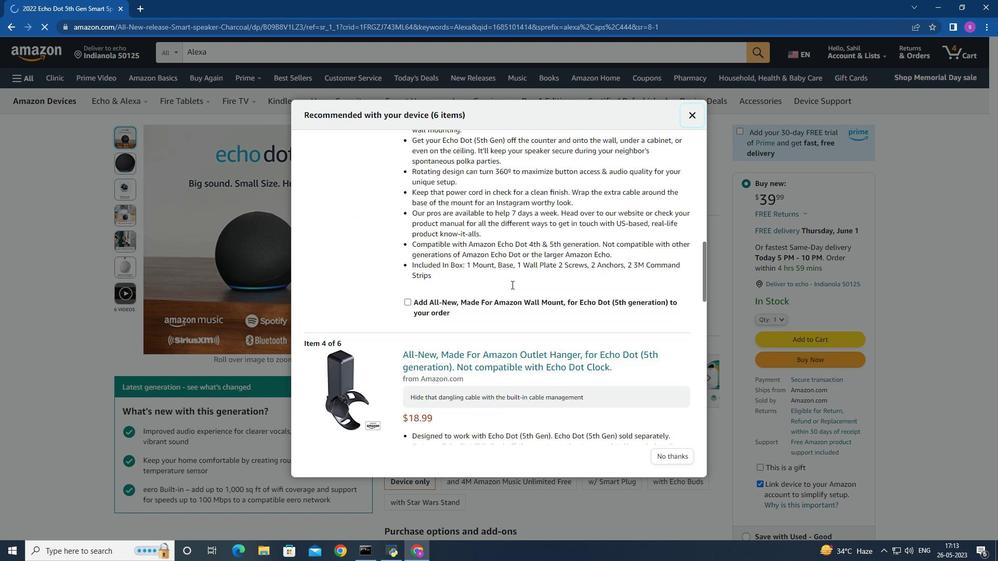 
Action: Mouse scrolled (511, 281) with delta (0, 0)
Screenshot: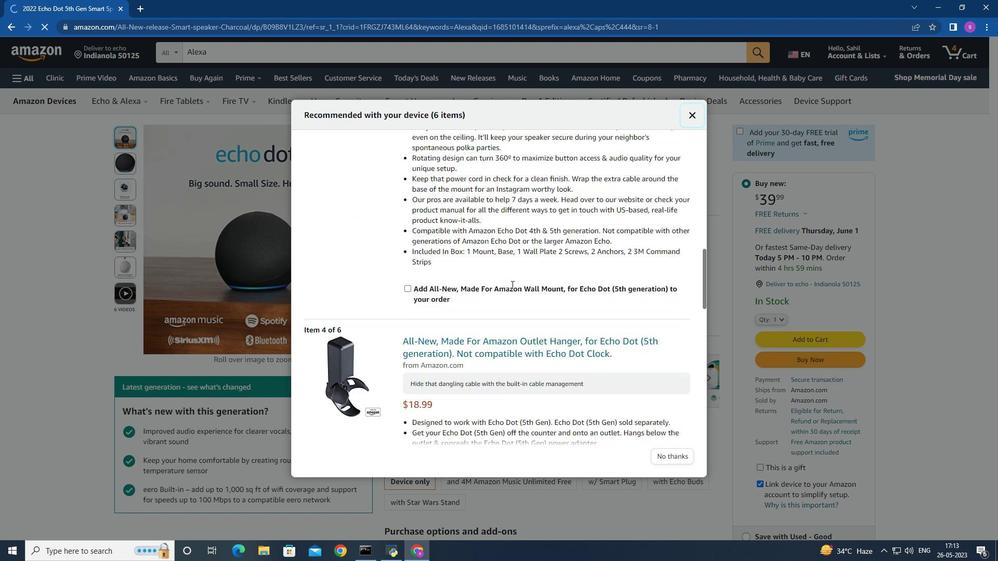 
Action: Mouse scrolled (511, 281) with delta (0, 0)
Screenshot: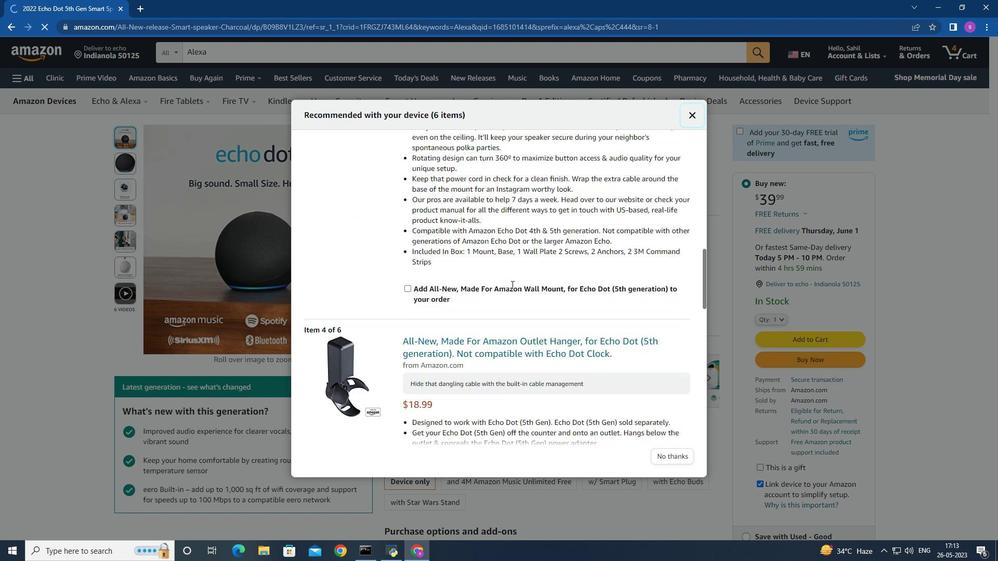 
Action: Mouse moved to (511, 280)
Screenshot: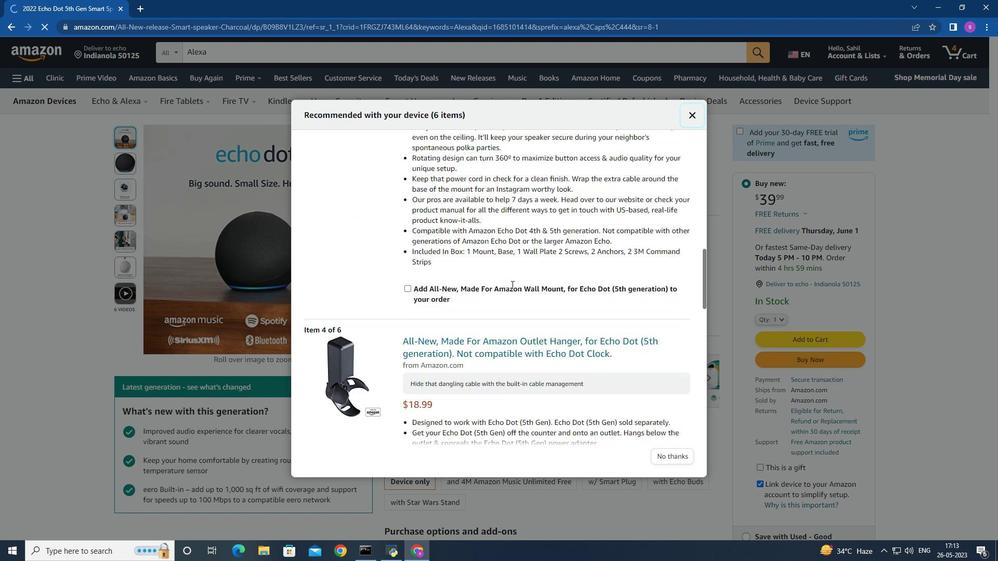 
Action: Mouse scrolled (511, 281) with delta (0, 0)
Screenshot: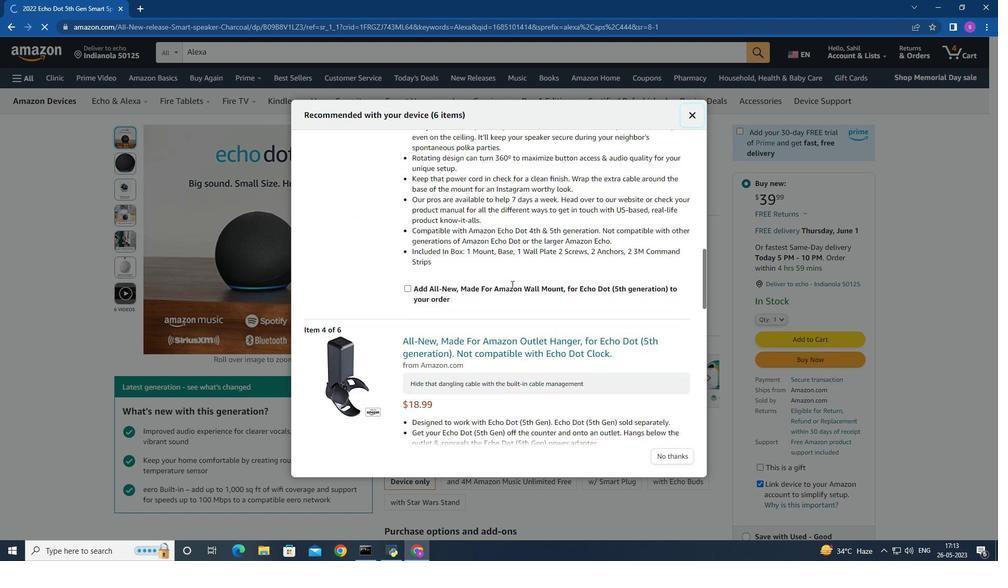 
Action: Mouse scrolled (511, 281) with delta (0, 0)
Screenshot: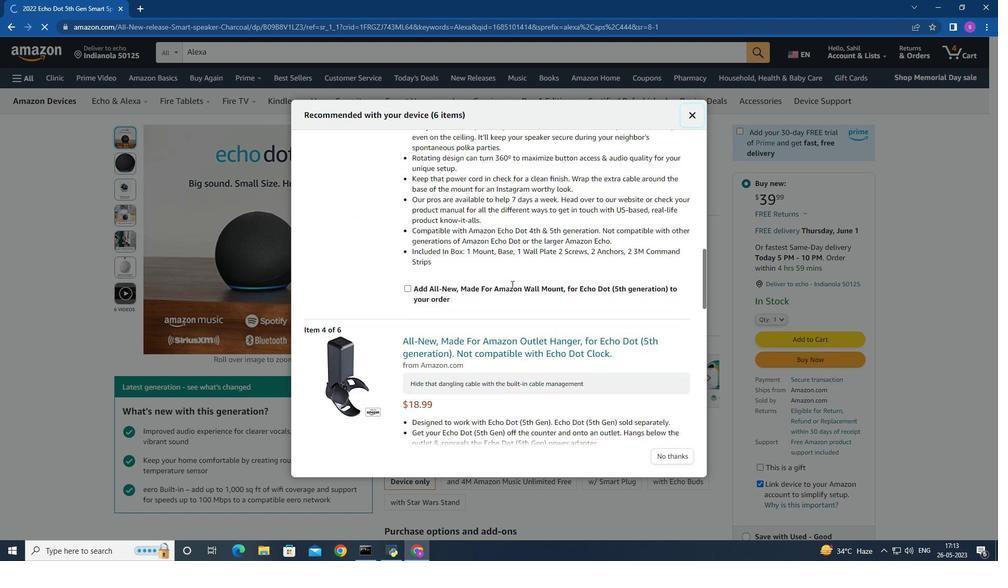 
Action: Mouse moved to (511, 280)
Screenshot: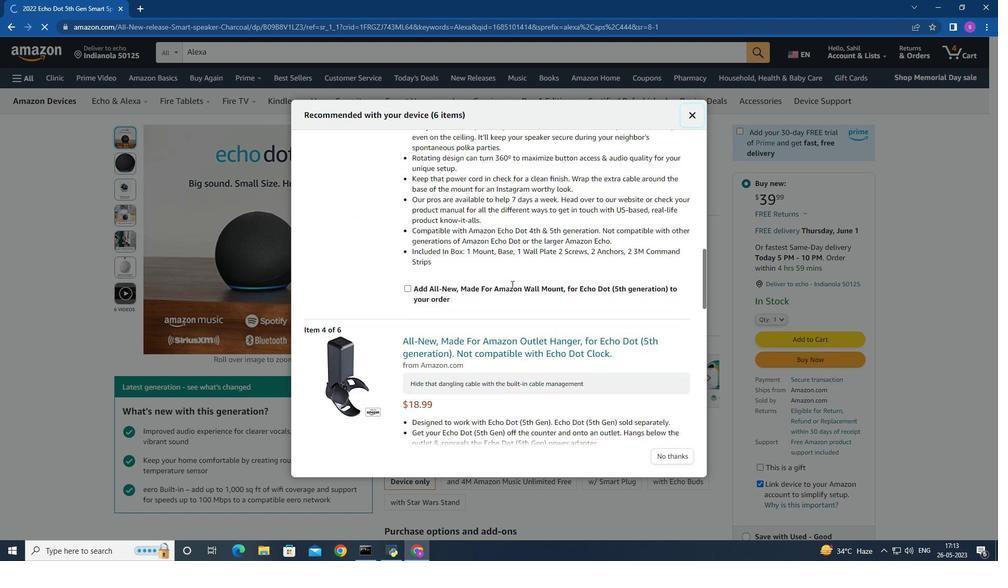 
Action: Mouse scrolled (511, 281) with delta (0, 0)
Screenshot: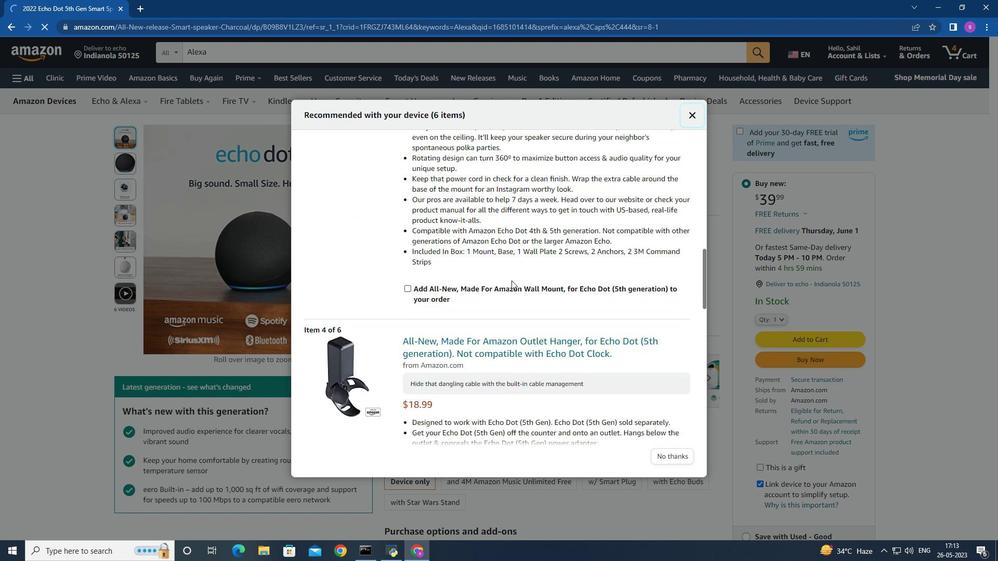 
Action: Mouse scrolled (511, 281) with delta (0, 0)
Screenshot: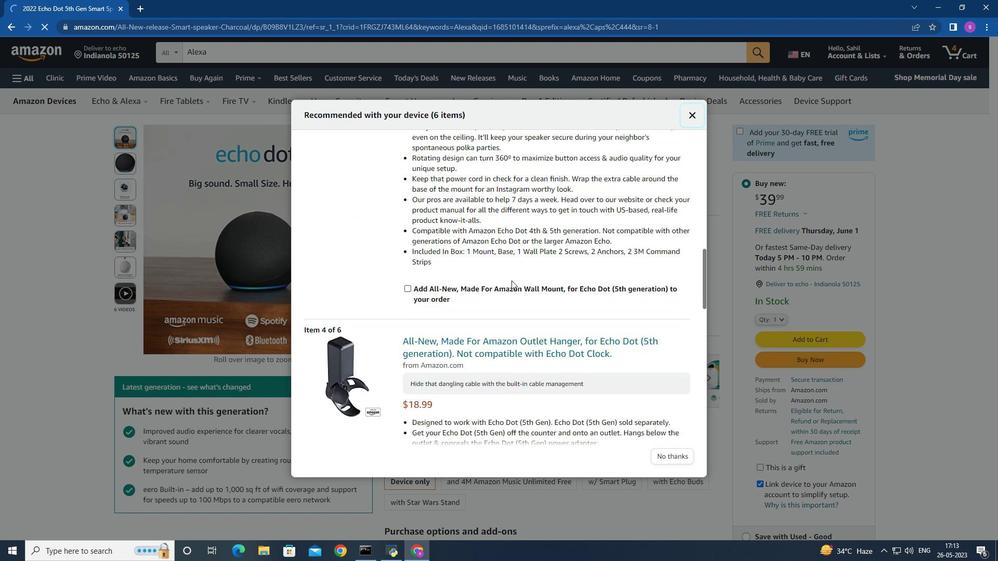 
Action: Mouse moved to (513, 280)
Screenshot: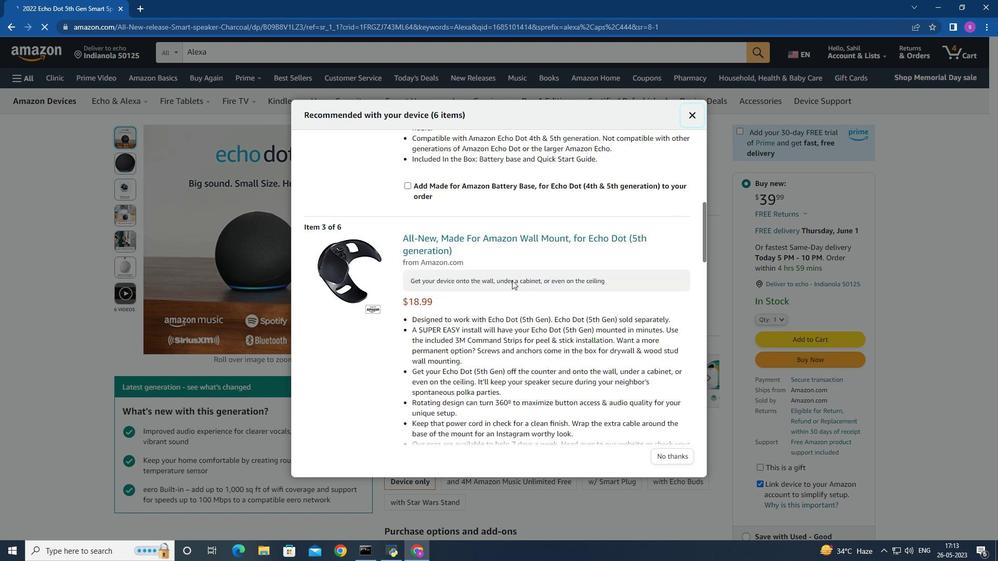 
Action: Mouse scrolled (513, 280) with delta (0, 0)
Screenshot: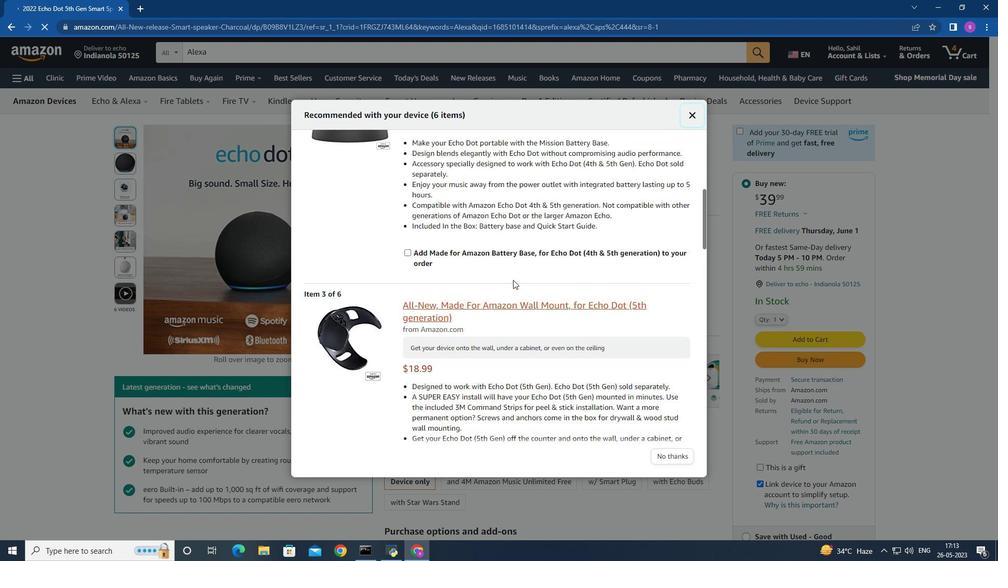 
Action: Mouse scrolled (513, 280) with delta (0, 0)
Screenshot: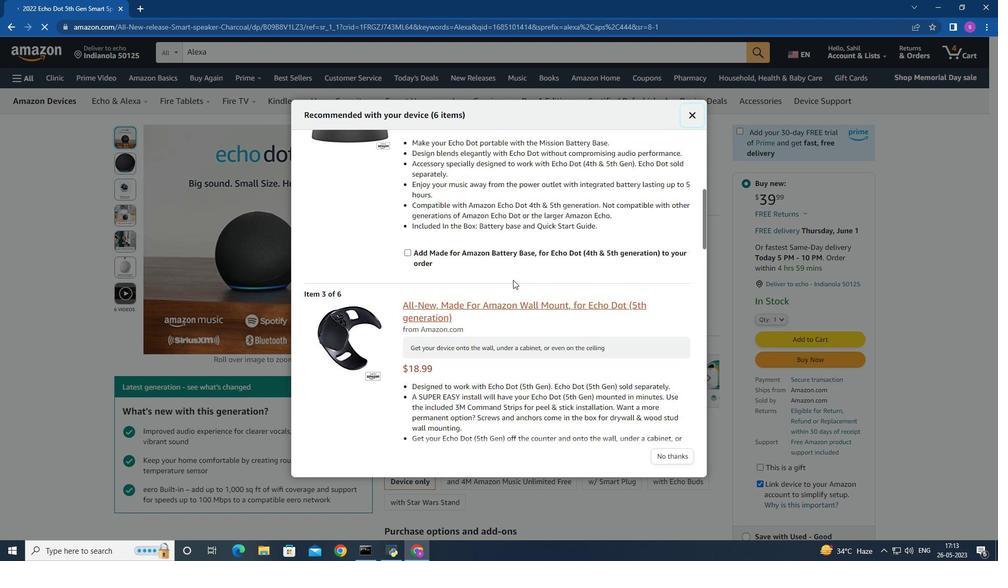 
Action: Mouse scrolled (513, 280) with delta (0, 0)
Screenshot: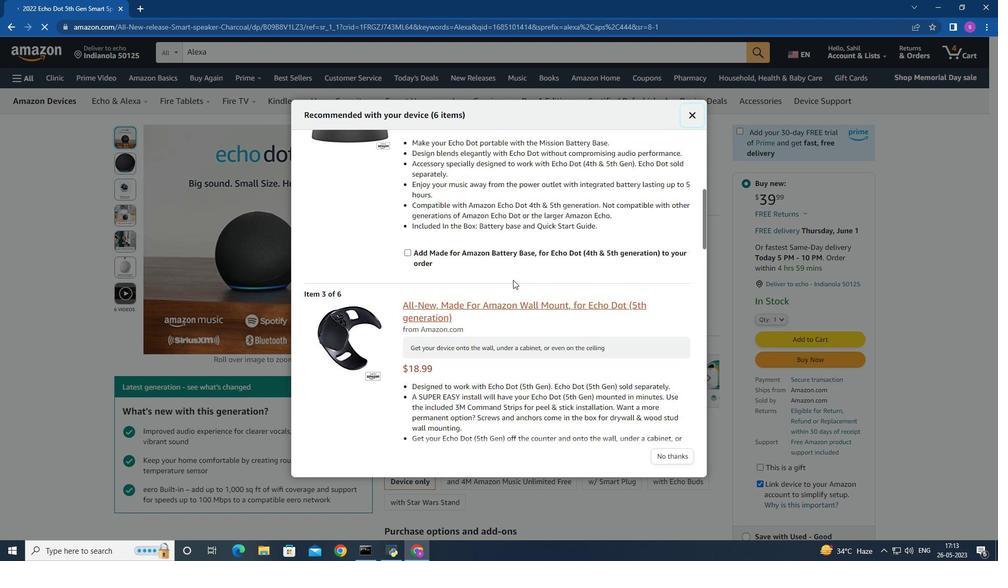 
Action: Mouse moved to (513, 279)
Screenshot: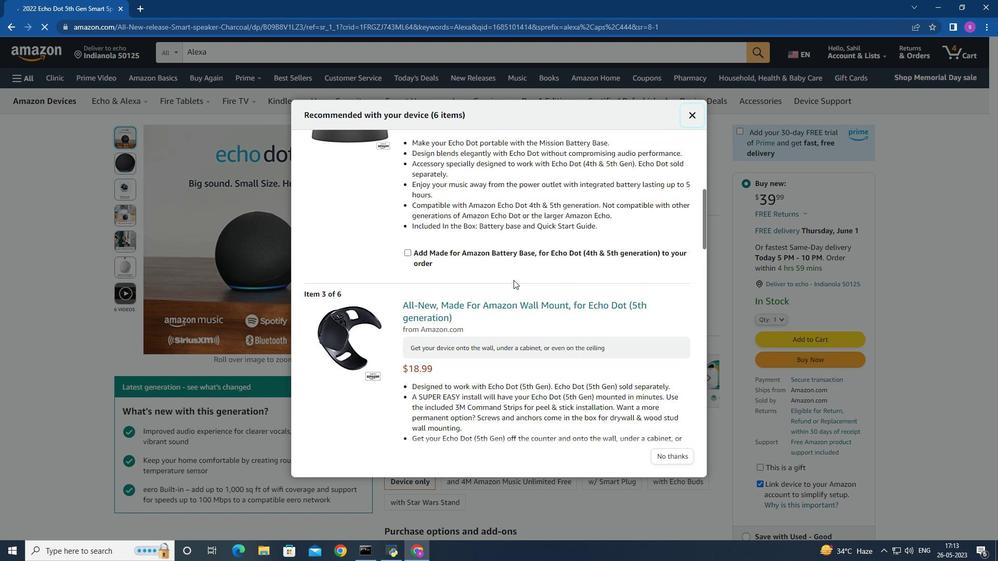 
Action: Mouse scrolled (513, 280) with delta (0, 0)
Screenshot: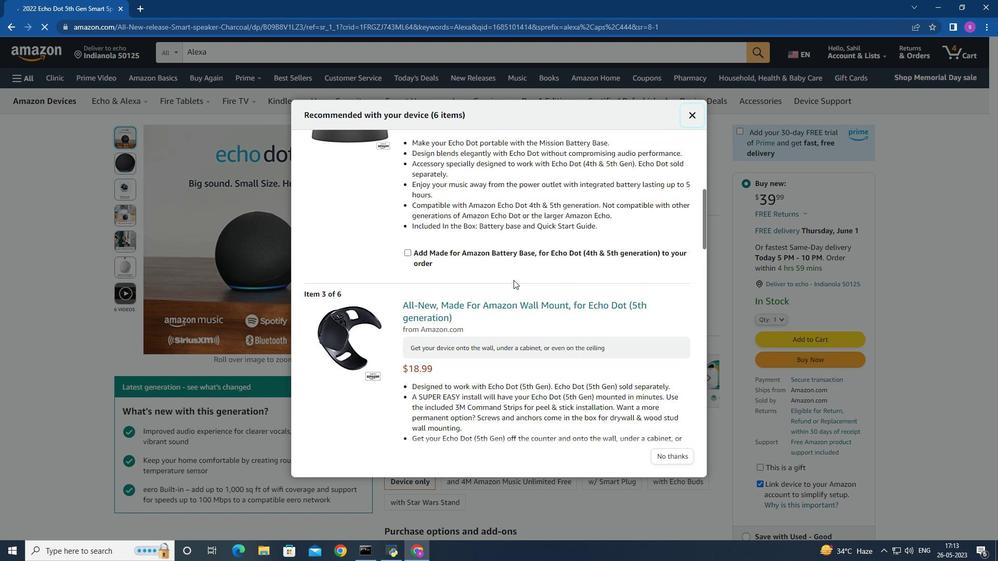 
Action: Mouse moved to (514, 278)
Screenshot: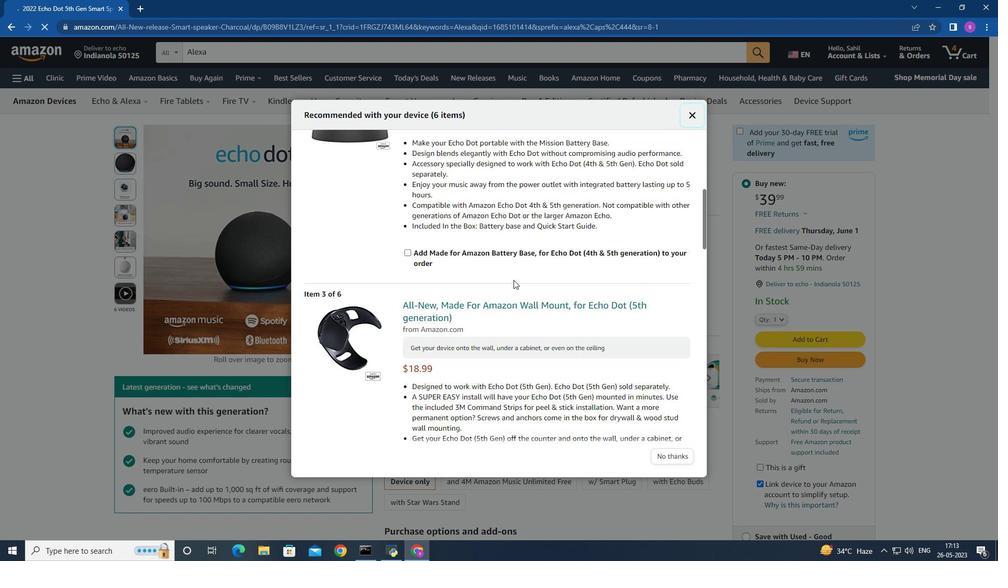 
Action: Mouse scrolled (513, 279) with delta (0, 0)
Screenshot: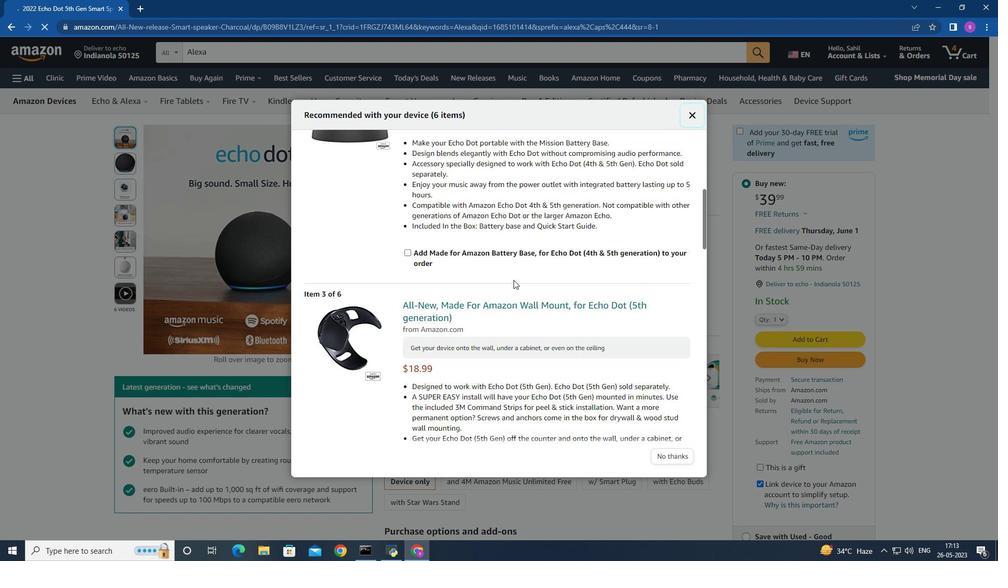 
Action: Mouse moved to (514, 278)
Screenshot: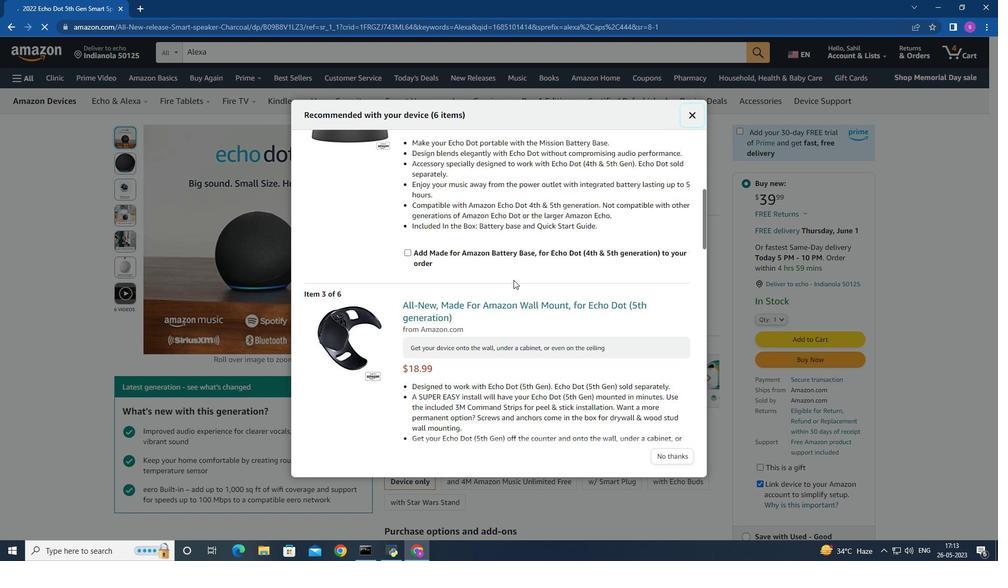 
Action: Mouse scrolled (514, 279) with delta (0, 0)
Screenshot: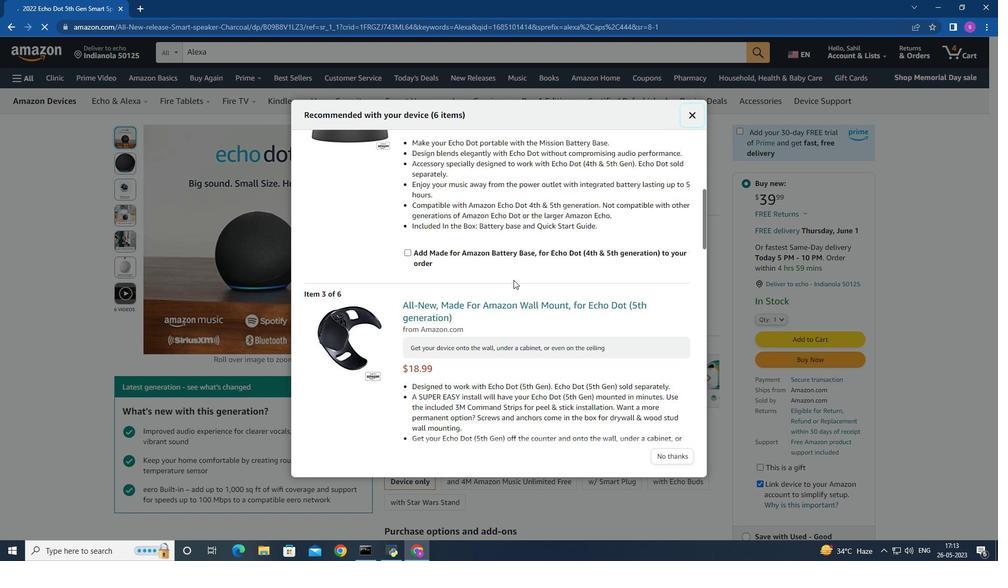 
Action: Mouse scrolled (514, 279) with delta (0, 0)
Screenshot: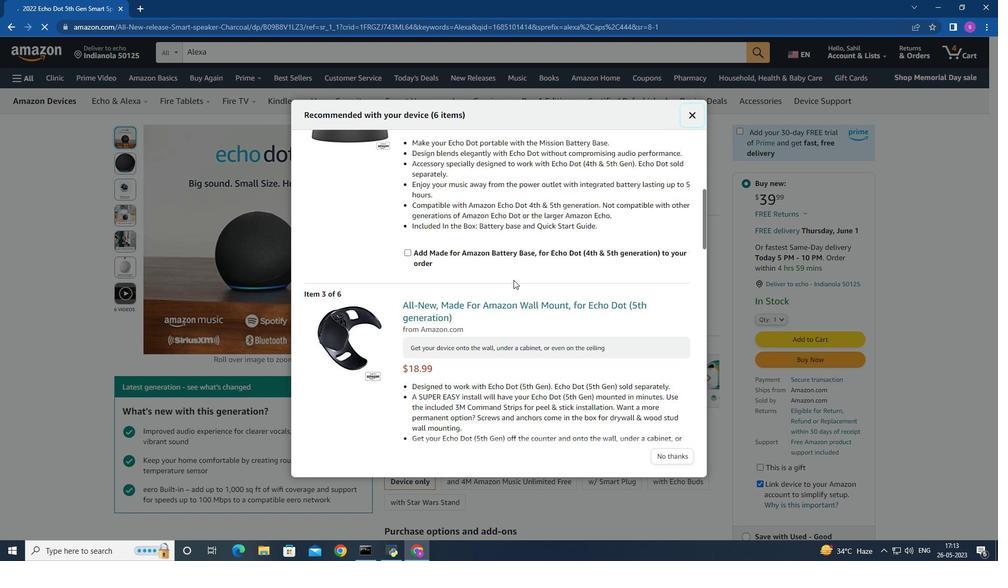 
Action: Mouse moved to (515, 269)
Screenshot: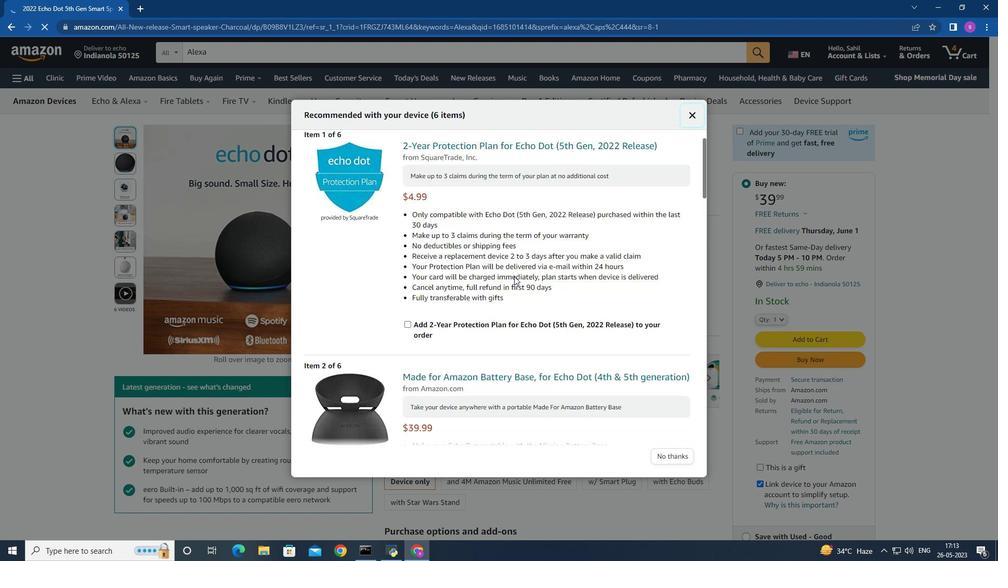 
Action: Mouse scrolled (515, 269) with delta (0, 0)
Screenshot: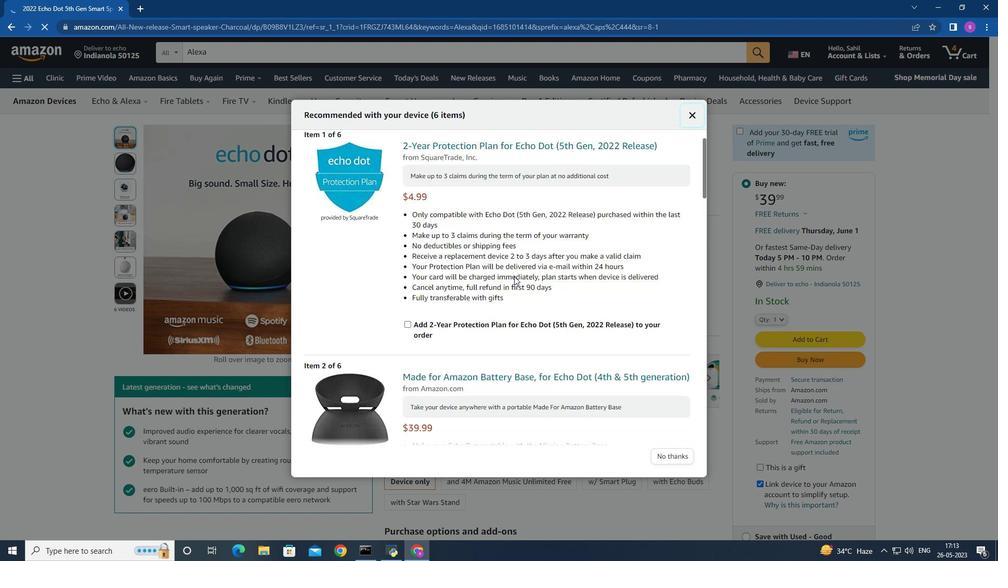 
Action: Mouse scrolled (515, 269) with delta (0, 0)
Screenshot: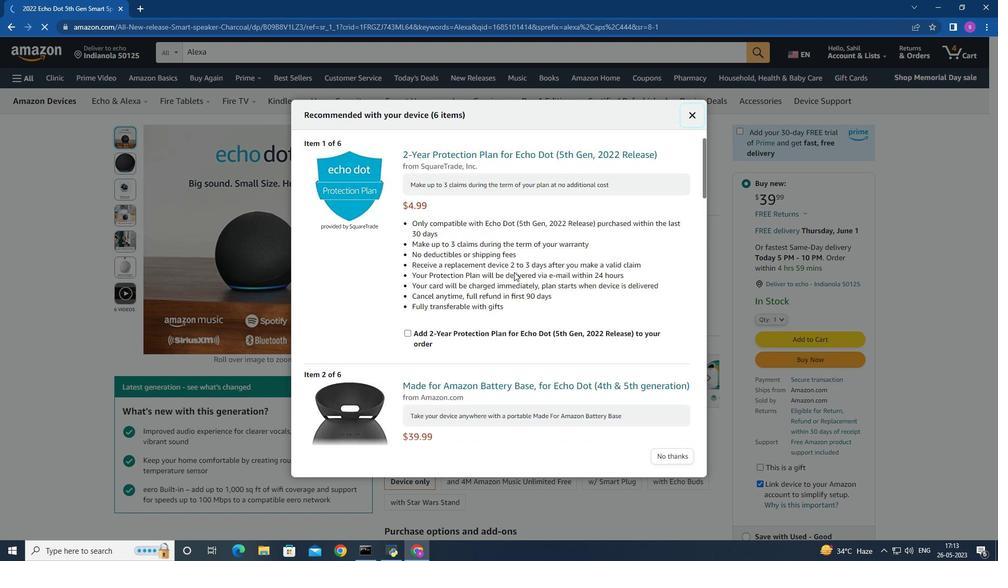 
Action: Mouse scrolled (515, 269) with delta (0, 0)
Screenshot: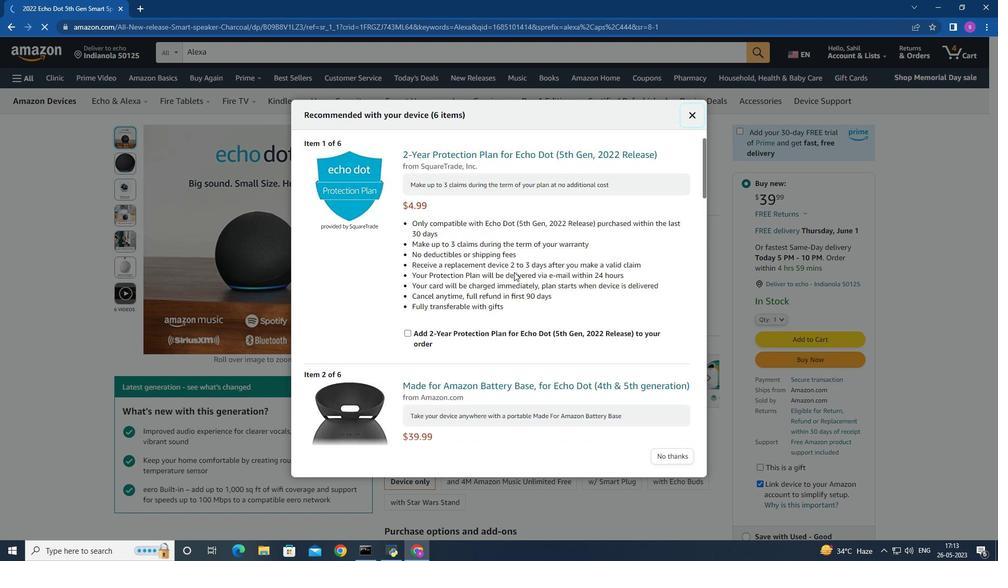 
Action: Mouse scrolled (515, 269) with delta (0, 0)
Screenshot: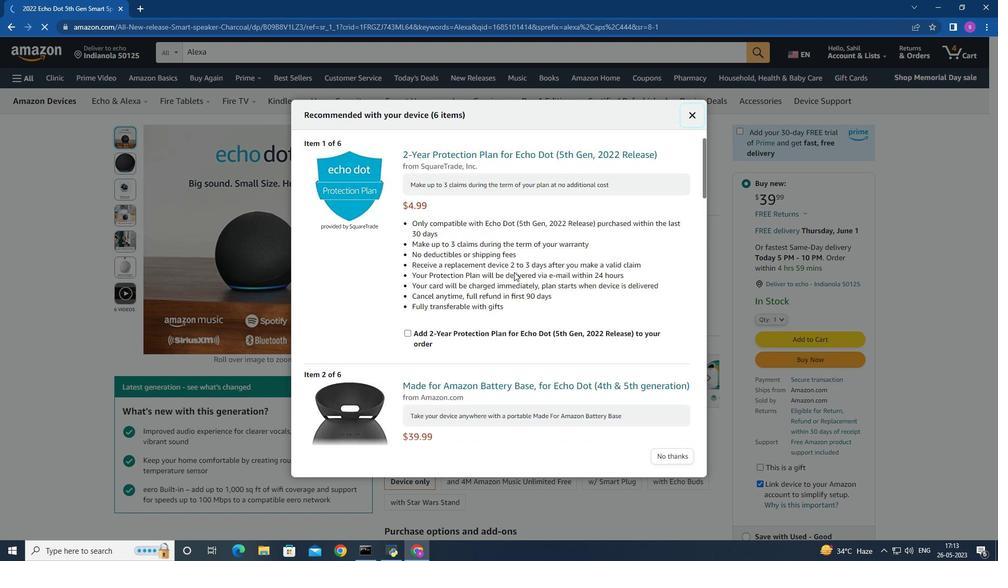 
Action: Mouse scrolled (515, 269) with delta (0, 0)
